 Task: Monthly budget green modern simple.
Action: Mouse moved to (244, 149)
Screenshot: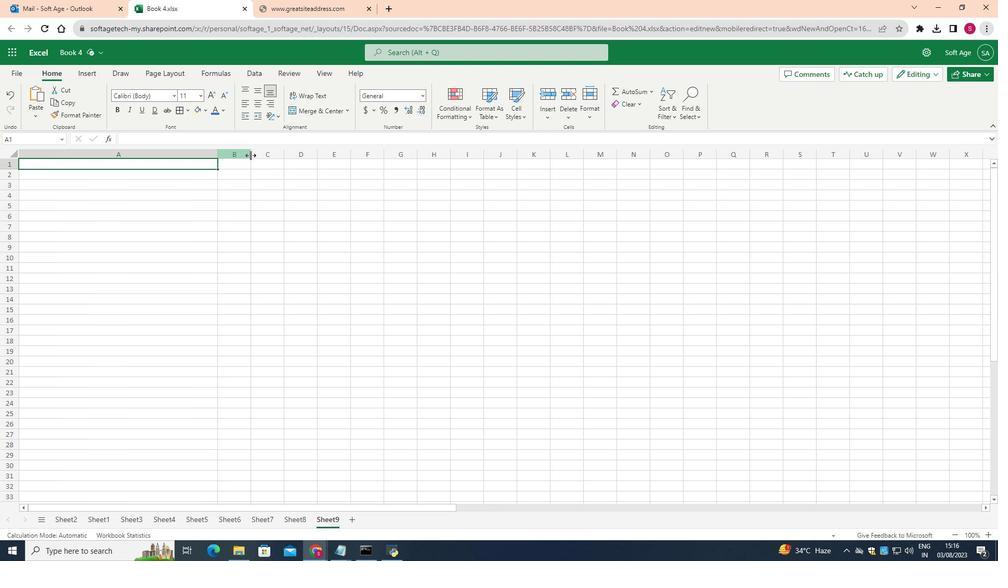 
Action: Mouse pressed left at (244, 149)
Screenshot: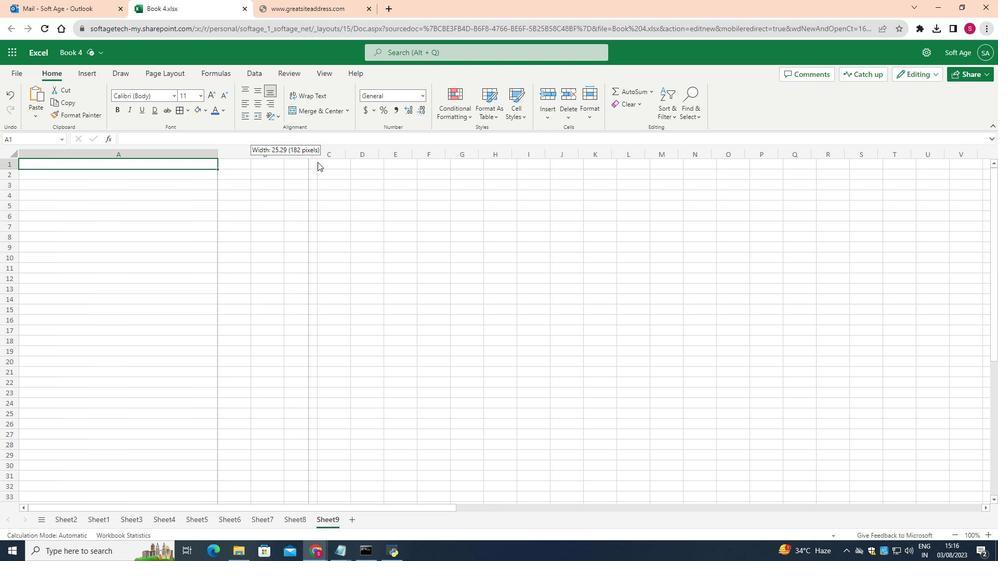 
Action: Mouse moved to (178, 158)
Screenshot: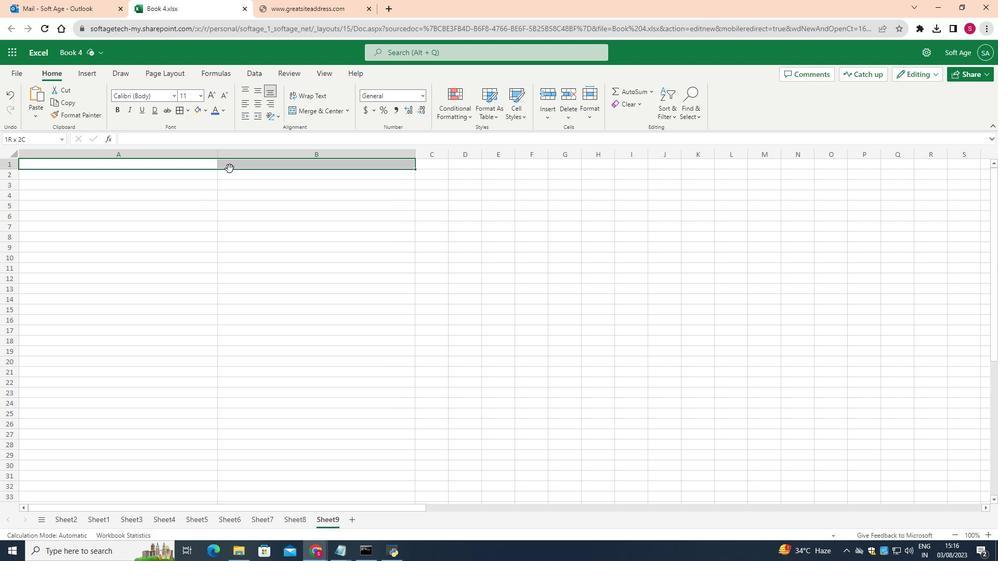 
Action: Mouse pressed left at (178, 158)
Screenshot: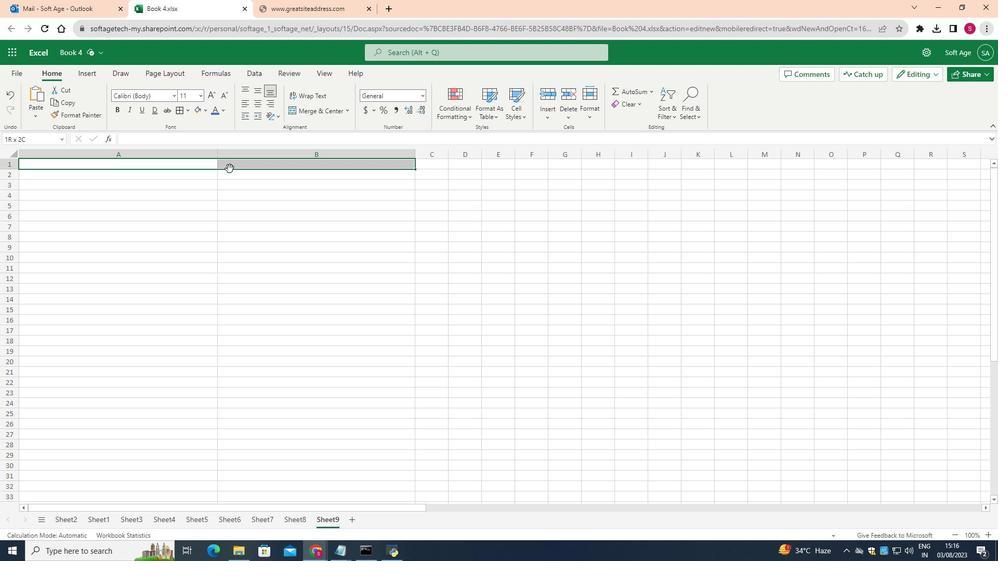 
Action: Mouse moved to (328, 106)
Screenshot: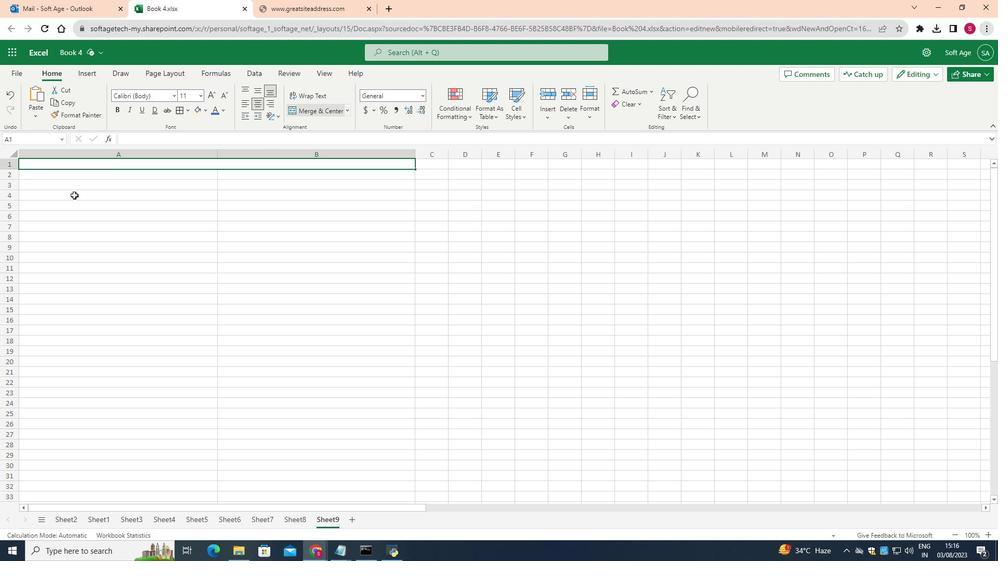 
Action: Mouse pressed left at (328, 106)
Screenshot: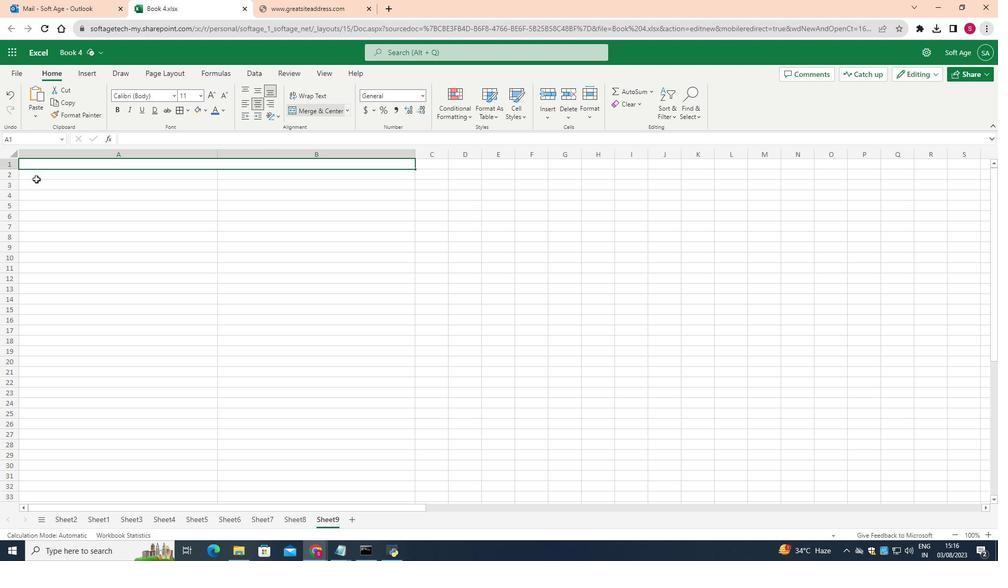 
Action: Mouse moved to (8, 163)
Screenshot: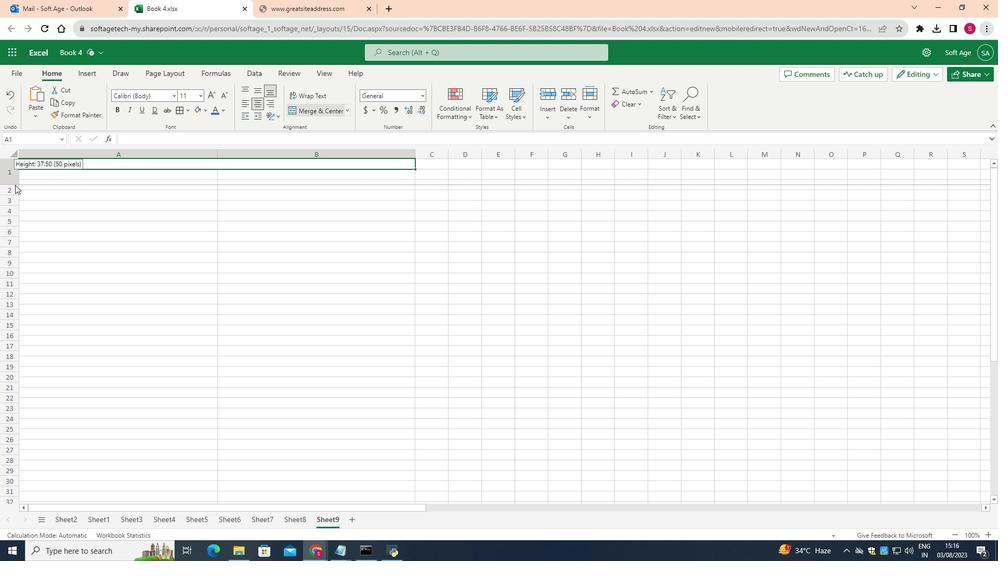 
Action: Mouse pressed left at (8, 163)
Screenshot: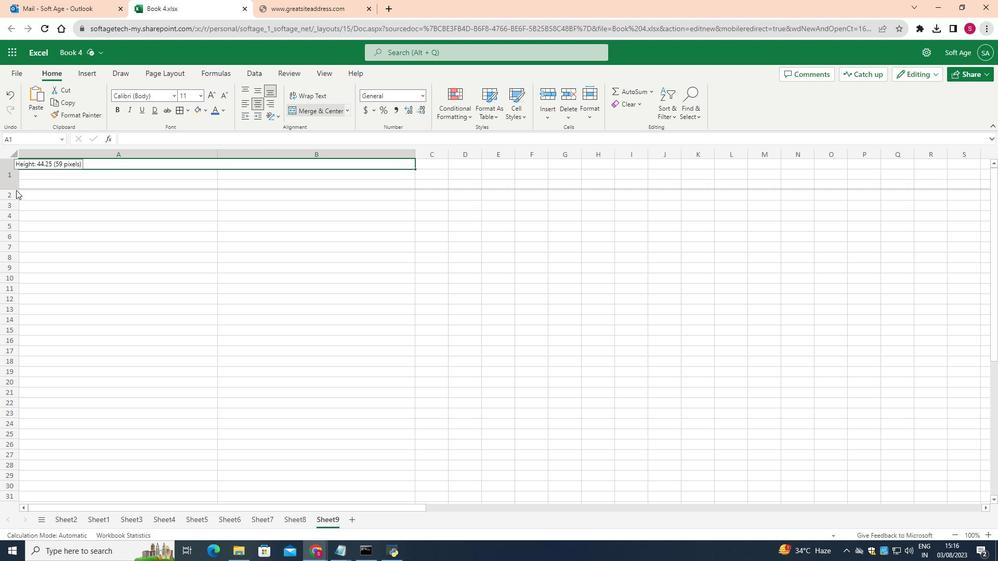 
Action: Mouse moved to (10, 197)
Screenshot: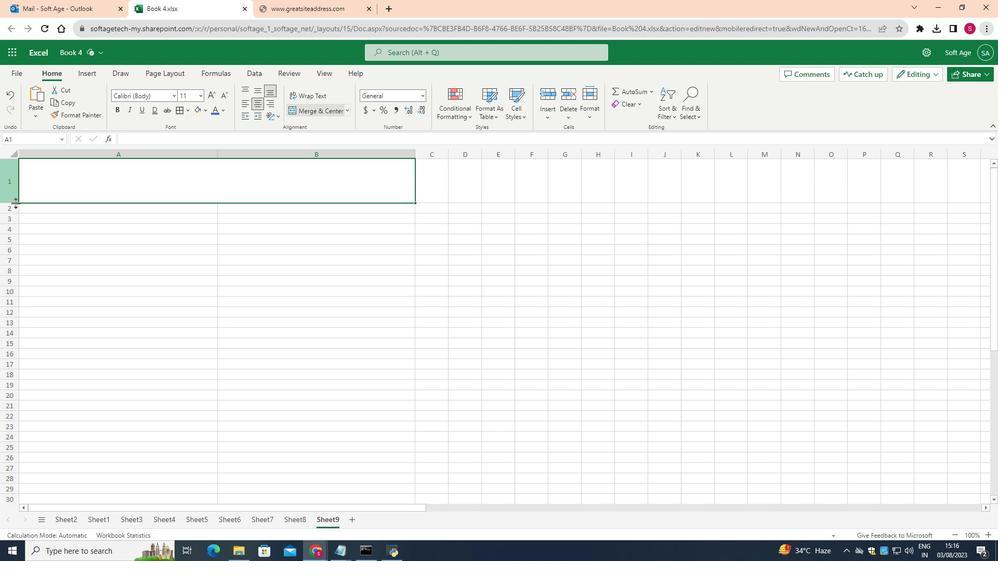 
Action: Mouse pressed left at (10, 197)
Screenshot: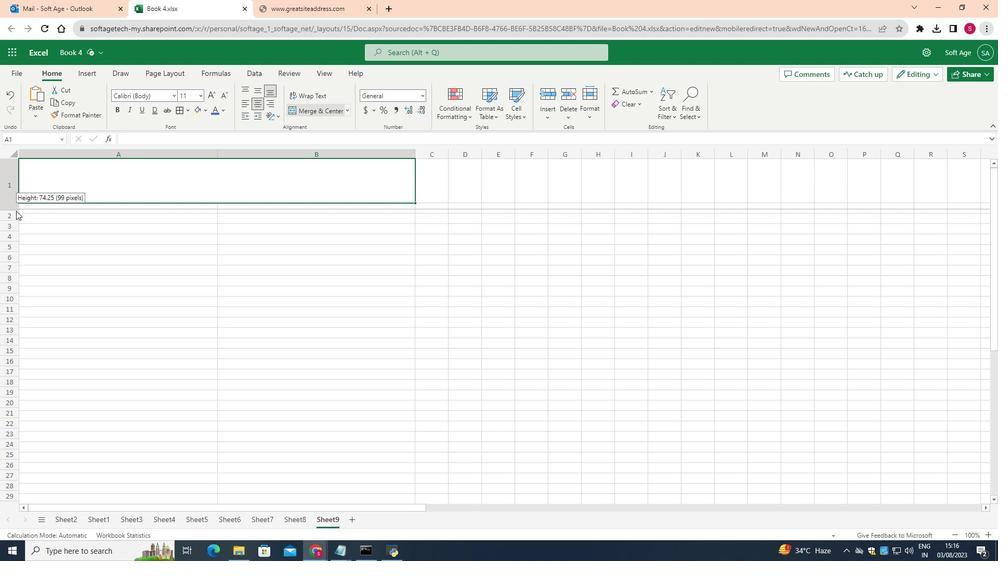 
Action: Mouse moved to (193, 90)
Screenshot: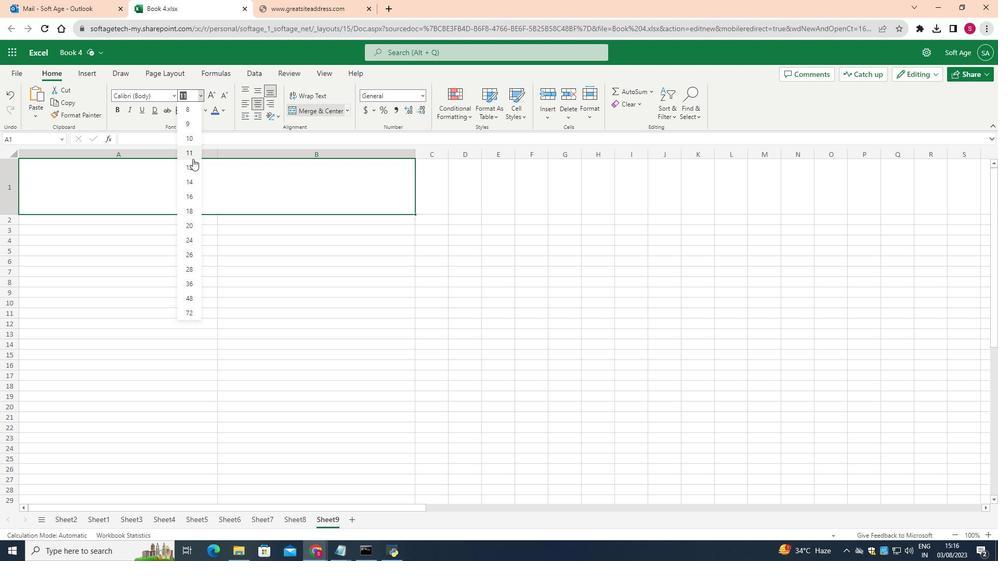 
Action: Mouse pressed left at (193, 90)
Screenshot: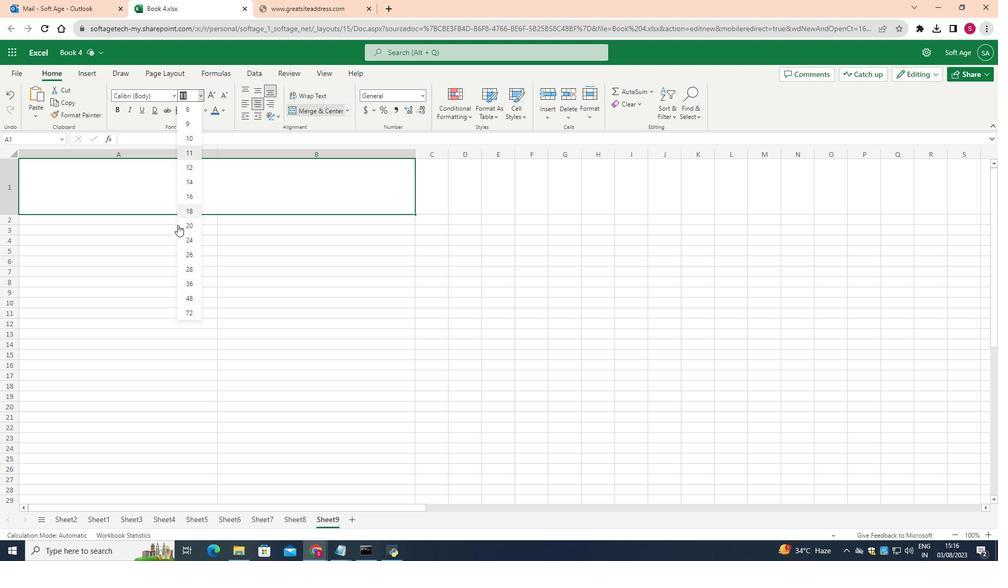 
Action: Mouse moved to (184, 281)
Screenshot: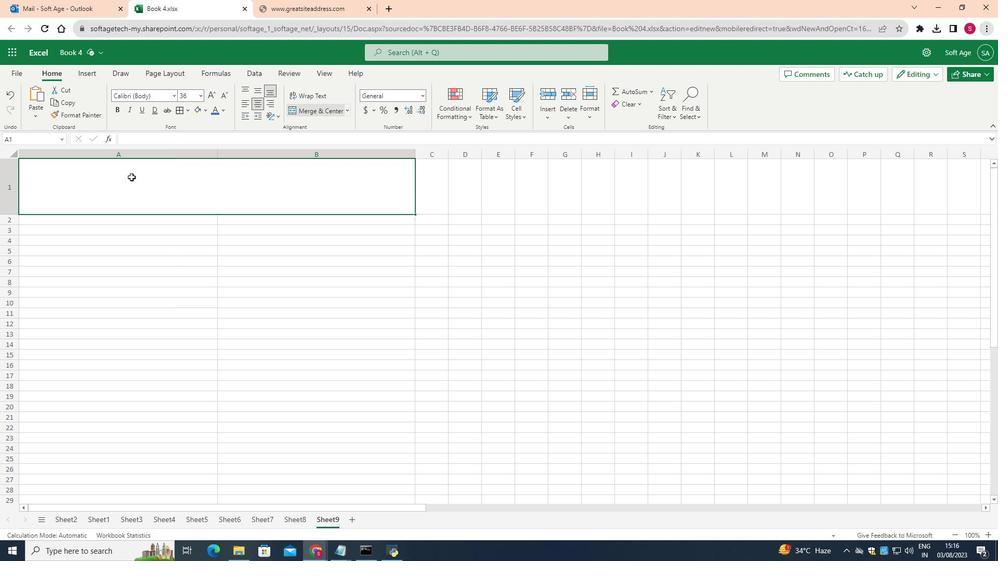 
Action: Mouse pressed left at (184, 281)
Screenshot: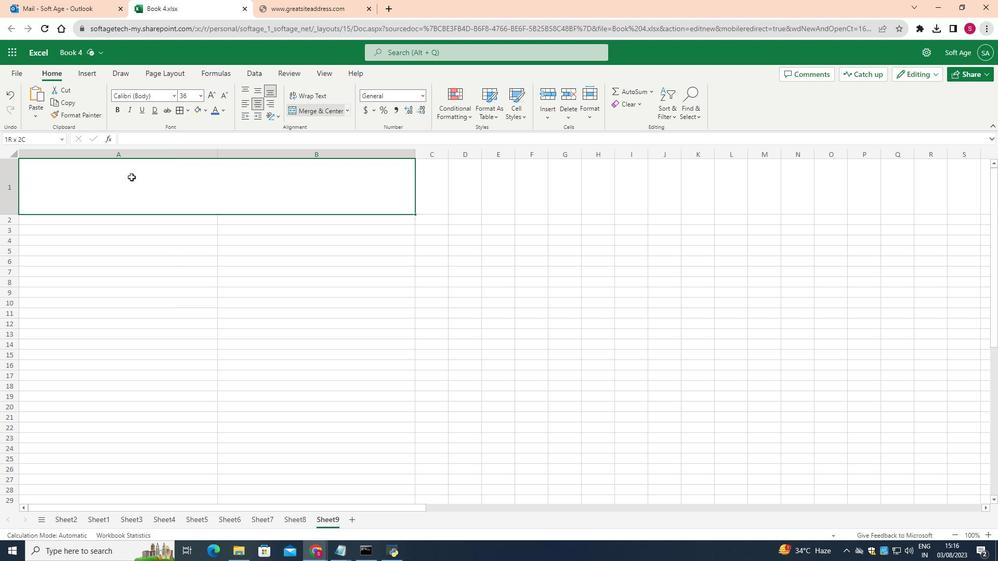 
Action: Mouse moved to (125, 171)
Screenshot: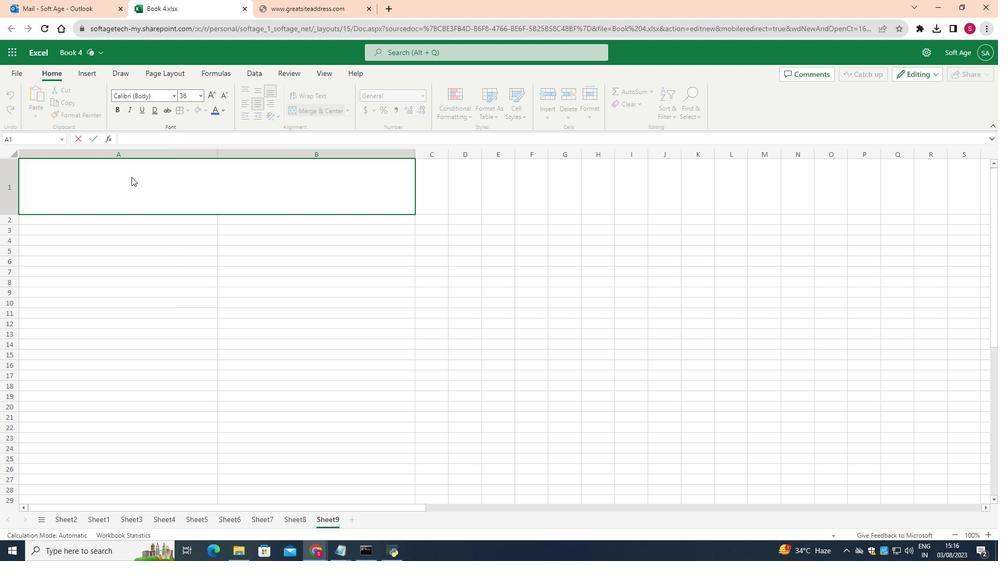 
Action: Mouse pressed left at (125, 171)
Screenshot: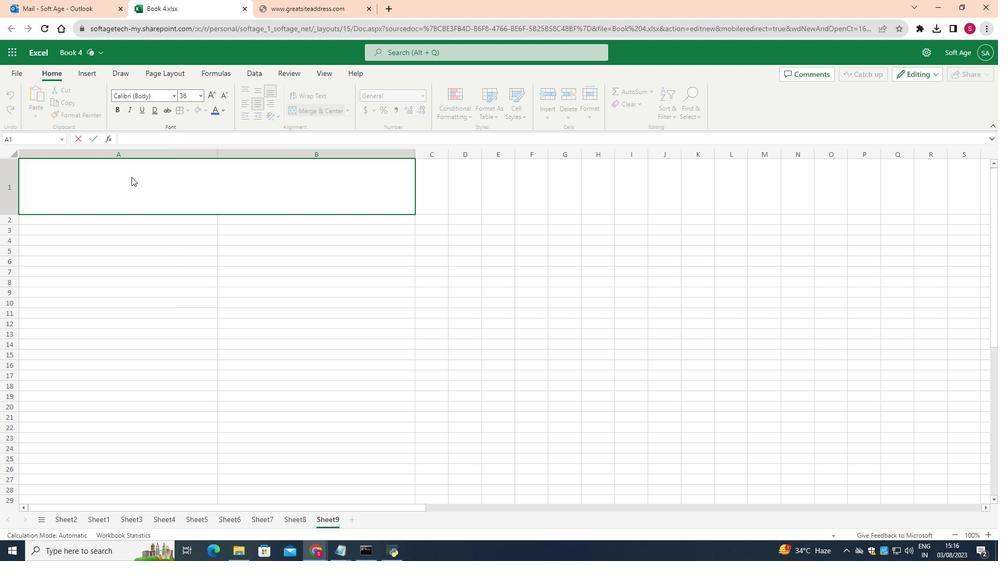 
Action: Mouse pressed left at (125, 171)
Screenshot: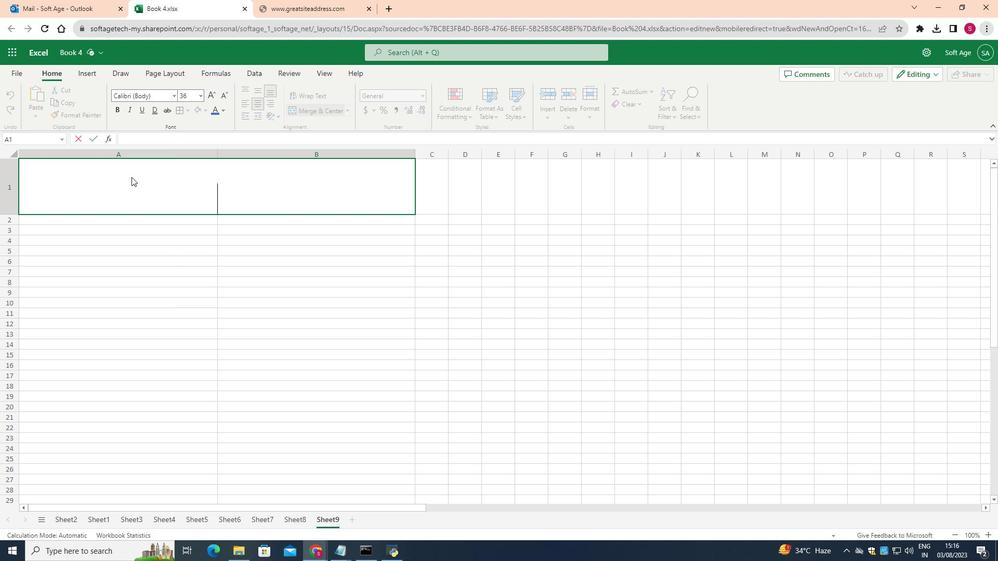 
Action: Key pressed <Key.shift>SIMPLE<Key.space>MONTHLY<Key.space>BUDGET
Screenshot: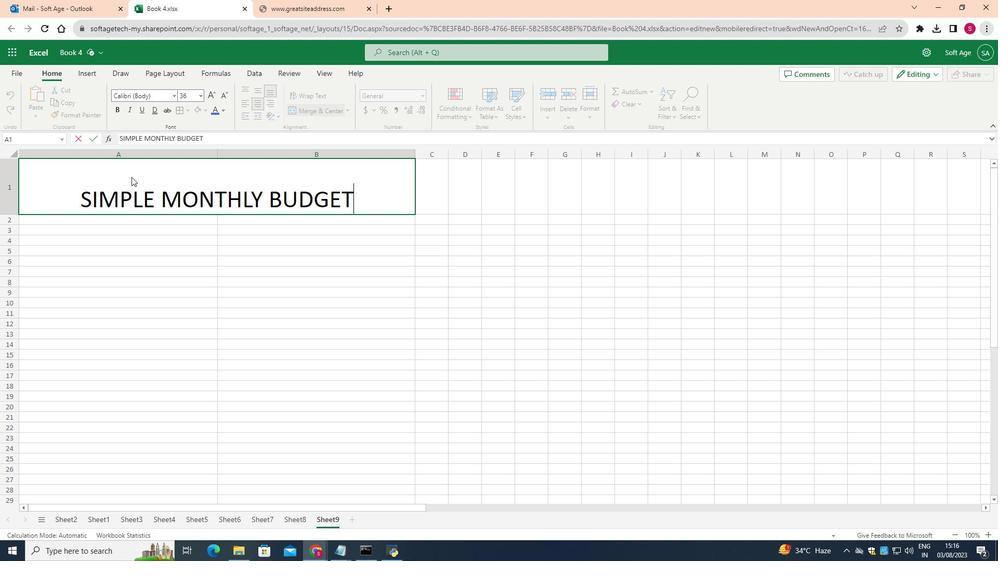 
Action: Mouse moved to (71, 188)
Screenshot: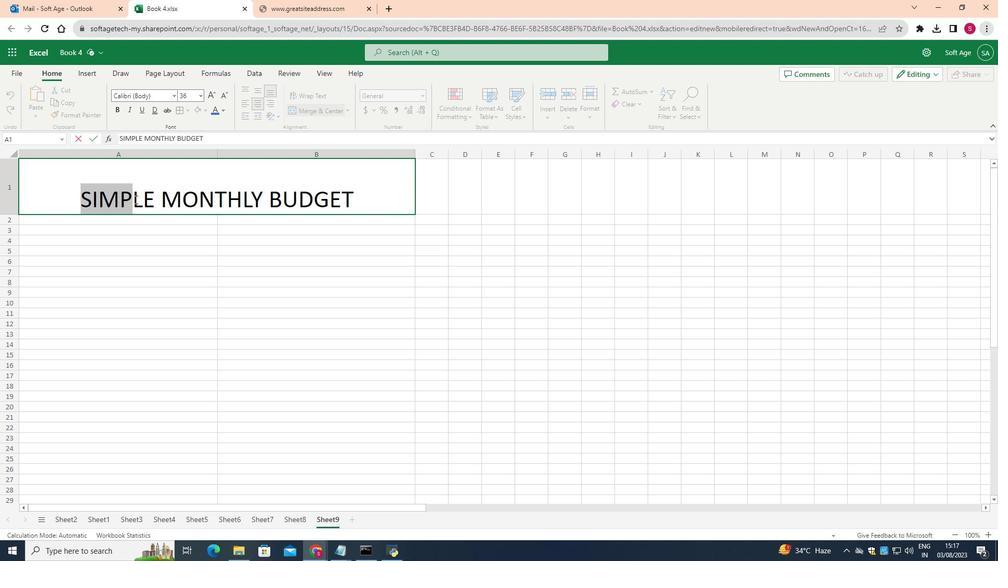 
Action: Mouse pressed left at (71, 188)
Screenshot: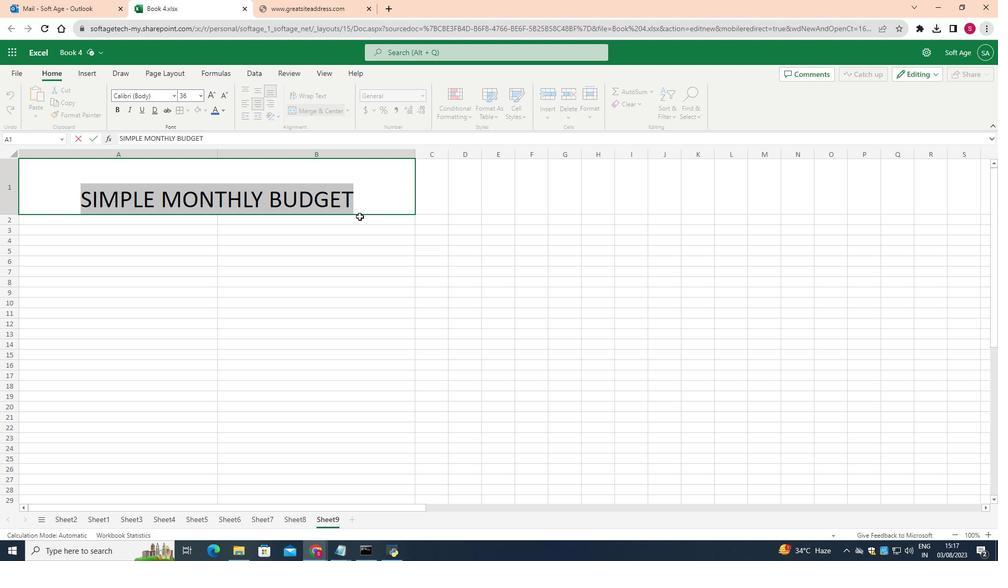 
Action: Mouse moved to (373, 195)
Screenshot: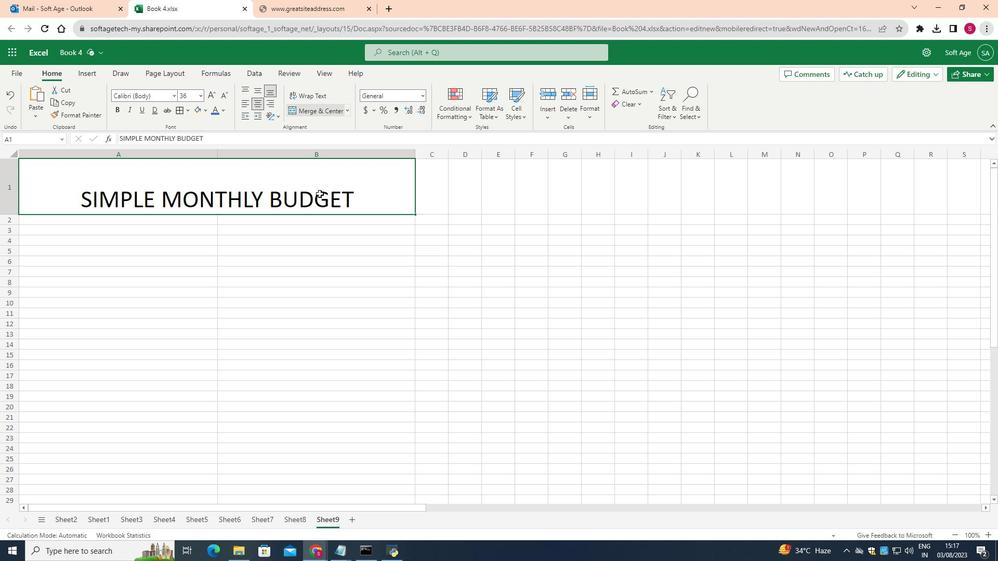
Action: Mouse pressed left at (373, 195)
Screenshot: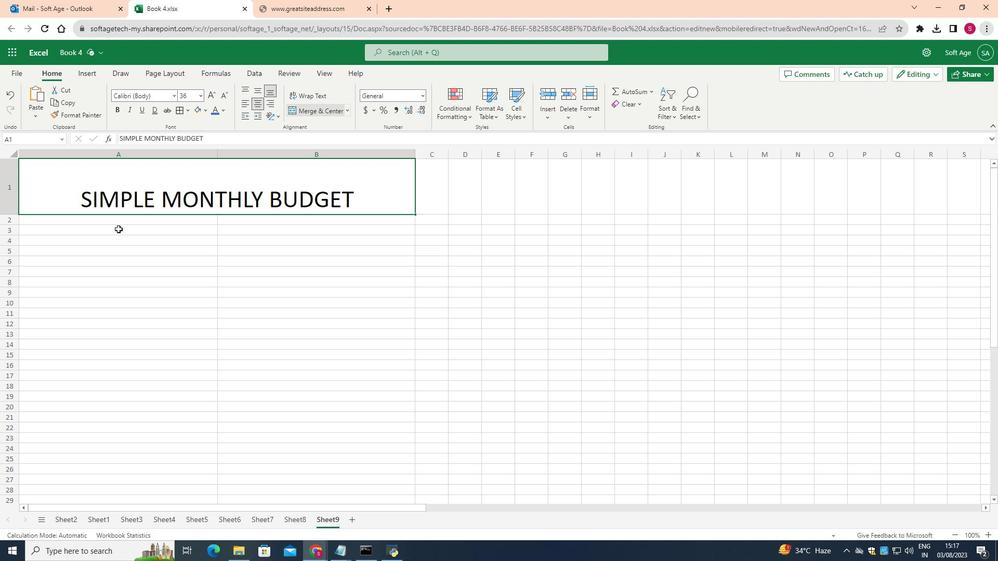 
Action: Mouse moved to (251, 82)
Screenshot: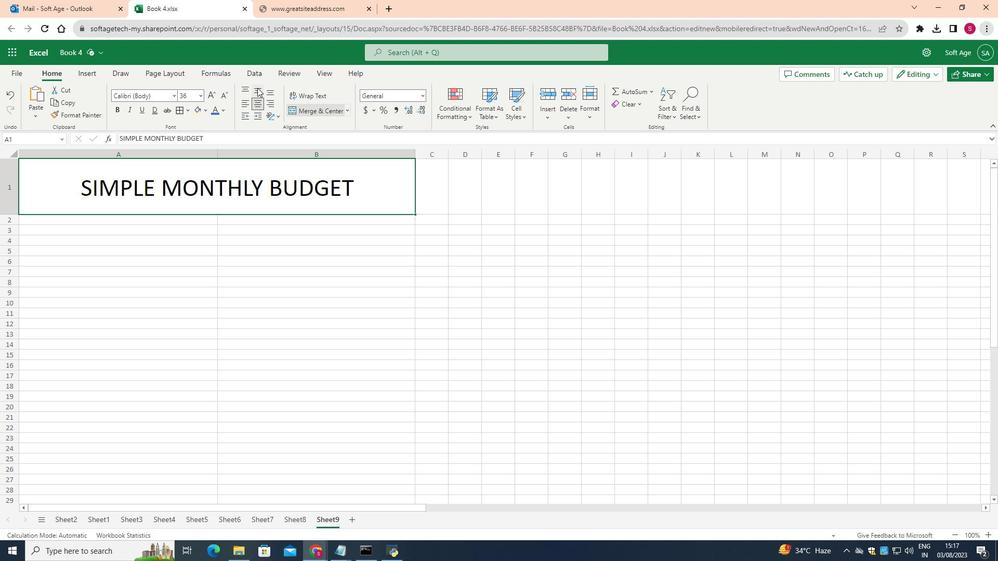 
Action: Mouse pressed left at (251, 82)
Screenshot: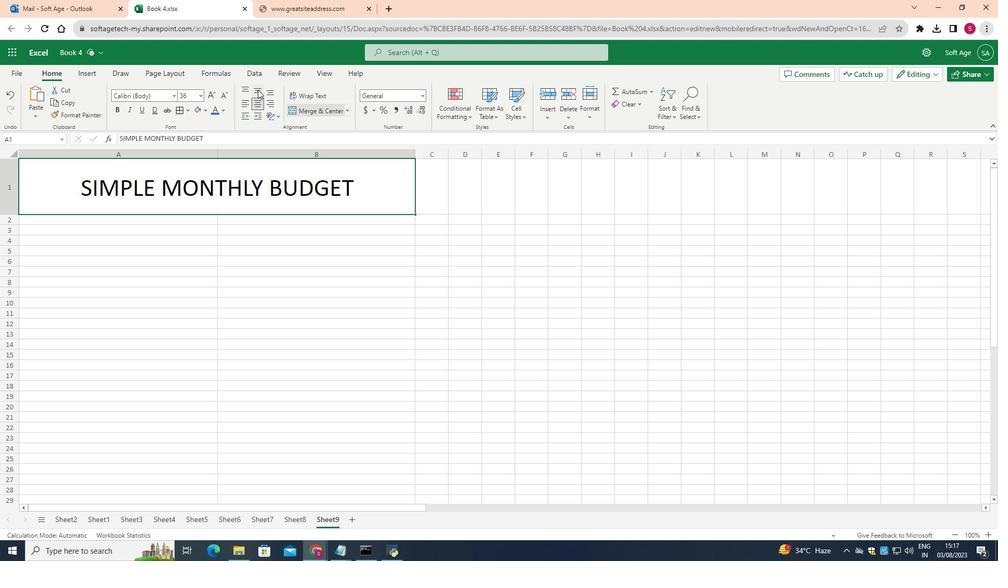 
Action: Mouse moved to (115, 105)
Screenshot: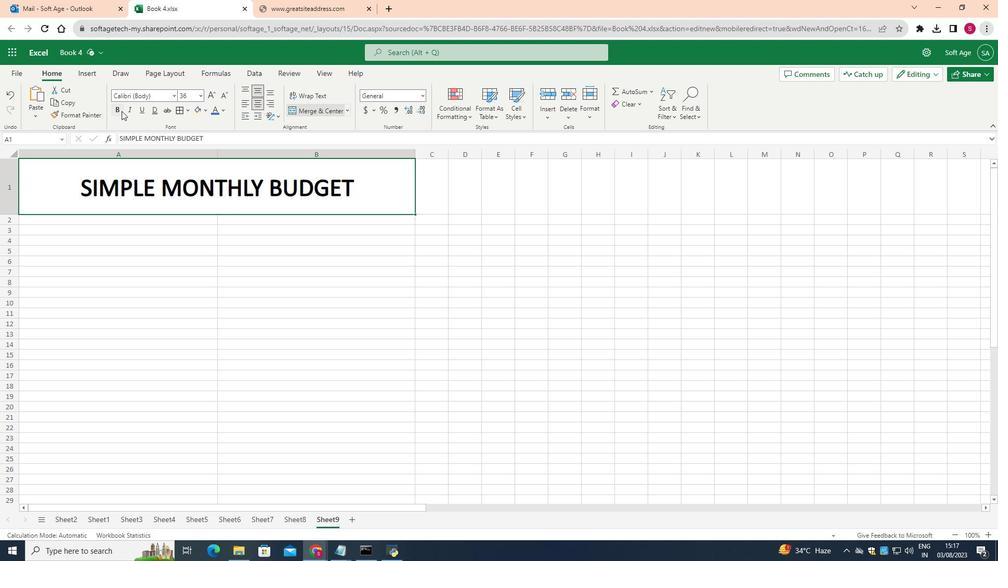 
Action: Mouse pressed left at (115, 105)
Screenshot: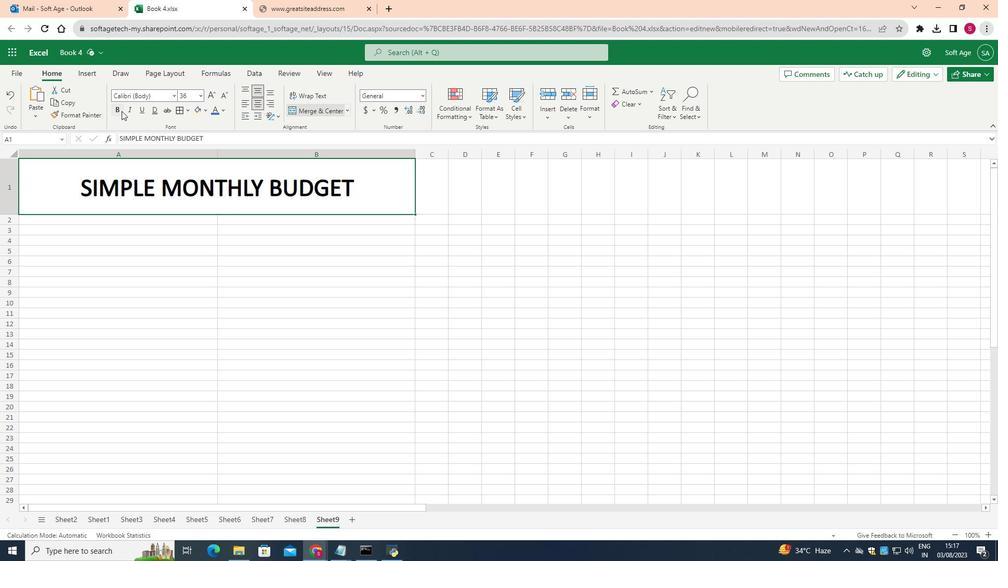 
Action: Mouse moved to (199, 99)
Screenshot: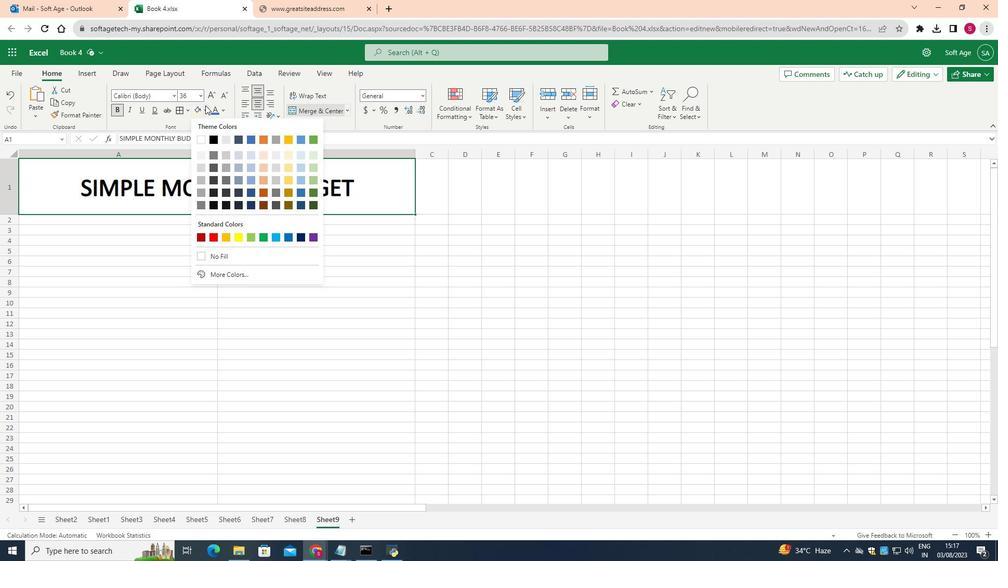
Action: Mouse pressed left at (199, 99)
Screenshot: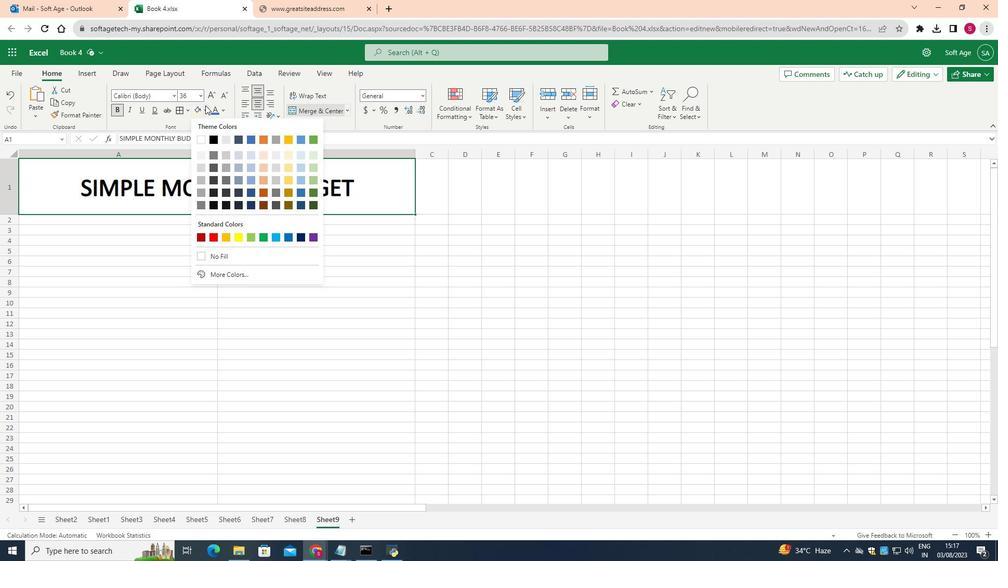 
Action: Mouse moved to (308, 187)
Screenshot: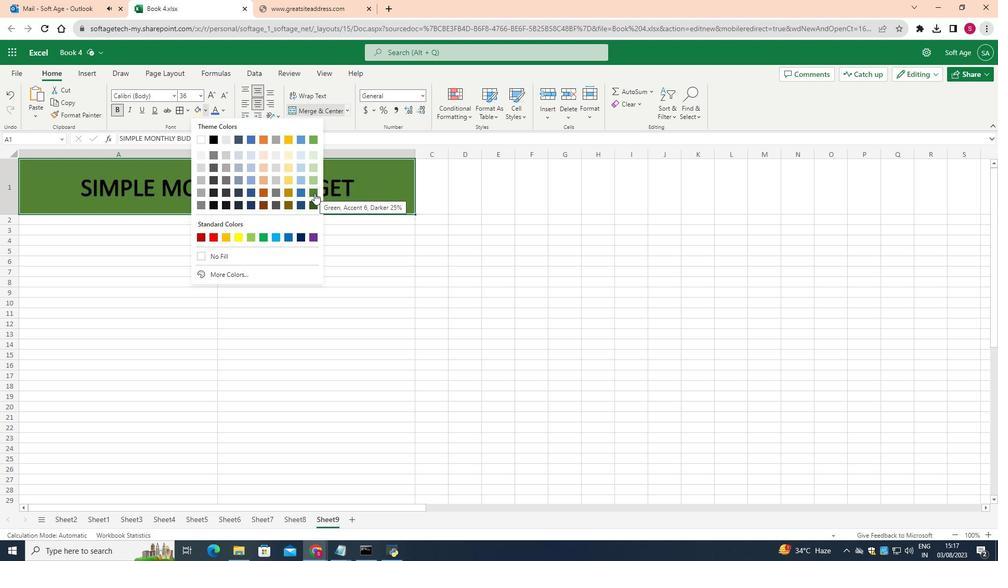 
Action: Mouse pressed left at (308, 187)
Screenshot: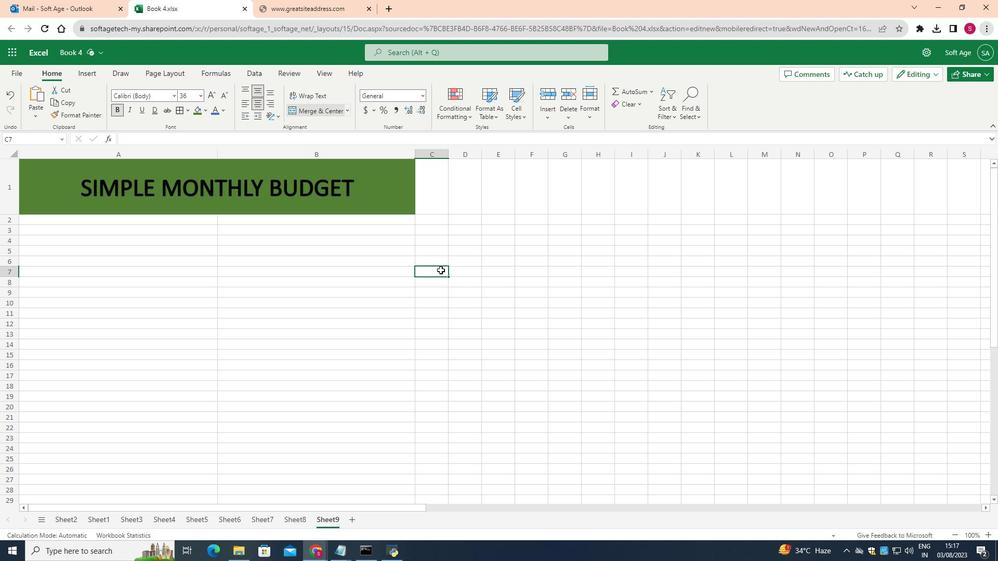 
Action: Mouse moved to (435, 264)
Screenshot: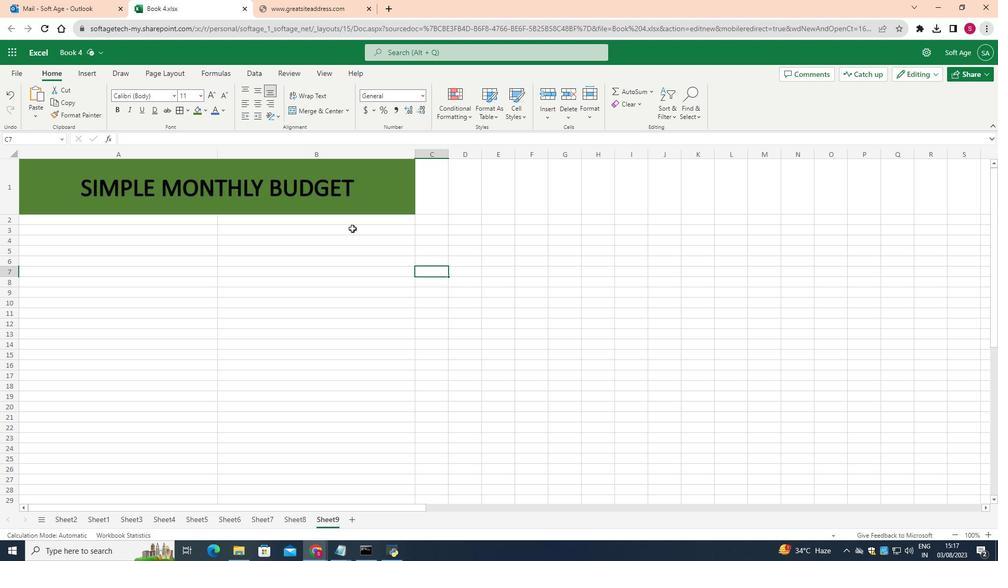 
Action: Mouse pressed left at (435, 264)
Screenshot: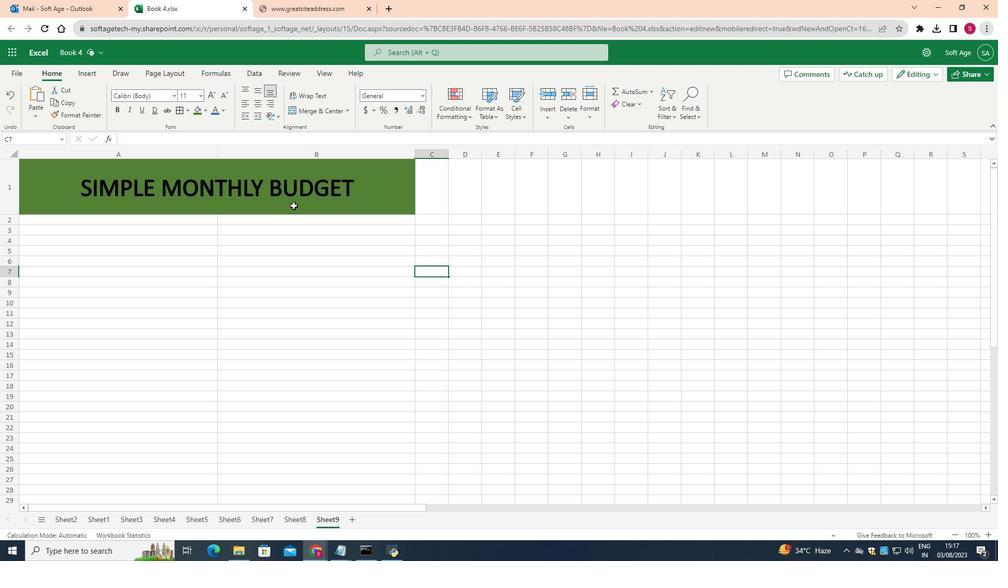 
Action: Mouse moved to (281, 193)
Screenshot: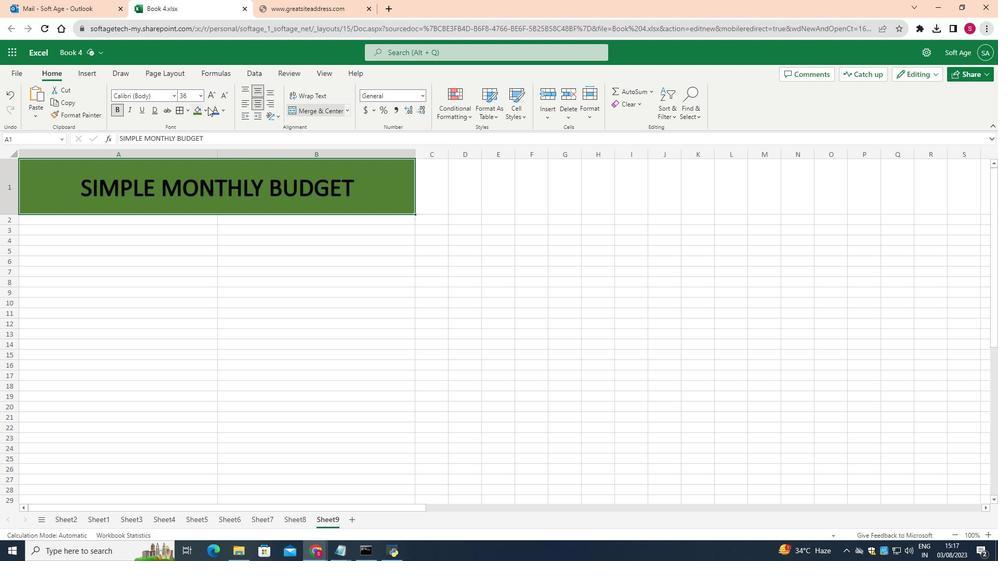 
Action: Mouse pressed left at (281, 193)
Screenshot: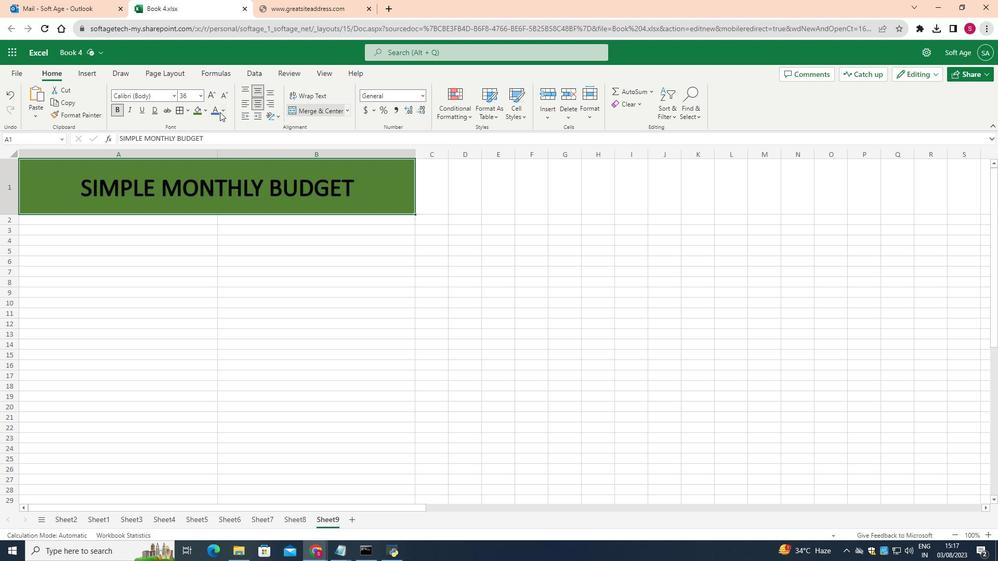 
Action: Mouse moved to (215, 105)
Screenshot: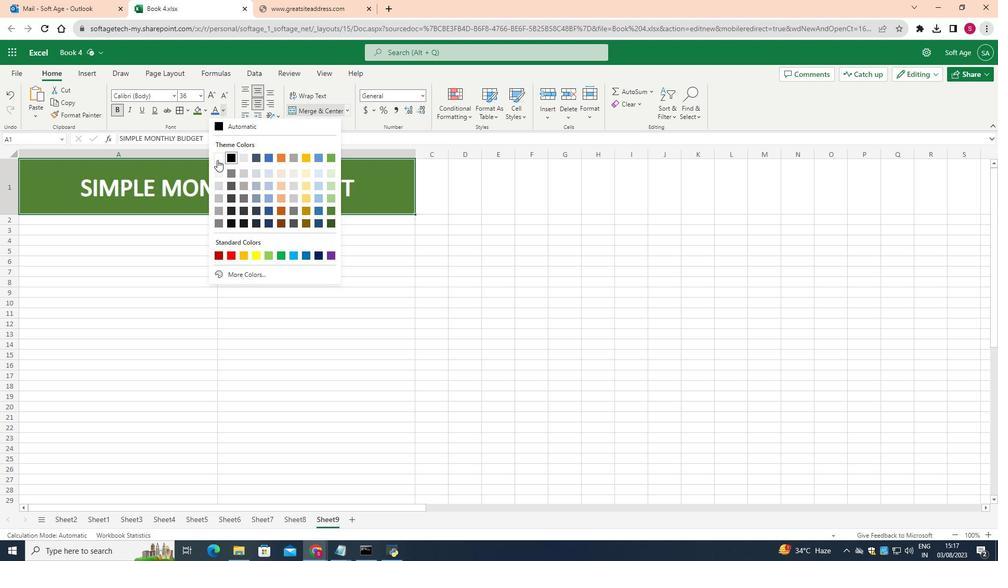 
Action: Mouse pressed left at (215, 105)
Screenshot: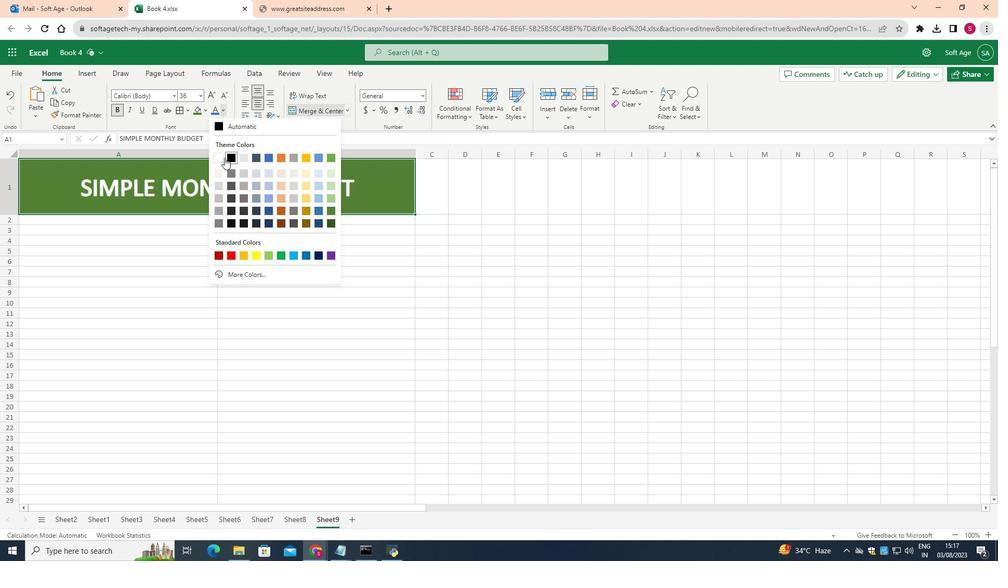 
Action: Mouse moved to (213, 147)
Screenshot: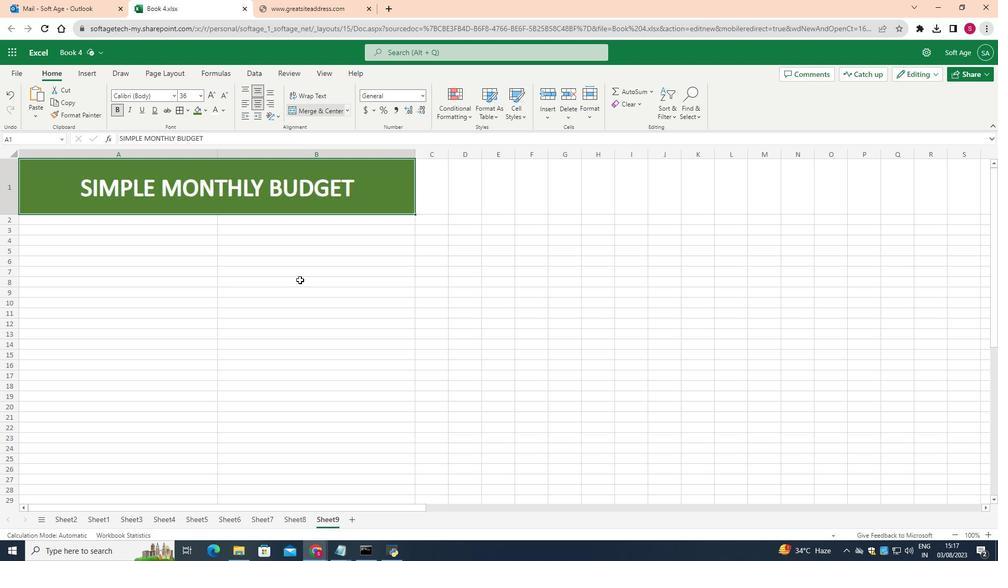 
Action: Mouse pressed left at (213, 147)
Screenshot: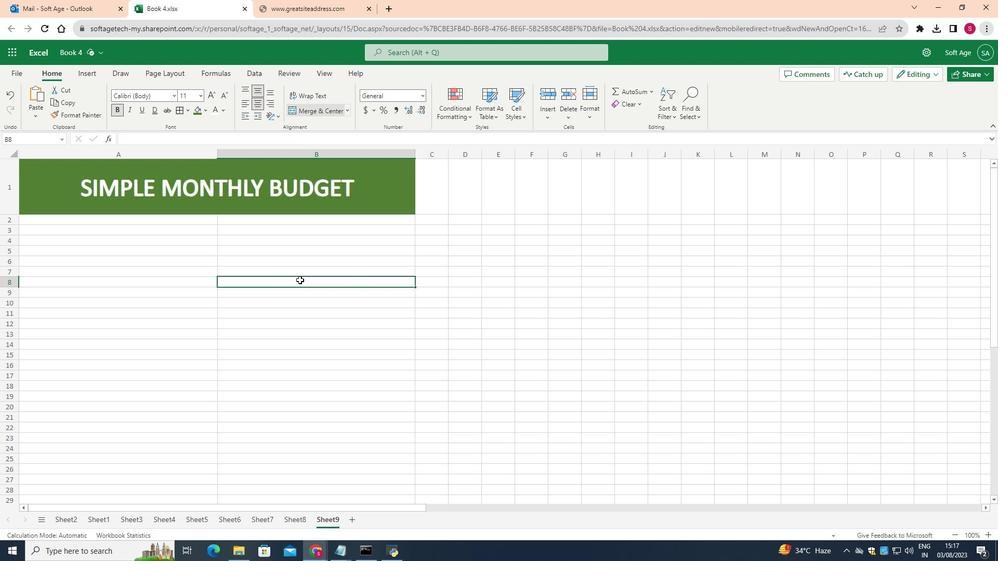 
Action: Mouse moved to (294, 274)
Screenshot: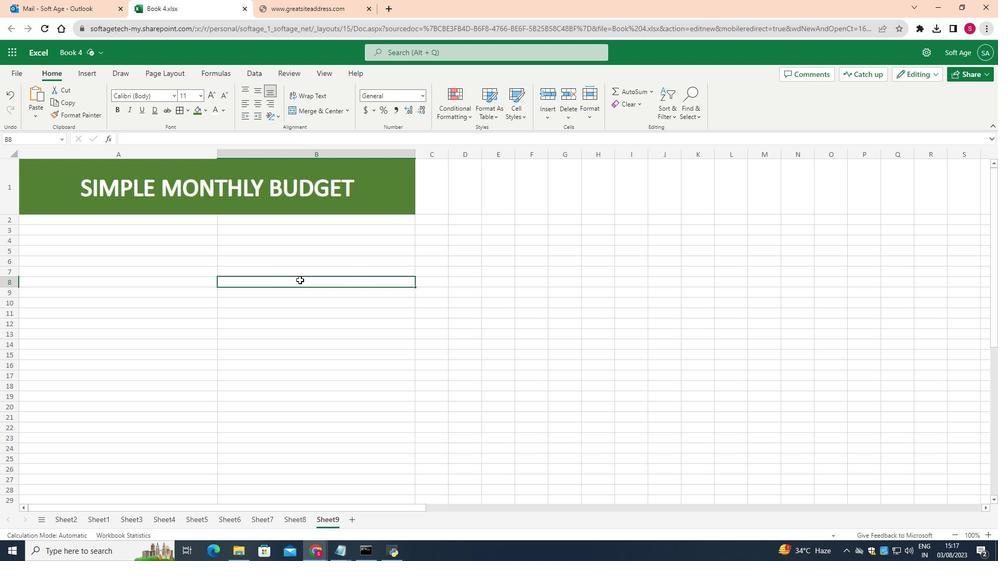 
Action: Mouse pressed left at (294, 274)
Screenshot: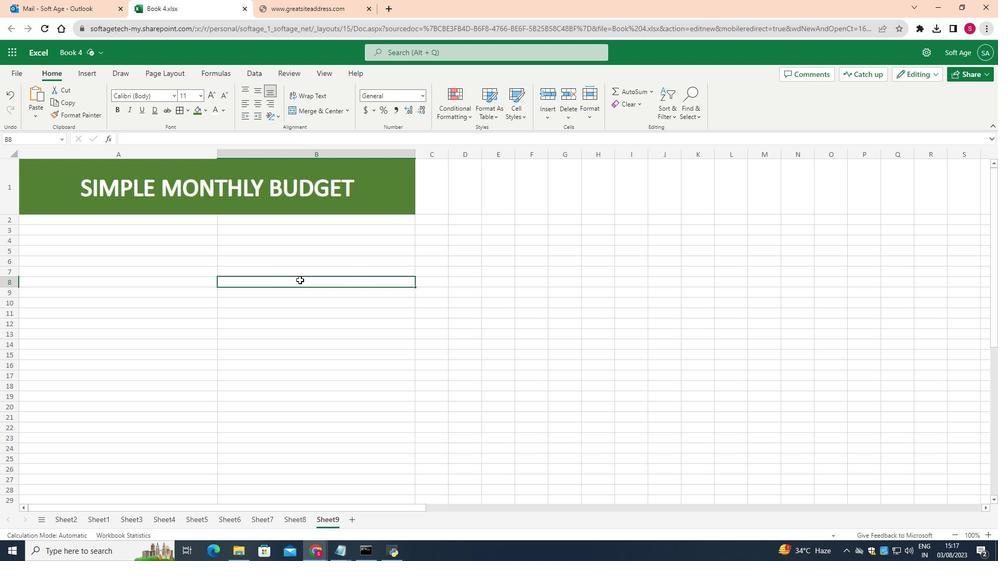 
Action: Mouse moved to (79, 215)
Screenshot: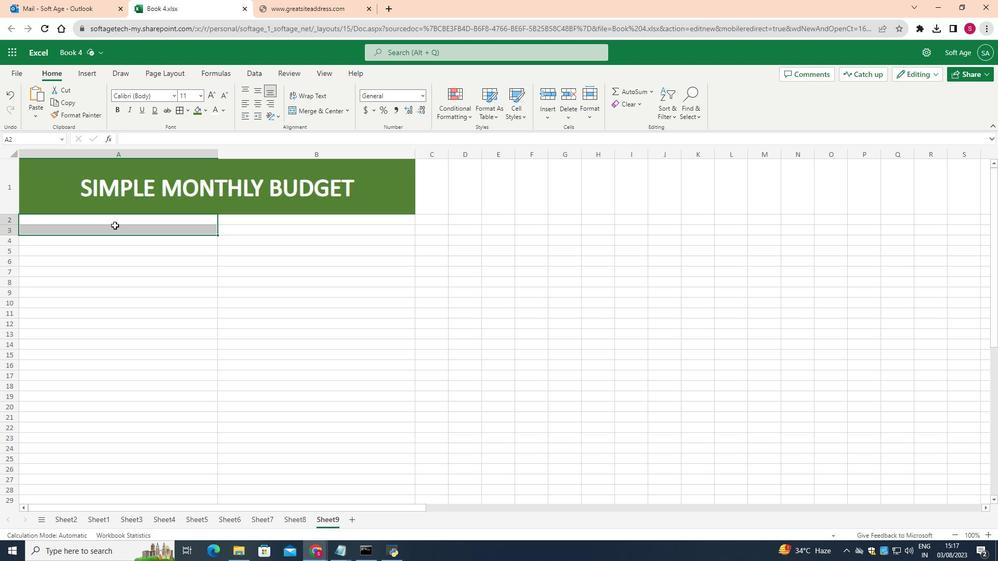 
Action: Mouse pressed left at (79, 215)
Screenshot: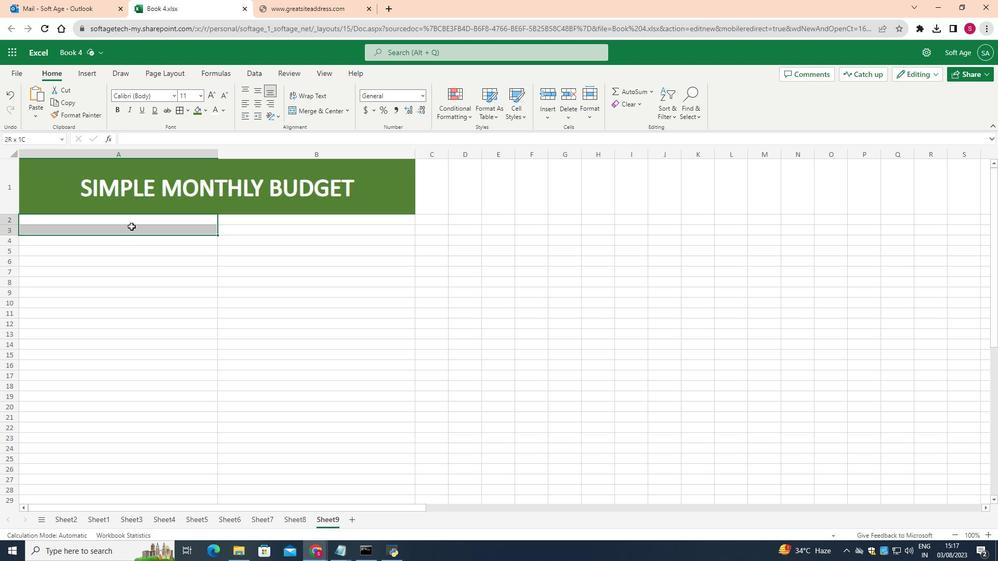 
Action: Mouse moved to (409, 149)
Screenshot: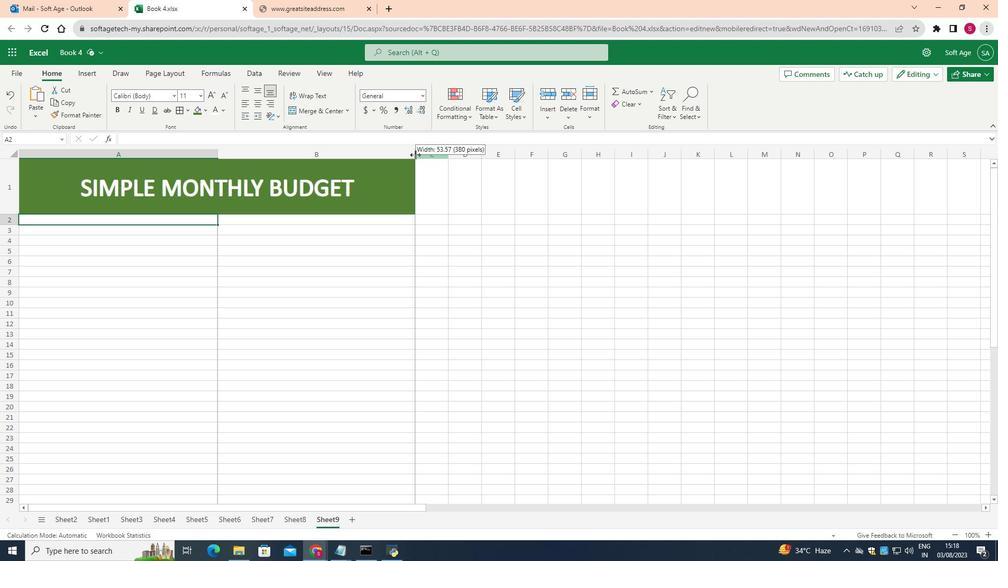 
Action: Mouse pressed left at (409, 149)
Screenshot: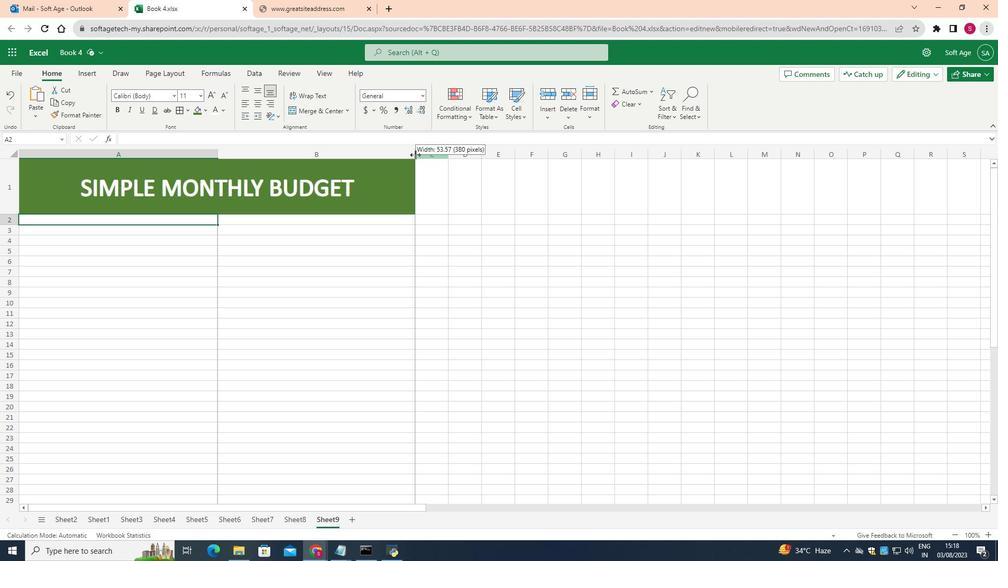 
Action: Mouse moved to (442, 151)
Screenshot: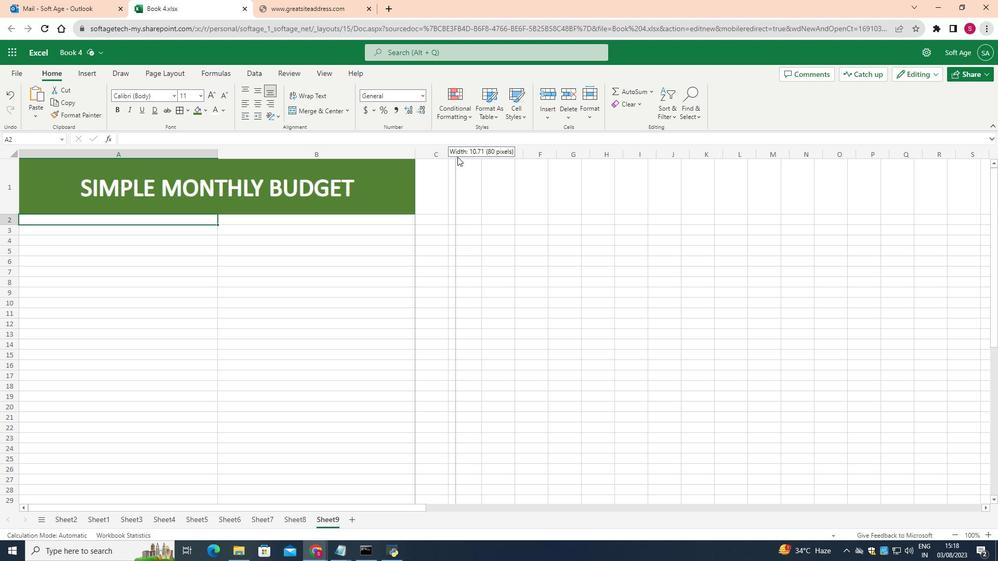 
Action: Mouse pressed left at (442, 151)
Screenshot: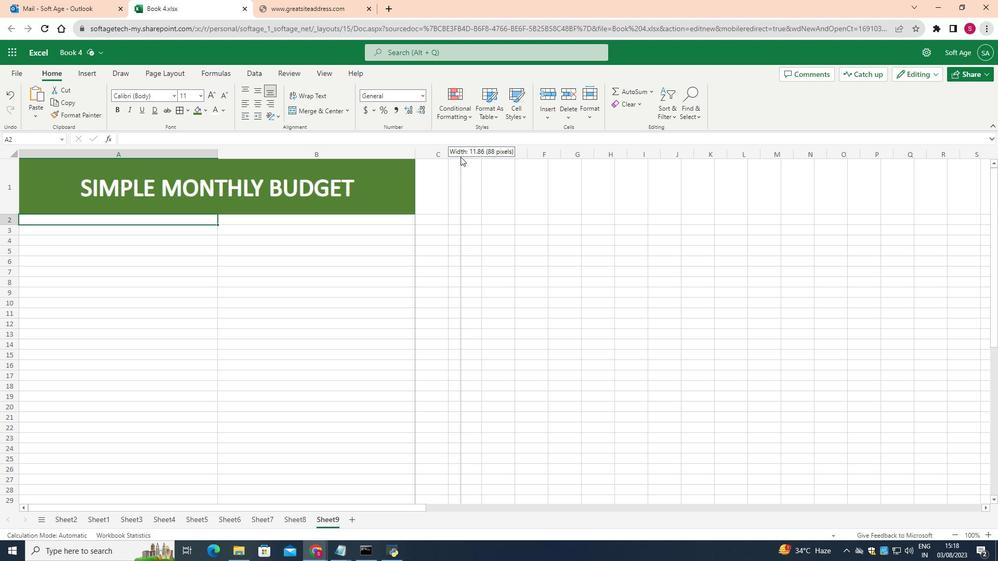 
Action: Mouse moved to (455, 151)
Screenshot: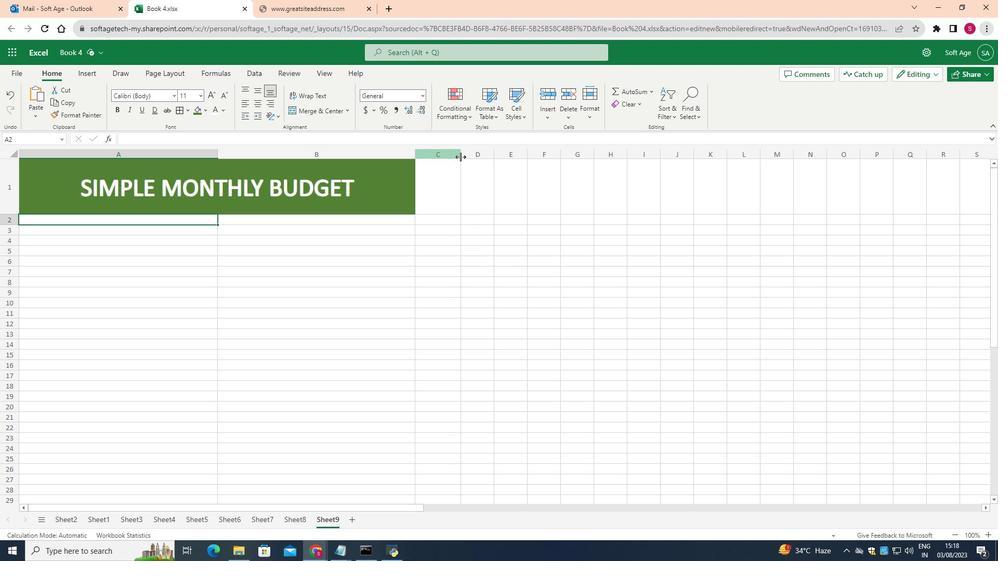 
Action: Mouse pressed left at (455, 151)
Screenshot: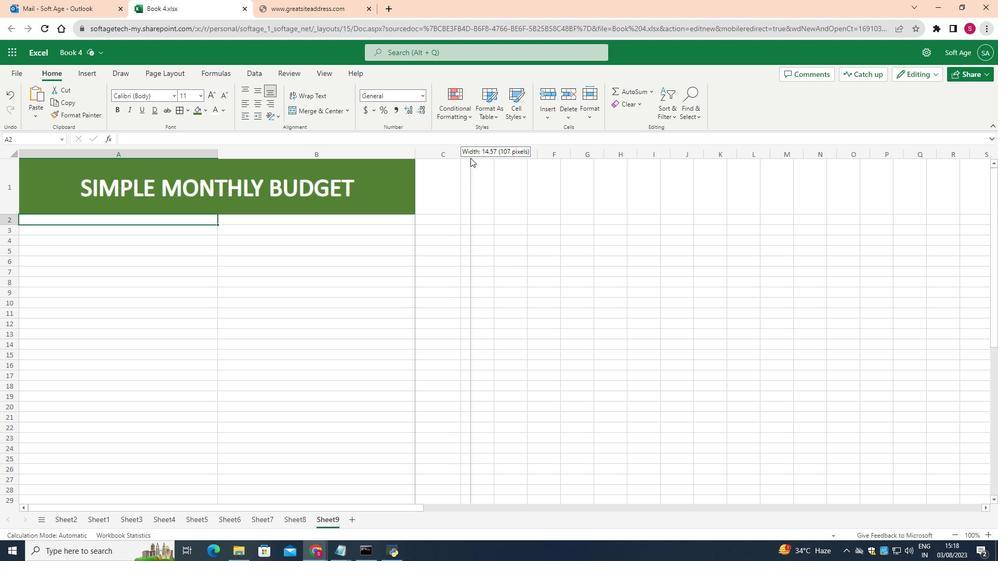 
Action: Mouse moved to (367, 195)
Screenshot: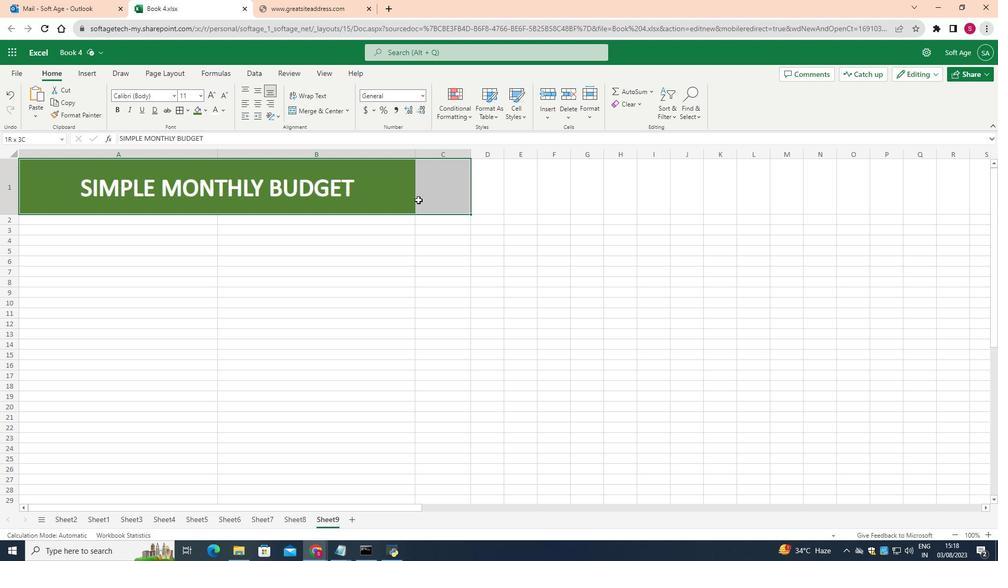 
Action: Mouse pressed left at (367, 195)
Screenshot: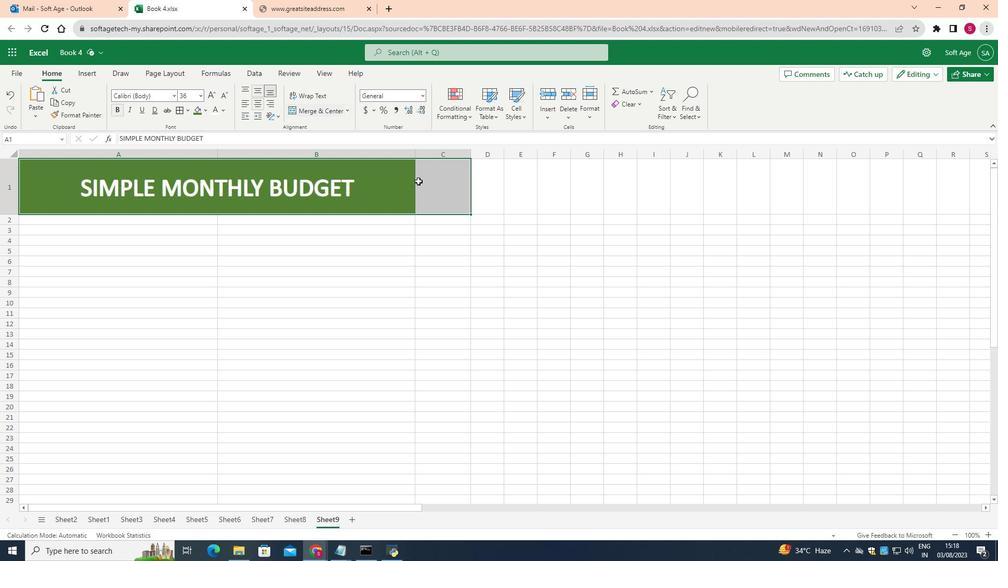 
Action: Mouse moved to (317, 105)
Screenshot: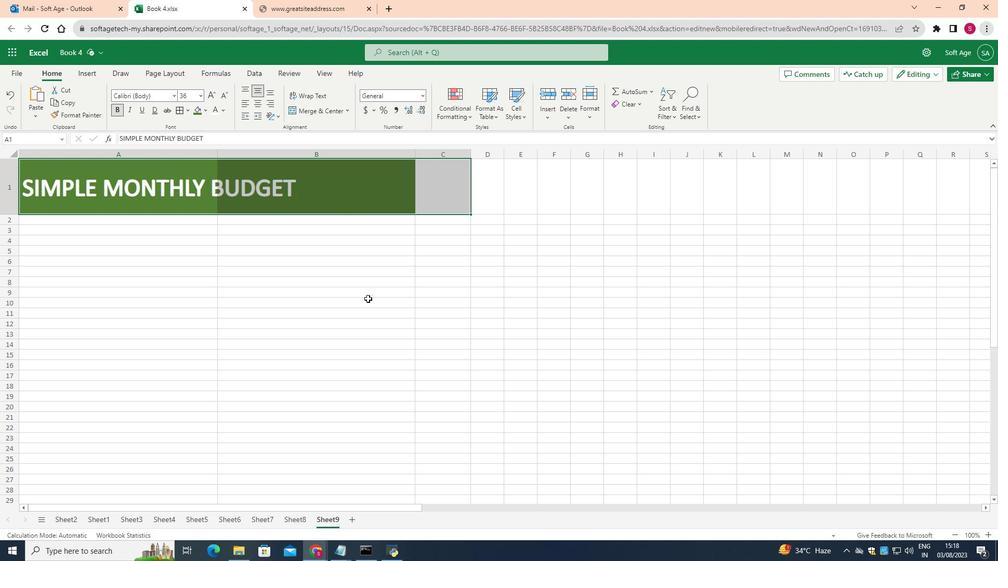 
Action: Mouse pressed left at (317, 105)
Screenshot: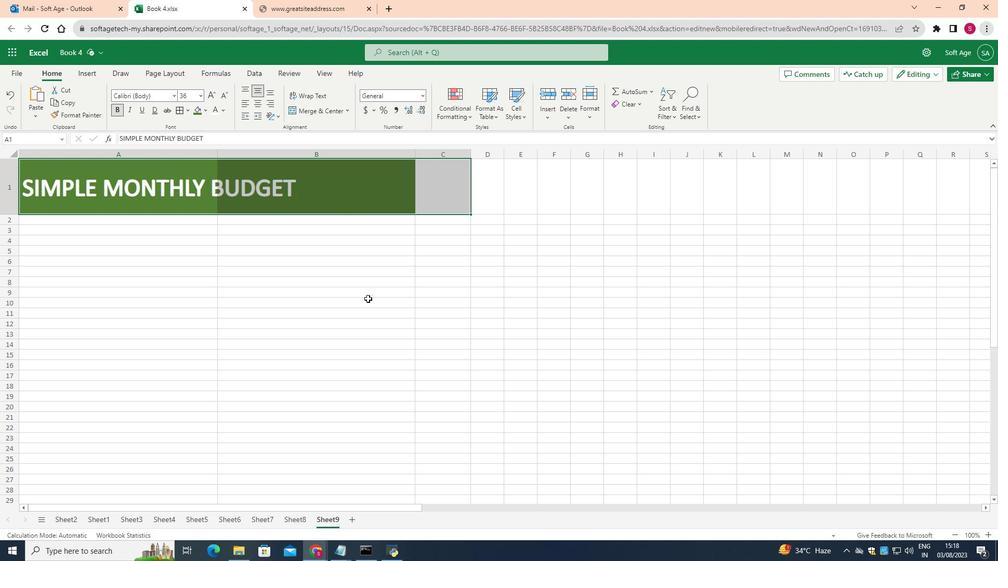 
Action: Mouse moved to (362, 293)
Screenshot: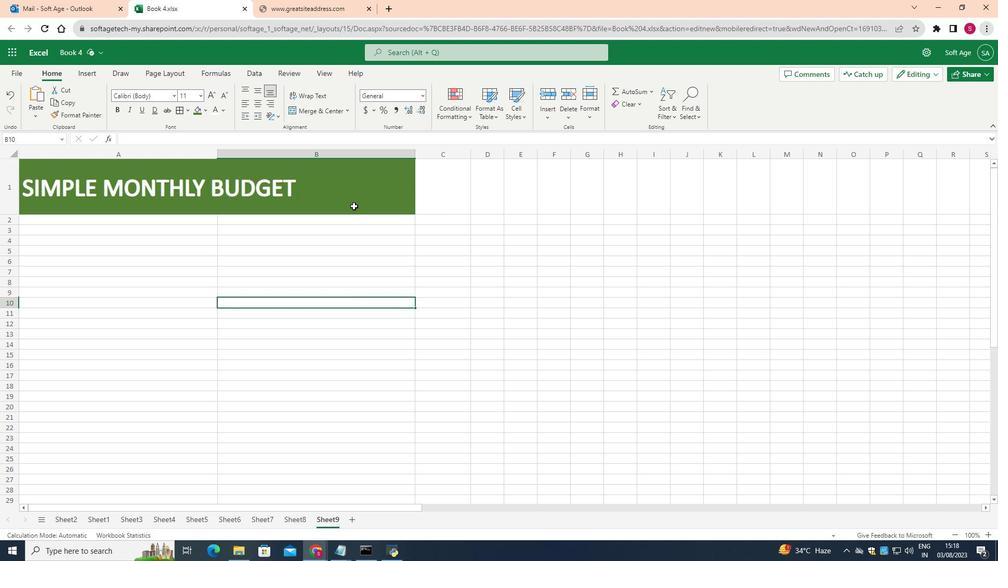
Action: Mouse pressed left at (362, 293)
Screenshot: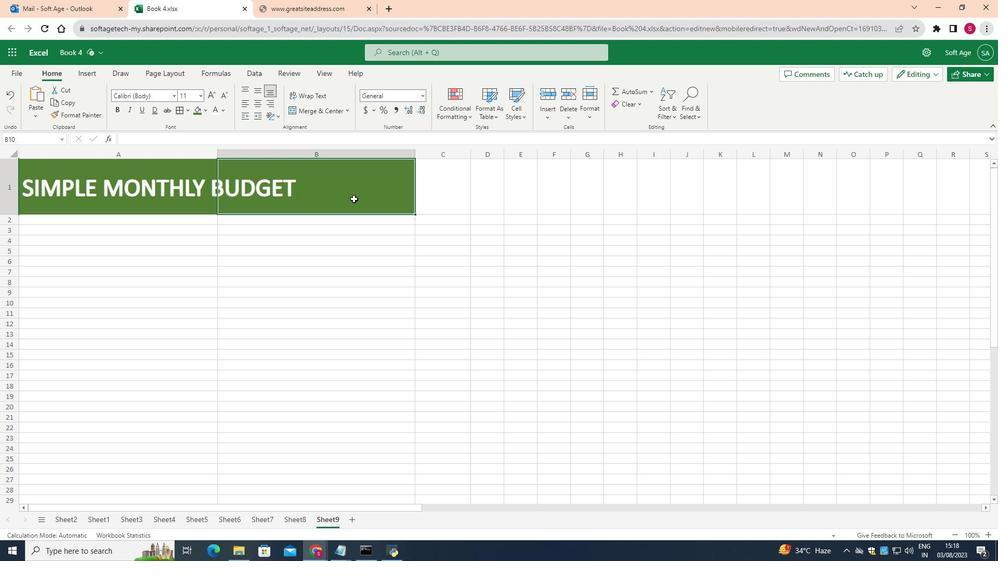 
Action: Mouse moved to (348, 193)
Screenshot: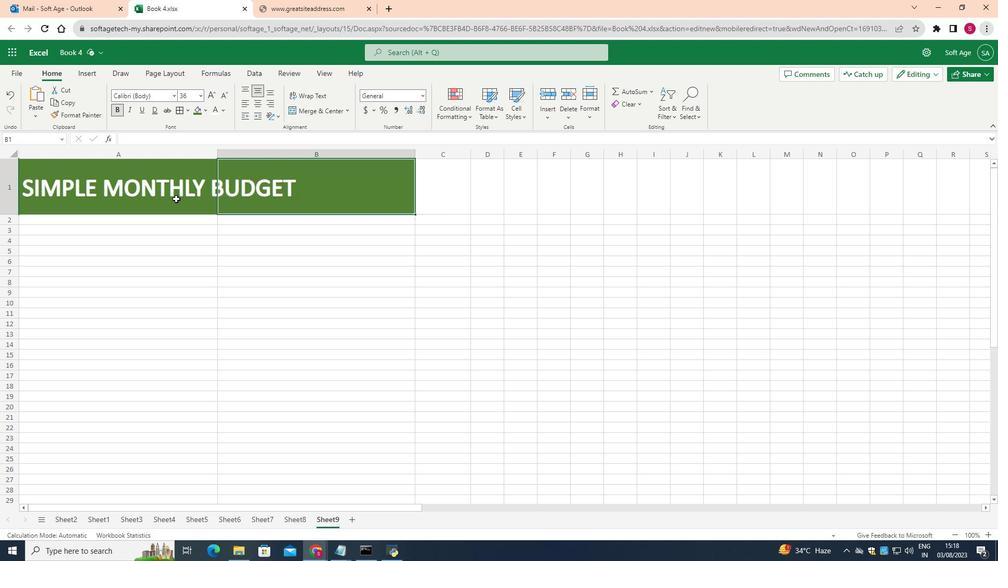 
Action: Mouse pressed left at (348, 193)
Screenshot: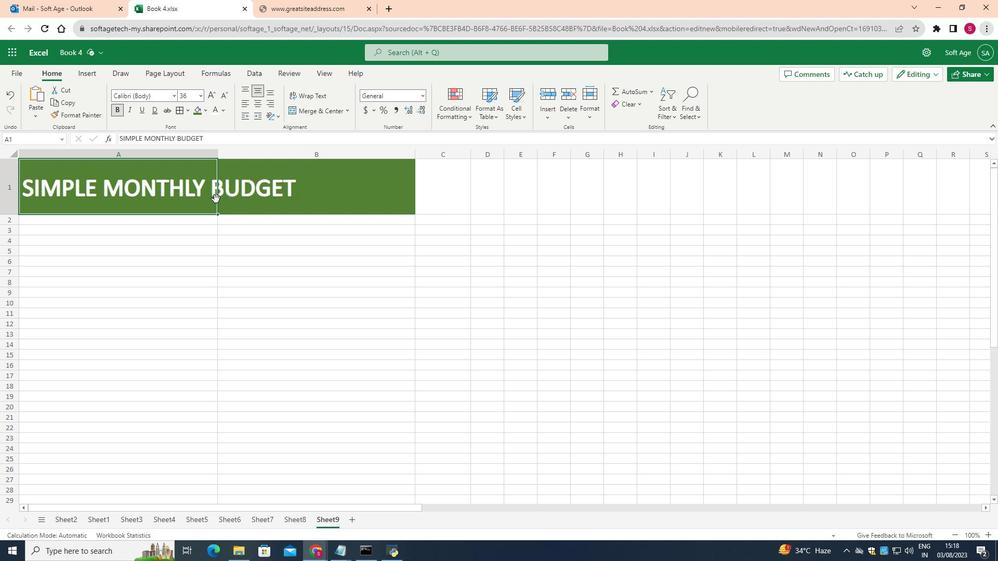 
Action: Mouse moved to (170, 193)
Screenshot: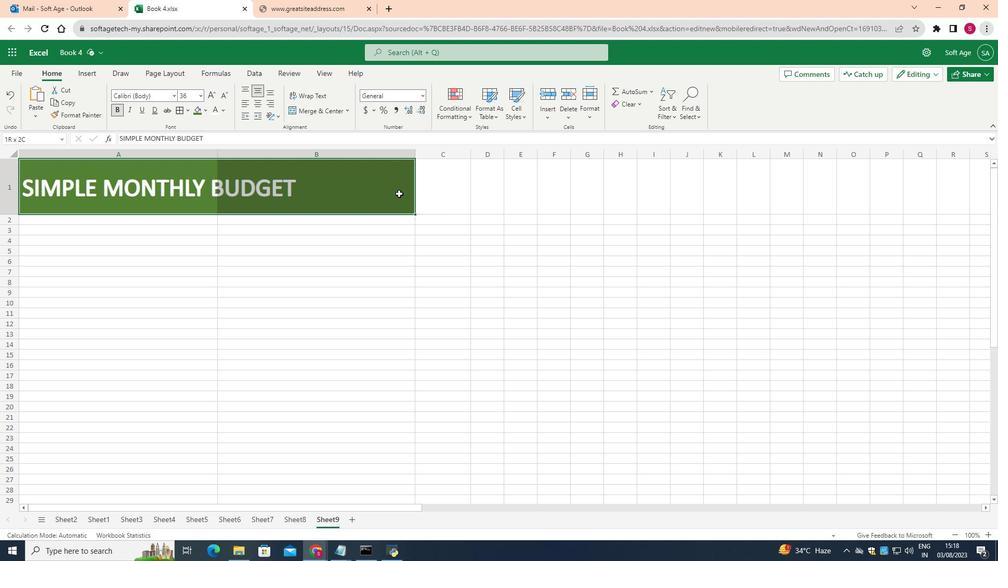 
Action: Mouse pressed left at (170, 193)
Screenshot: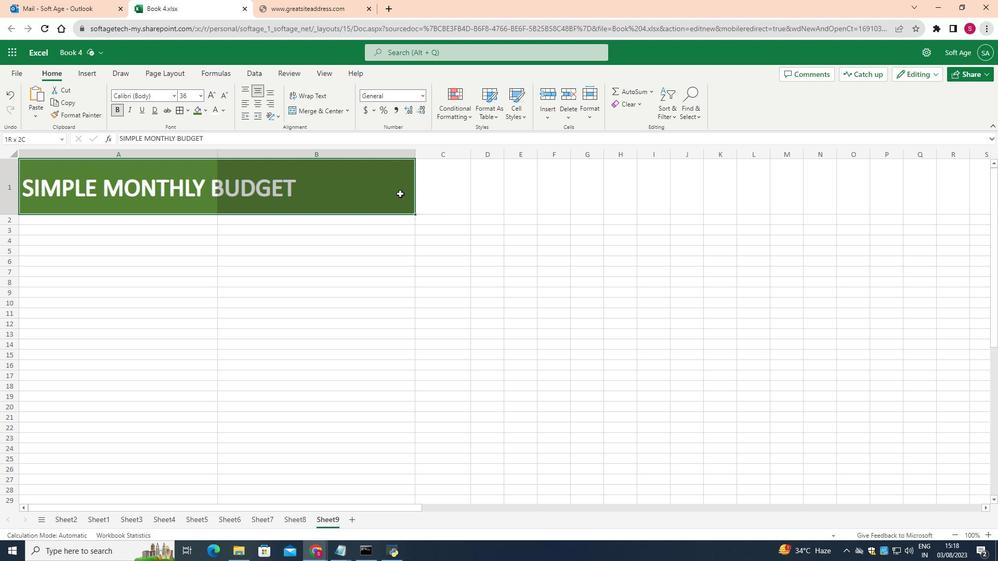 
Action: Mouse moved to (324, 104)
Screenshot: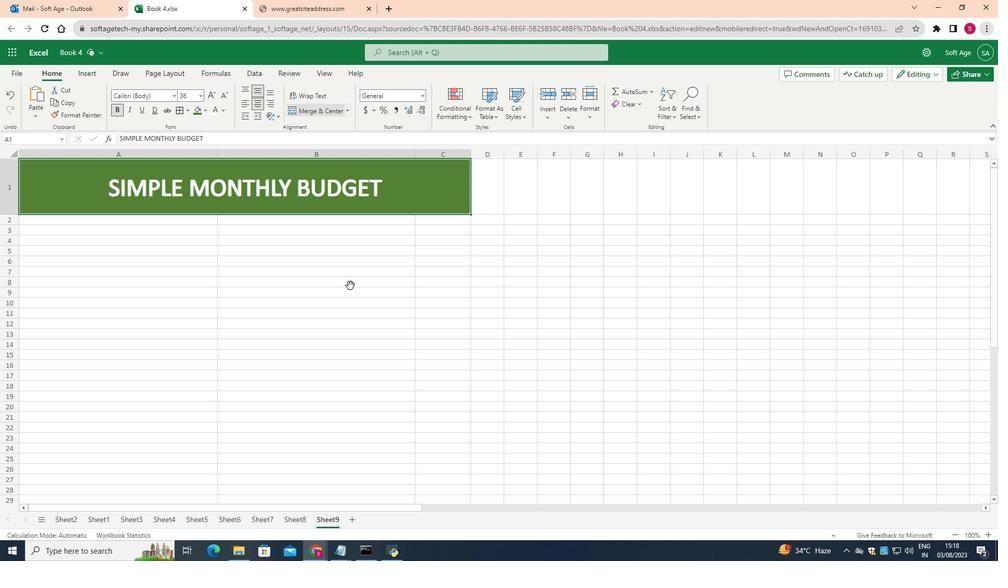 
Action: Mouse pressed left at (324, 104)
Screenshot: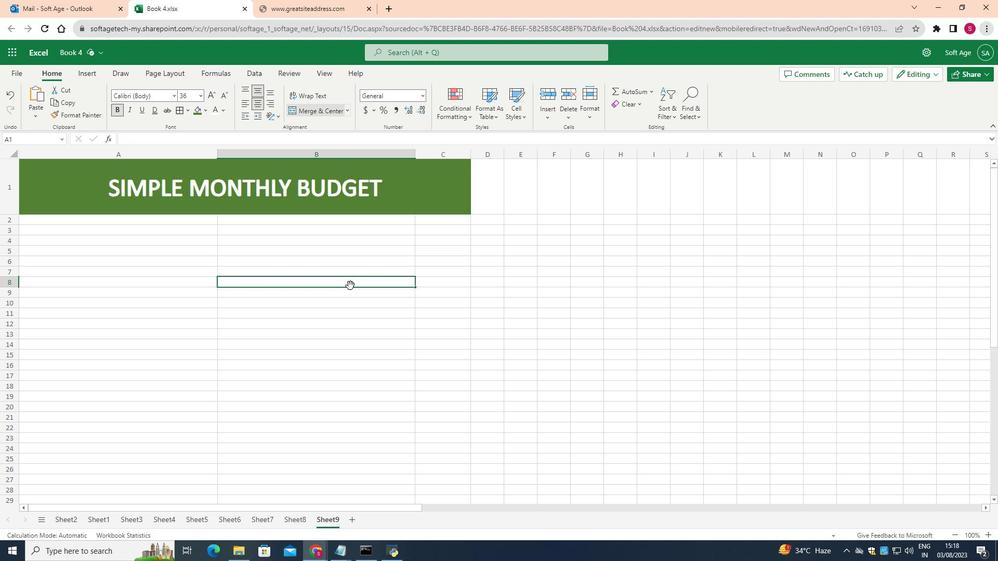 
Action: Mouse moved to (344, 280)
Screenshot: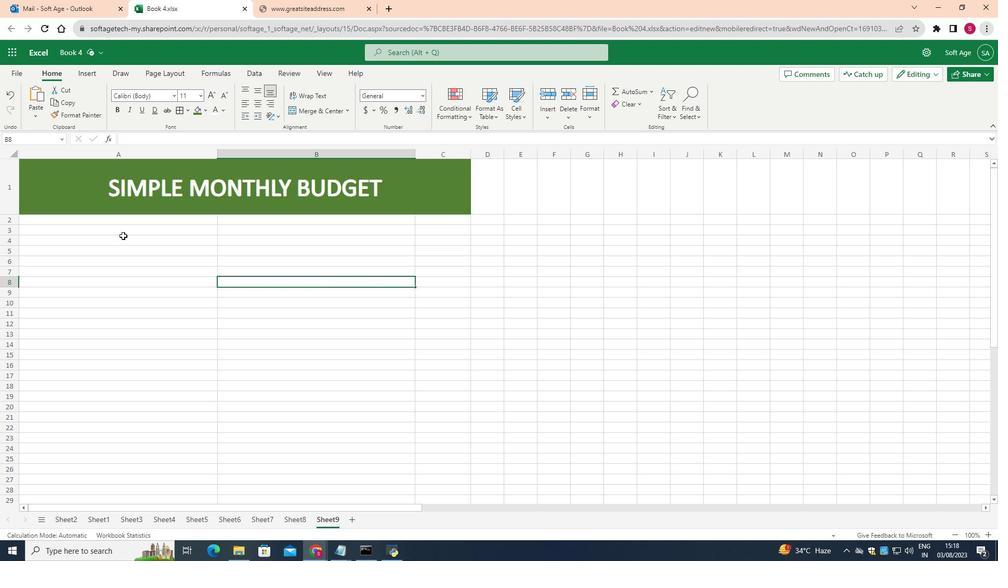 
Action: Mouse pressed left at (344, 280)
Screenshot: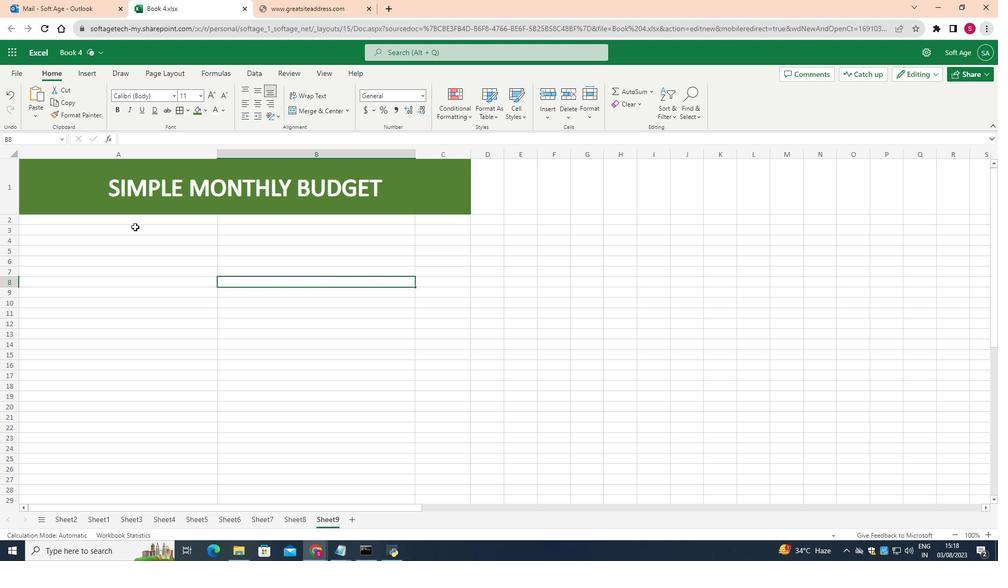 
Action: Mouse moved to (141, 214)
Screenshot: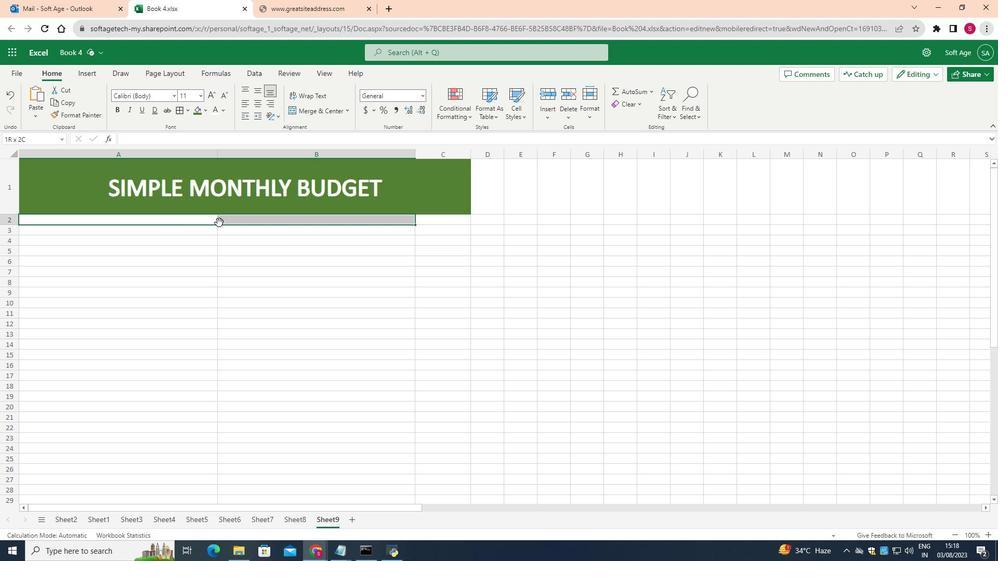 
Action: Mouse pressed left at (141, 214)
Screenshot: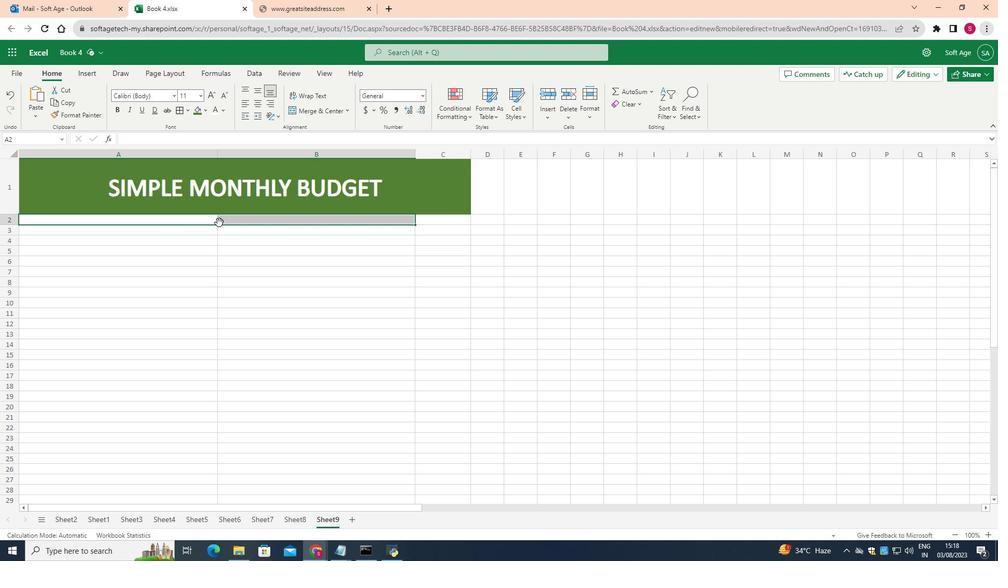 
Action: Mouse moved to (341, 102)
Screenshot: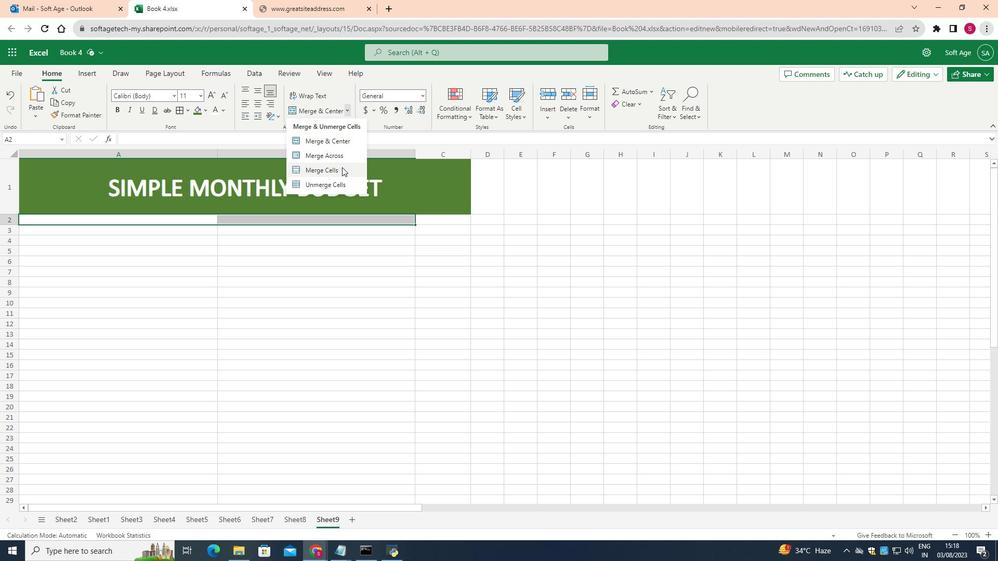 
Action: Mouse pressed left at (341, 102)
Screenshot: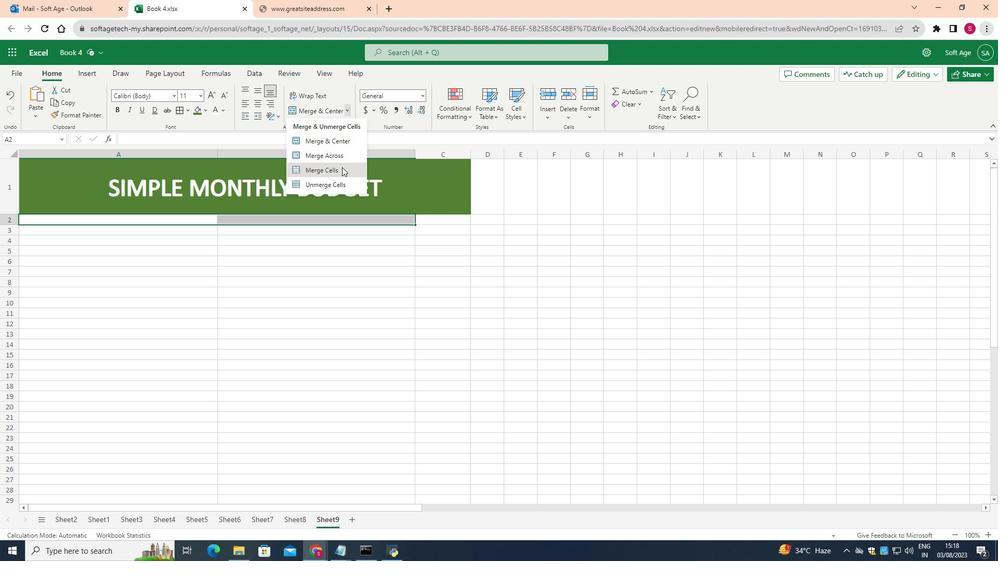 
Action: Mouse moved to (336, 161)
Screenshot: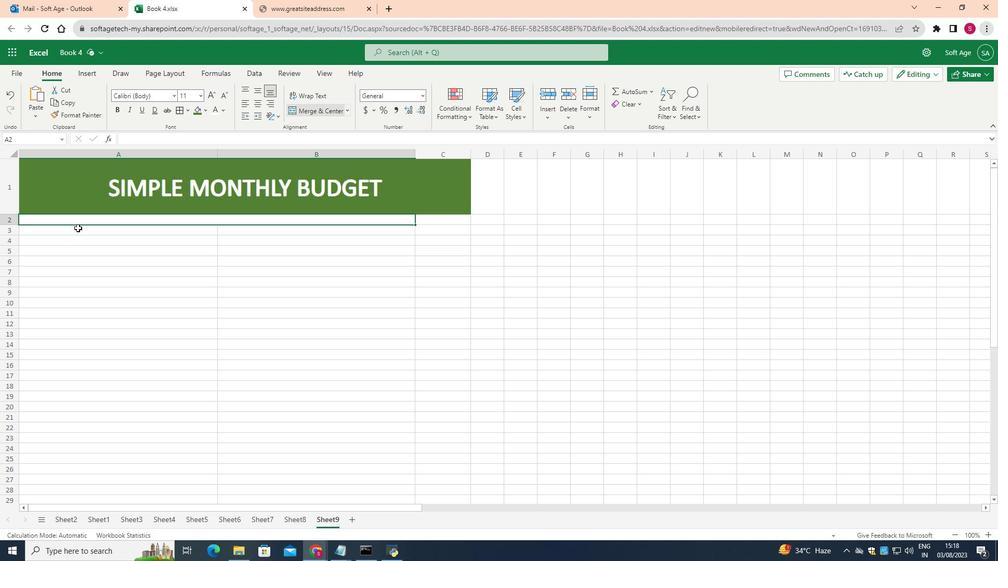 
Action: Mouse pressed left at (336, 161)
Screenshot: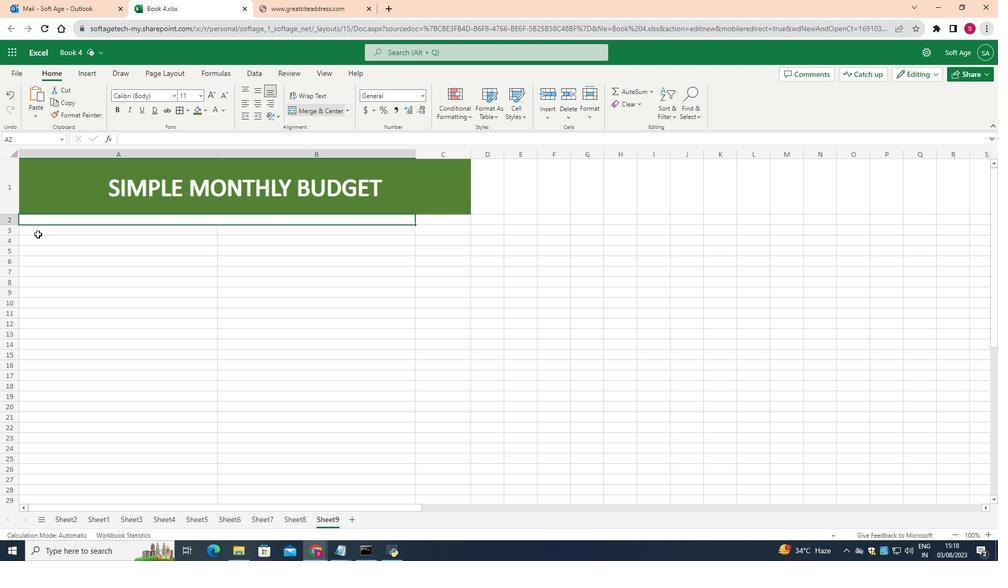 
Action: Mouse moved to (9, 219)
Screenshot: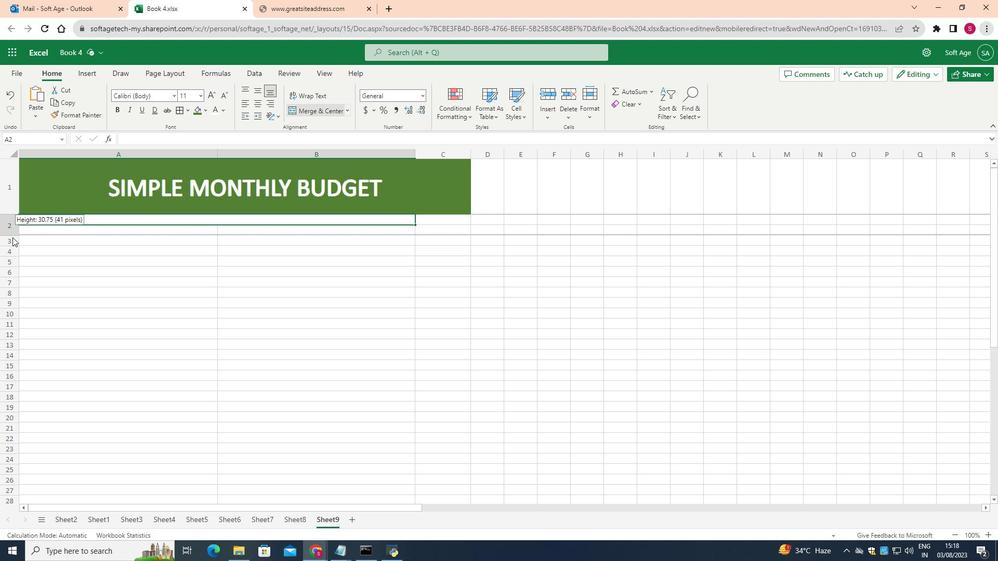 
Action: Mouse pressed left at (9, 219)
Screenshot: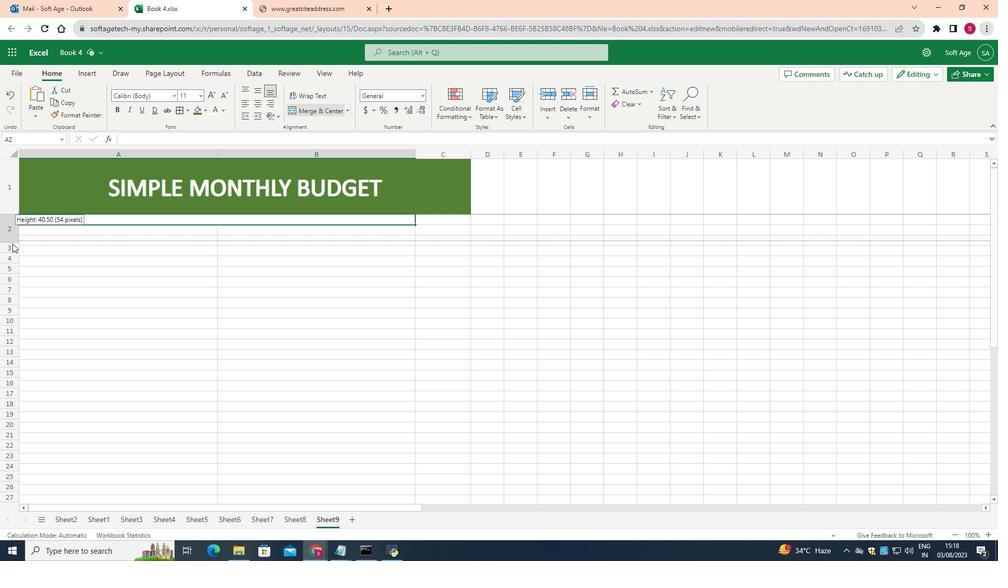 
Action: Mouse moved to (195, 93)
Screenshot: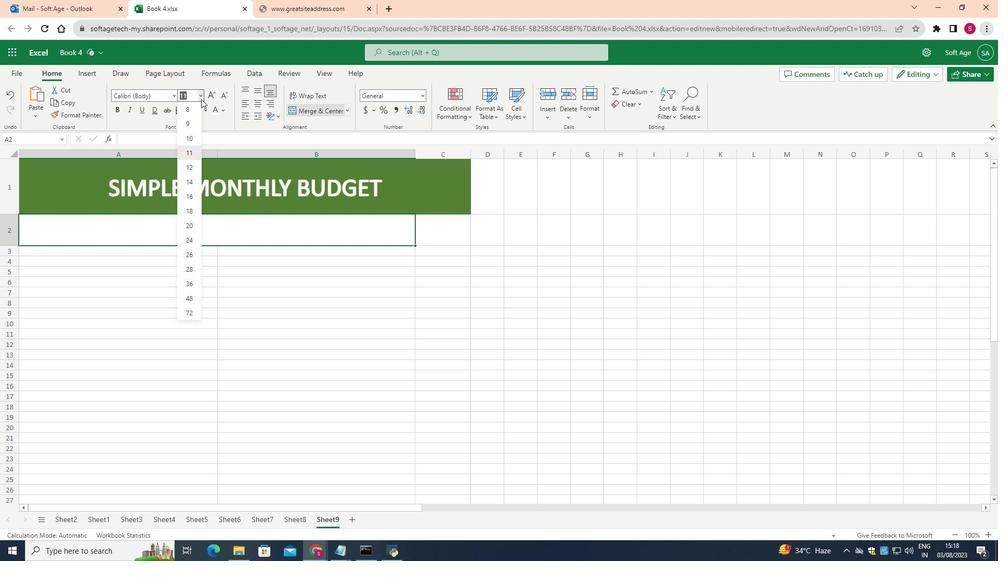 
Action: Mouse pressed left at (195, 93)
Screenshot: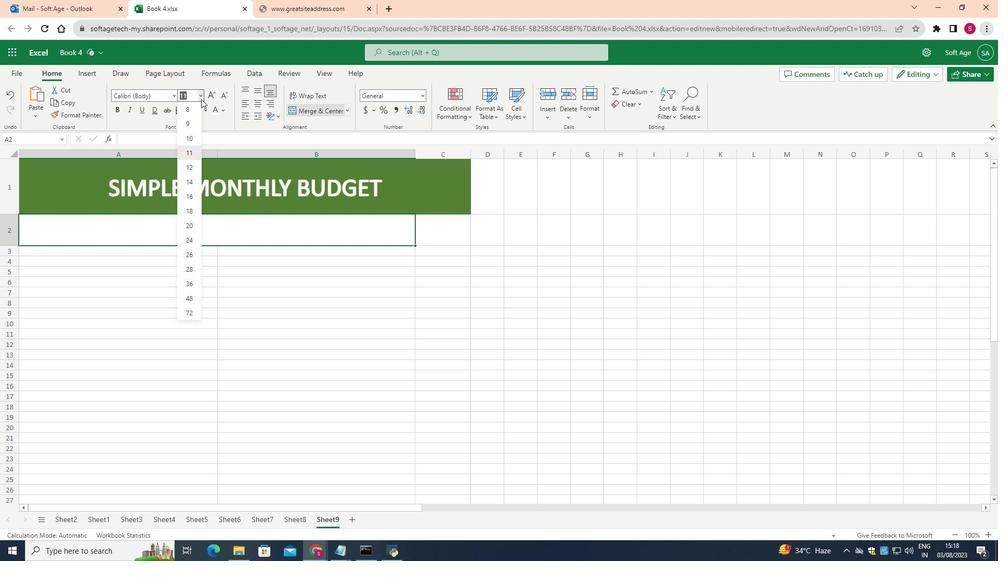 
Action: Mouse moved to (189, 191)
Screenshot: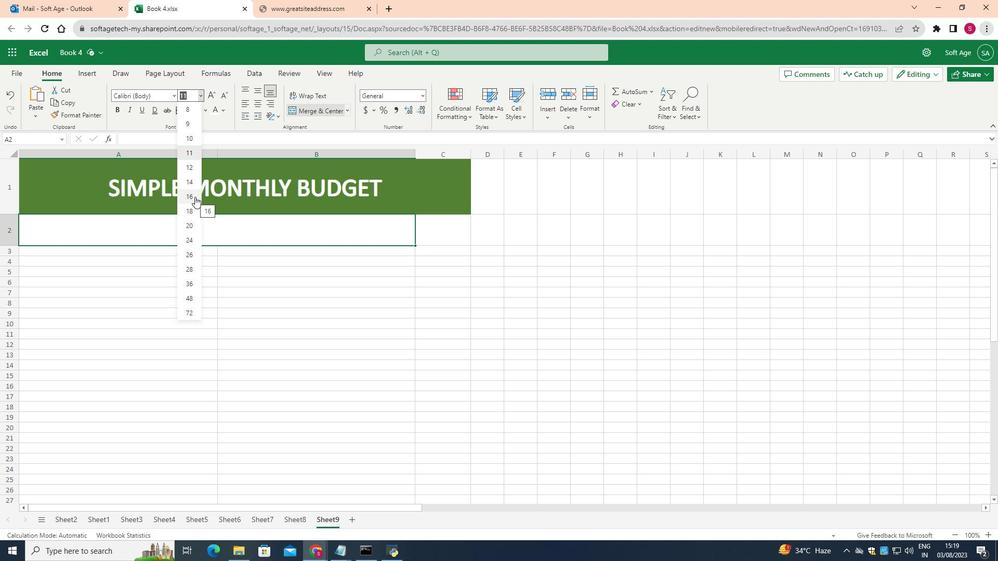 
Action: Mouse pressed left at (189, 191)
Screenshot: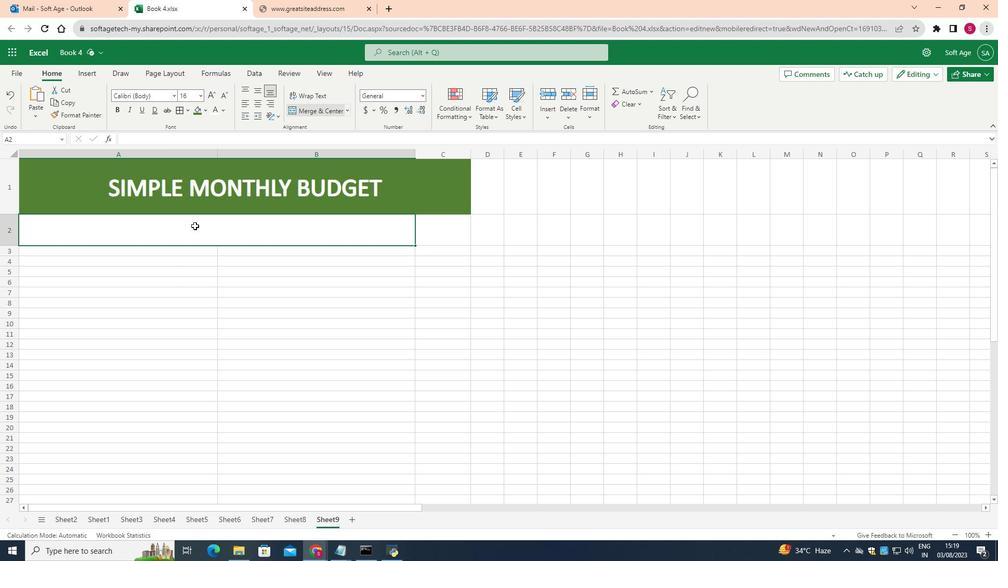 
Action: Mouse moved to (189, 220)
Screenshot: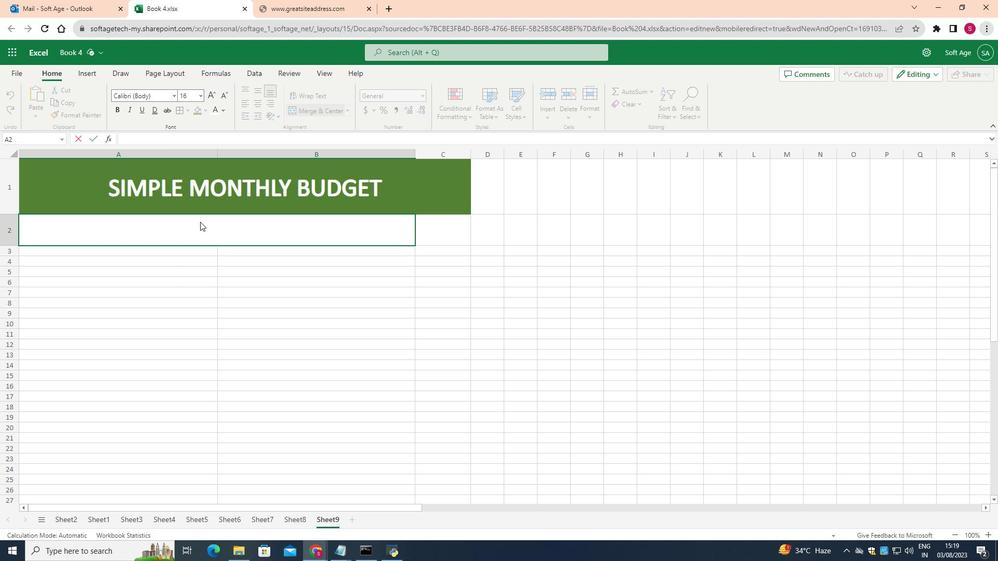 
Action: Mouse pressed left at (189, 220)
Screenshot: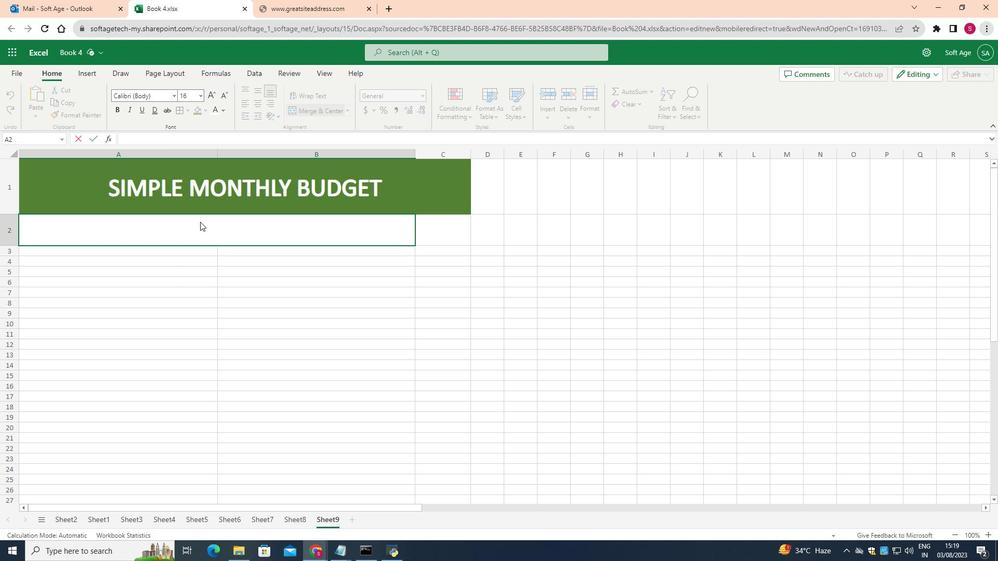 
Action: Mouse pressed left at (189, 220)
Screenshot: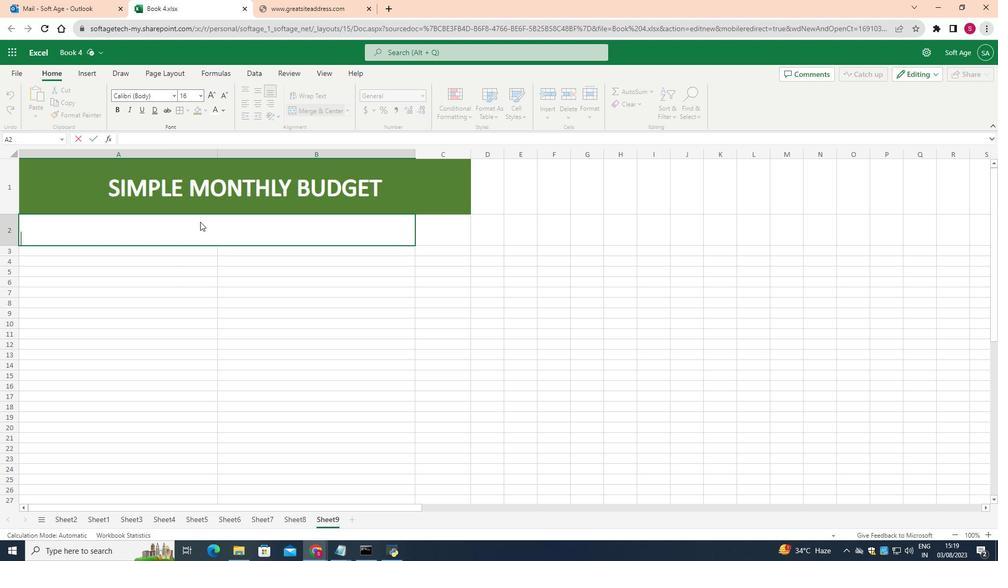 
Action: Mouse moved to (194, 216)
Screenshot: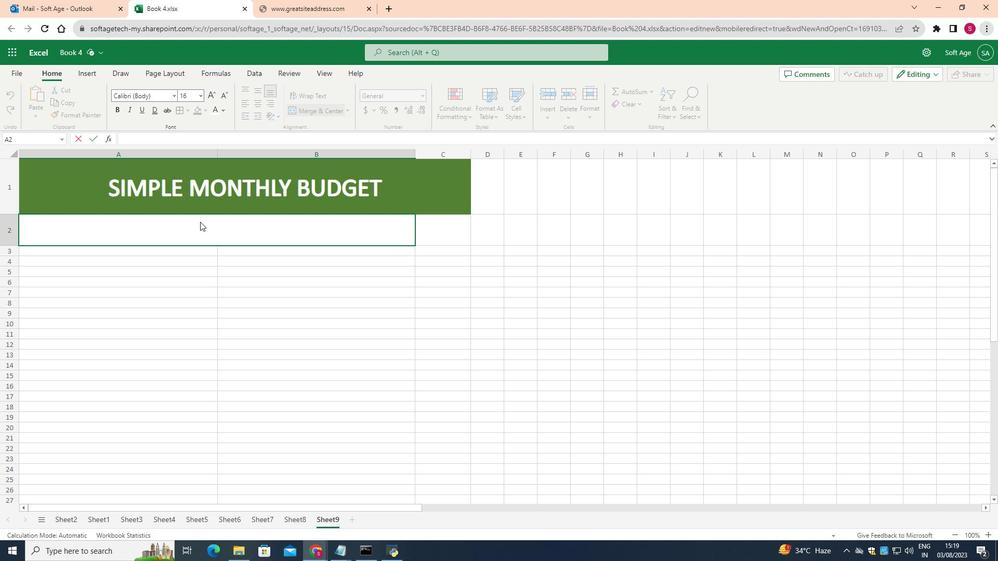 
Action: Key pressed <Key.shift><Key.shift>PERCENTAGE<Key.space>OF<Key.space>INCOME<Key.space>SPENT
Screenshot: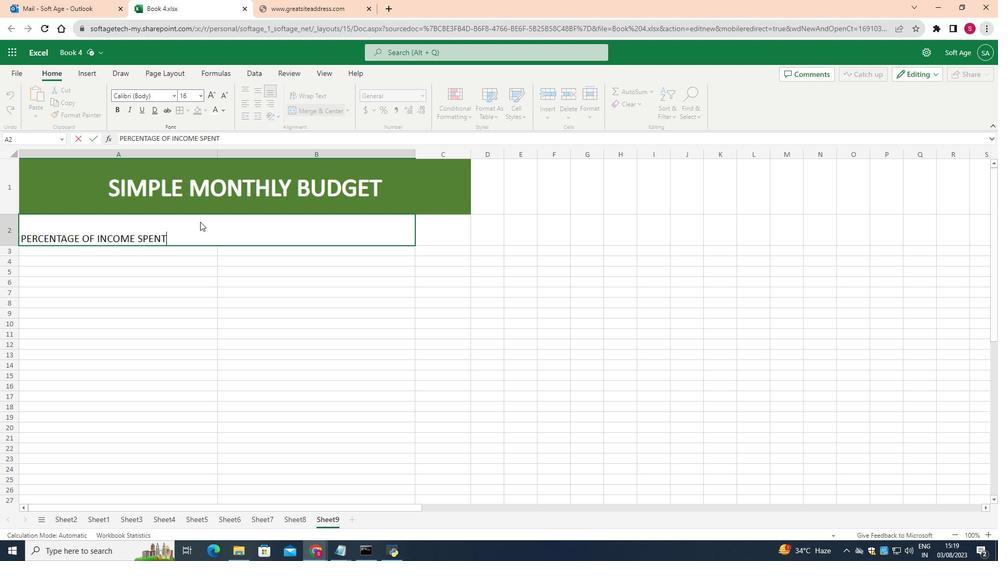 
Action: Mouse moved to (16, 232)
Screenshot: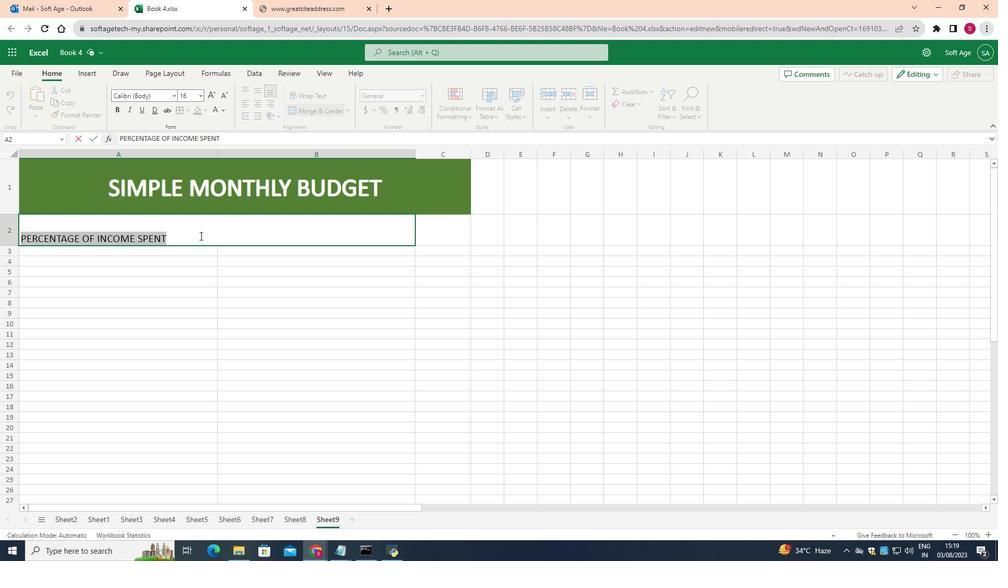 
Action: Mouse pressed left at (16, 232)
Screenshot: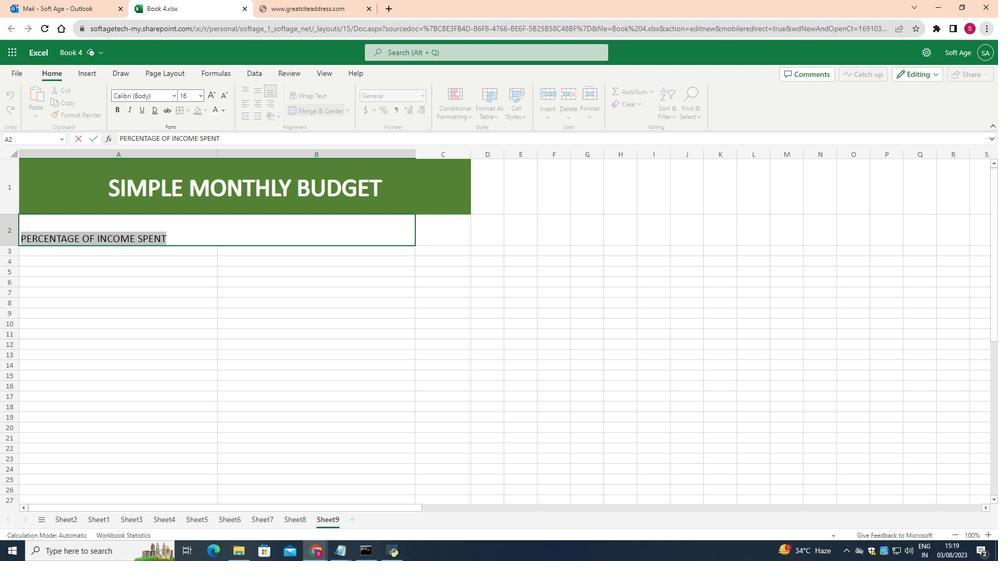 
Action: Mouse moved to (193, 86)
Screenshot: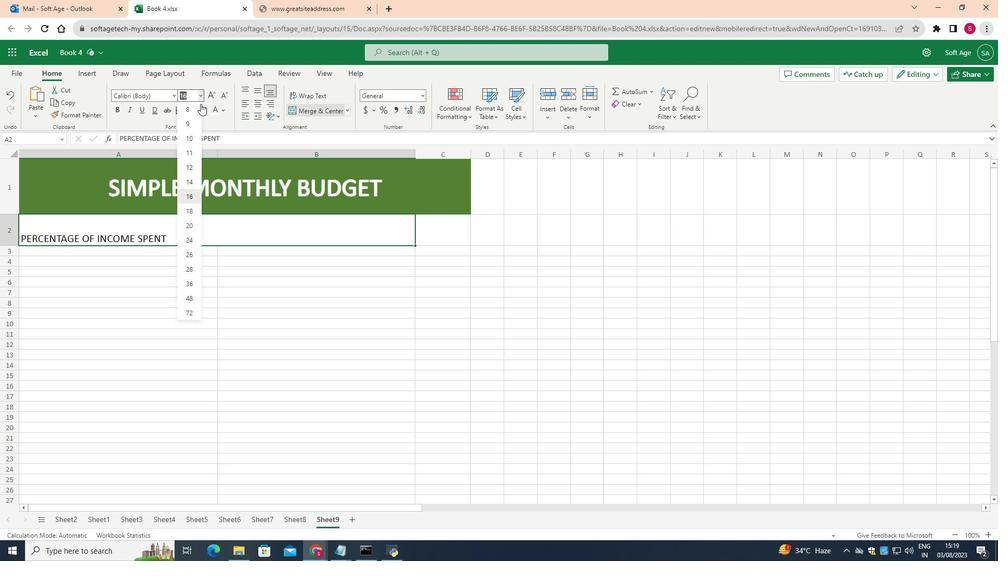 
Action: Mouse pressed left at (193, 86)
Screenshot: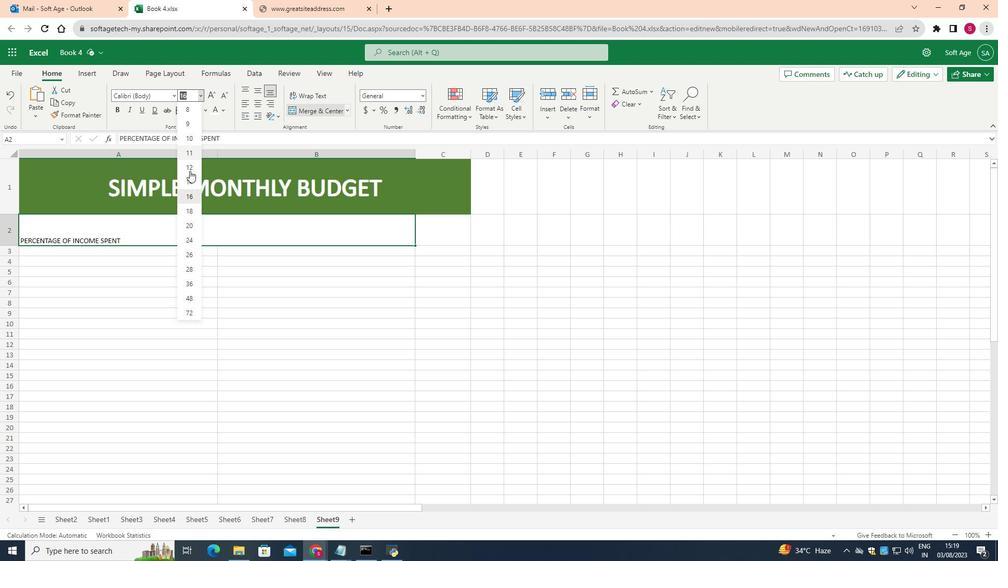 
Action: Mouse moved to (190, 219)
Screenshot: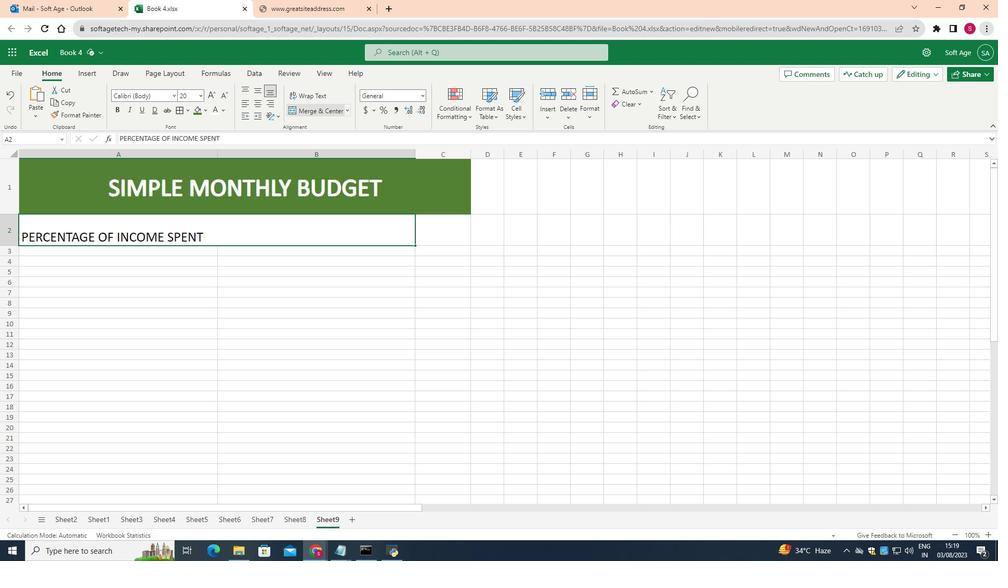 
Action: Mouse pressed left at (190, 219)
Screenshot: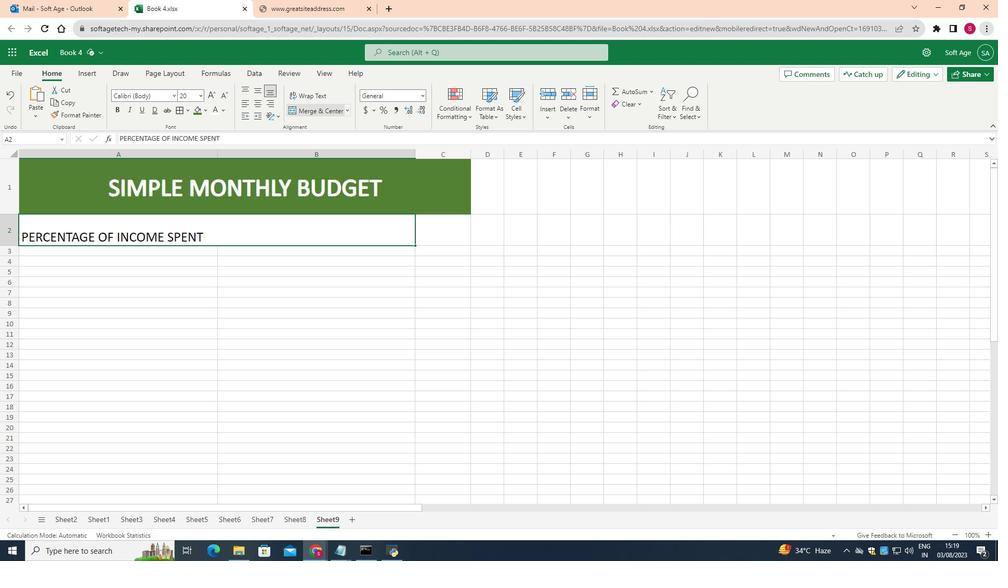 
Action: Mouse moved to (110, 102)
Screenshot: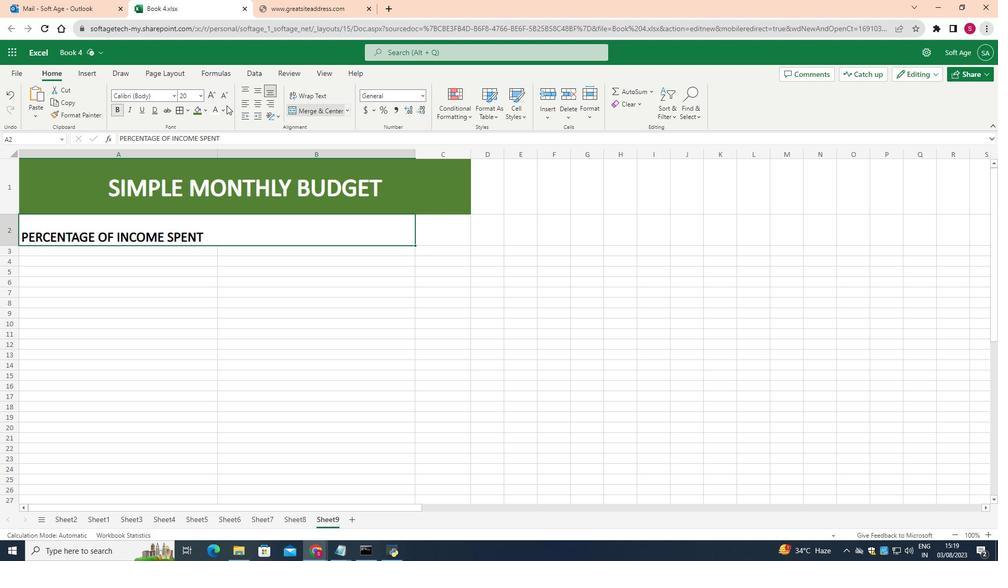 
Action: Mouse pressed left at (110, 102)
Screenshot: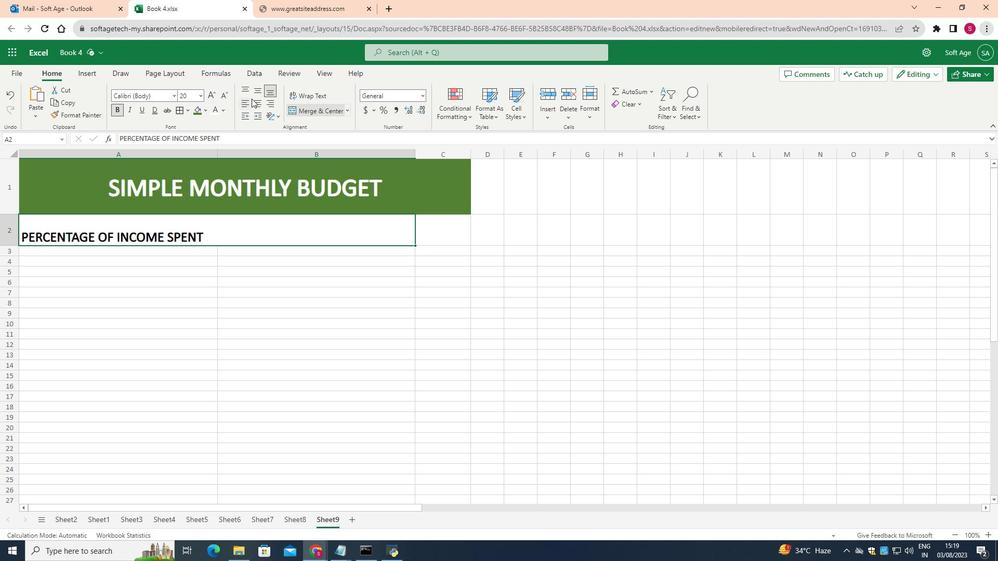 
Action: Mouse moved to (254, 82)
Screenshot: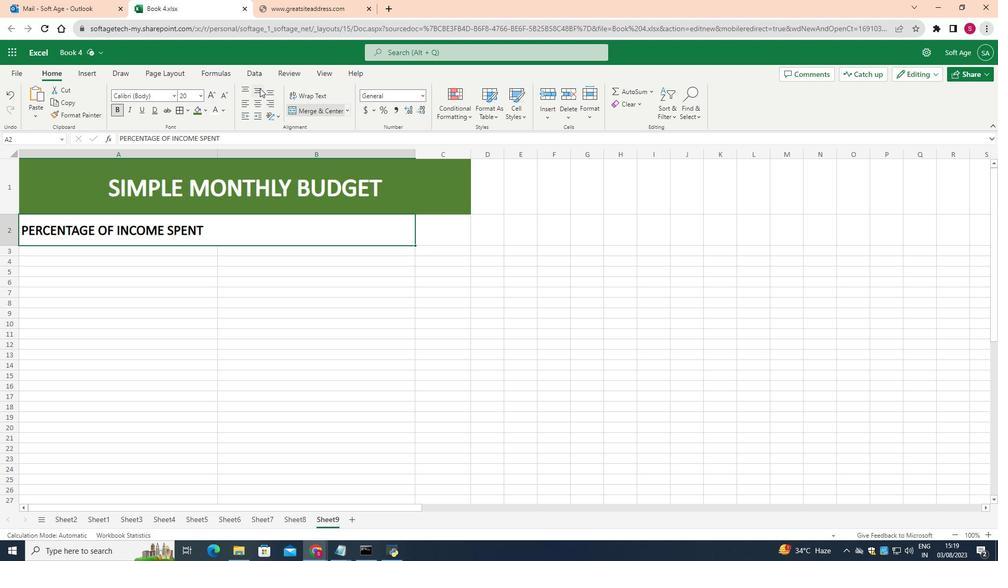 
Action: Mouse pressed left at (254, 82)
Screenshot: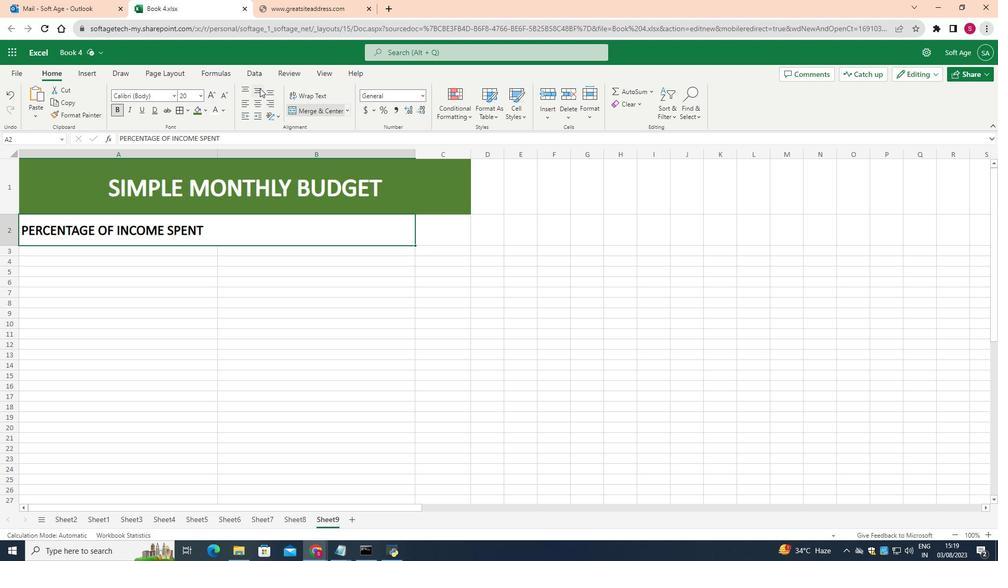 
Action: Mouse moved to (199, 104)
Screenshot: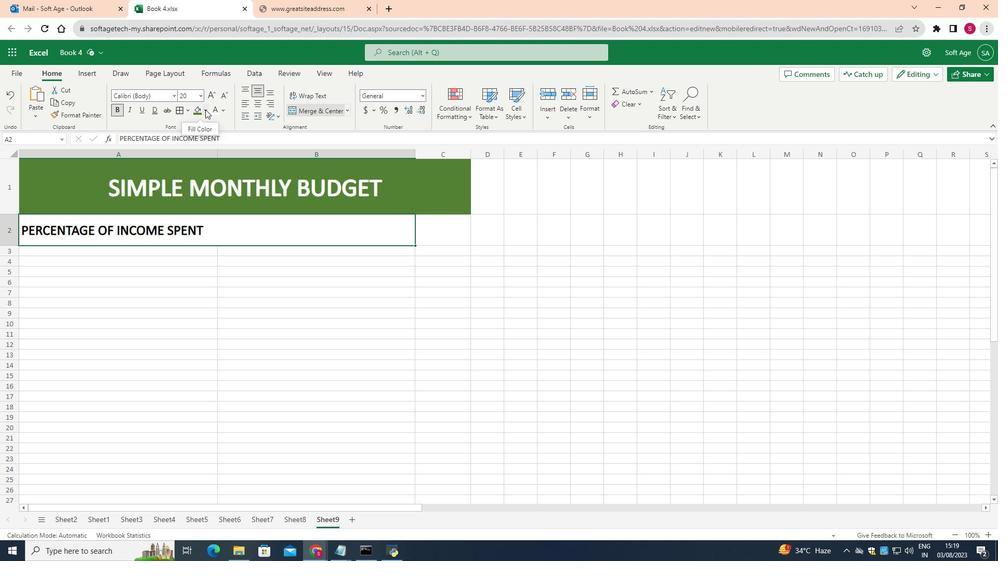 
Action: Mouse pressed left at (199, 104)
Screenshot: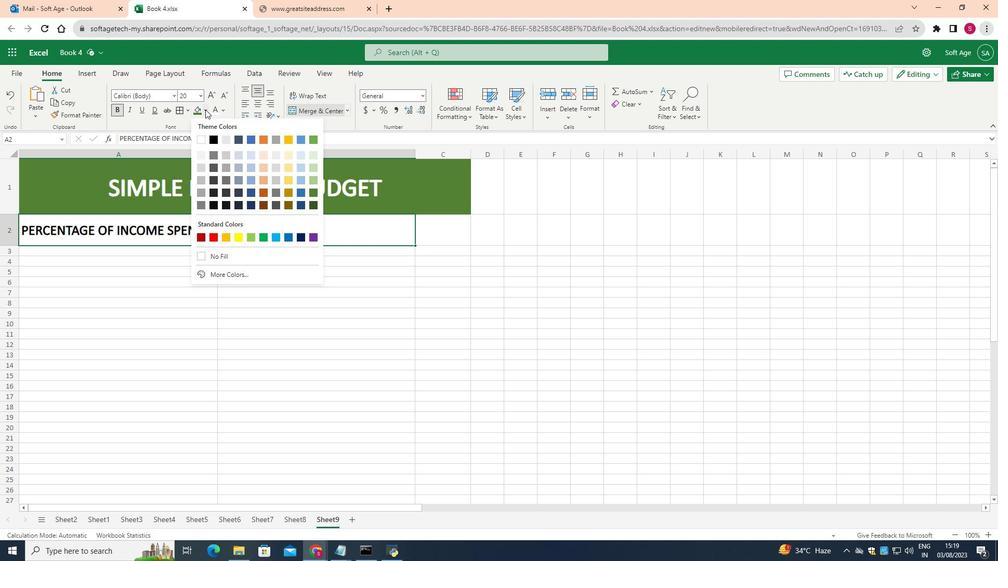 
Action: Mouse moved to (304, 159)
Screenshot: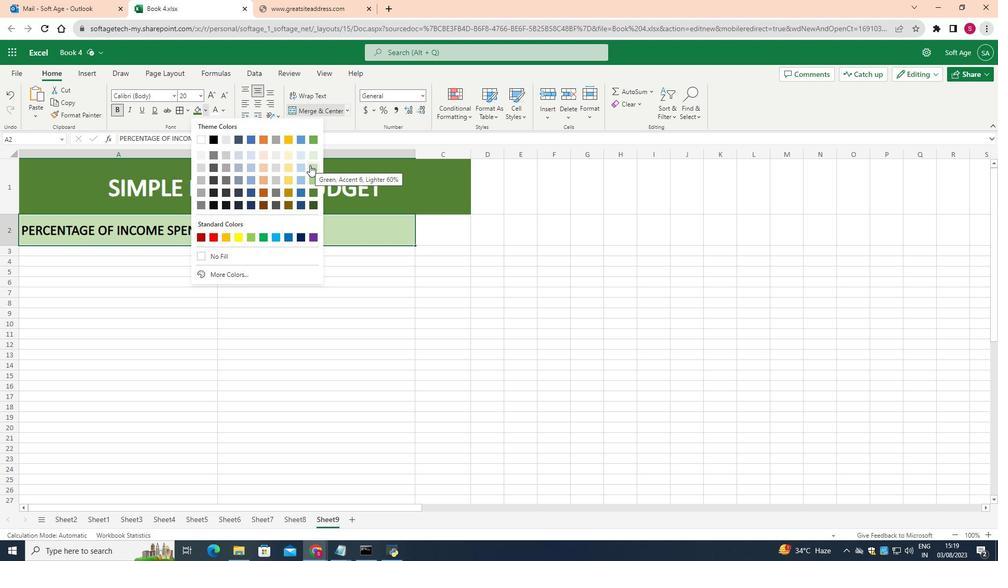 
Action: Mouse pressed left at (304, 159)
Screenshot: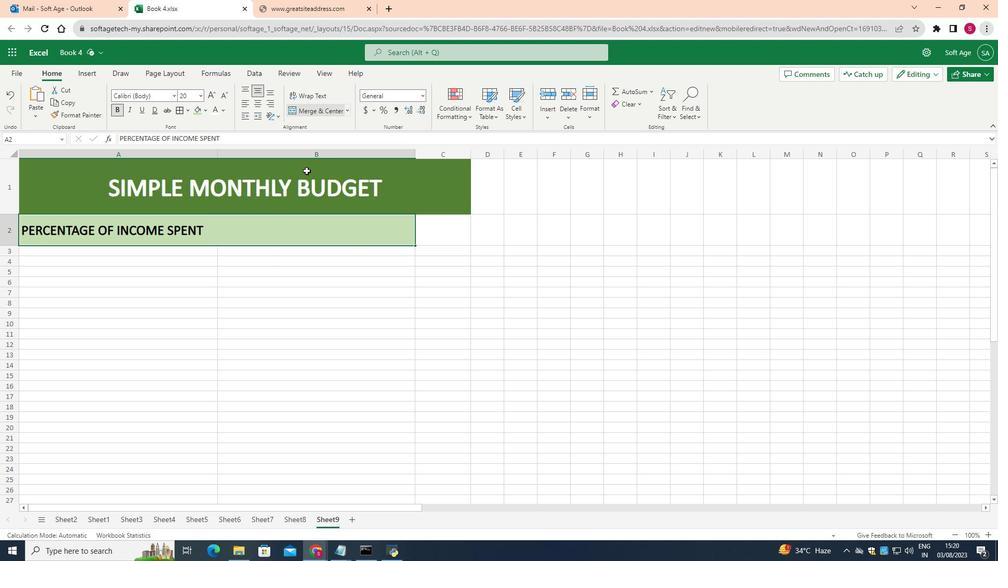 
Action: Mouse moved to (175, 314)
Screenshot: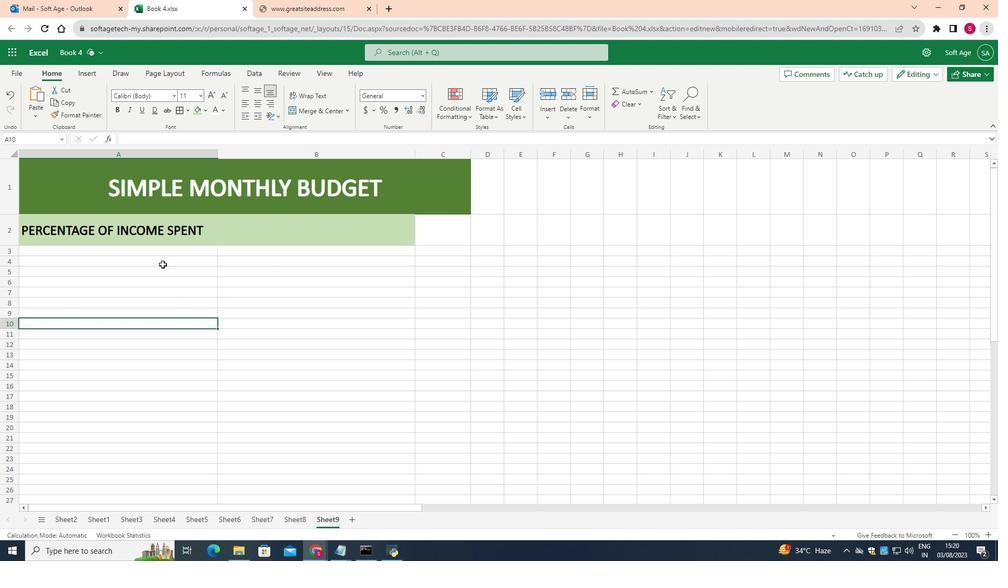 
Action: Mouse pressed left at (175, 314)
Screenshot: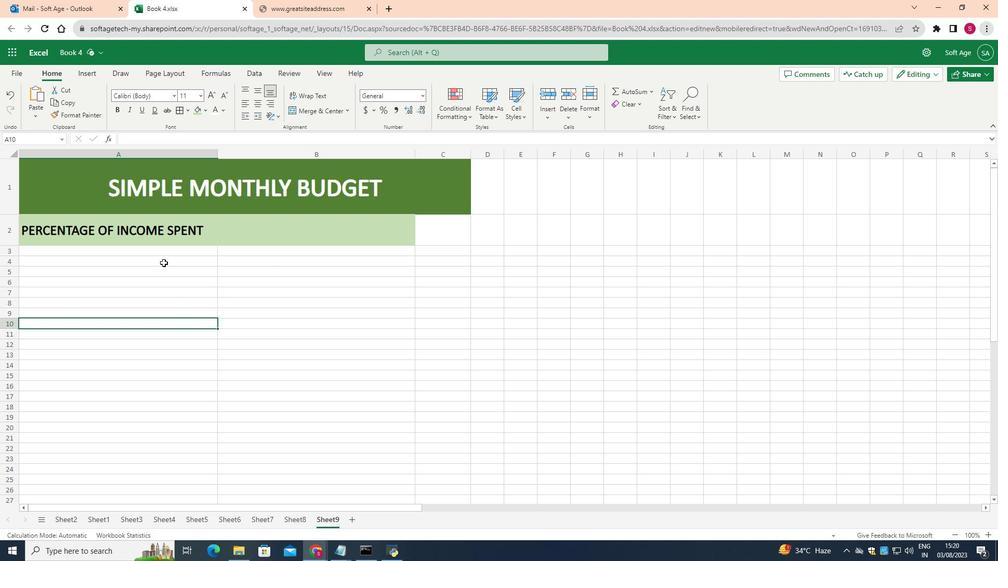 
Action: Mouse moved to (188, 248)
Screenshot: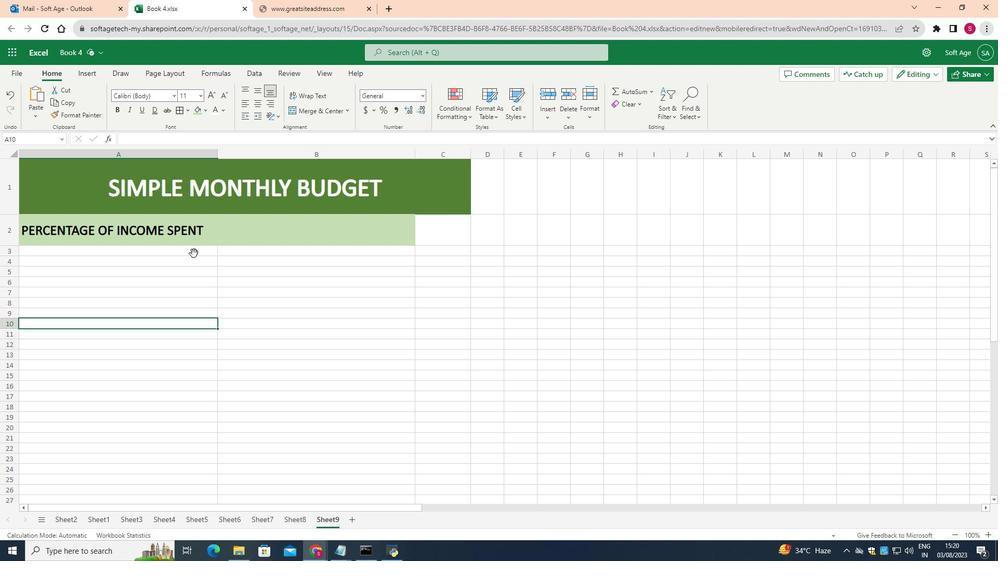 
Action: Mouse pressed left at (188, 248)
Screenshot: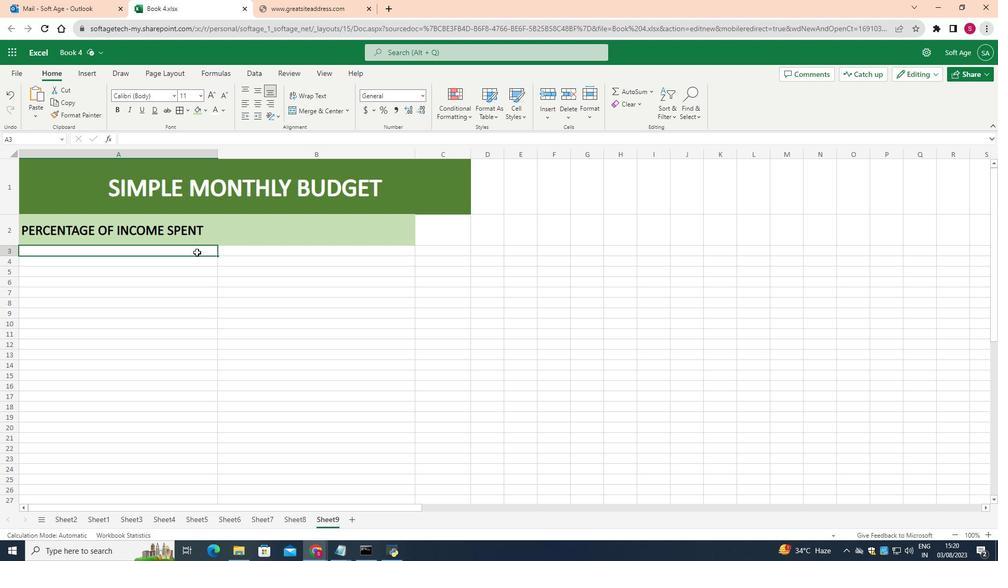 
Action: Mouse moved to (324, 105)
Screenshot: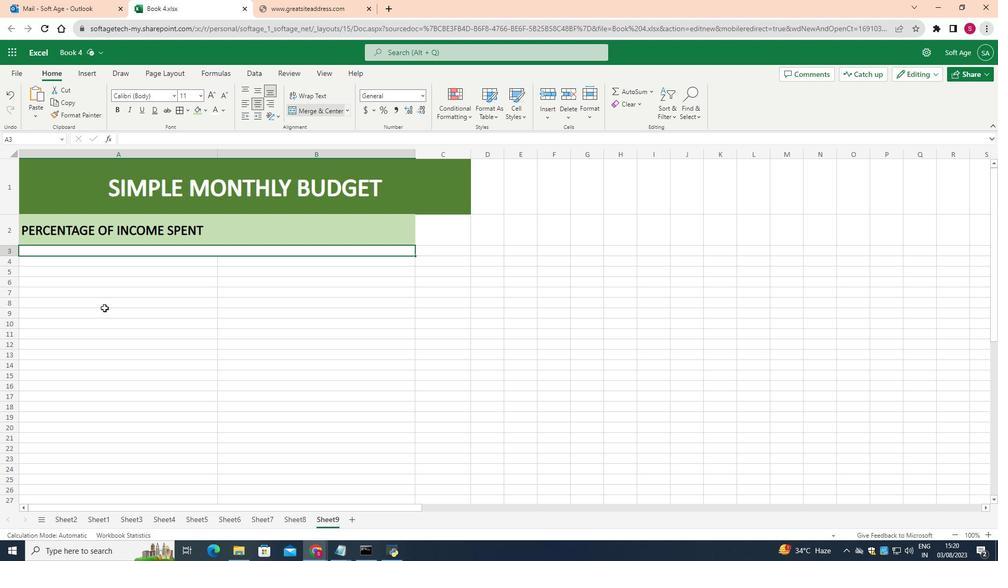 
Action: Mouse pressed left at (324, 105)
Screenshot: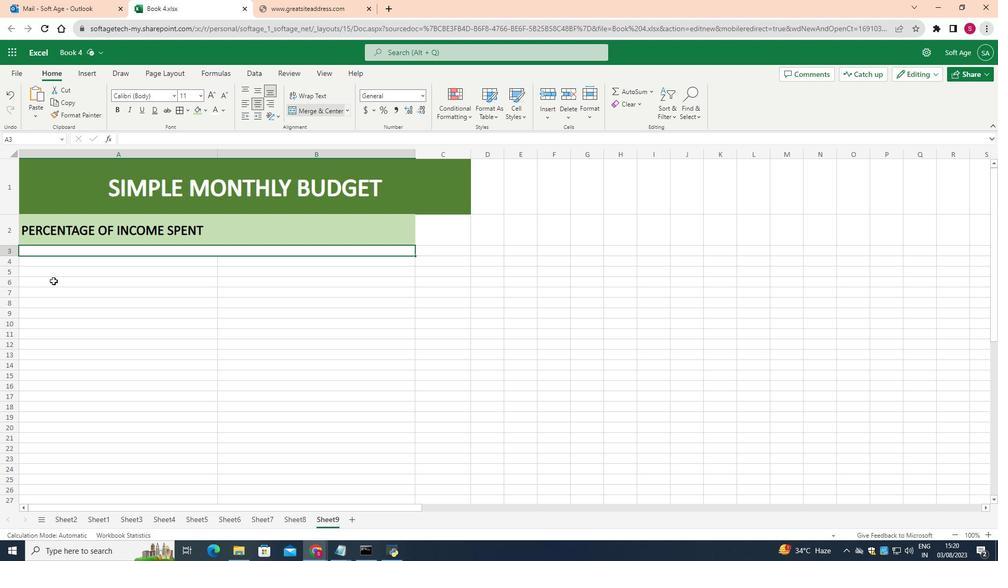 
Action: Mouse moved to (7, 250)
Screenshot: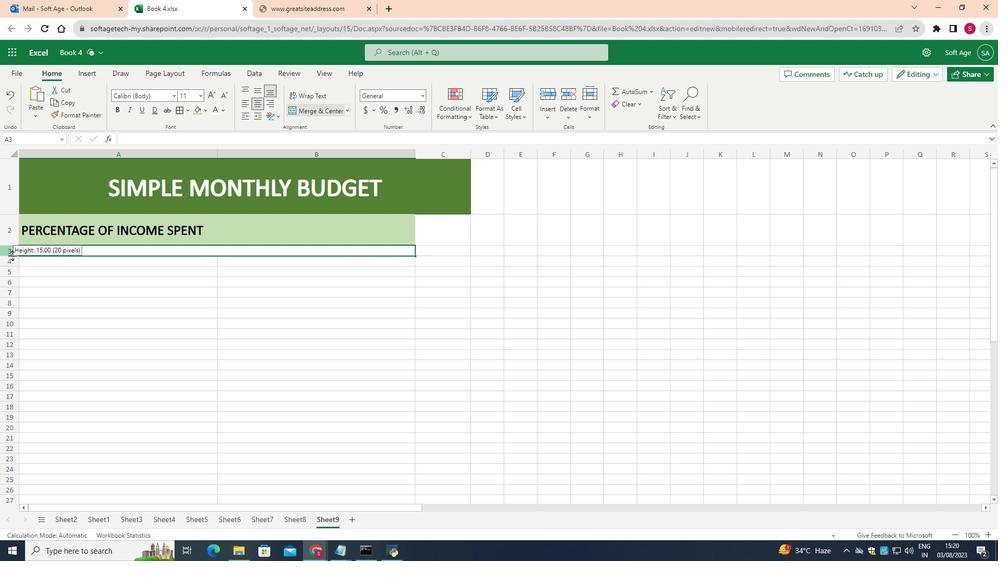 
Action: Mouse pressed left at (7, 250)
Screenshot: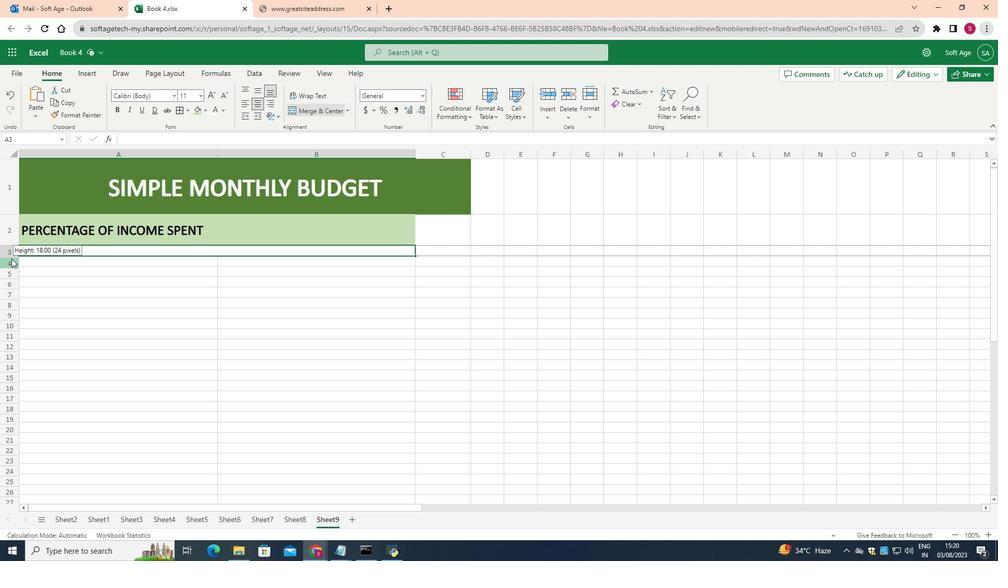 
Action: Mouse moved to (125, 327)
Screenshot: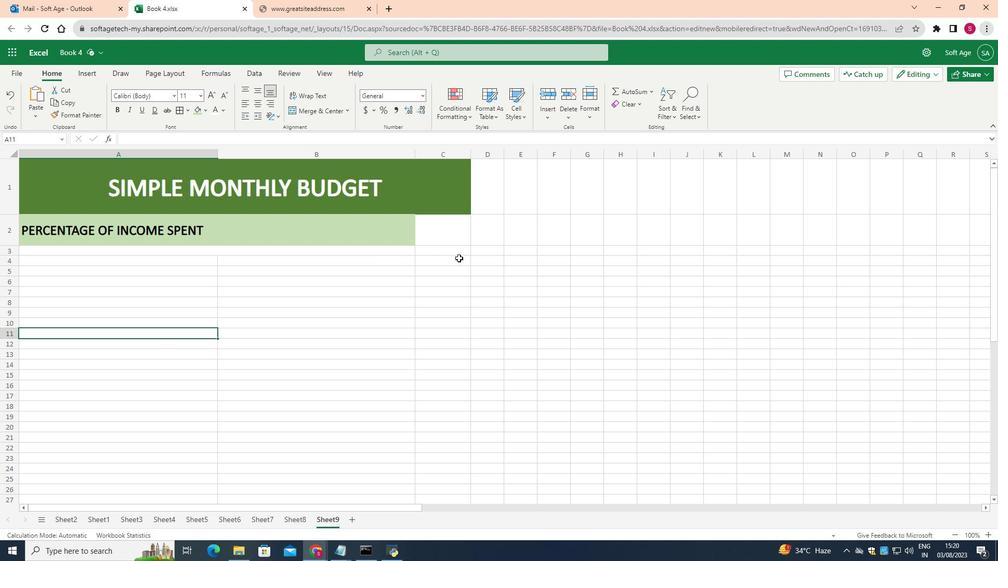 
Action: Mouse pressed left at (125, 327)
Screenshot: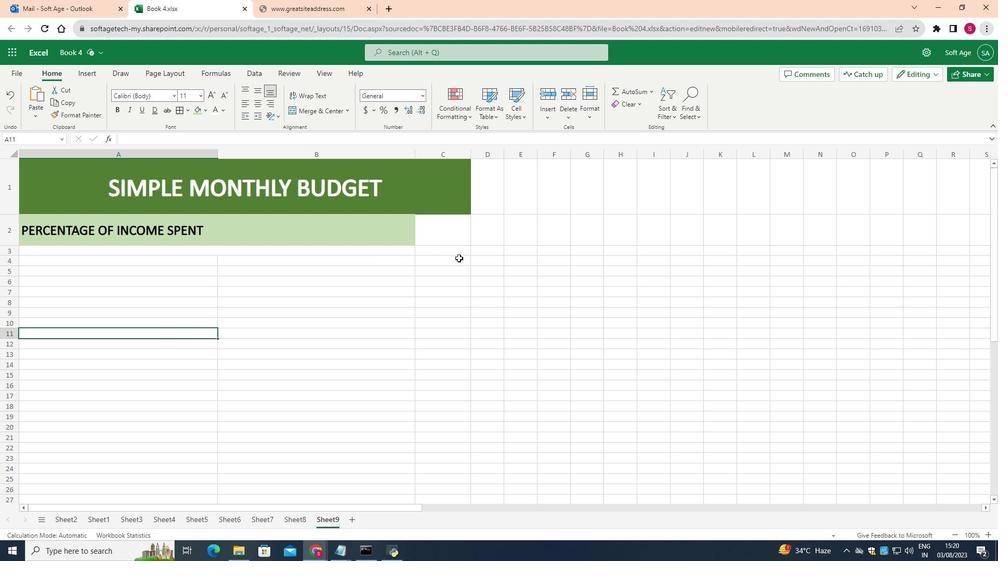 
Action: Mouse moved to (8, 250)
Screenshot: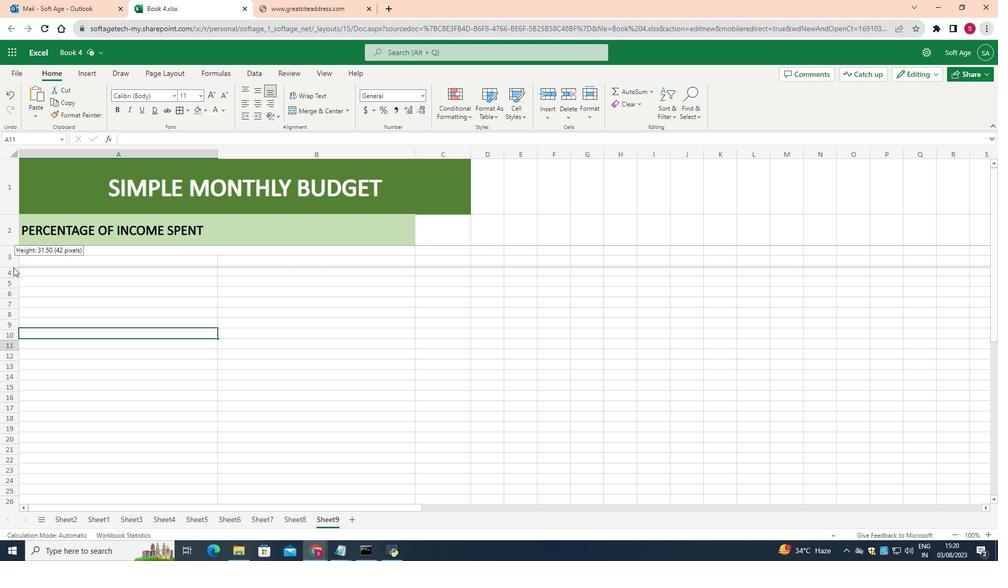 
Action: Mouse pressed left at (8, 250)
Screenshot: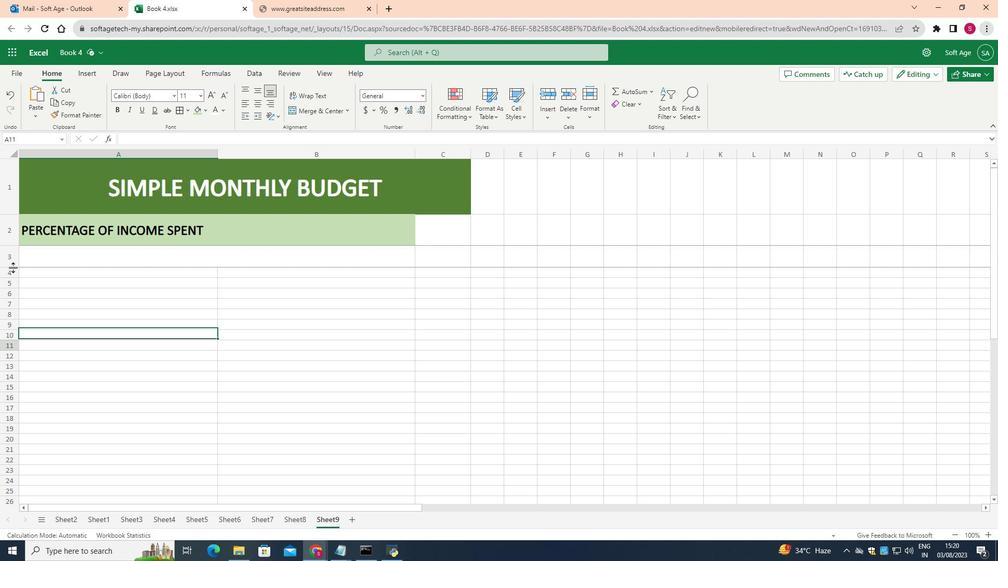 
Action: Mouse moved to (8, 272)
Screenshot: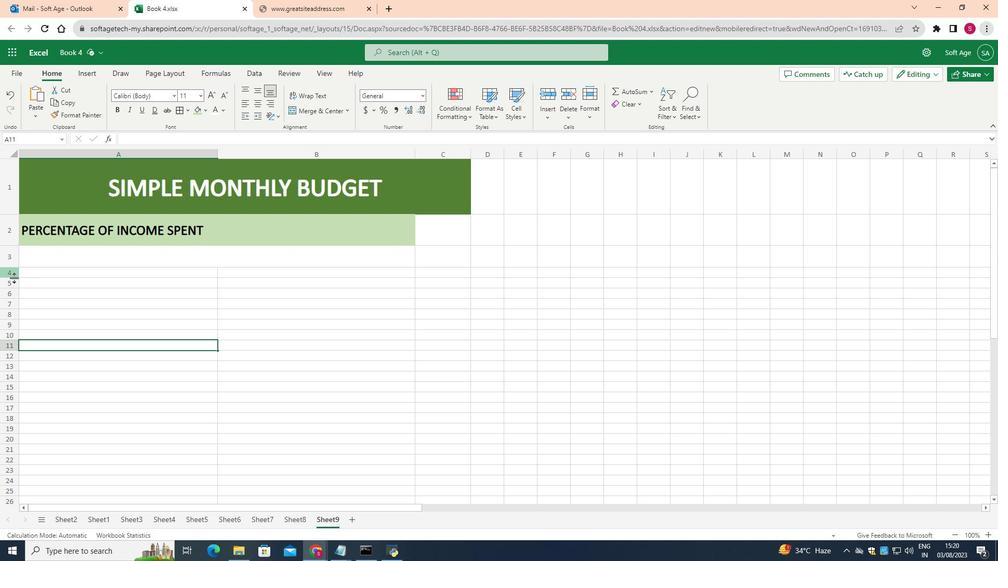 
Action: Mouse pressed left at (8, 272)
Screenshot: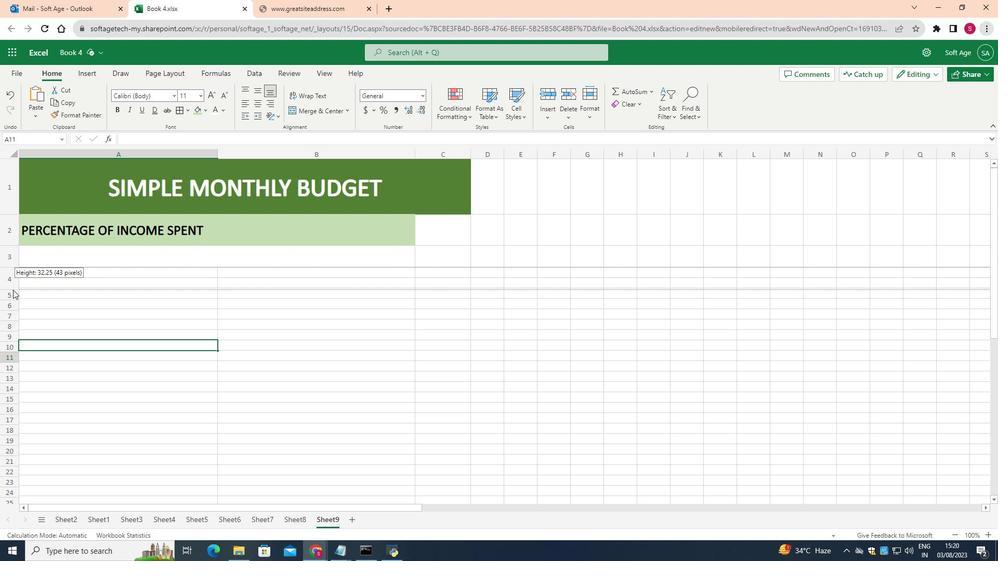 
Action: Mouse moved to (9, 261)
Screenshot: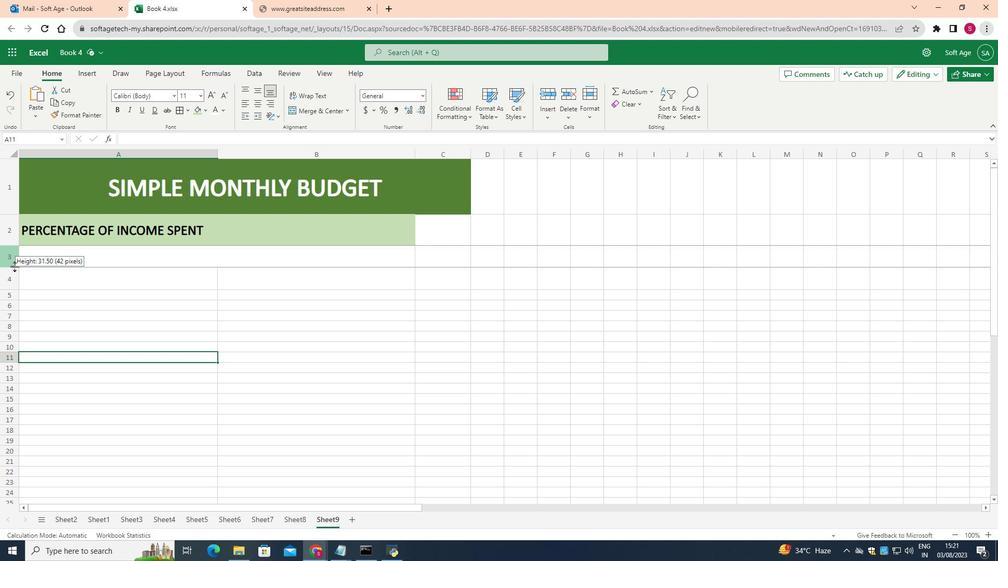 
Action: Mouse pressed left at (9, 261)
Screenshot: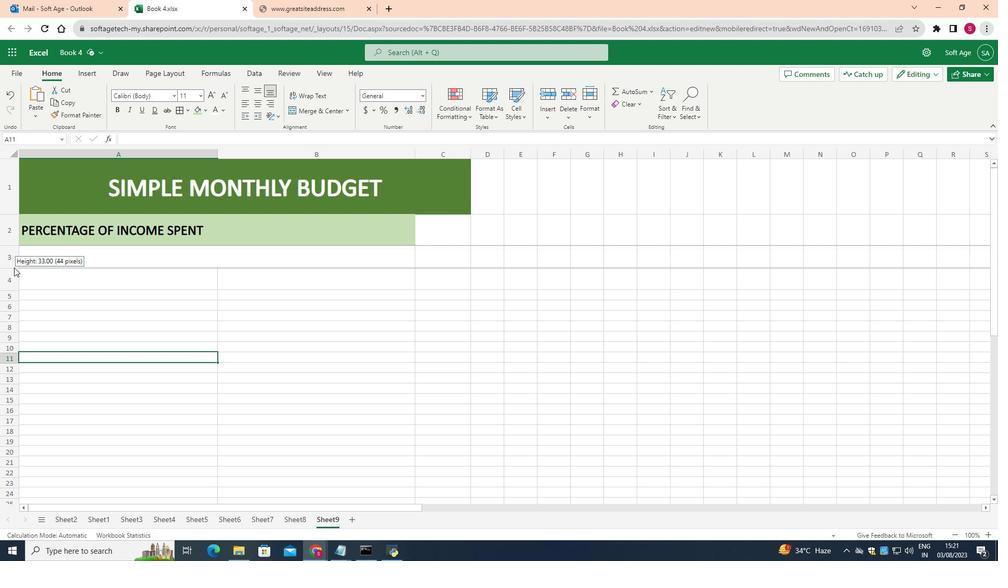 
Action: Mouse moved to (6, 286)
Screenshot: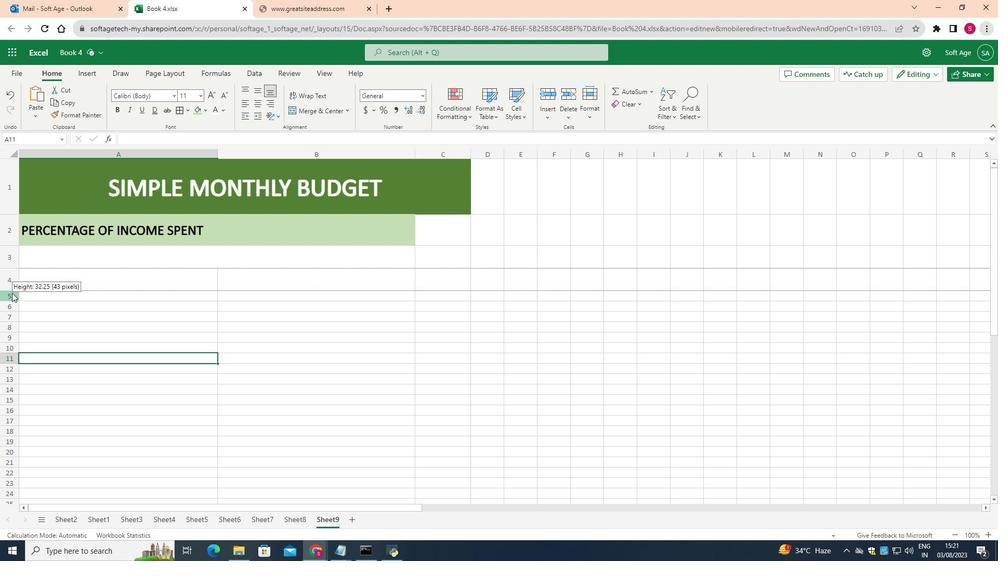 
Action: Mouse pressed left at (6, 286)
Screenshot: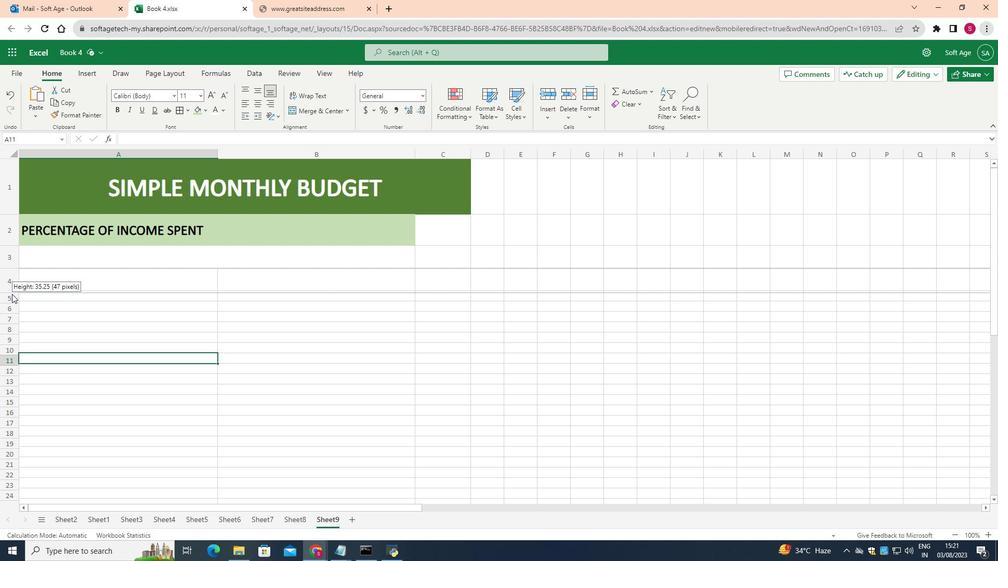 
Action: Mouse moved to (9, 300)
Screenshot: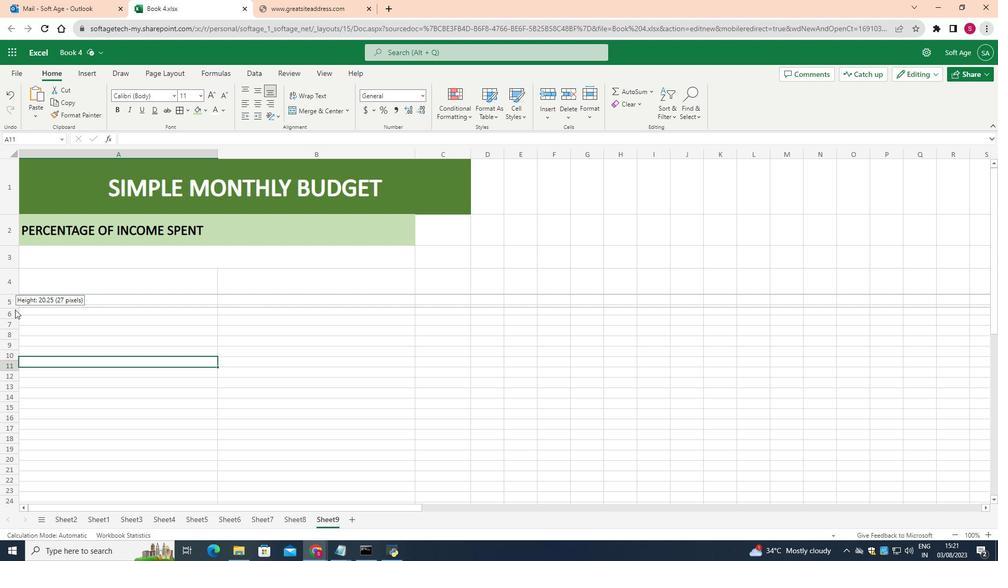 
Action: Mouse pressed left at (9, 300)
Screenshot: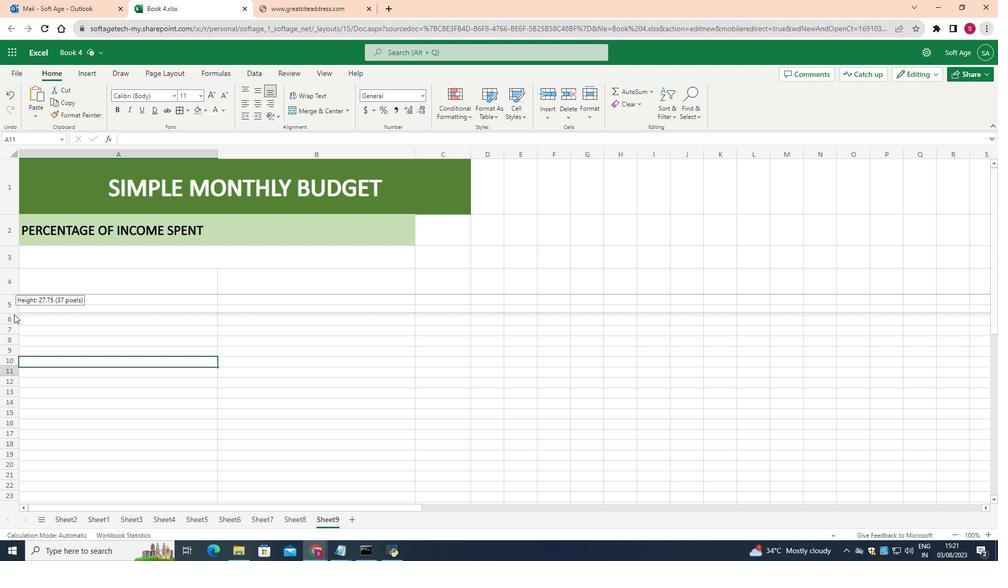 
Action: Mouse moved to (7, 324)
Screenshot: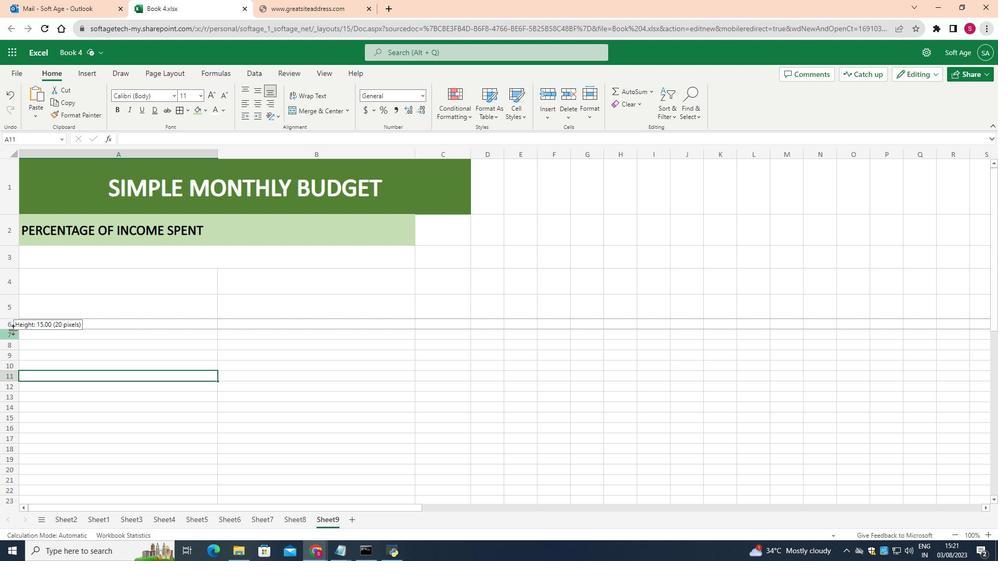 
Action: Mouse pressed left at (7, 324)
Screenshot: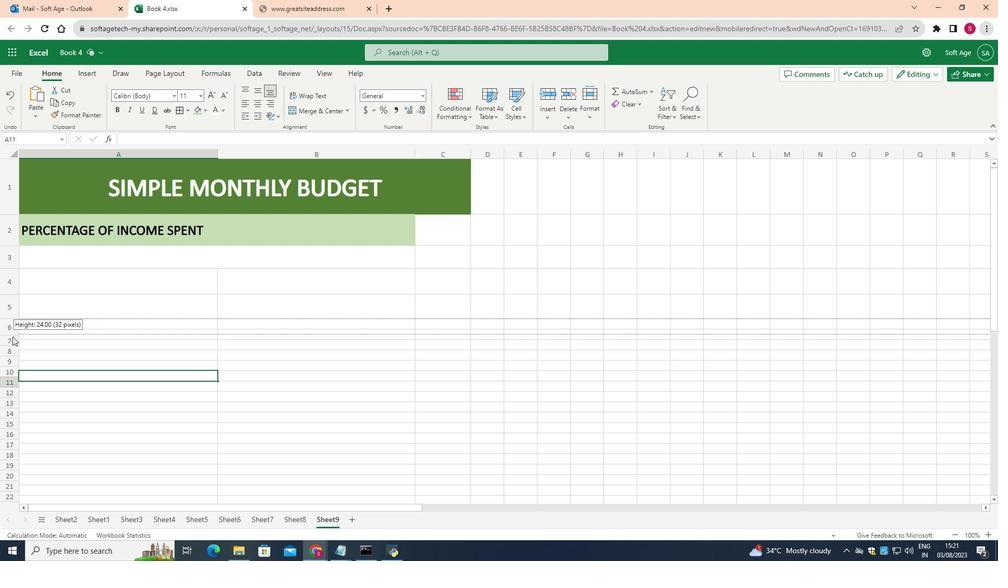 
Action: Mouse moved to (342, 273)
Screenshot: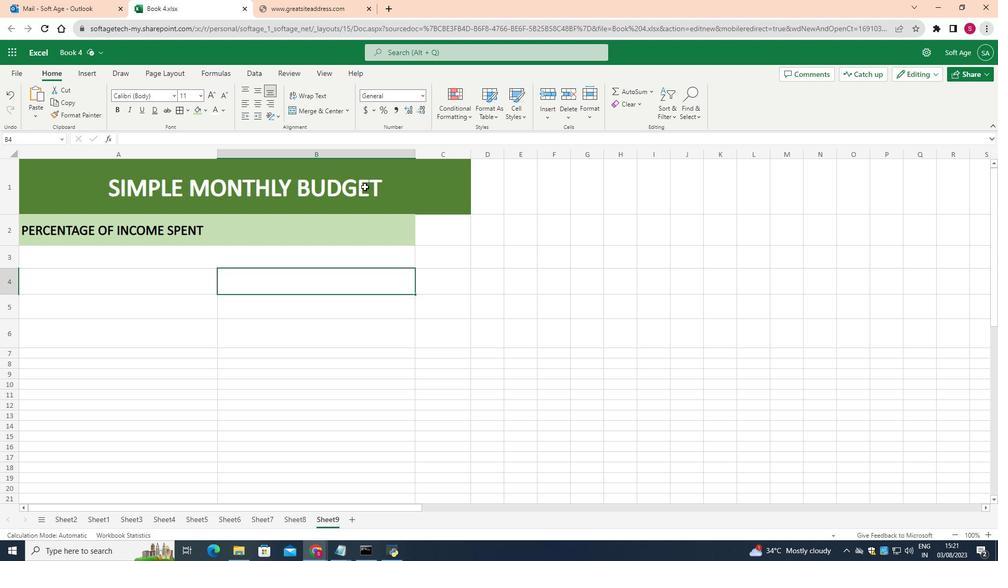 
Action: Mouse pressed left at (342, 273)
Screenshot: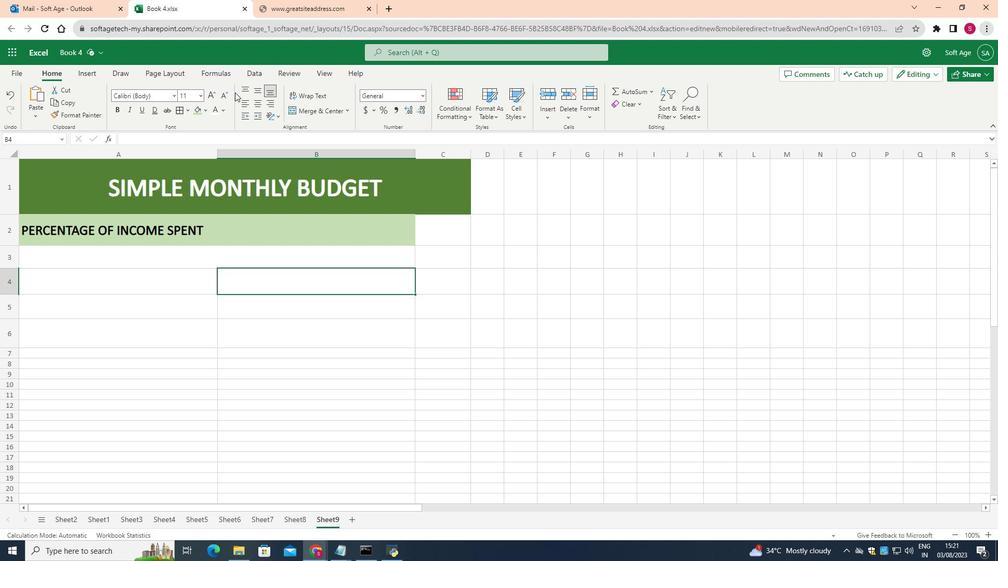 
Action: Mouse moved to (194, 91)
Screenshot: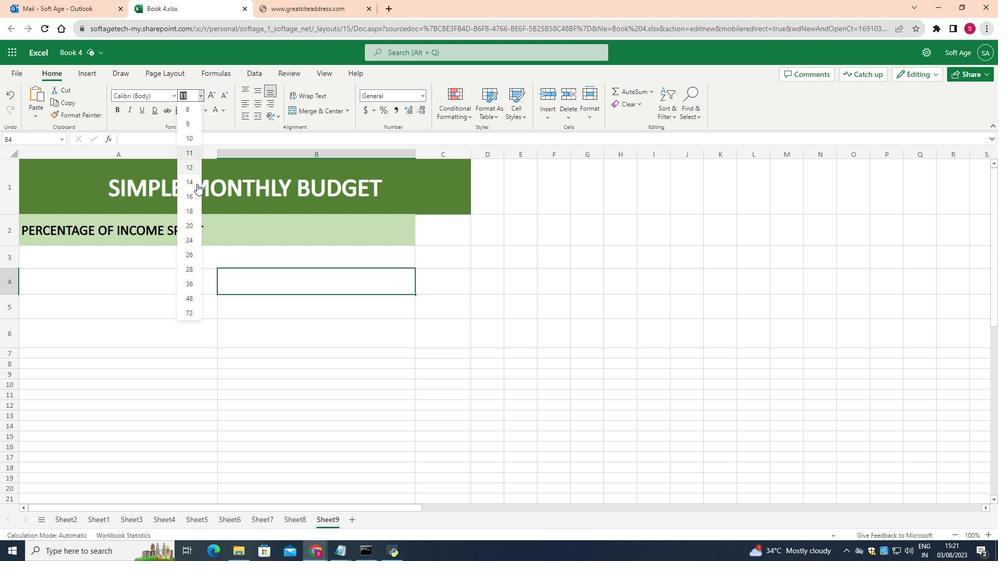 
Action: Mouse pressed left at (194, 91)
Screenshot: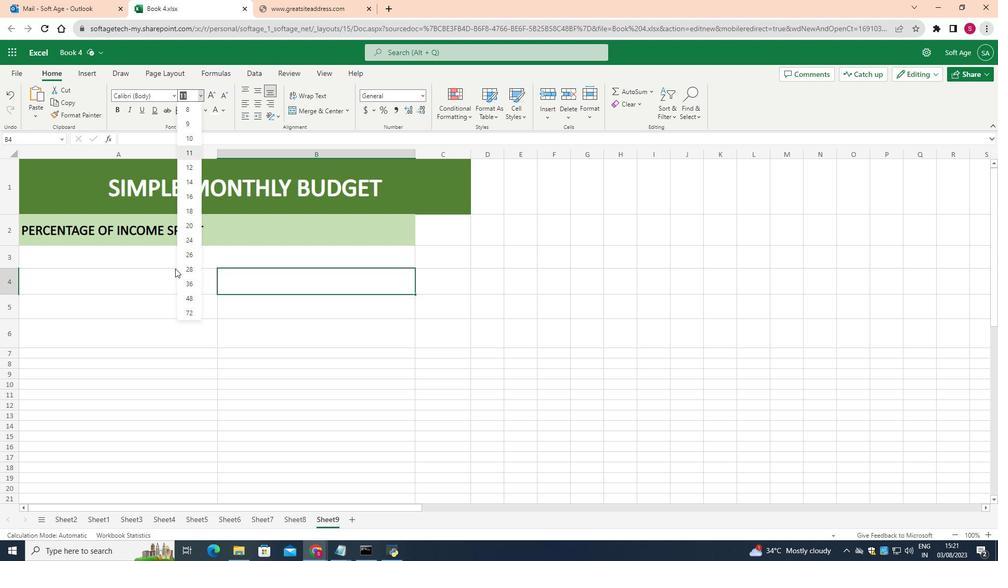 
Action: Mouse moved to (186, 290)
Screenshot: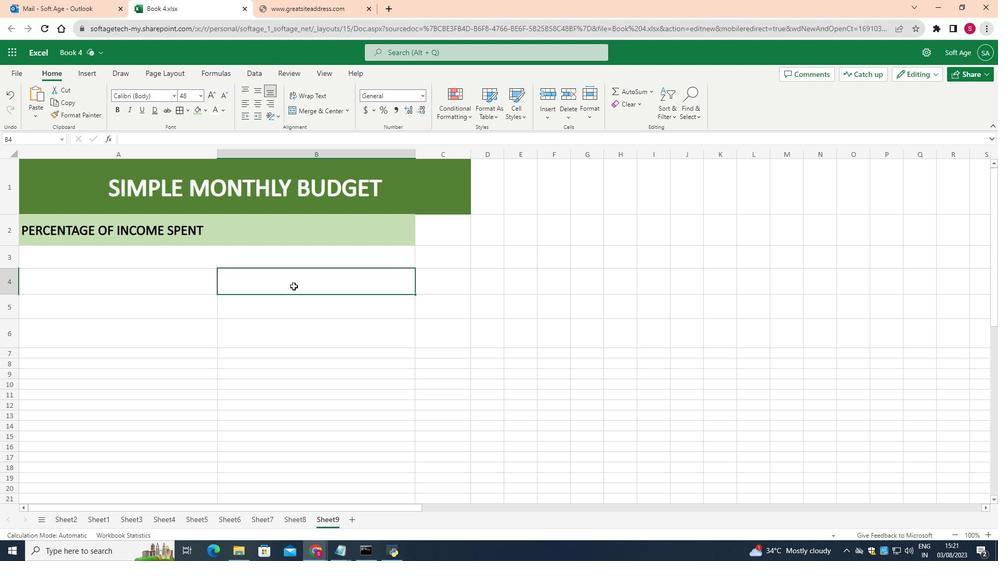 
Action: Mouse pressed left at (186, 290)
Screenshot: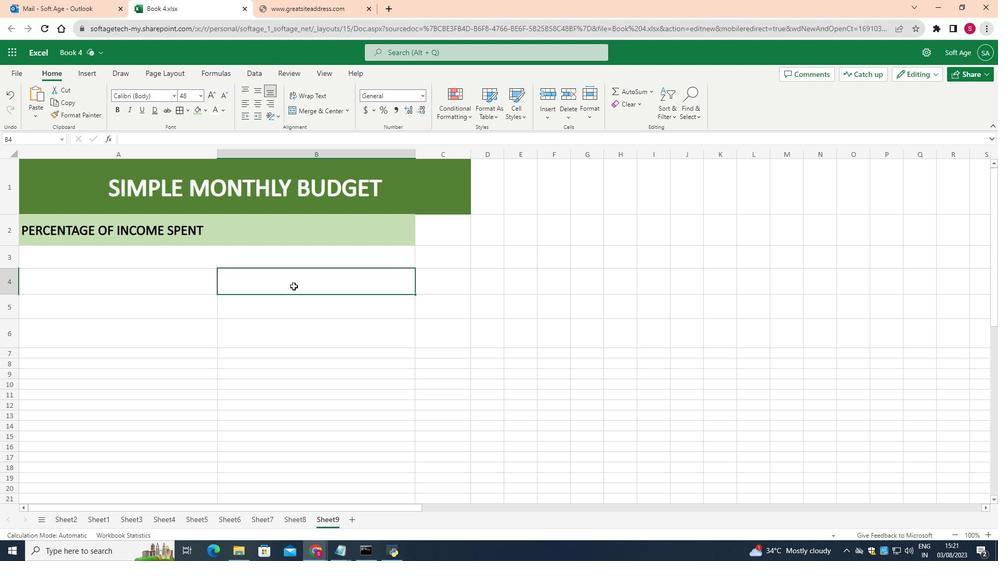 
Action: Mouse moved to (288, 280)
Screenshot: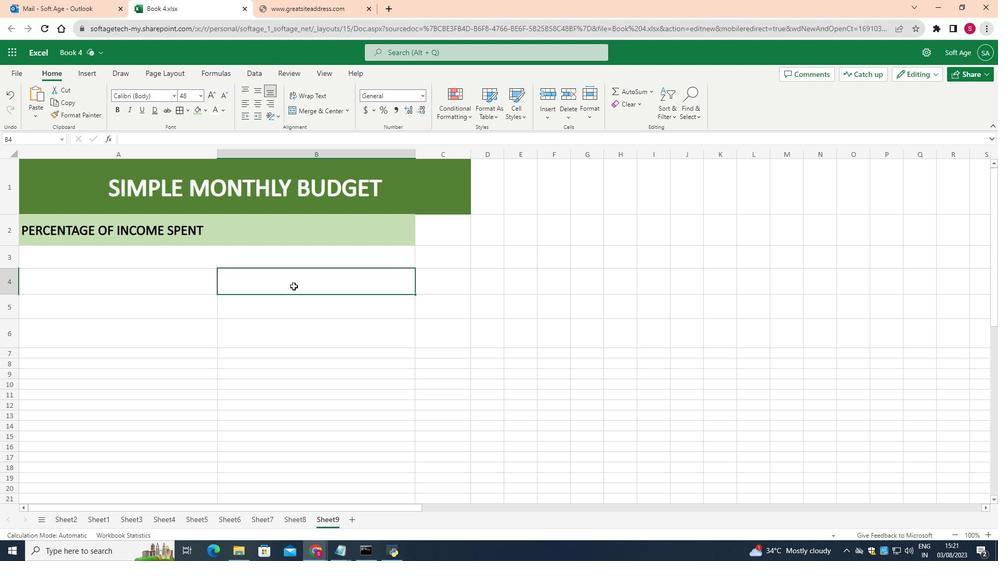 
Action: Mouse pressed left at (288, 280)
Screenshot: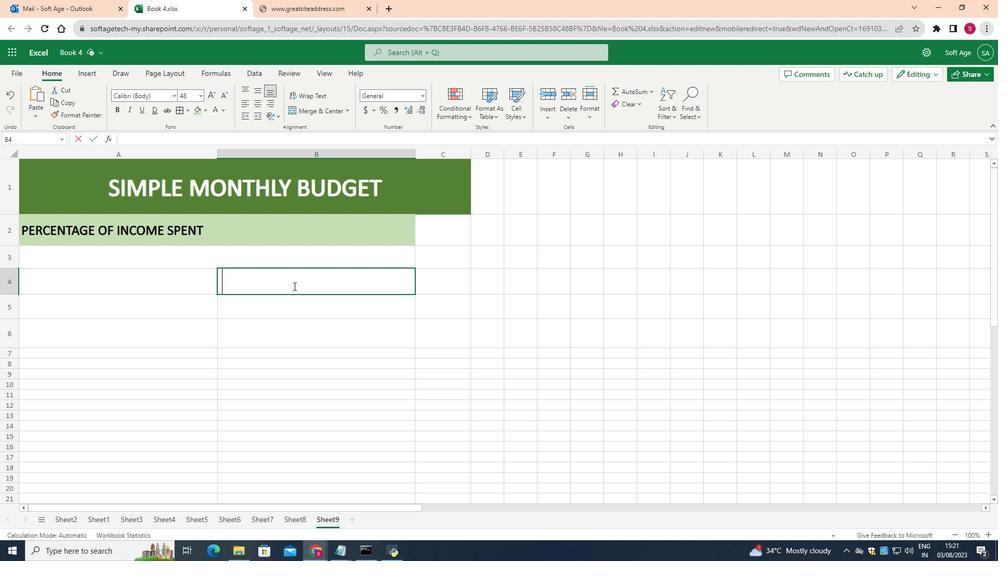 
Action: Mouse pressed left at (288, 280)
Screenshot: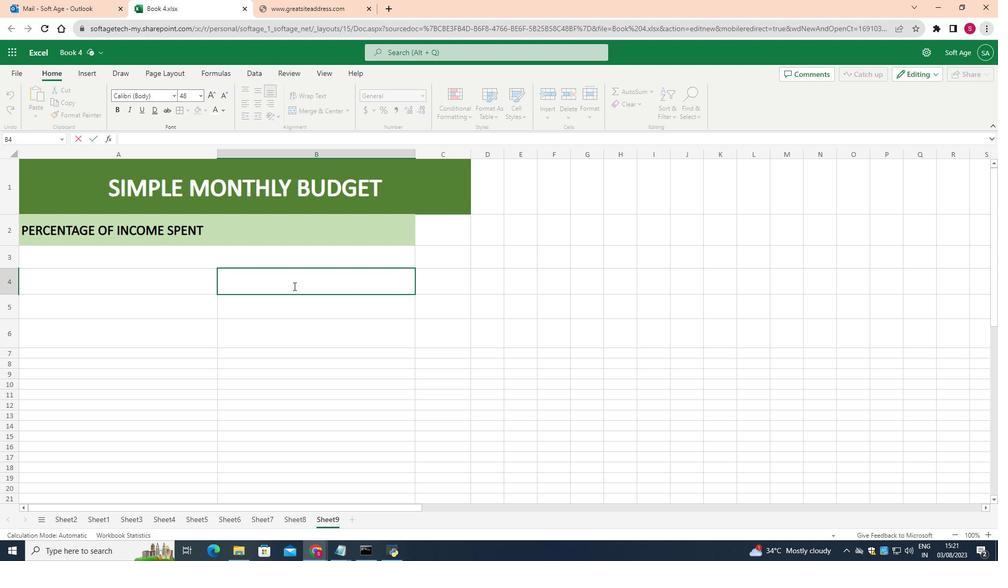 
Action: Mouse pressed left at (288, 280)
Screenshot: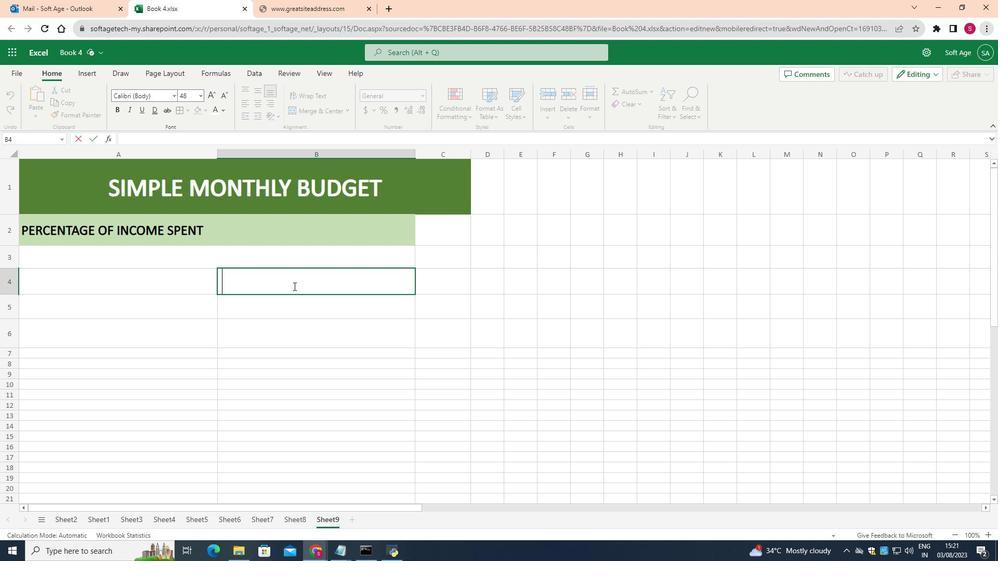 
Action: Key pressed 58<Key.shift>%
Screenshot: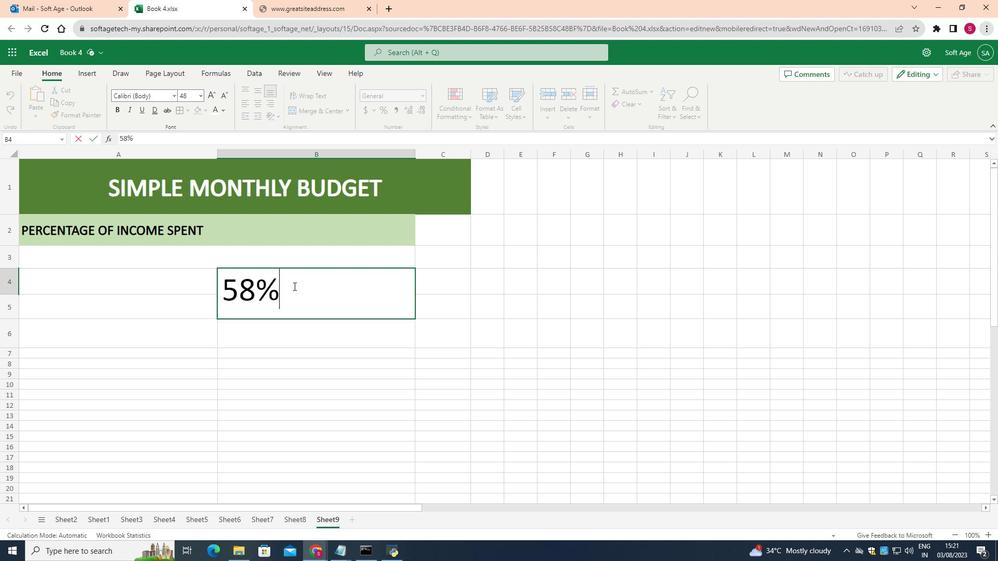 
Action: Mouse moved to (345, 333)
Screenshot: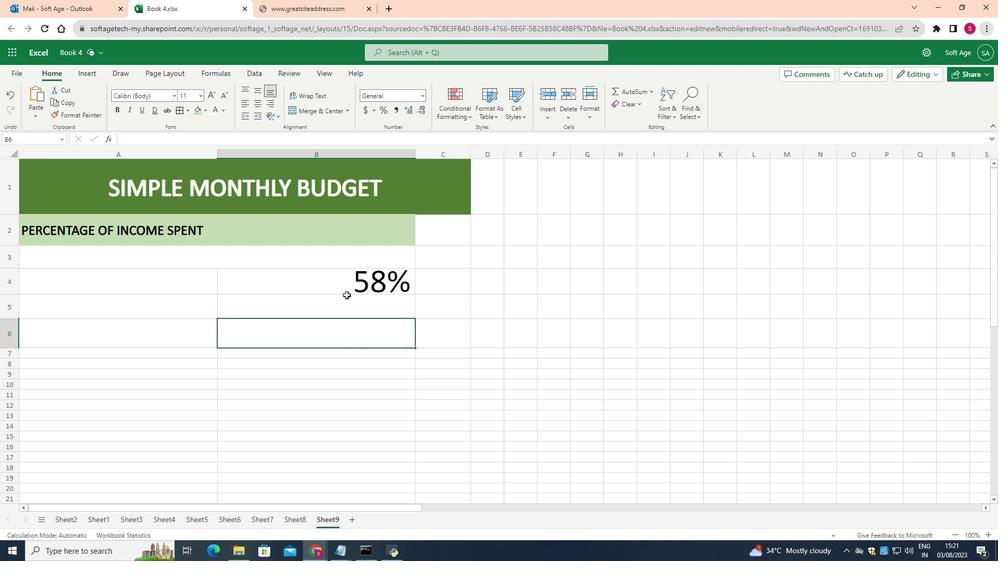 
Action: Mouse pressed left at (345, 333)
Screenshot: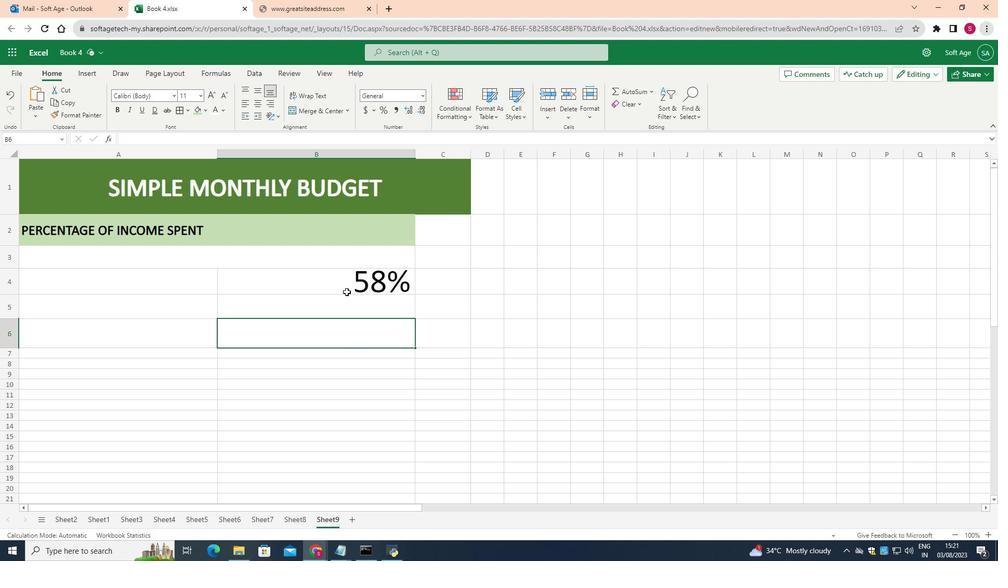 
Action: Mouse moved to (340, 284)
Screenshot: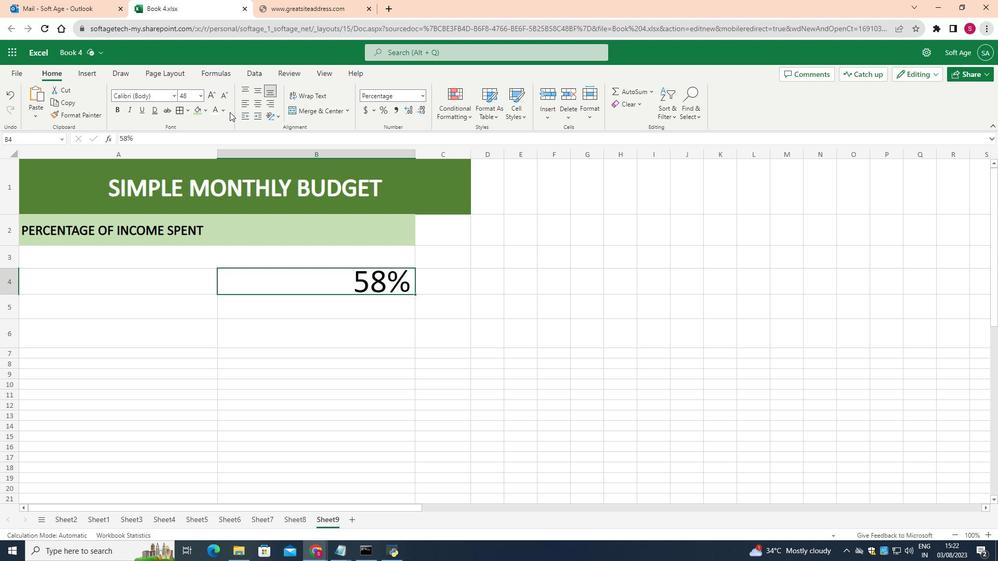 
Action: Mouse pressed left at (340, 284)
Screenshot: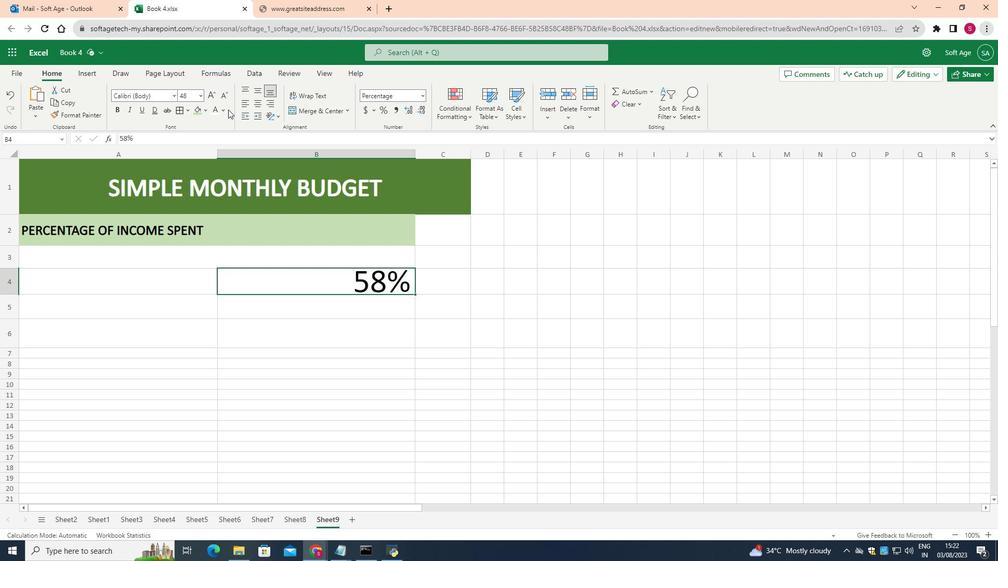
Action: Mouse moved to (215, 103)
Screenshot: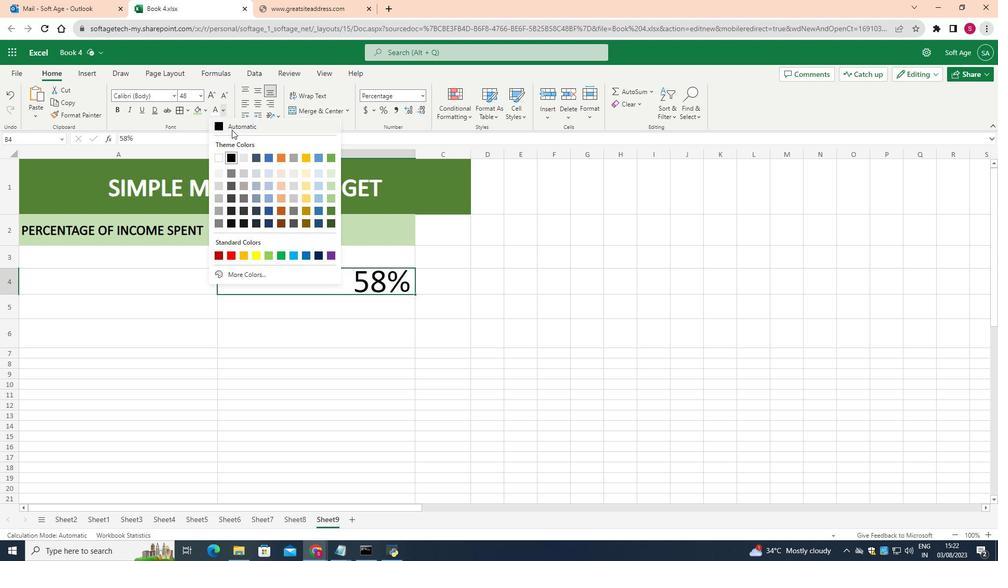 
Action: Mouse pressed left at (215, 103)
Screenshot: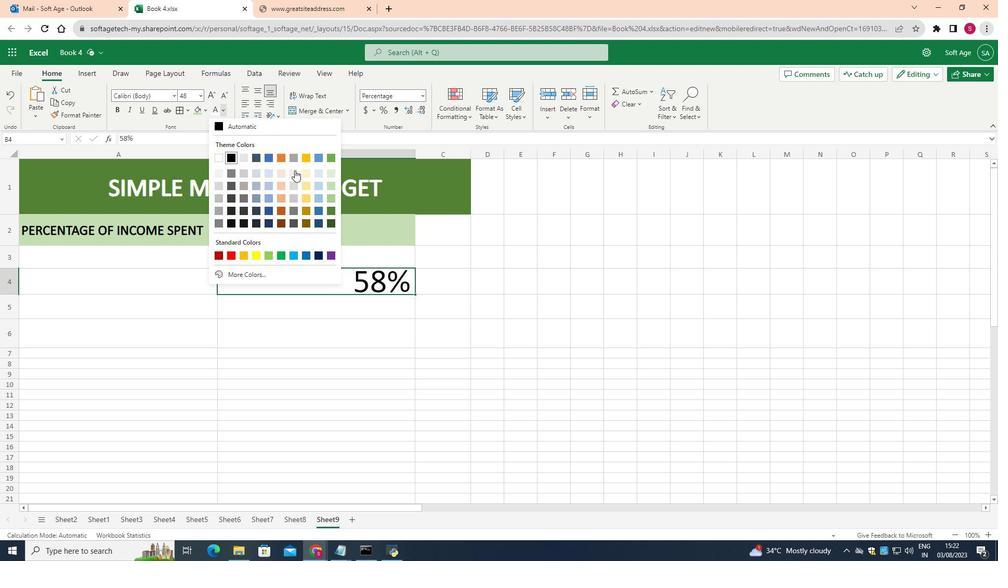 
Action: Mouse moved to (326, 152)
Screenshot: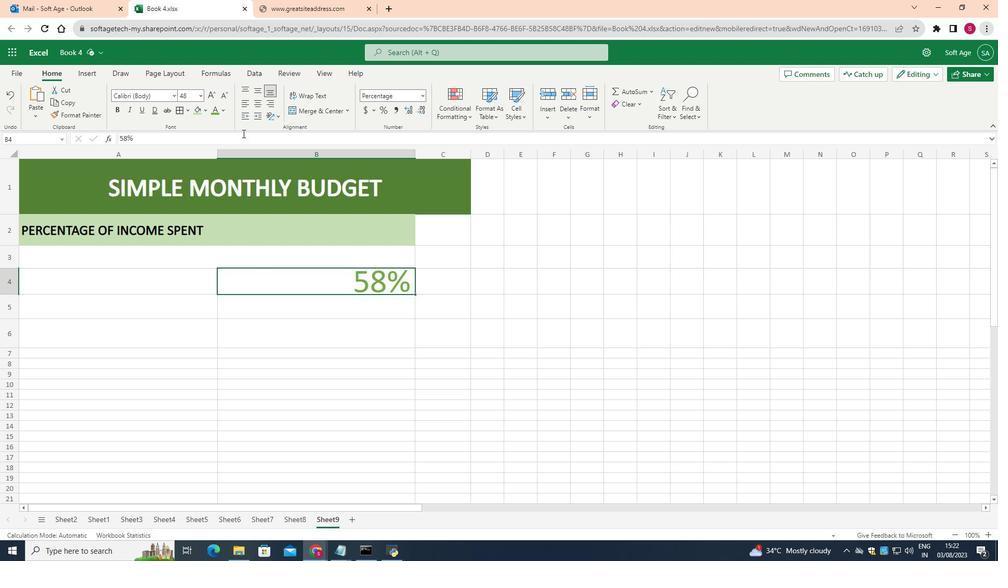 
Action: Mouse pressed left at (326, 152)
Screenshot: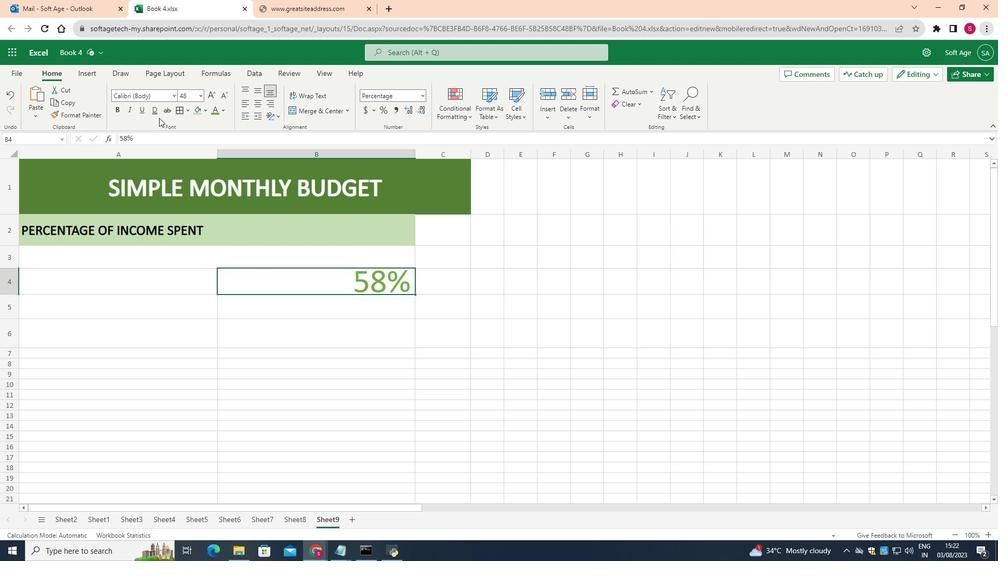 
Action: Mouse moved to (296, 322)
Screenshot: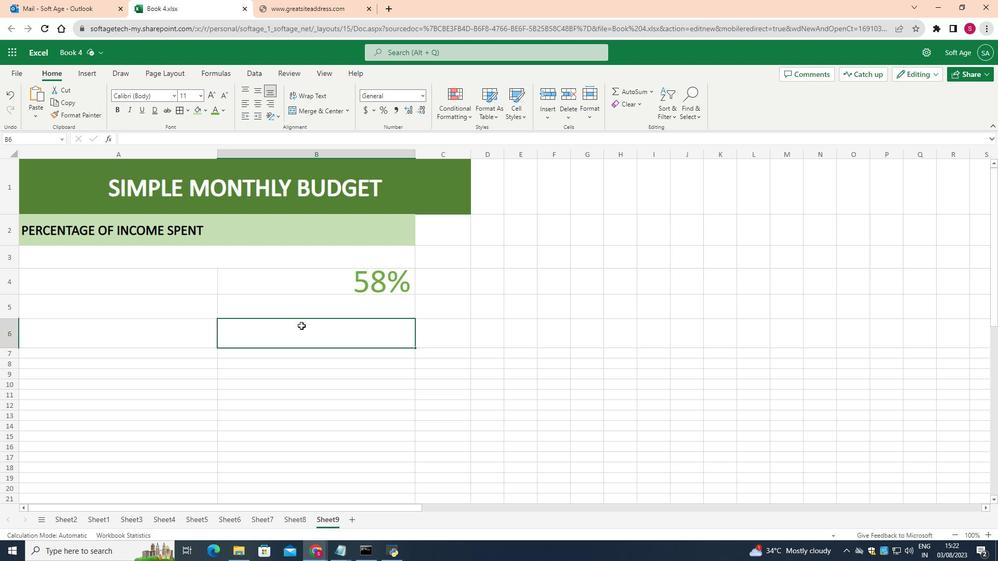 
Action: Mouse pressed left at (296, 322)
Screenshot: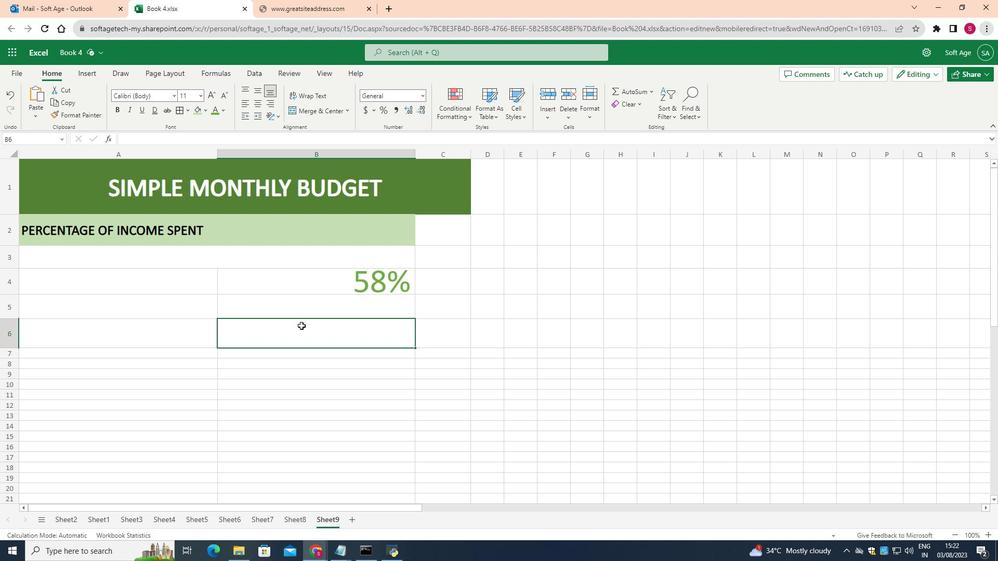 
Action: Mouse moved to (180, 280)
Screenshot: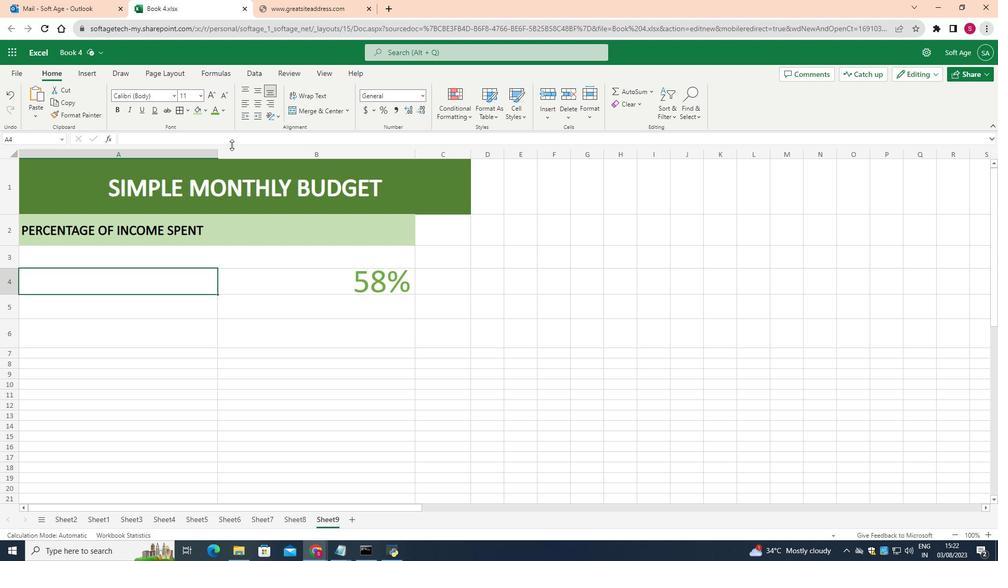
Action: Mouse pressed left at (180, 280)
Screenshot: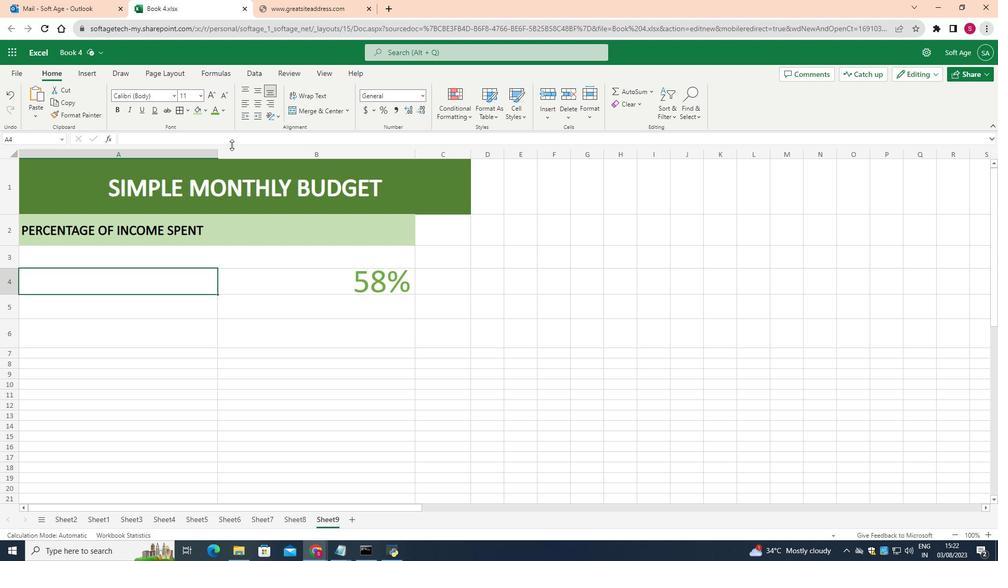 
Action: Mouse moved to (198, 102)
Screenshot: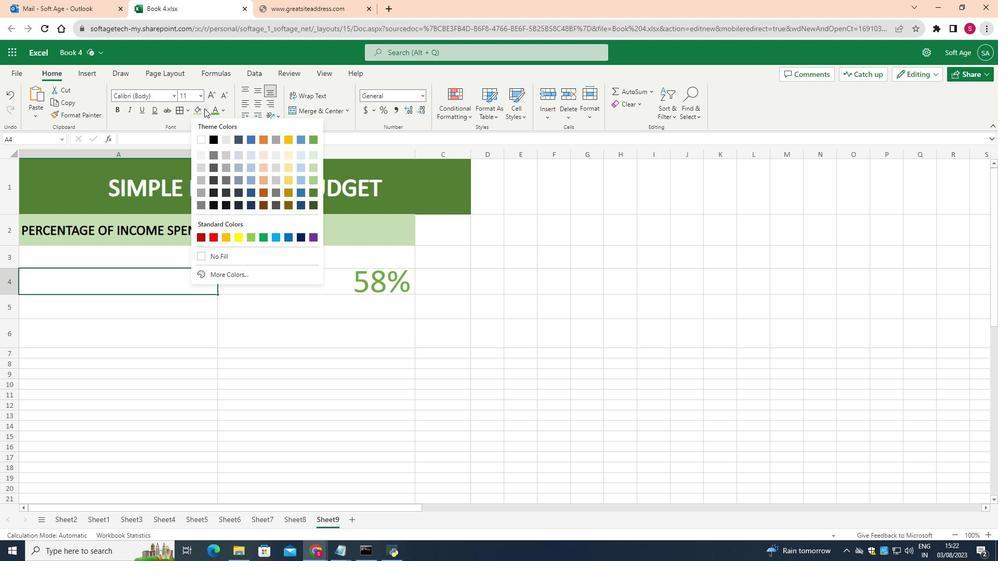 
Action: Mouse pressed left at (198, 102)
Screenshot: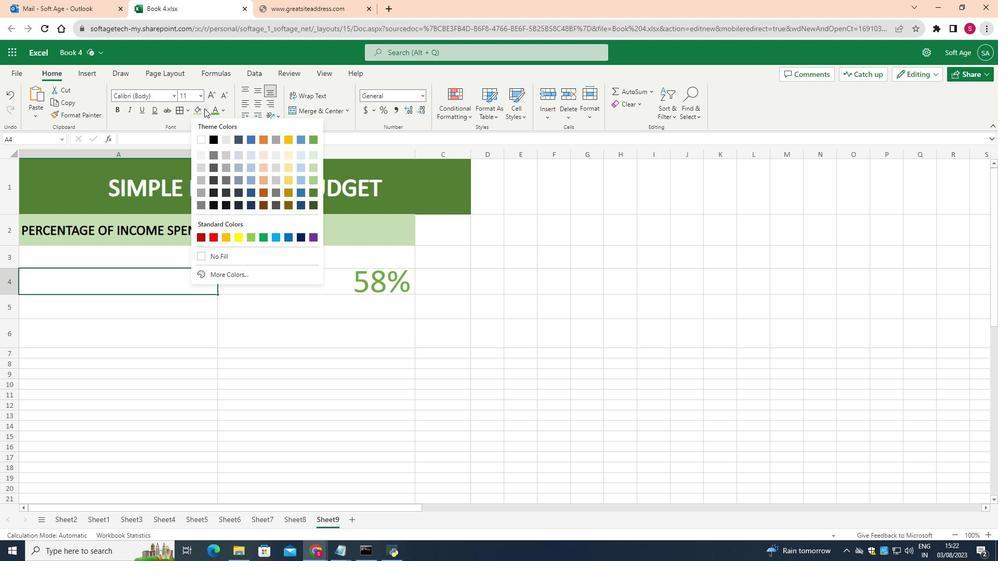 
Action: Mouse moved to (309, 152)
Screenshot: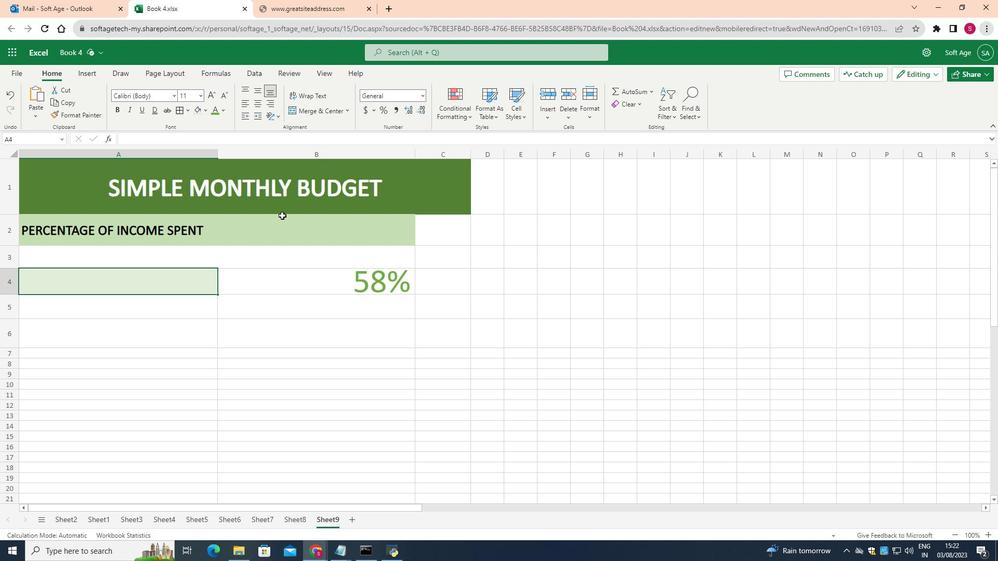 
Action: Mouse pressed left at (309, 152)
Screenshot: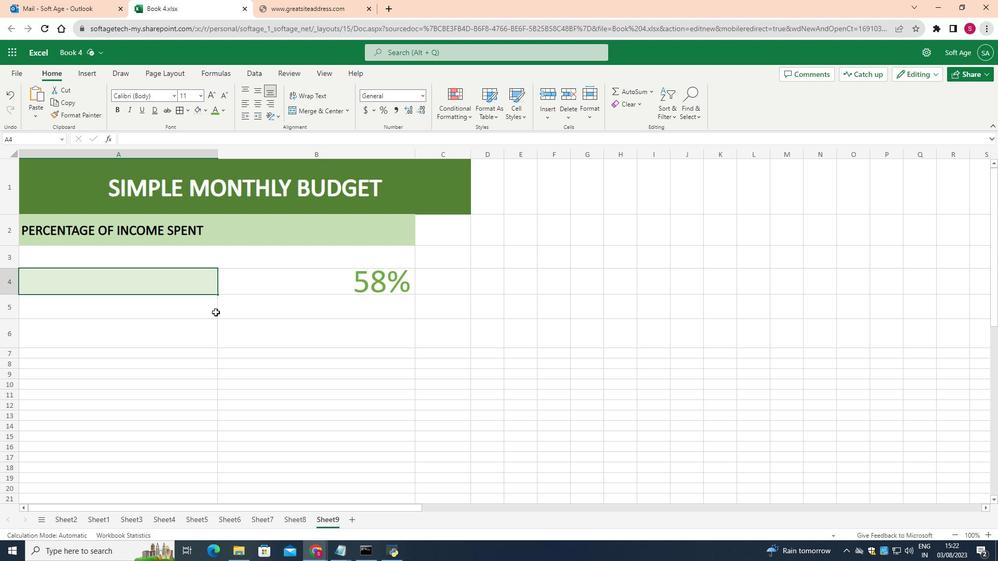 
Action: Mouse moved to (185, 334)
Screenshot: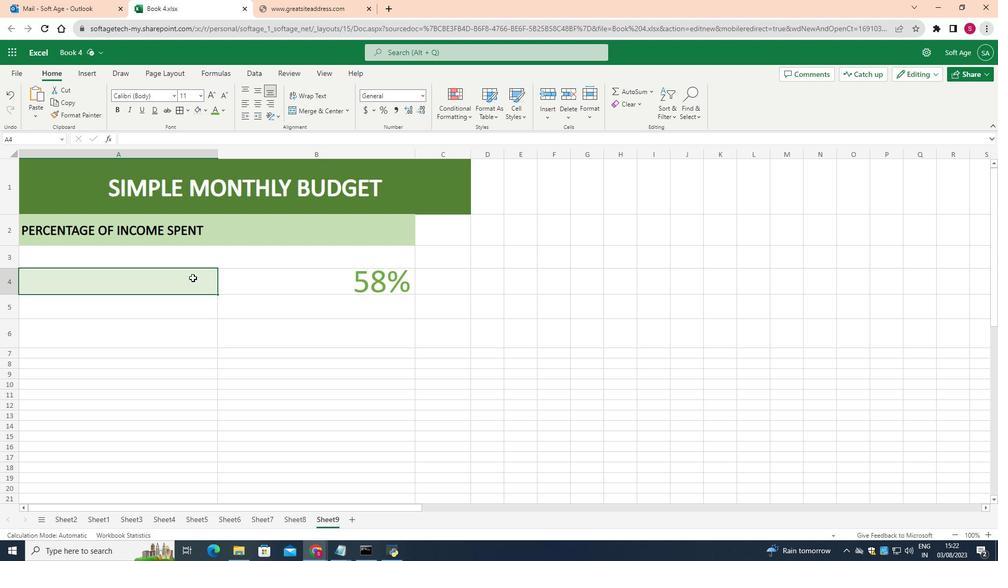 
Action: Mouse pressed left at (185, 334)
Screenshot: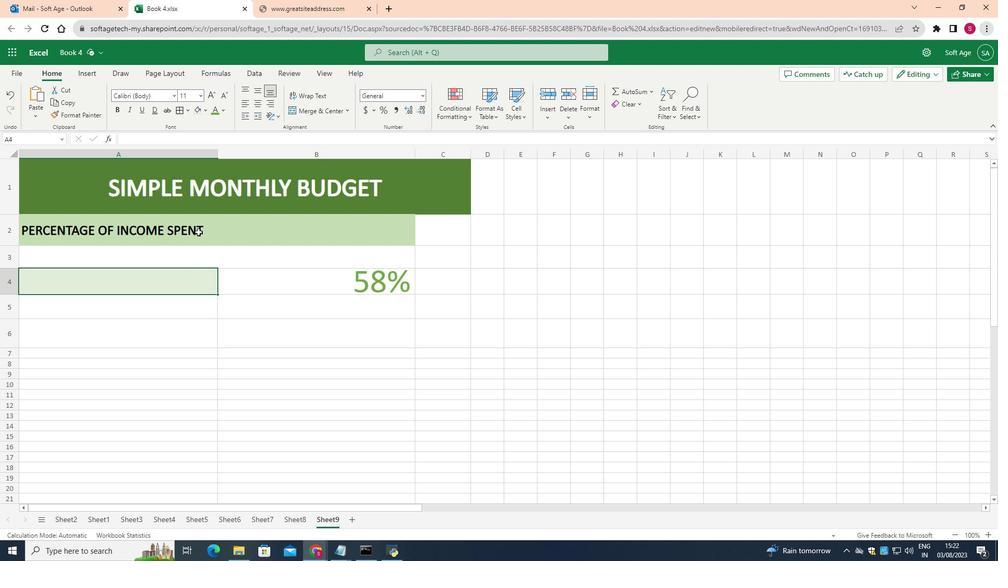 
Action: Mouse moved to (187, 272)
Screenshot: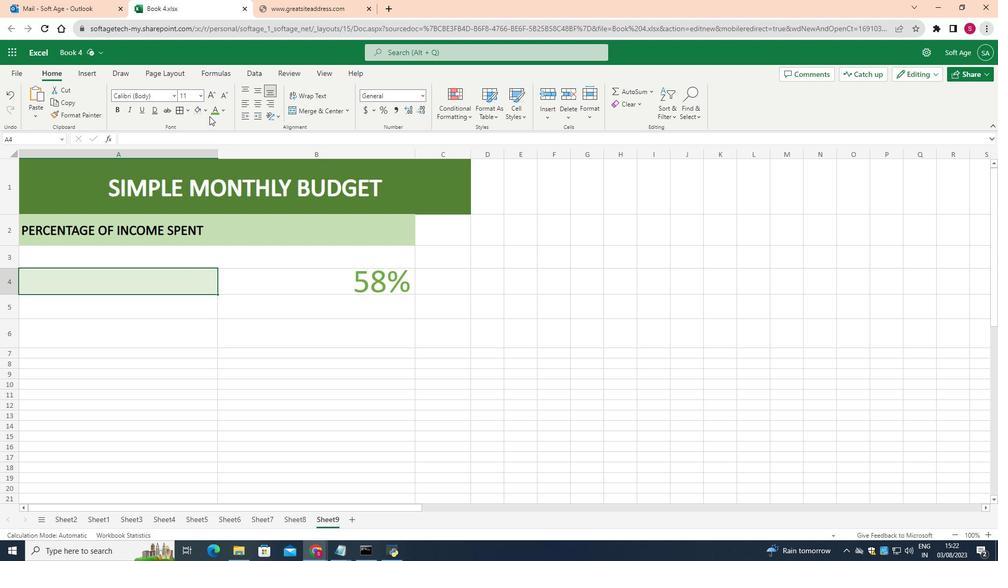 
Action: Mouse pressed left at (187, 272)
Screenshot: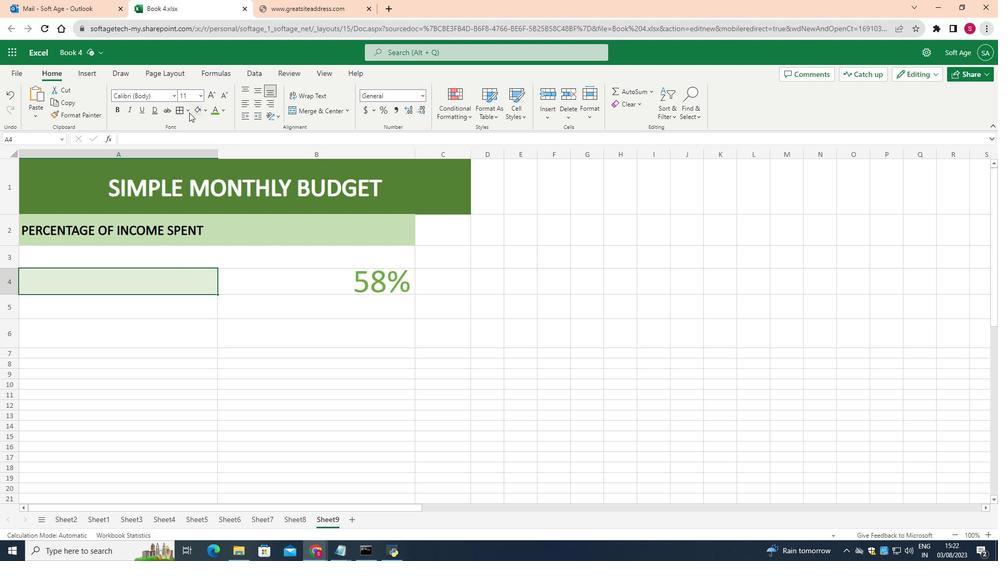 
Action: Mouse moved to (183, 105)
Screenshot: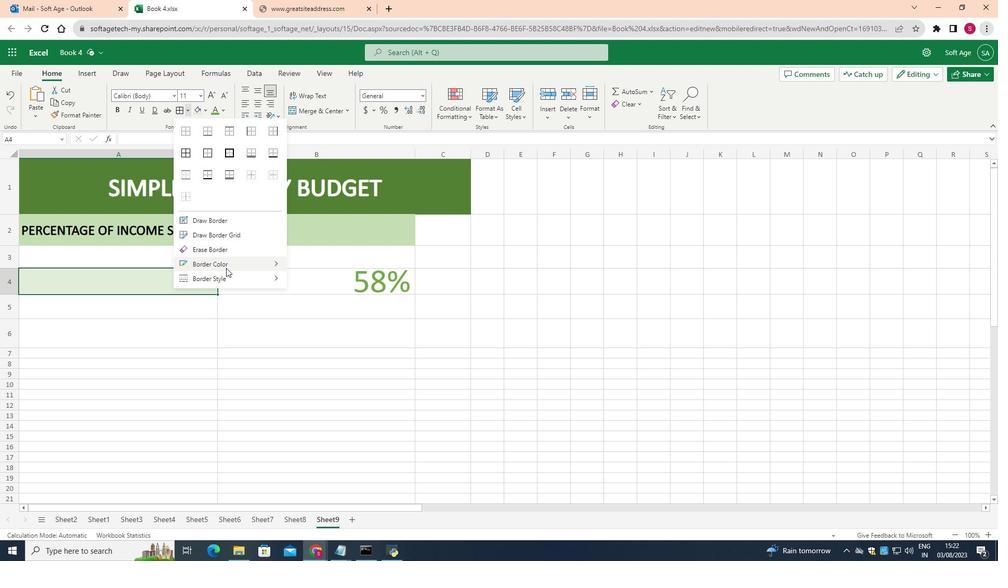 
Action: Mouse pressed left at (183, 105)
Screenshot: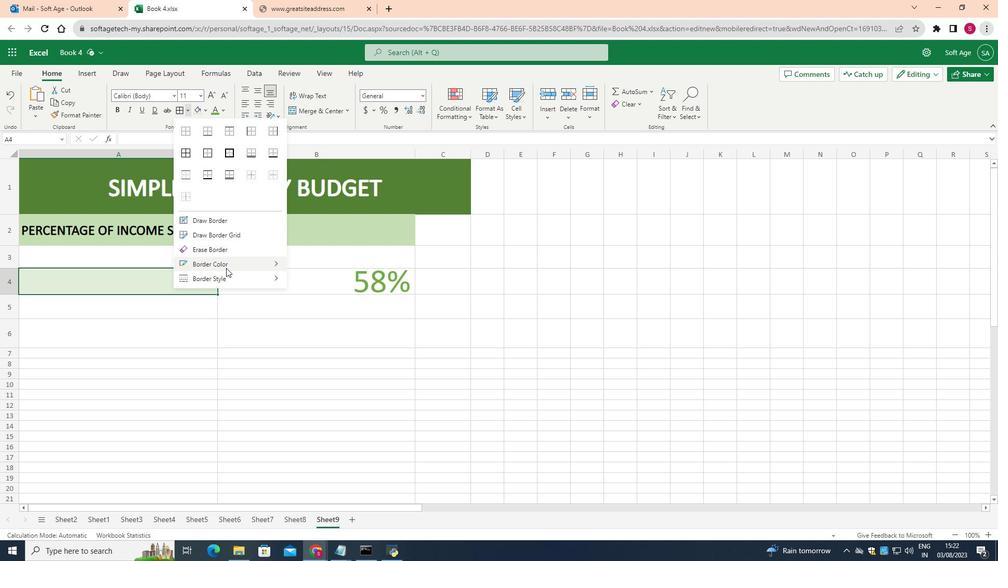 
Action: Mouse moved to (220, 262)
Screenshot: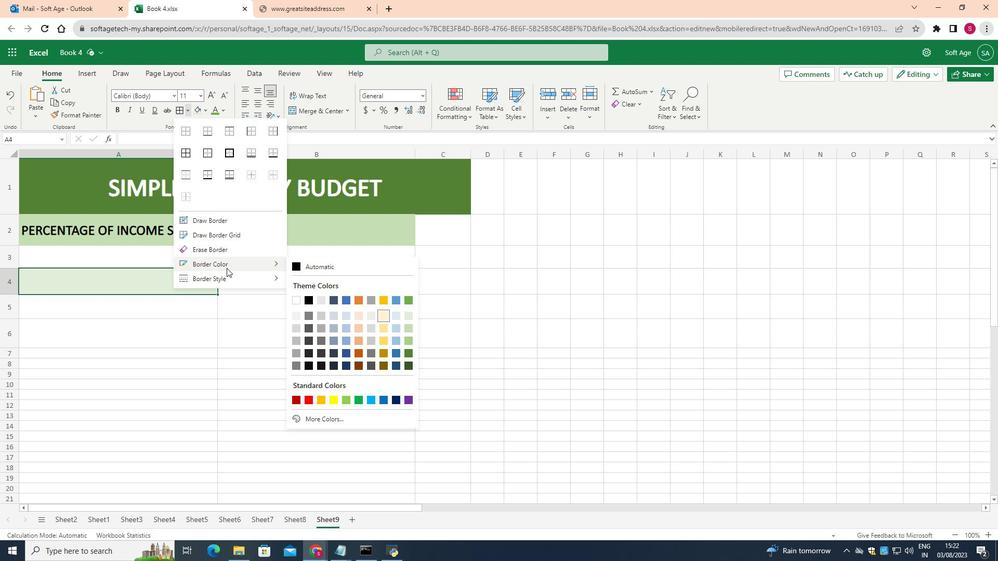 
Action: Mouse pressed left at (220, 262)
Screenshot: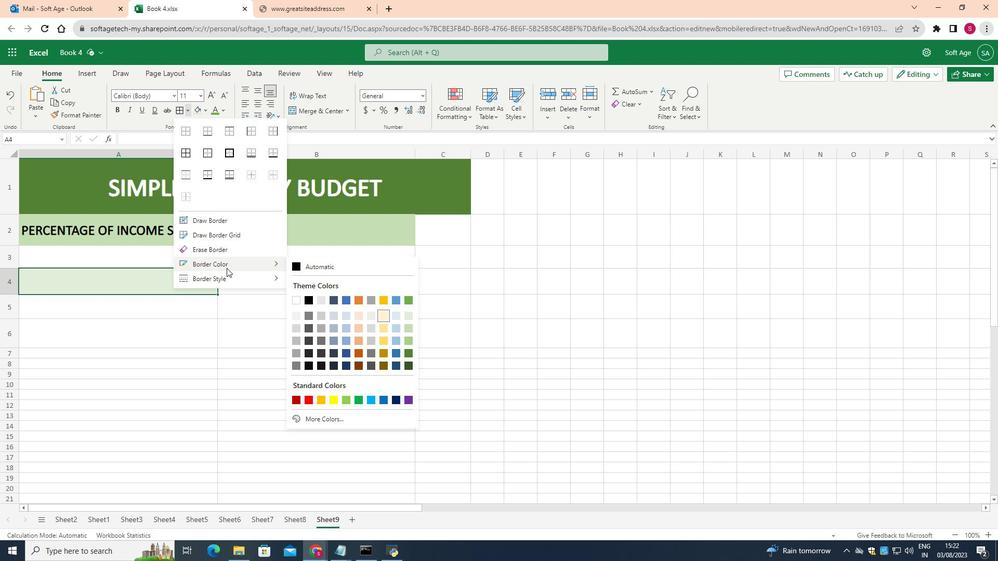 
Action: Mouse moved to (342, 295)
Screenshot: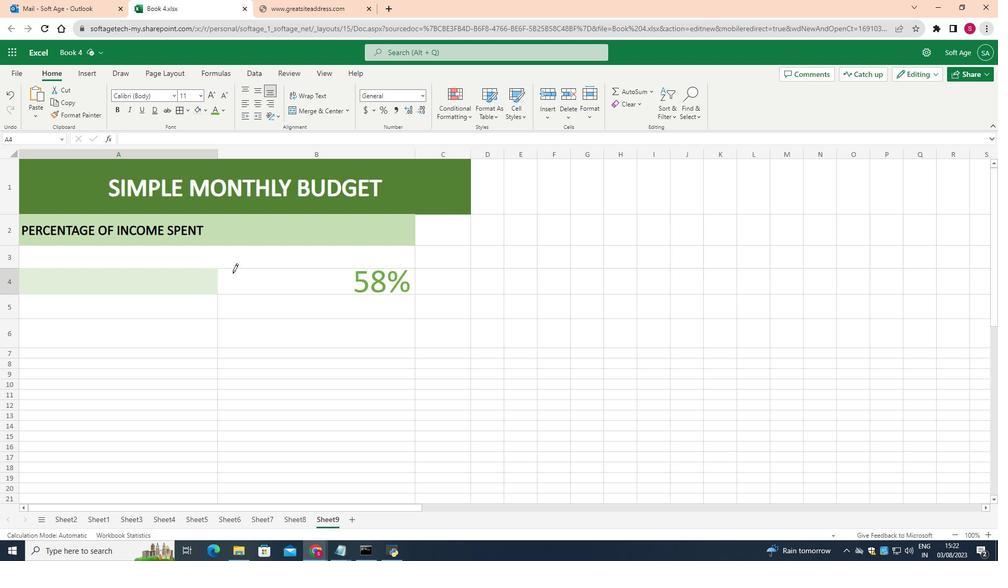 
Action: Mouse pressed left at (342, 295)
Screenshot: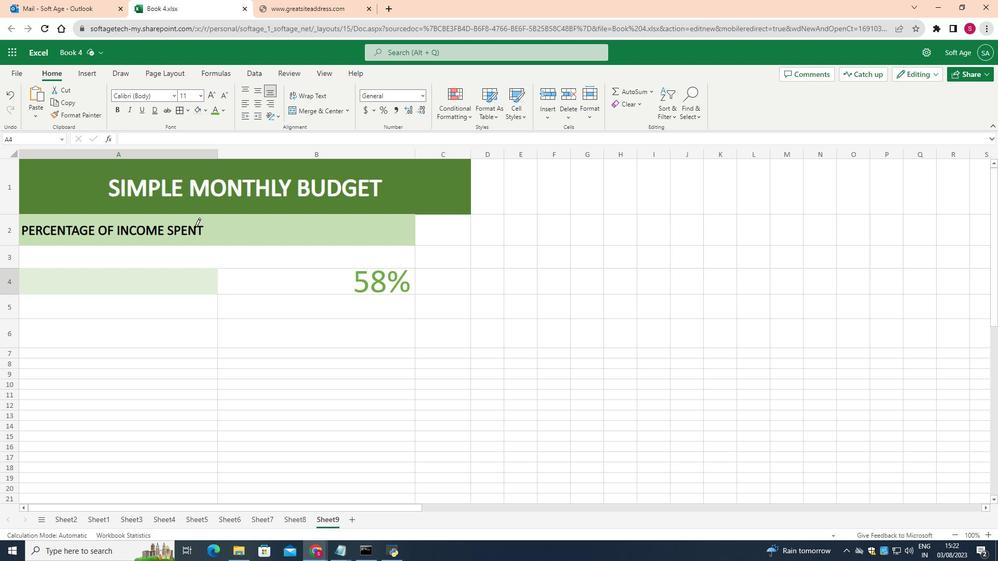 
Action: Mouse moved to (180, 104)
Screenshot: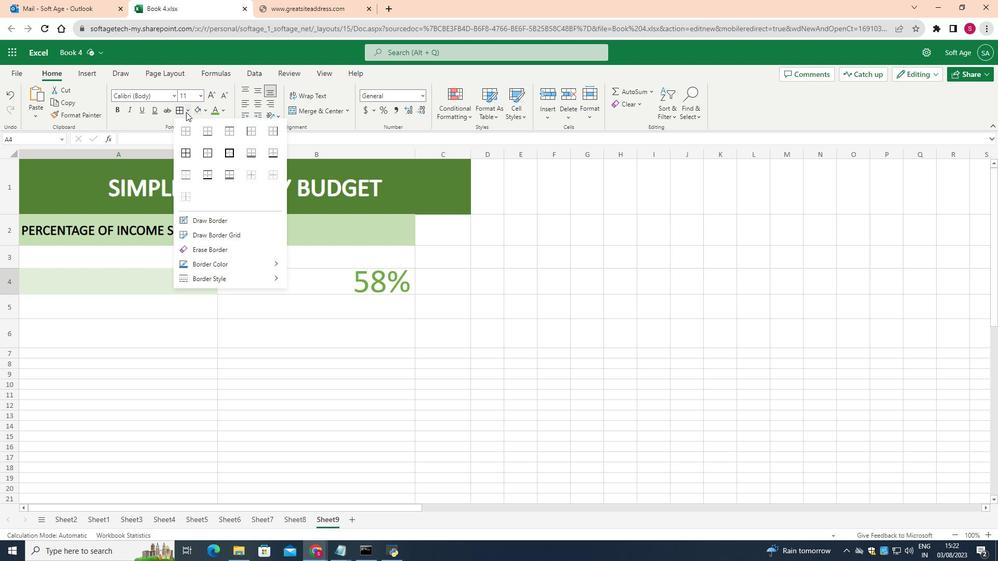 
Action: Mouse pressed left at (180, 104)
Screenshot: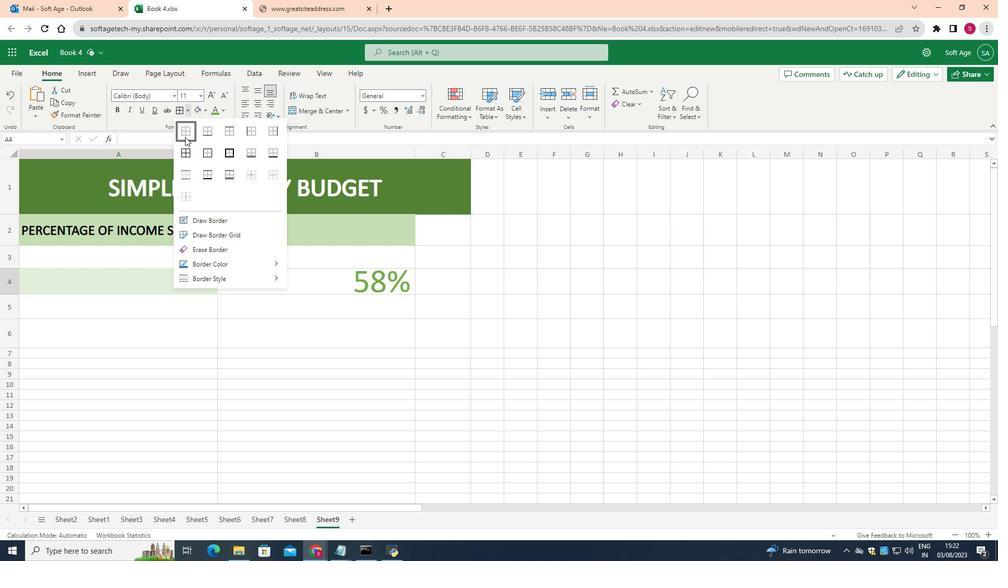 
Action: Mouse moved to (223, 150)
Screenshot: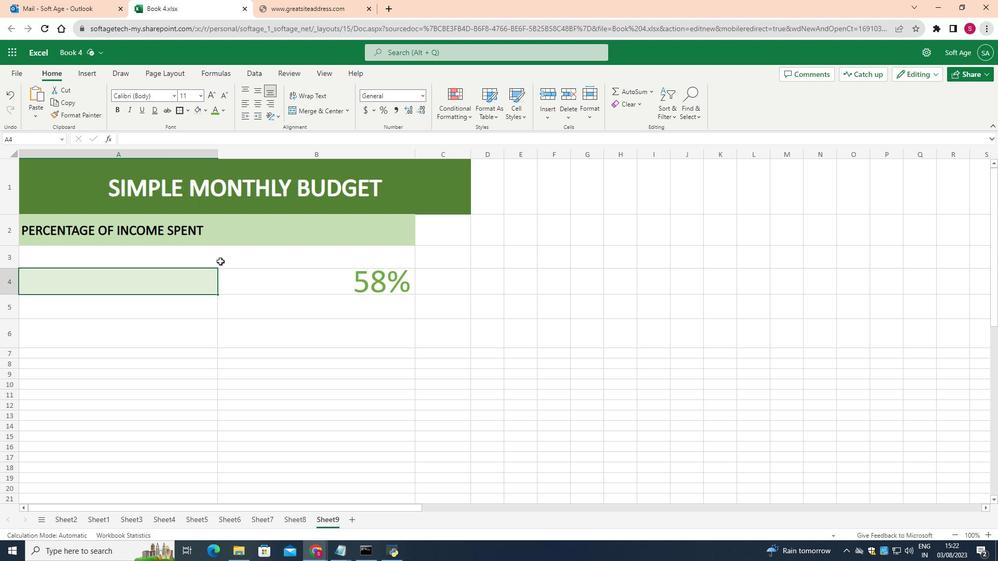 
Action: Mouse pressed left at (223, 150)
Screenshot: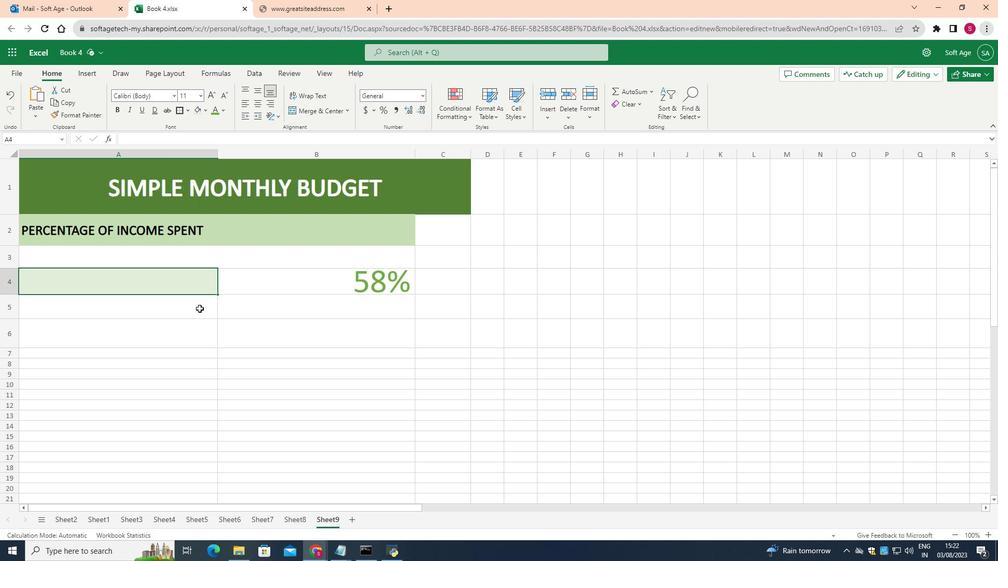 
Action: Mouse moved to (193, 303)
Screenshot: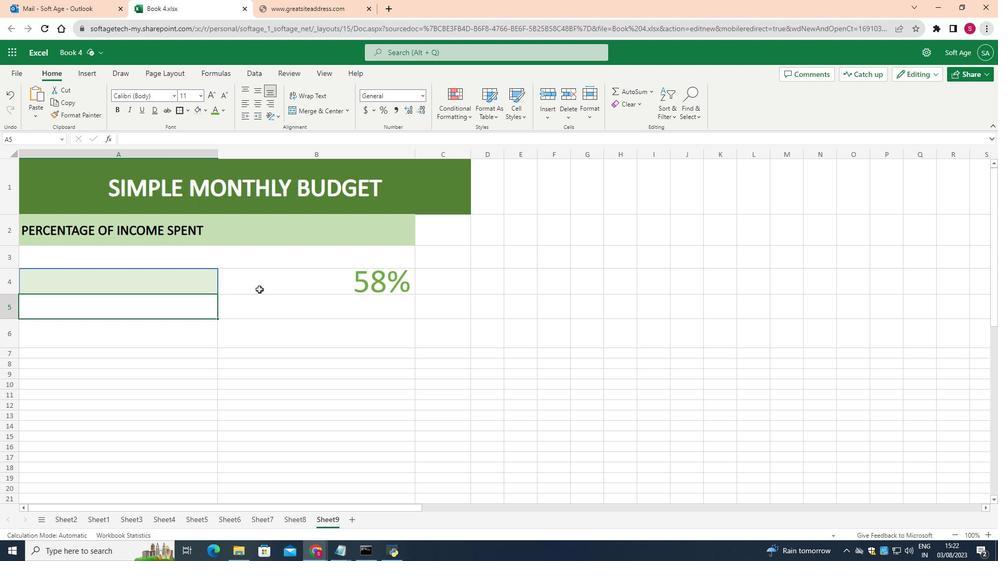 
Action: Mouse pressed left at (193, 303)
Screenshot: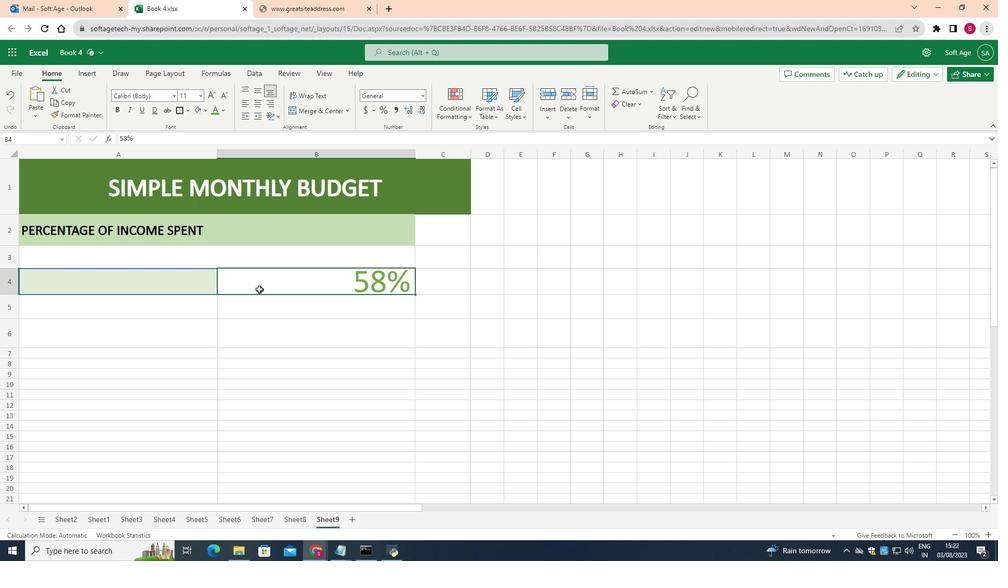 
Action: Mouse moved to (253, 283)
Screenshot: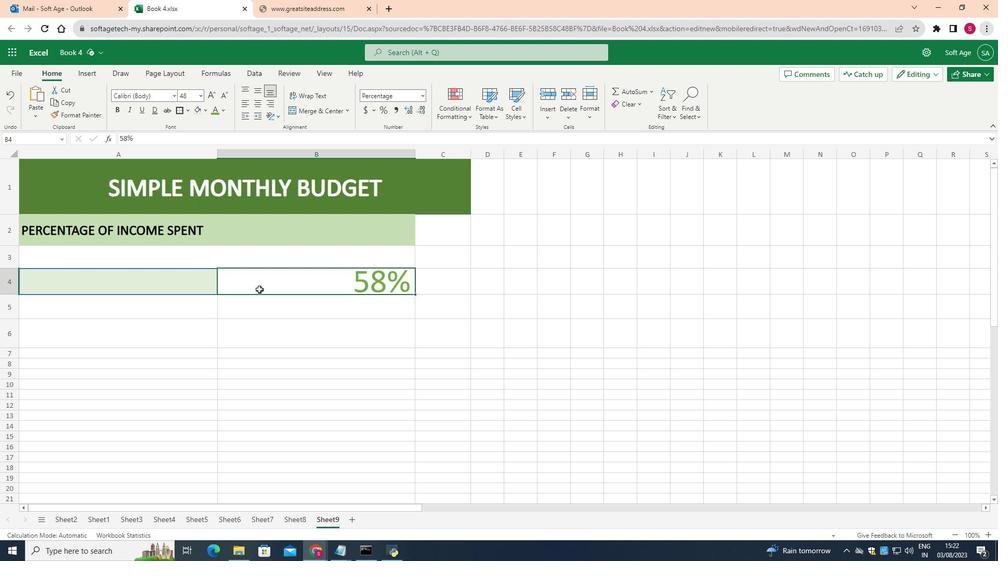 
Action: Mouse pressed left at (253, 283)
Screenshot: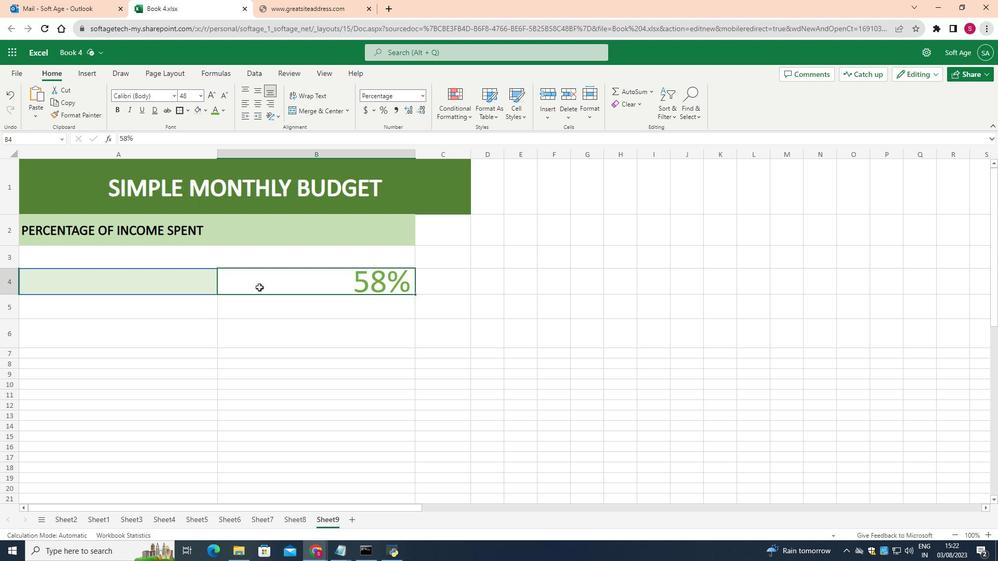 
Action: Mouse moved to (174, 105)
Screenshot: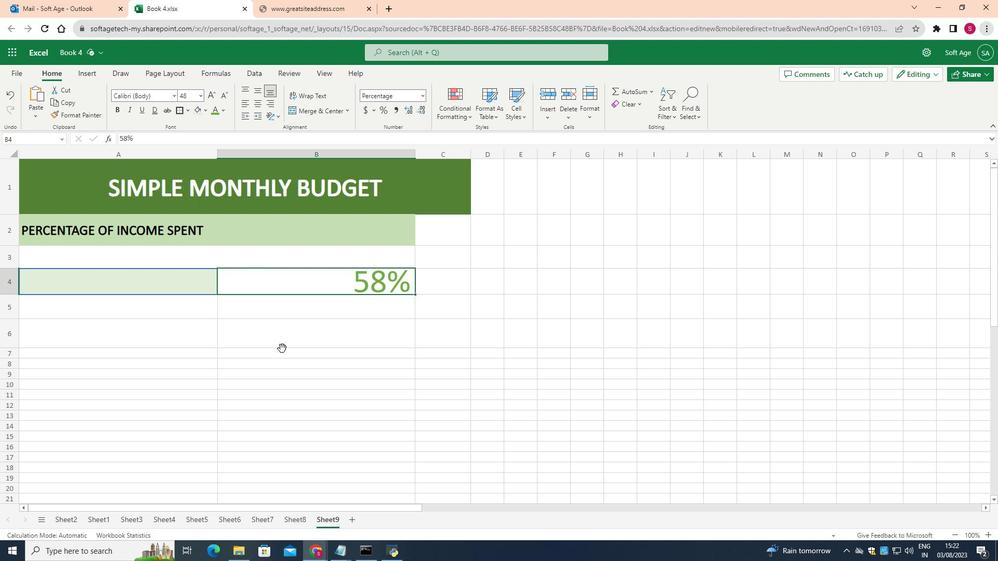 
Action: Mouse pressed left at (174, 105)
Screenshot: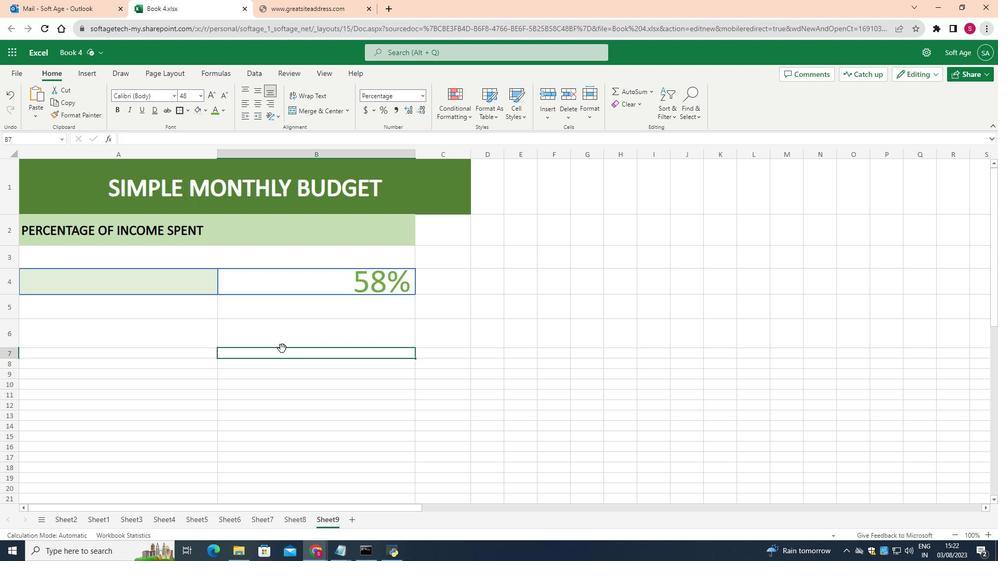 
Action: Mouse moved to (276, 343)
Screenshot: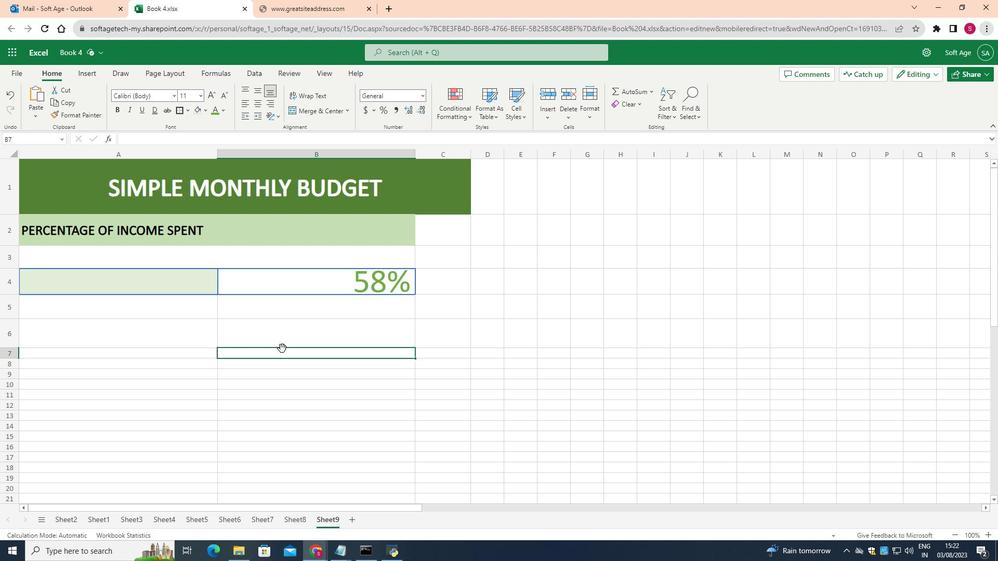 
Action: Mouse pressed left at (276, 343)
Screenshot: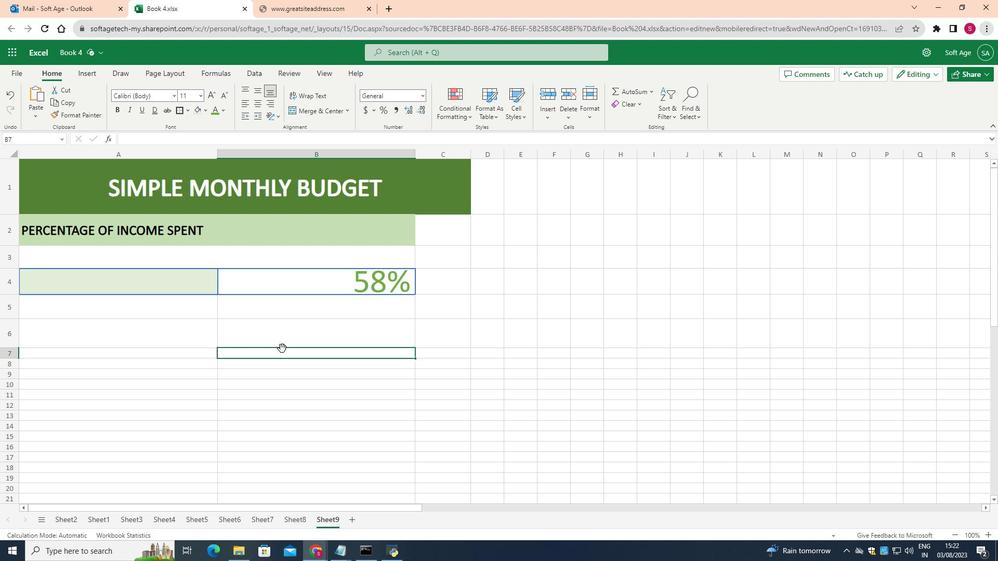 
Action: Mouse moved to (238, 278)
Screenshot: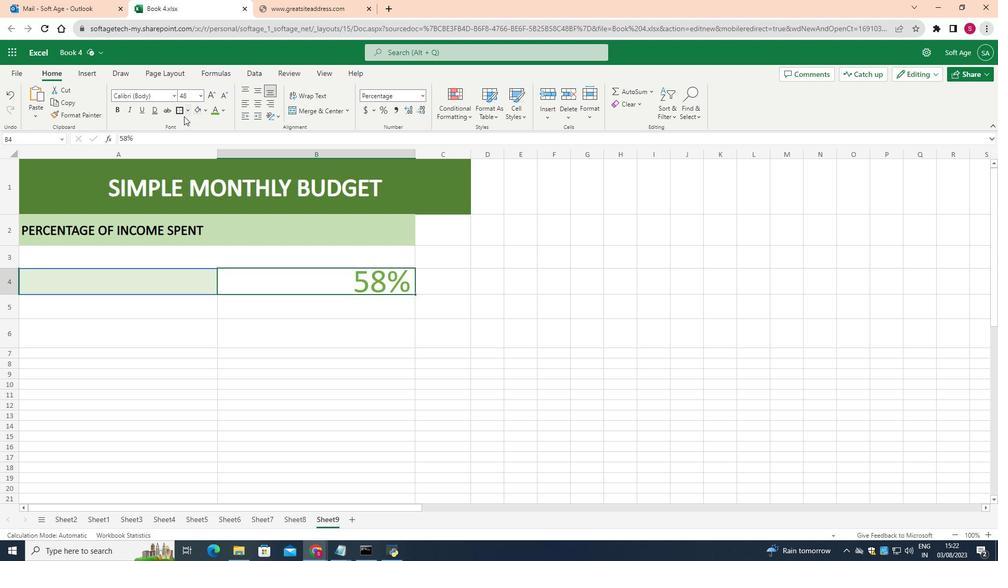 
Action: Mouse pressed left at (238, 278)
Screenshot: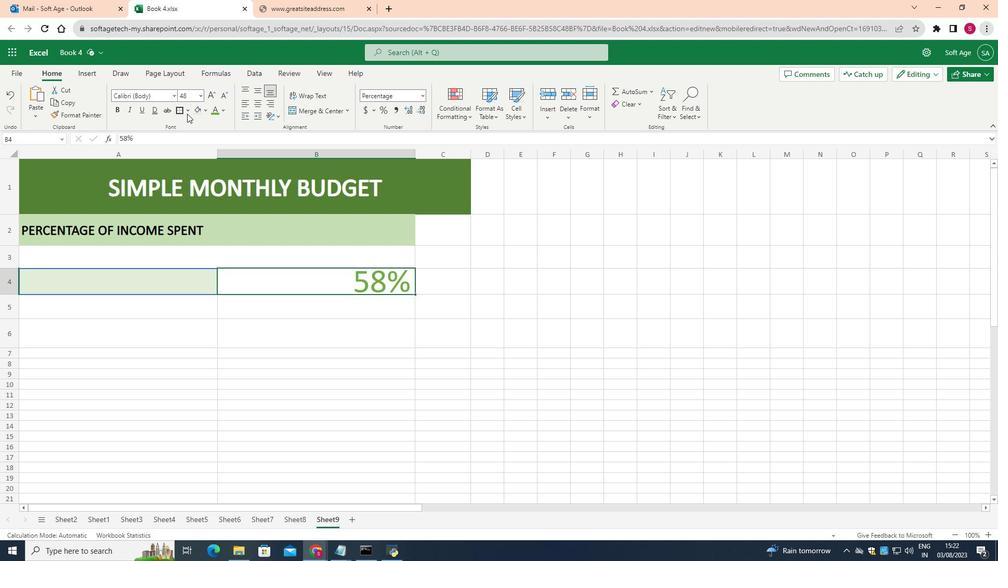 
Action: Mouse moved to (183, 106)
Screenshot: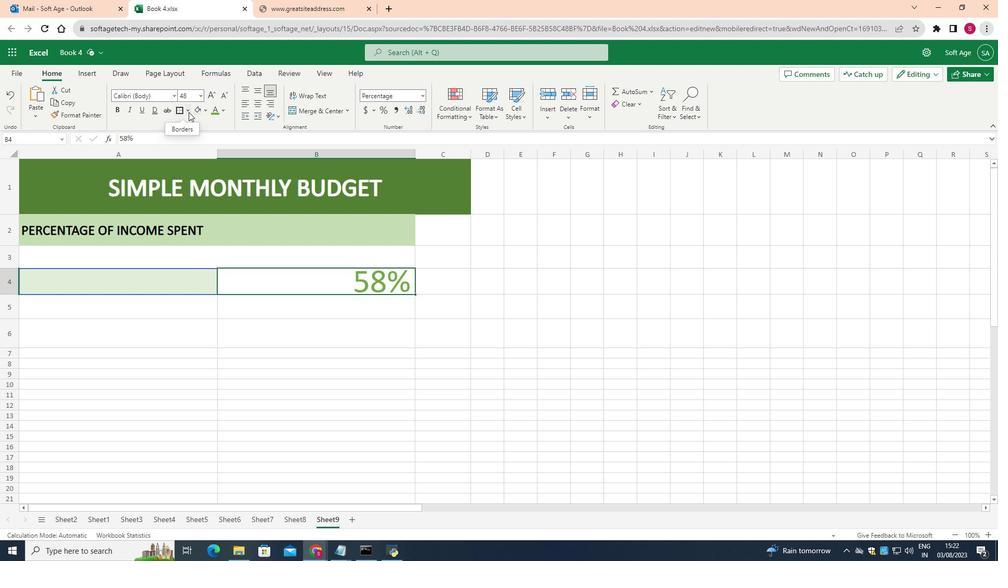 
Action: Mouse pressed left at (183, 106)
Screenshot: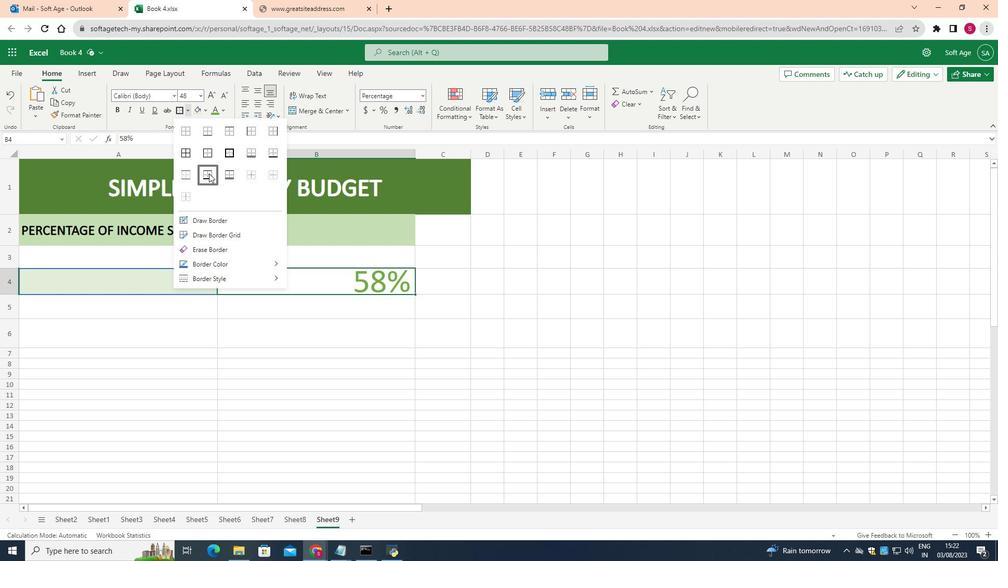 
Action: Mouse moved to (206, 257)
Screenshot: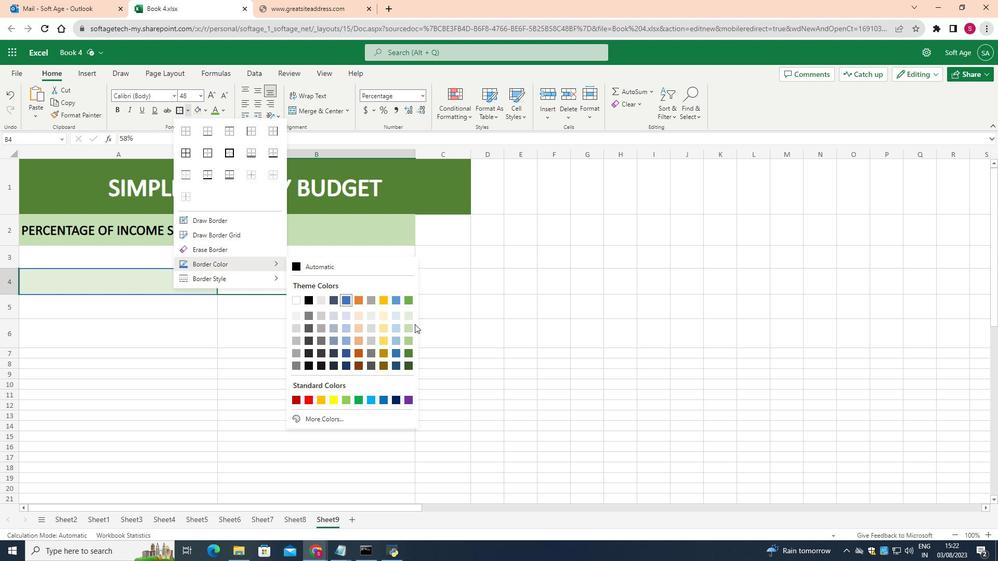 
Action: Mouse pressed left at (206, 257)
Screenshot: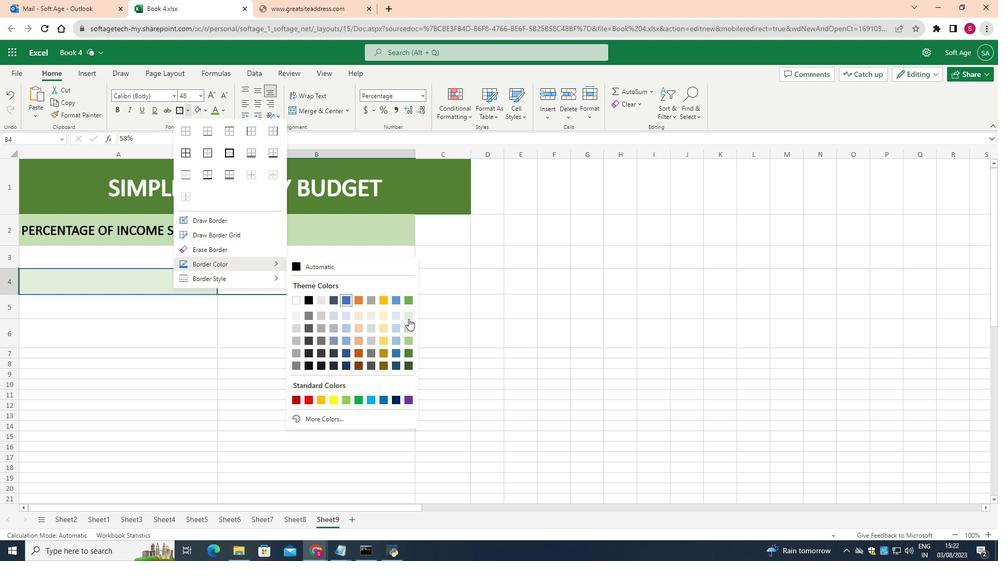 
Action: Mouse moved to (403, 313)
Screenshot: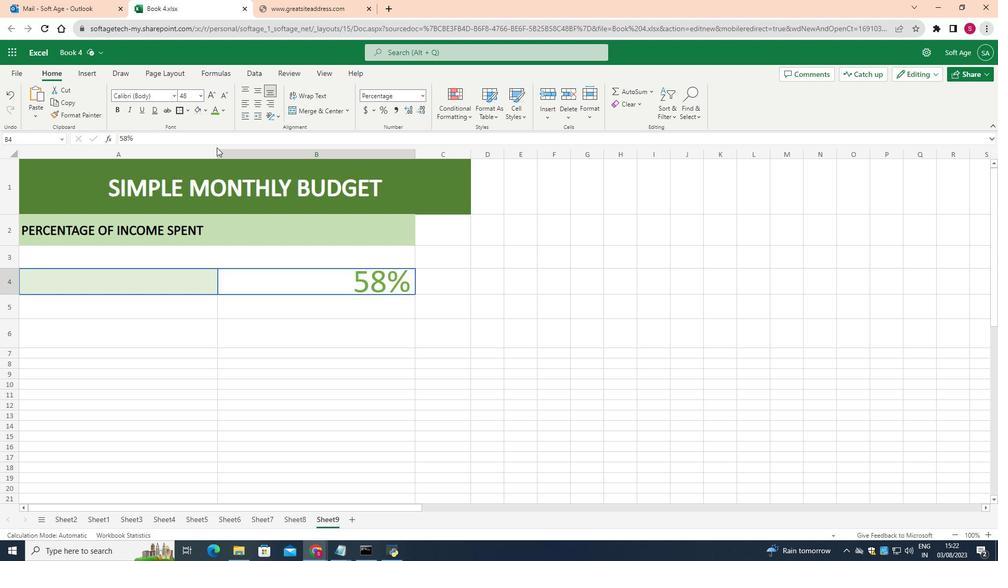 
Action: Mouse pressed left at (403, 313)
Screenshot: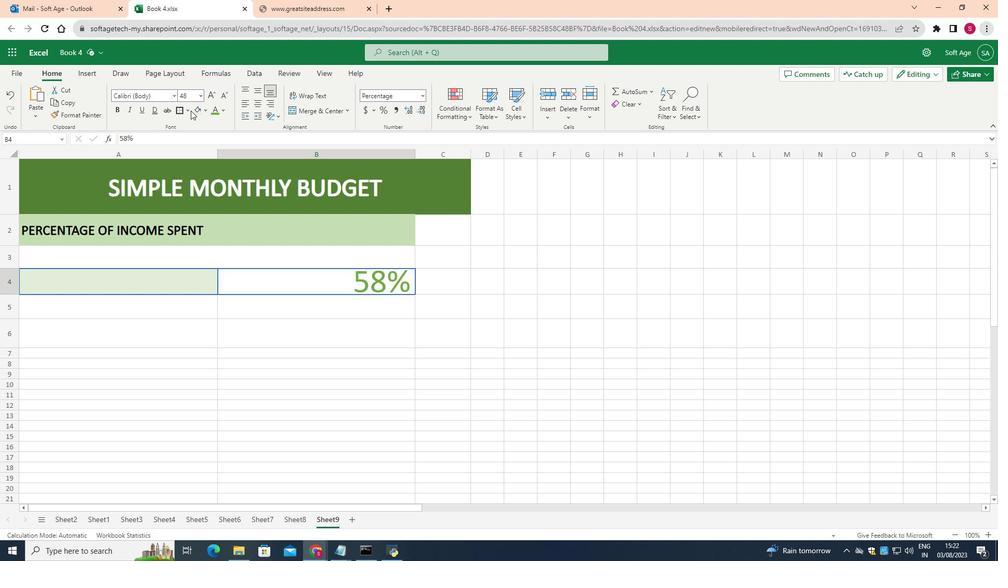 
Action: Mouse moved to (185, 105)
Screenshot: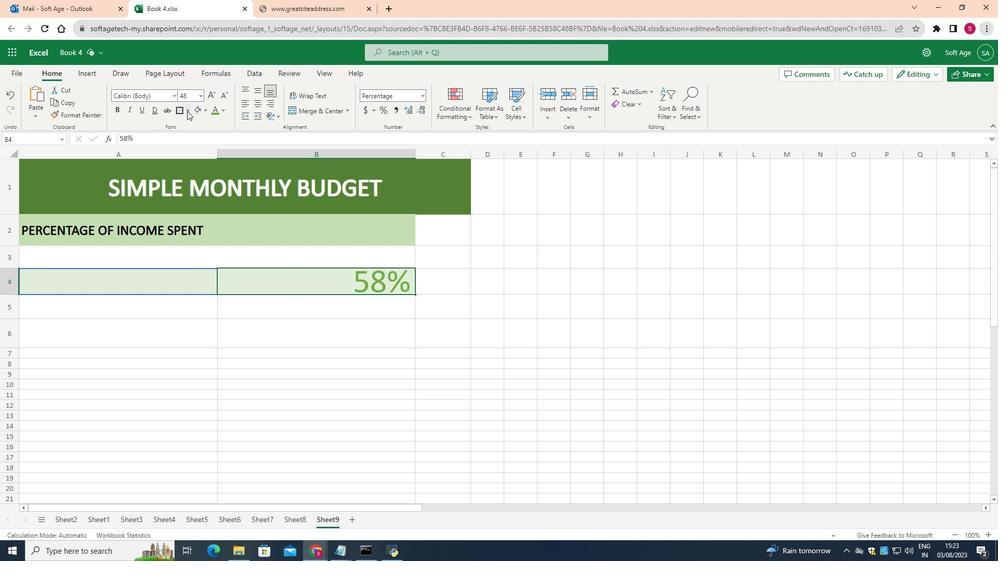 
Action: Mouse pressed left at (185, 105)
Screenshot: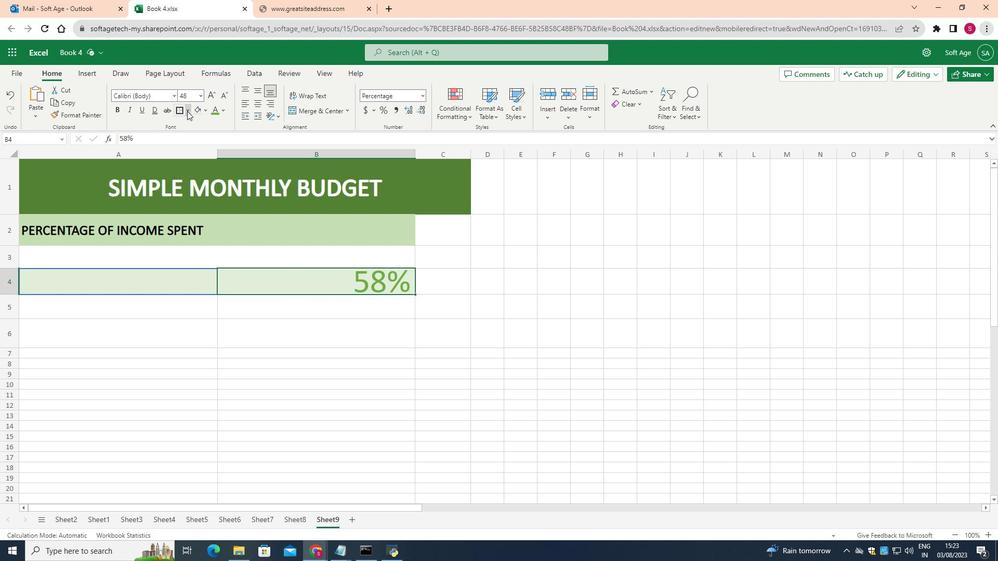 
Action: Mouse moved to (181, 105)
Screenshot: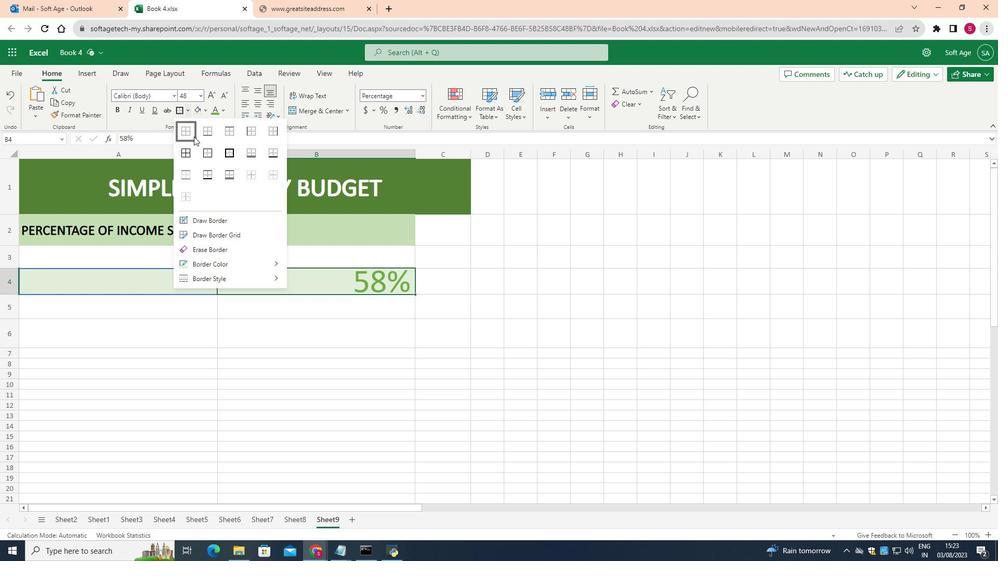 
Action: Mouse pressed left at (181, 105)
Screenshot: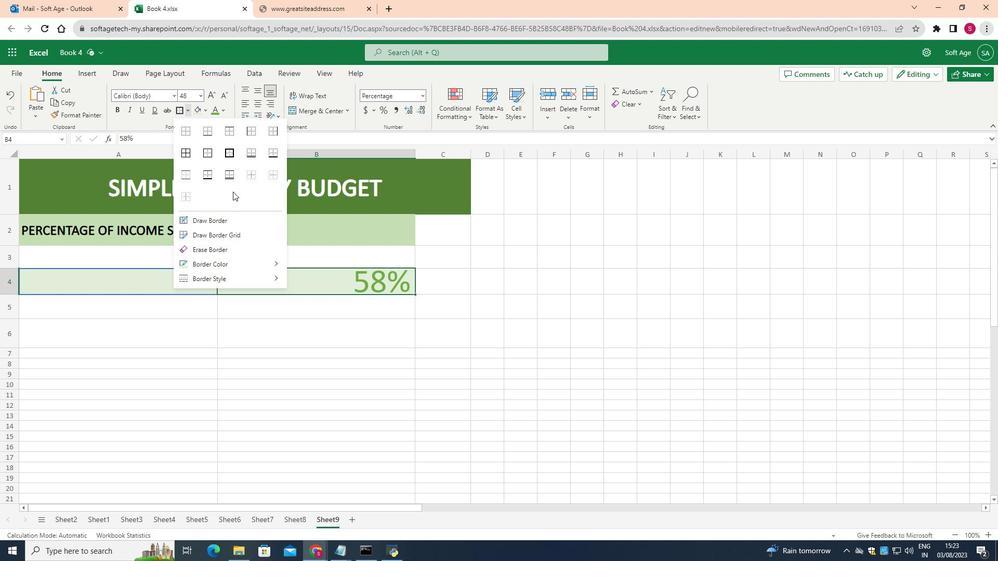 
Action: Mouse moved to (240, 126)
Screenshot: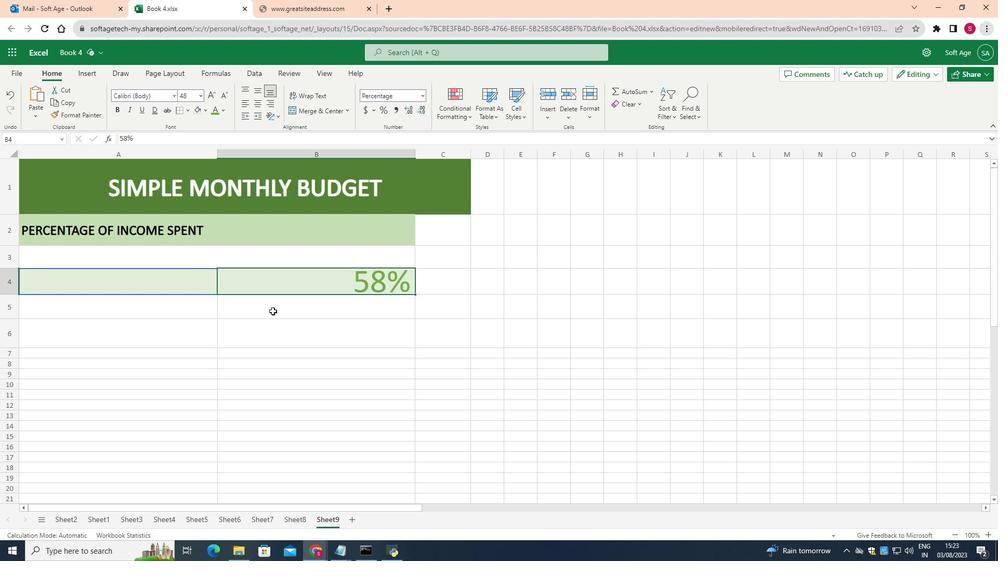 
Action: Mouse pressed left at (240, 126)
Screenshot: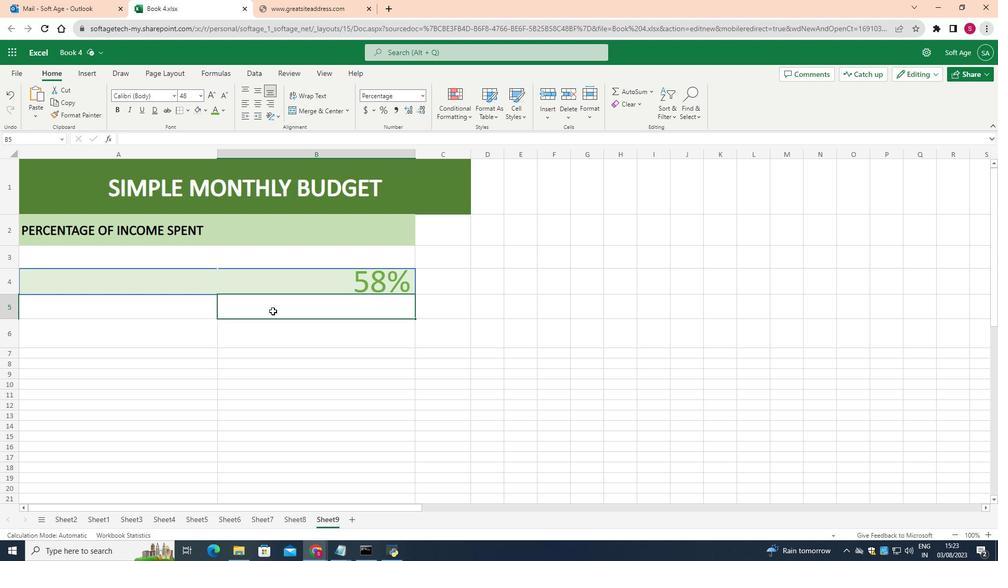 
Action: Mouse moved to (267, 305)
Screenshot: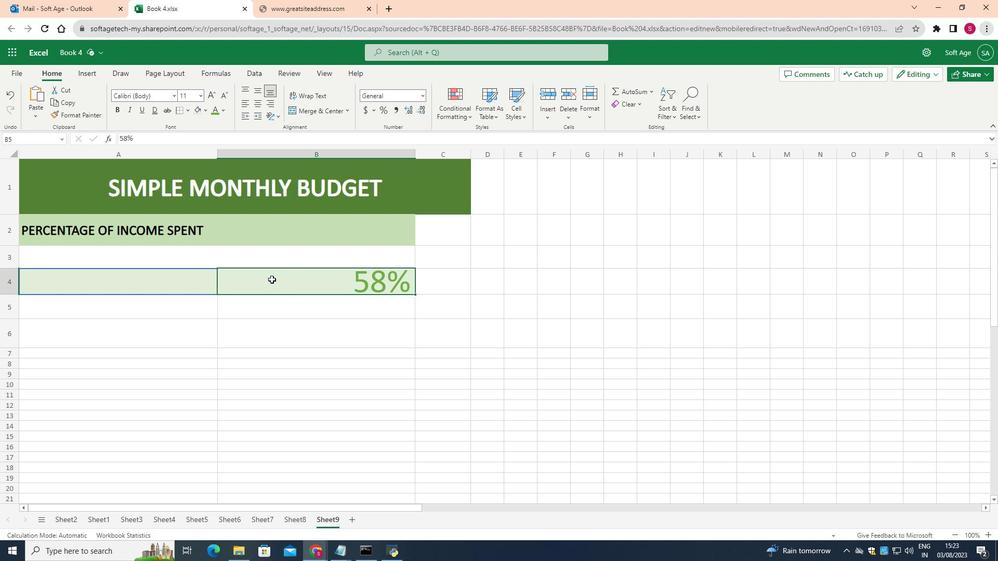 
Action: Mouse pressed left at (267, 305)
Screenshot: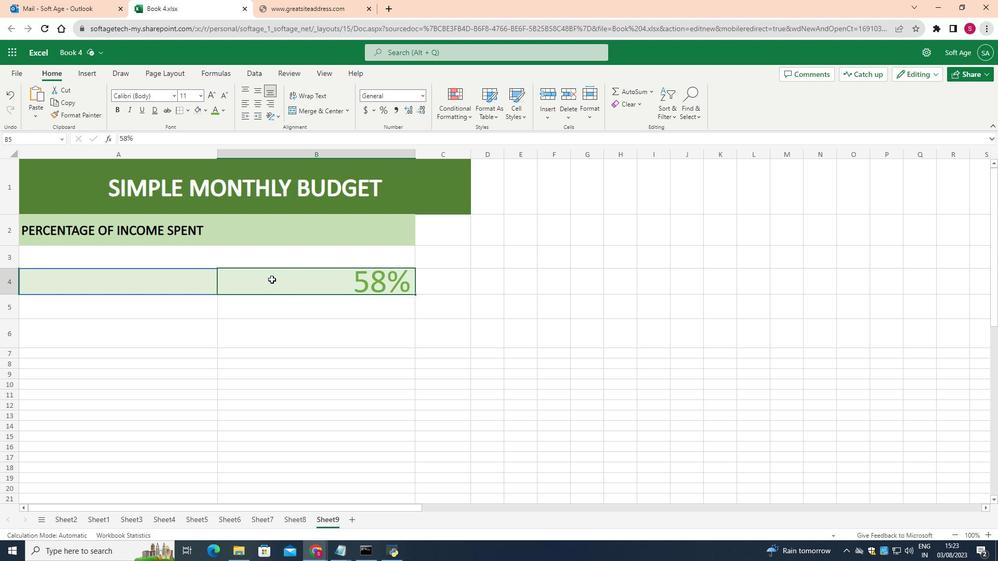 
Action: Mouse moved to (266, 274)
Screenshot: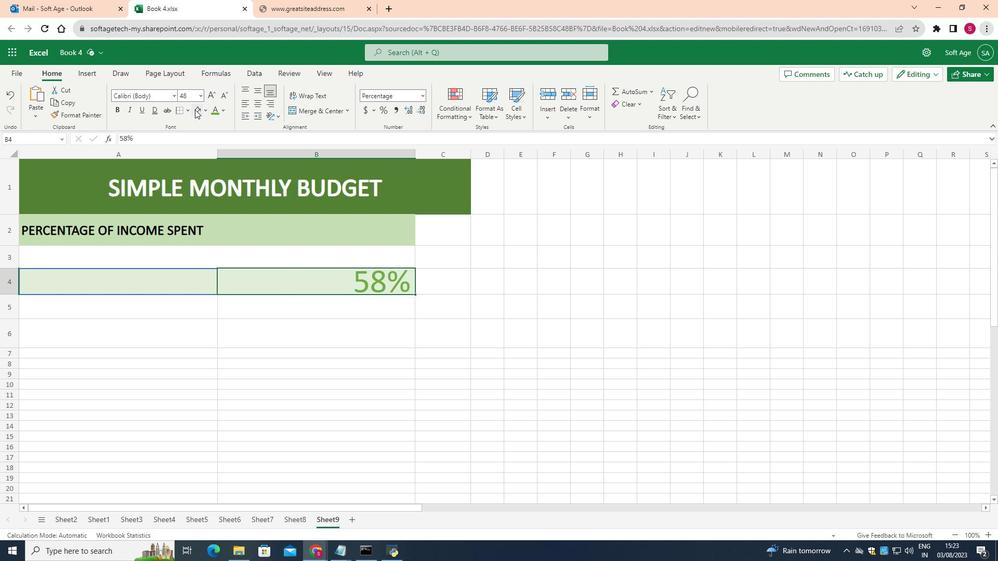 
Action: Mouse pressed left at (266, 274)
Screenshot: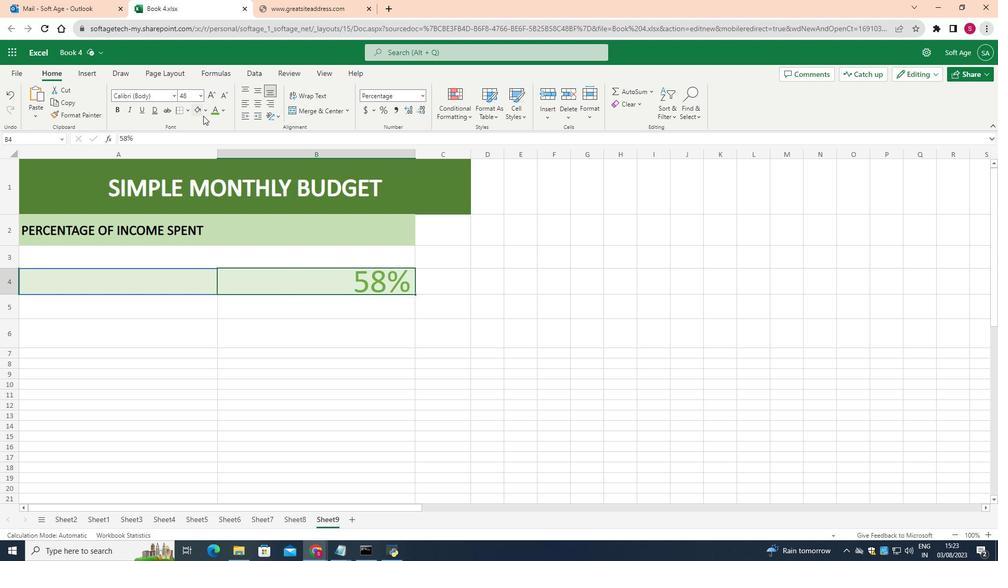 
Action: Mouse moved to (199, 104)
Screenshot: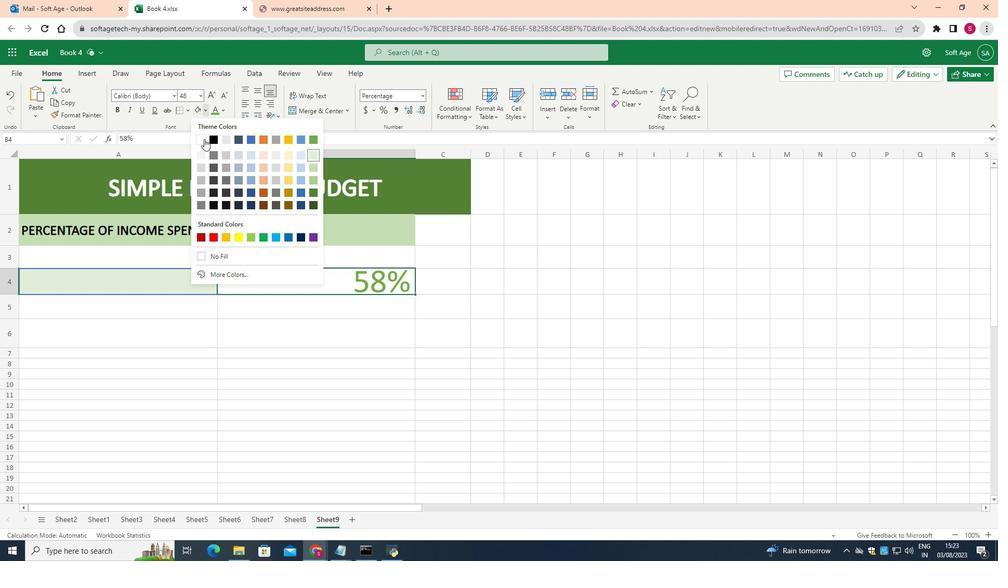 
Action: Mouse pressed left at (199, 104)
Screenshot: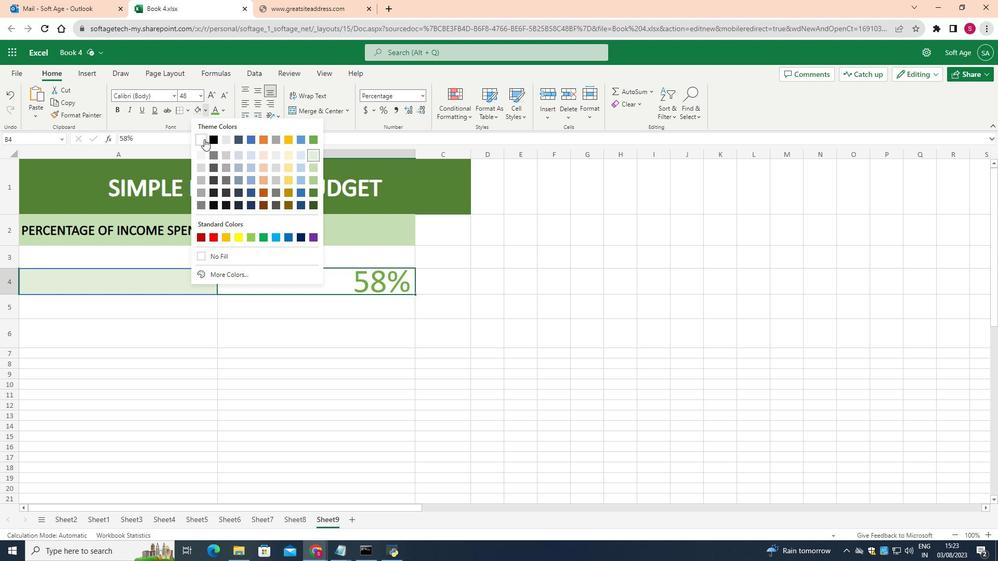 
Action: Mouse moved to (198, 133)
Screenshot: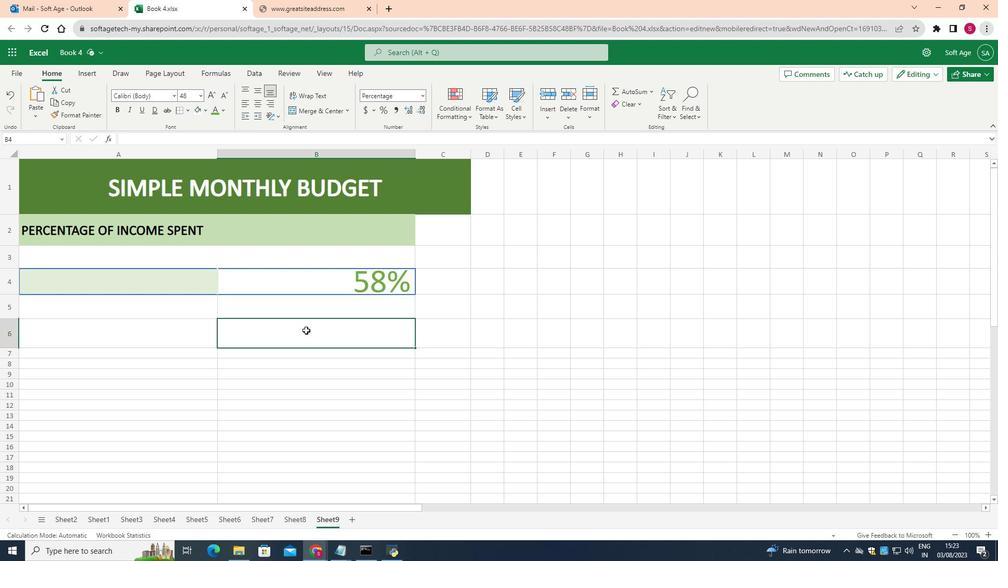 
Action: Mouse pressed left at (198, 133)
Screenshot: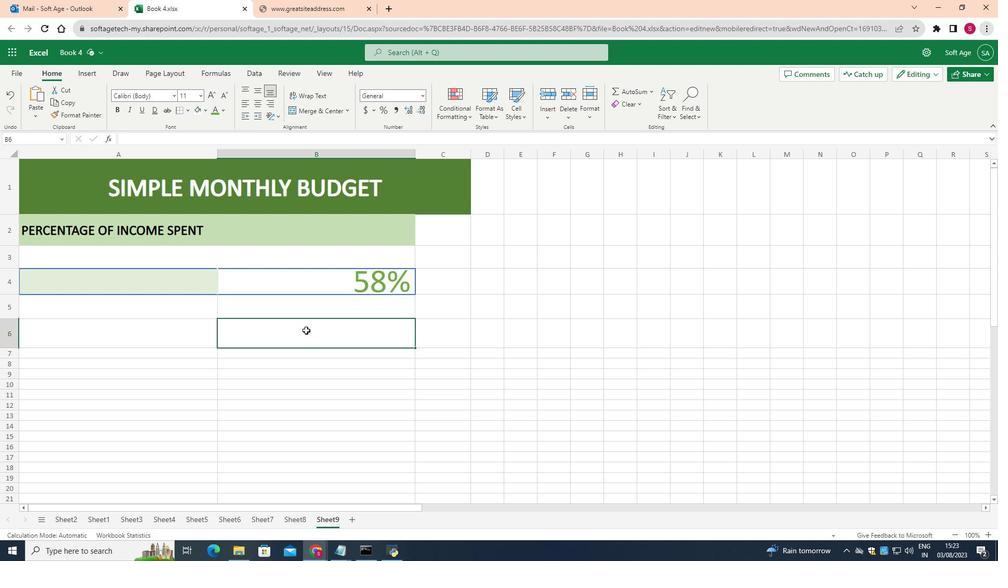 
Action: Mouse moved to (300, 325)
Screenshot: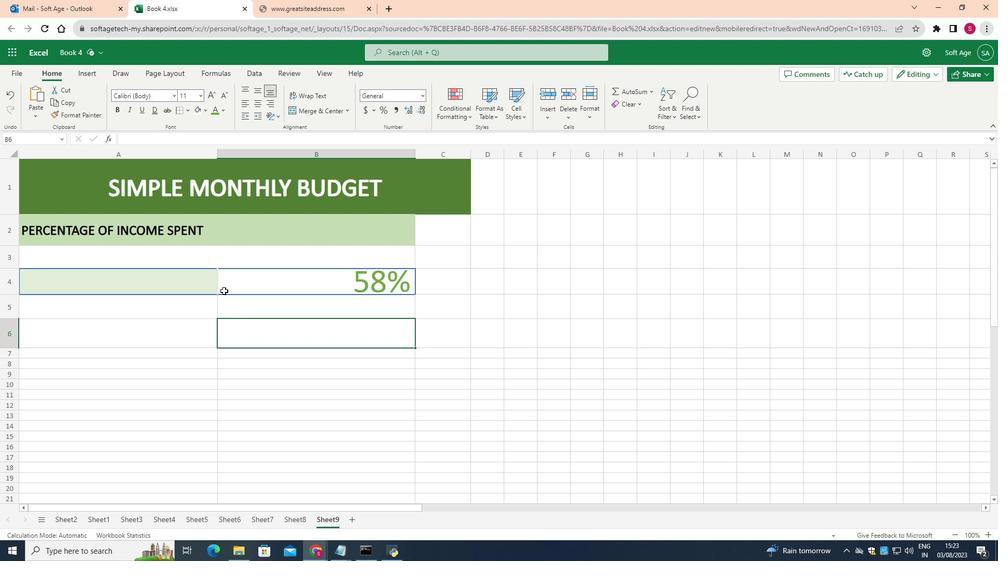 
Action: Mouse pressed left at (300, 325)
Screenshot: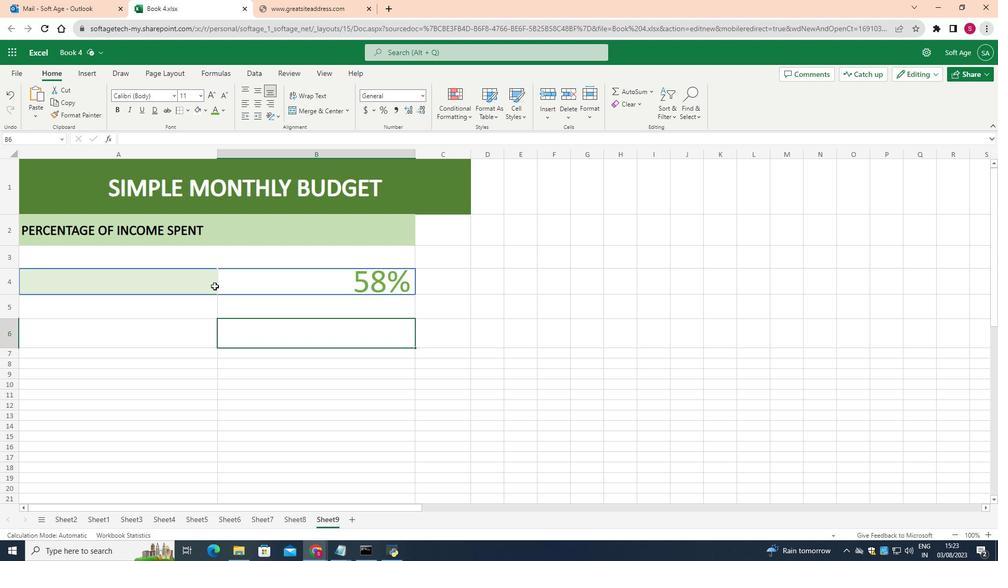 
Action: Mouse moved to (242, 314)
Screenshot: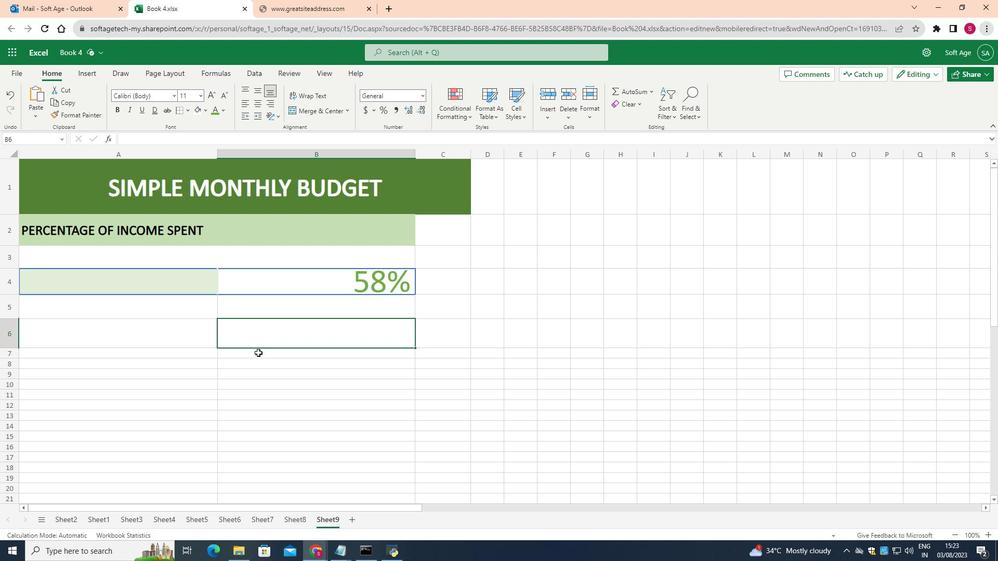 
Action: Mouse pressed left at (242, 314)
Screenshot: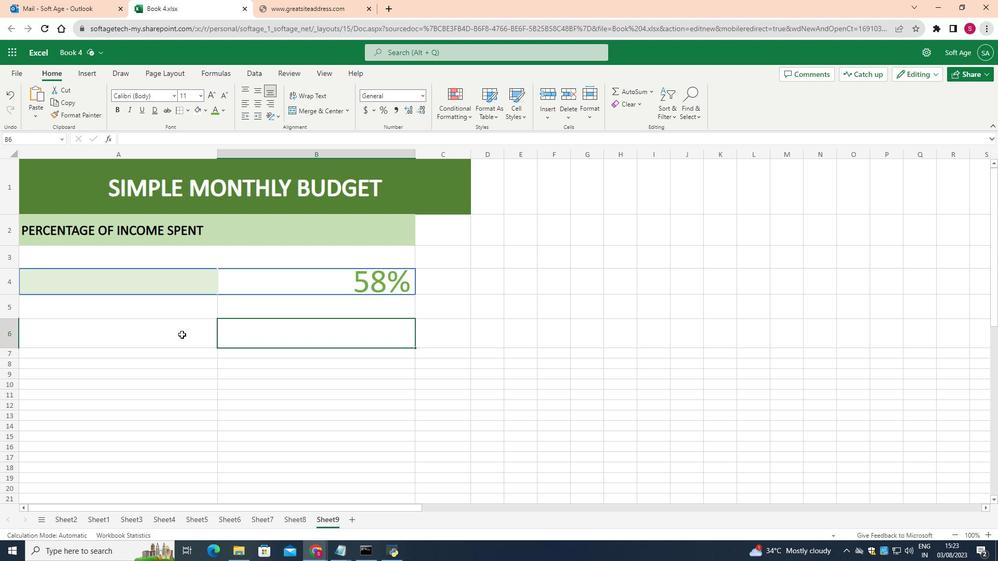 
Action: Mouse moved to (186, 303)
Screenshot: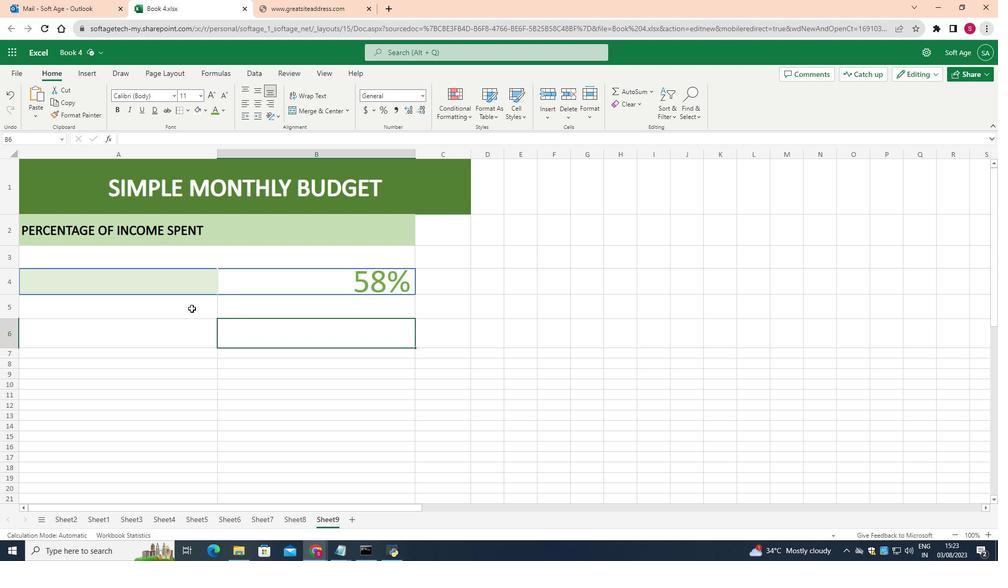 
Action: Mouse pressed left at (186, 303)
Screenshot: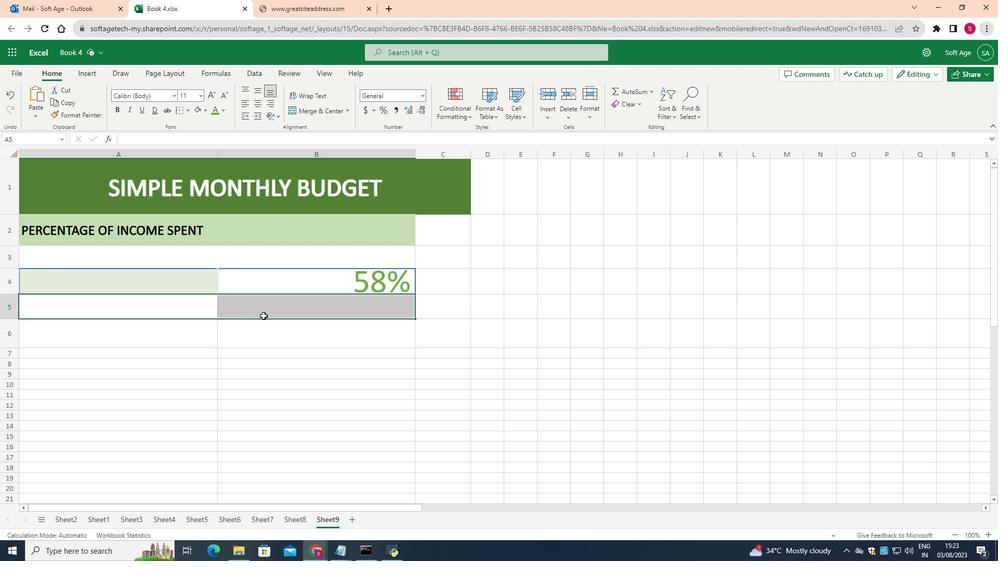 
Action: Mouse moved to (319, 108)
Screenshot: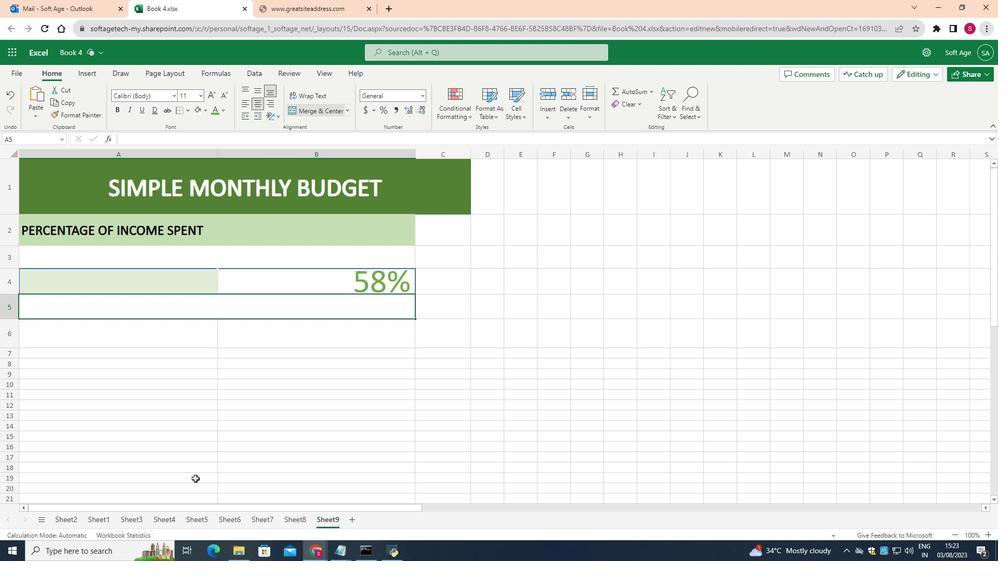 
Action: Mouse pressed left at (319, 108)
Screenshot: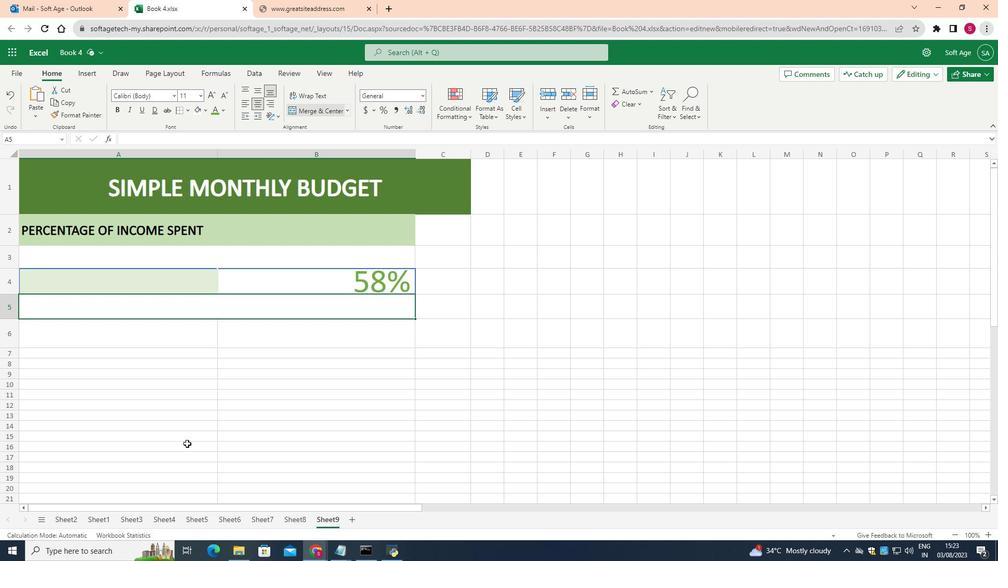 
Action: Mouse moved to (179, 334)
Screenshot: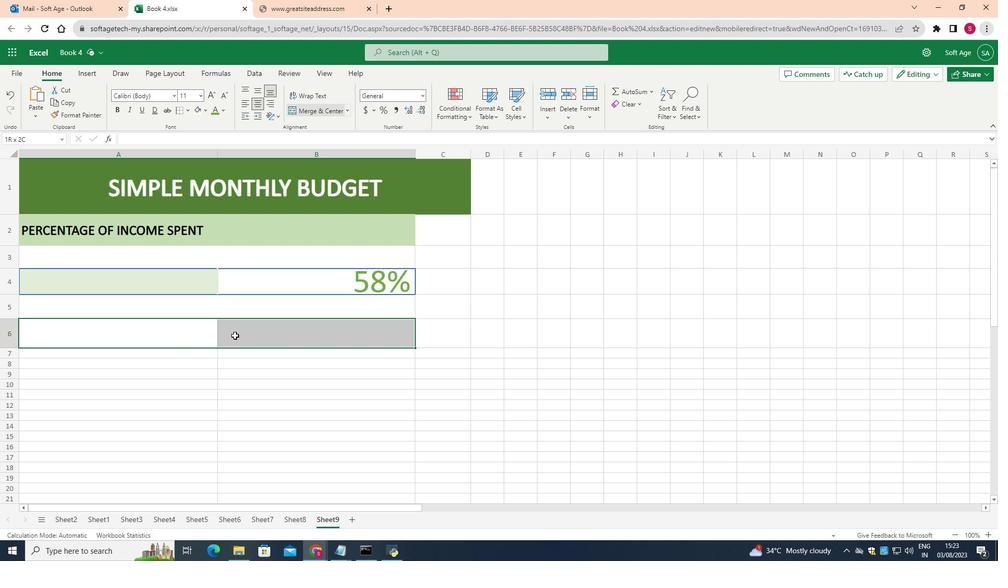 
Action: Mouse pressed left at (179, 334)
Screenshot: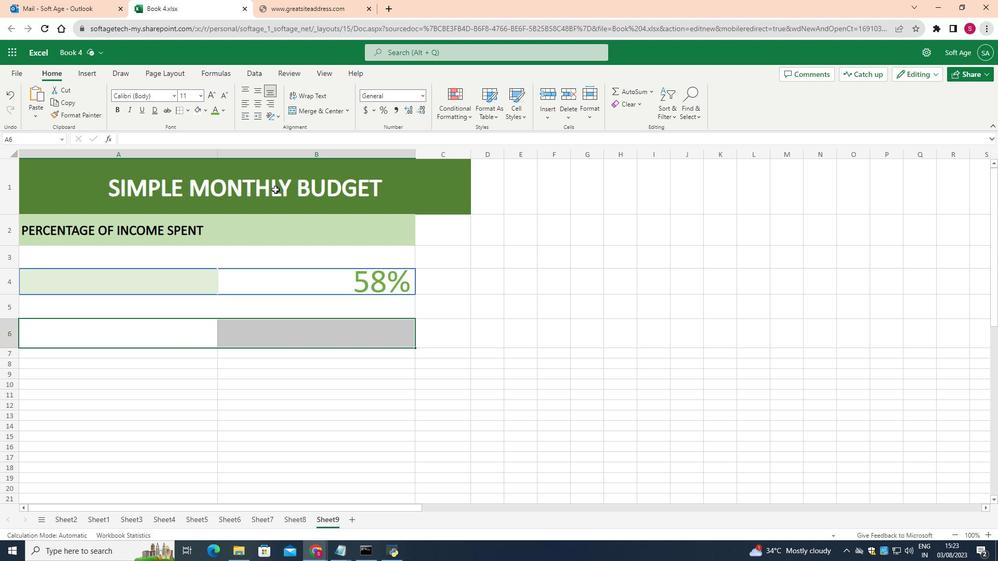 
Action: Mouse moved to (329, 101)
Screenshot: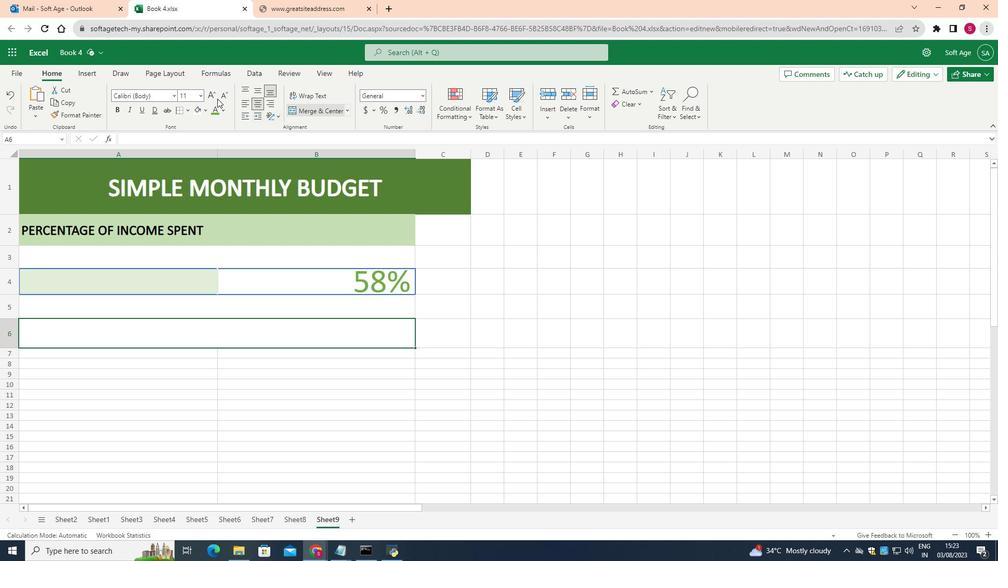 
Action: Mouse pressed left at (329, 101)
Screenshot: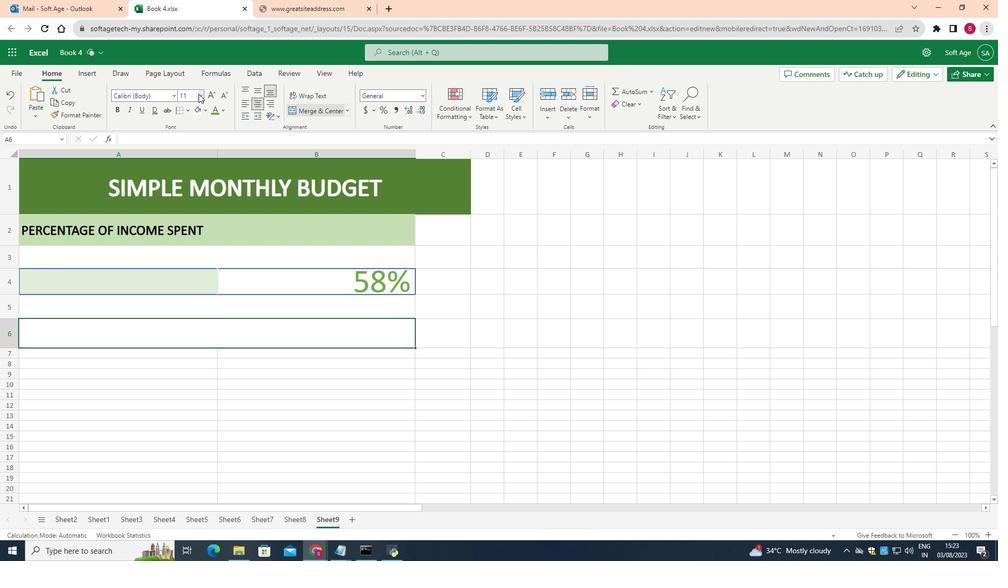 
Action: Mouse moved to (192, 88)
Screenshot: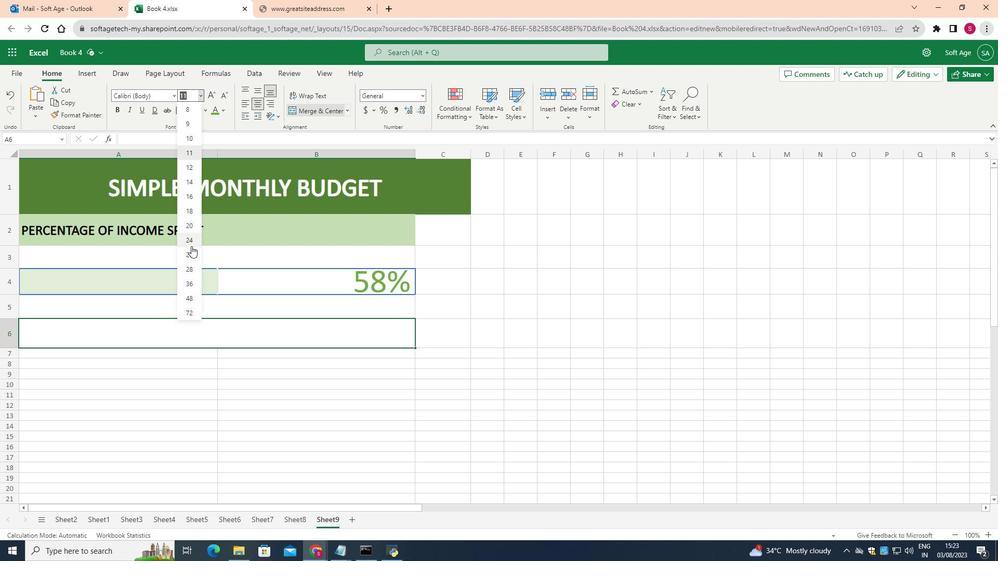 
Action: Mouse pressed left at (192, 88)
Screenshot: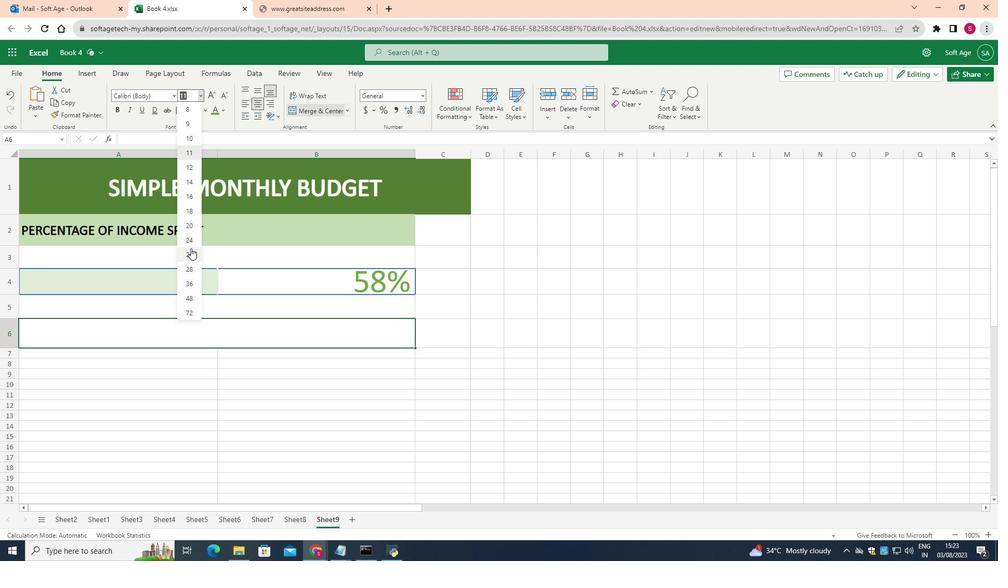 
Action: Mouse moved to (186, 215)
Screenshot: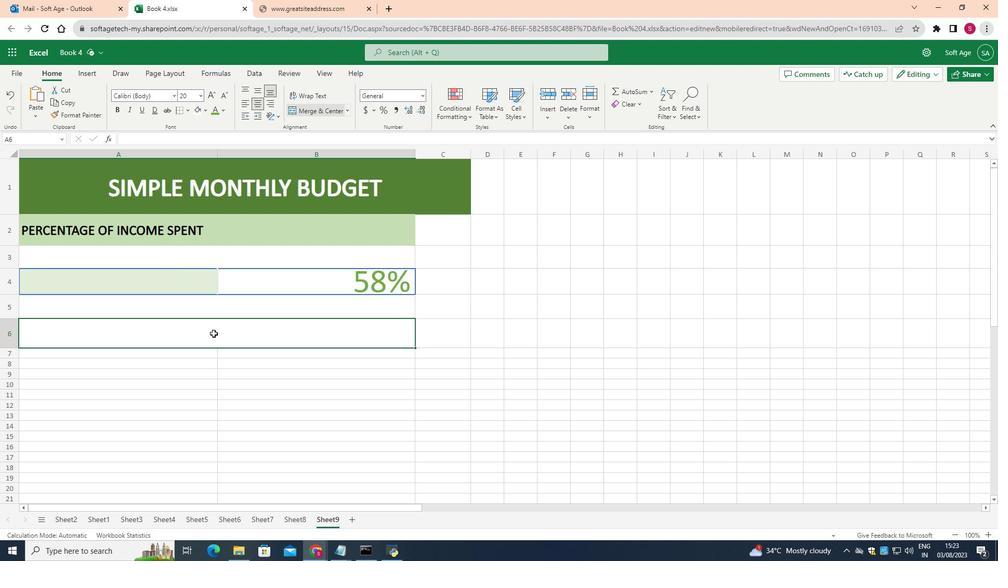 
Action: Mouse pressed left at (186, 215)
Screenshot: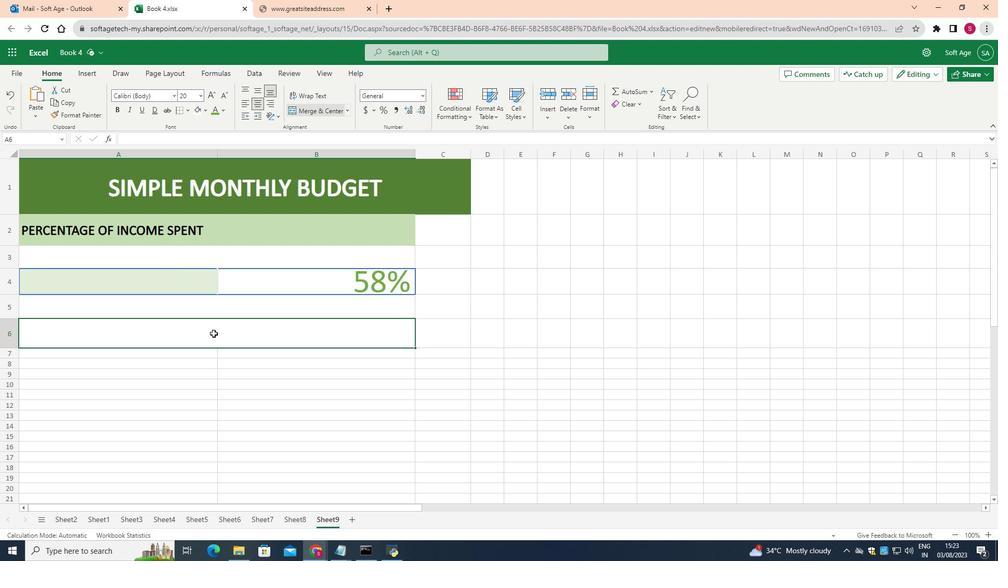 
Action: Mouse moved to (208, 328)
Screenshot: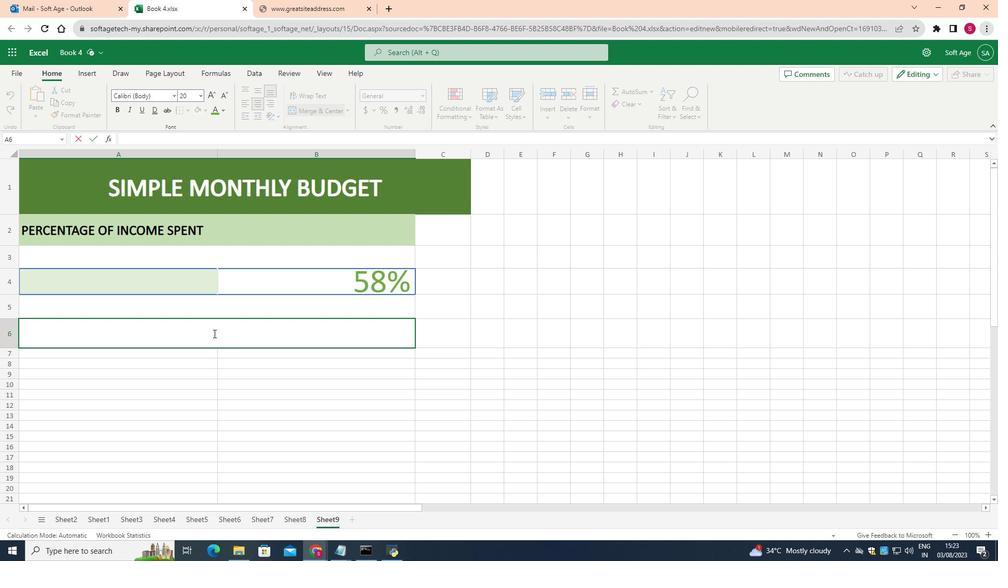 
Action: Mouse pressed left at (208, 328)
Screenshot: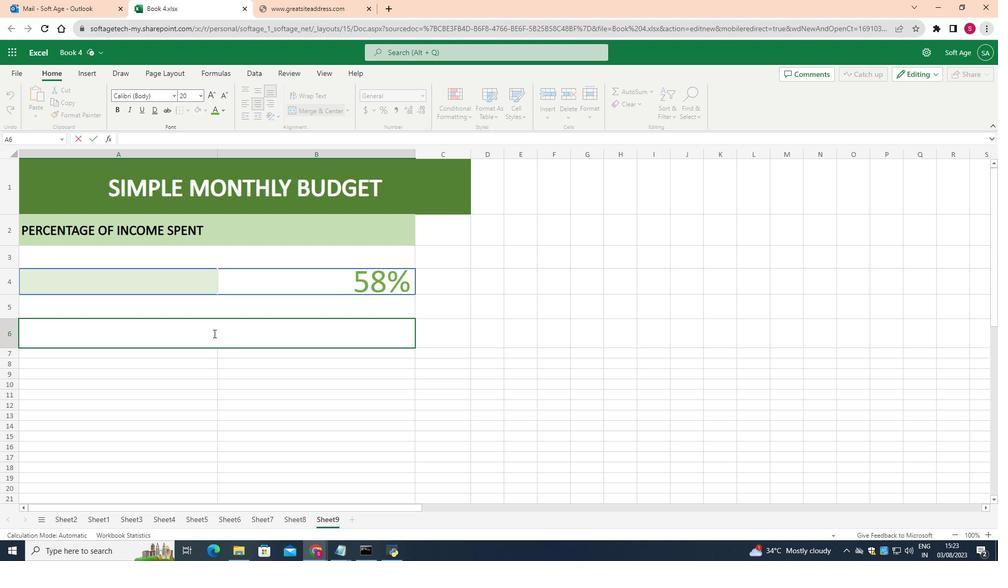 
Action: Mouse pressed left at (208, 328)
Screenshot: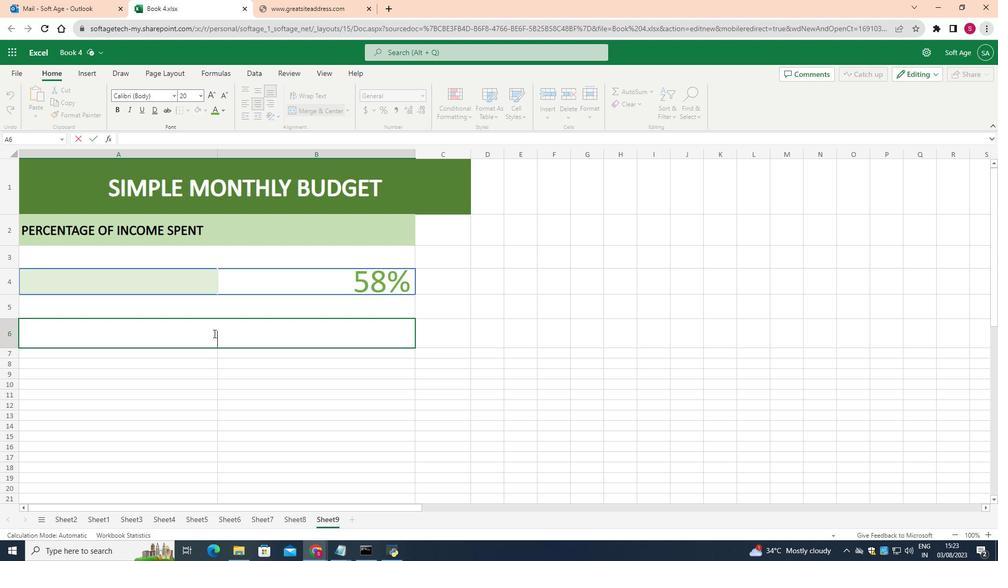
Action: Key pressed <Key.shift>SUMMARY
Screenshot: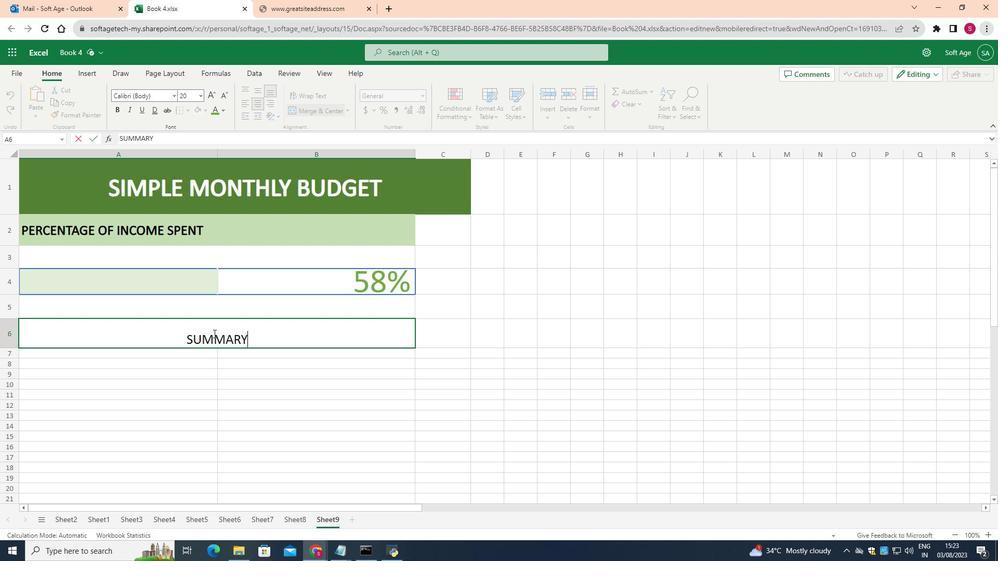 
Action: Mouse moved to (179, 329)
Screenshot: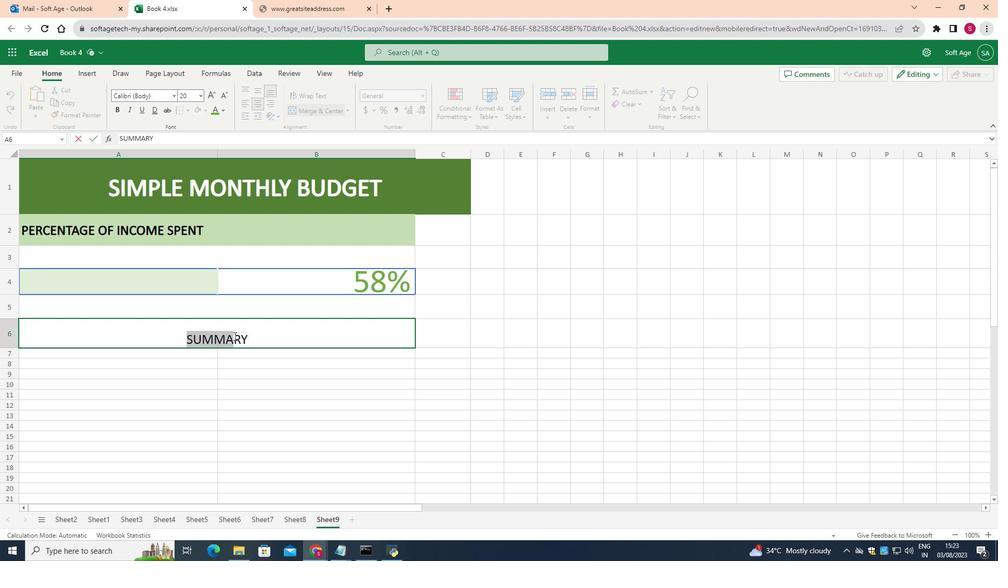 
Action: Mouse pressed left at (179, 329)
Screenshot: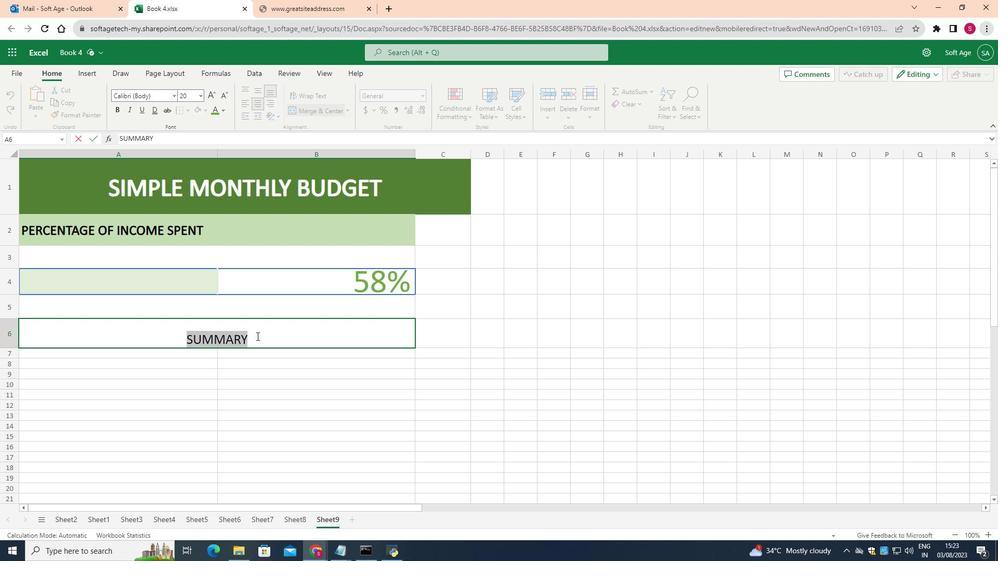 
Action: Mouse moved to (217, 102)
Screenshot: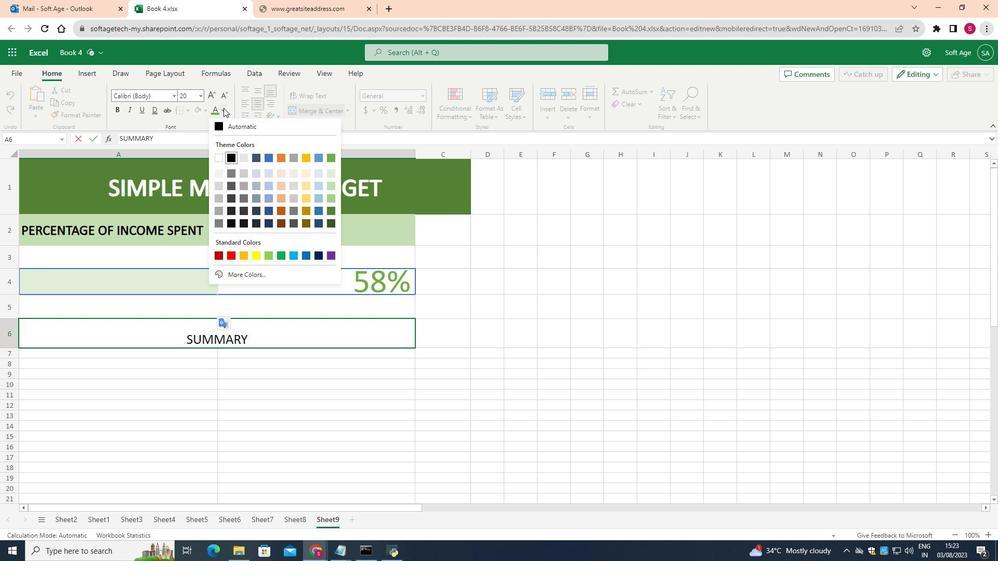 
Action: Mouse pressed left at (217, 102)
Screenshot: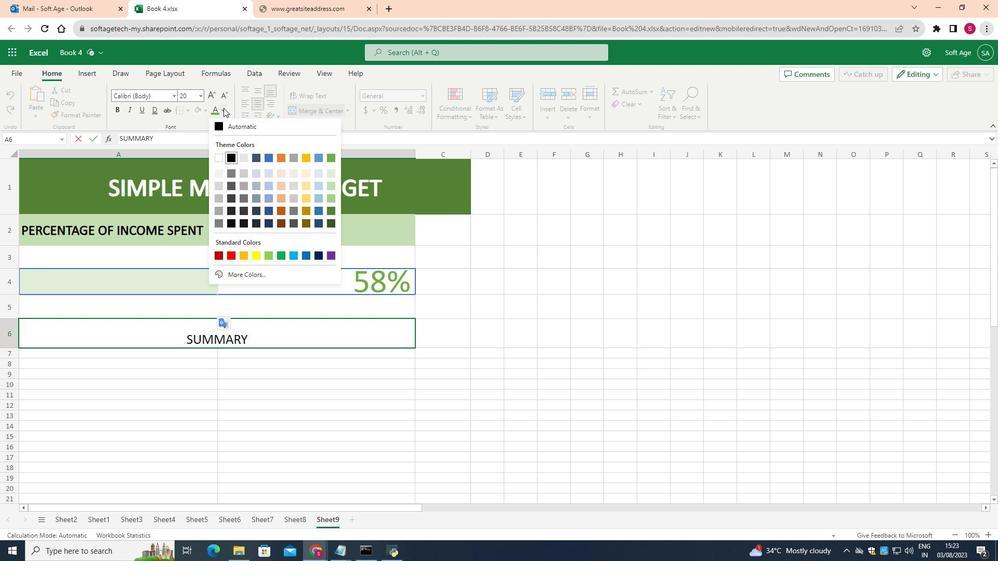 
Action: Mouse moved to (309, 189)
Screenshot: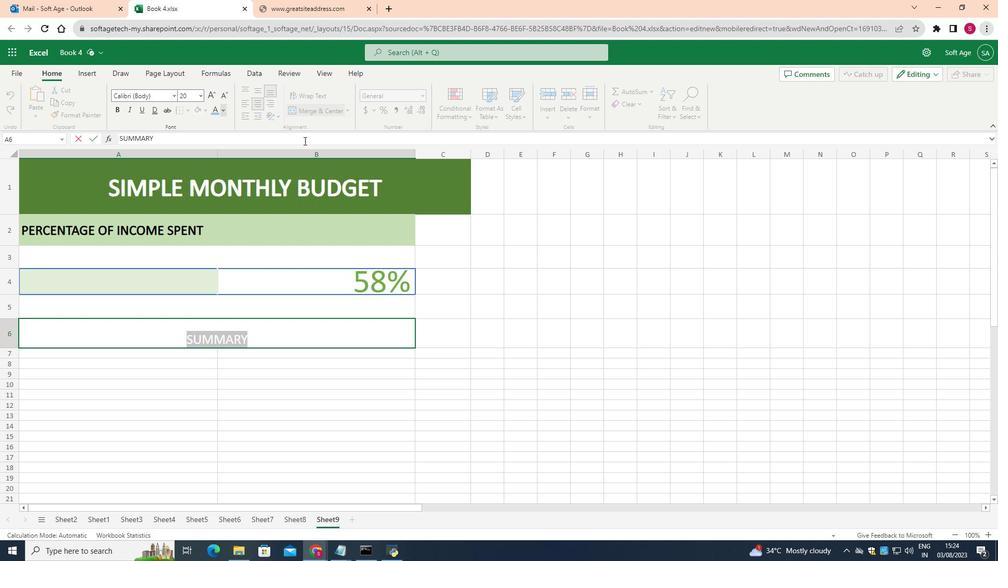 
Action: Mouse pressed left at (309, 189)
Screenshot: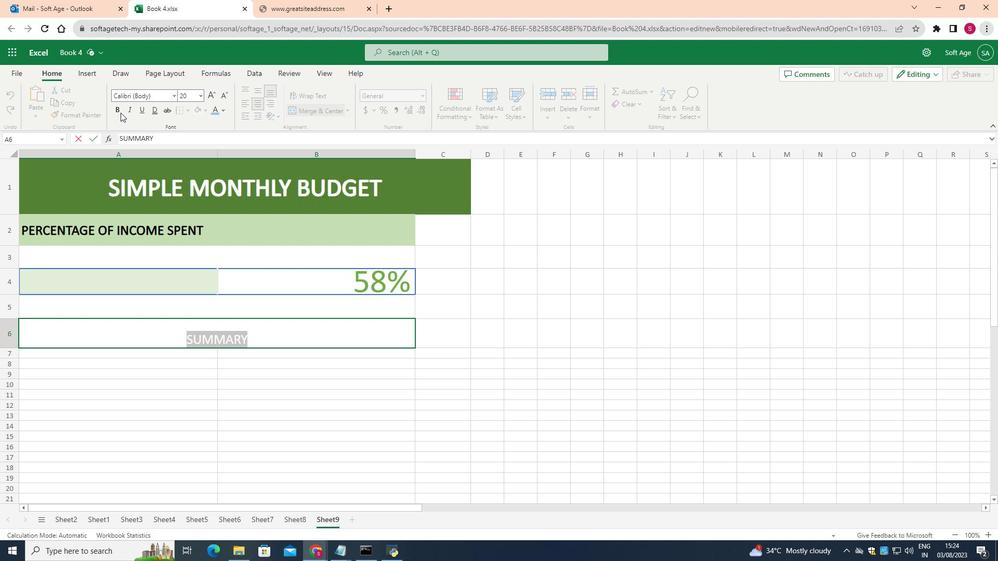 
Action: Mouse moved to (109, 100)
Screenshot: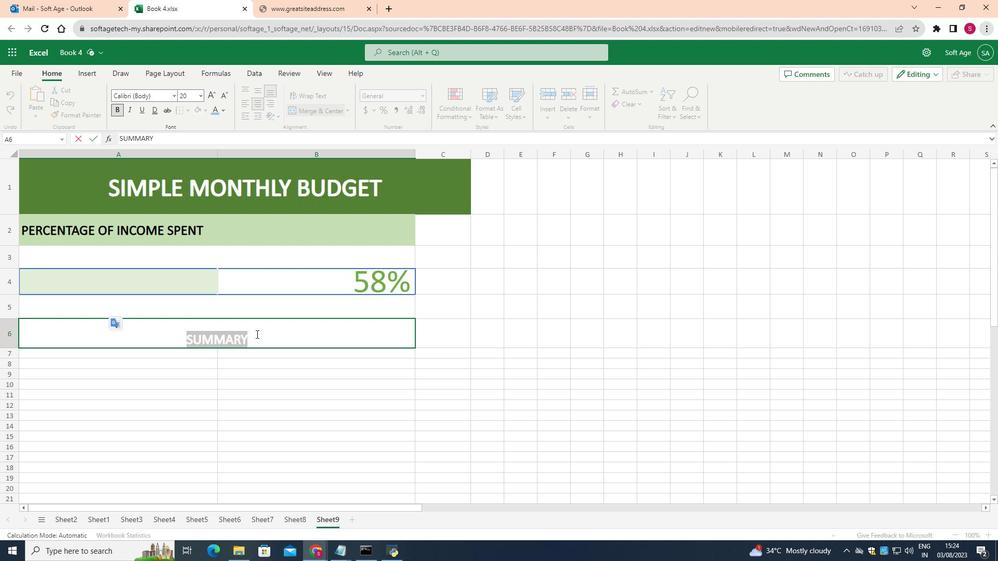 
Action: Mouse pressed left at (109, 100)
Screenshot: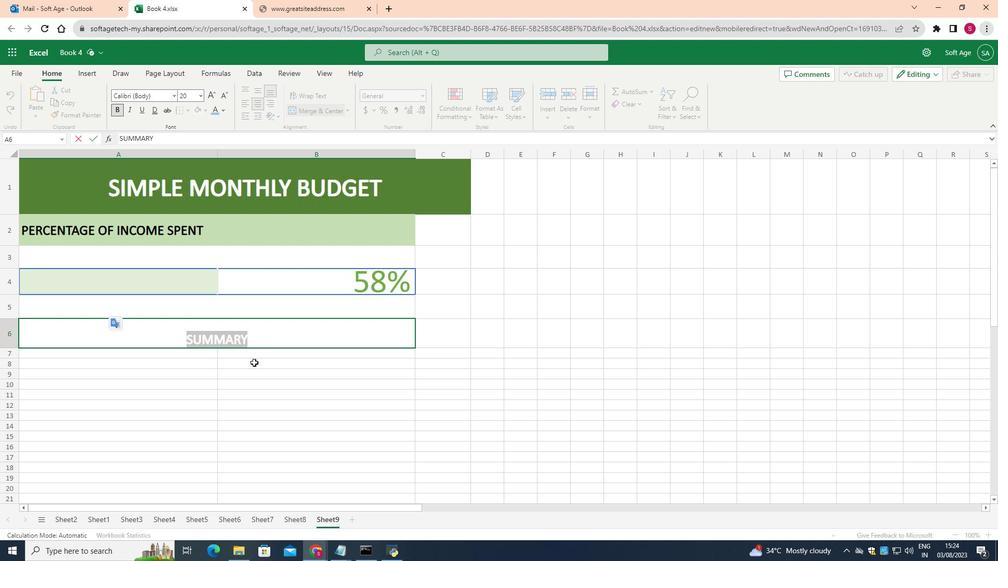 
Action: Mouse moved to (248, 357)
Screenshot: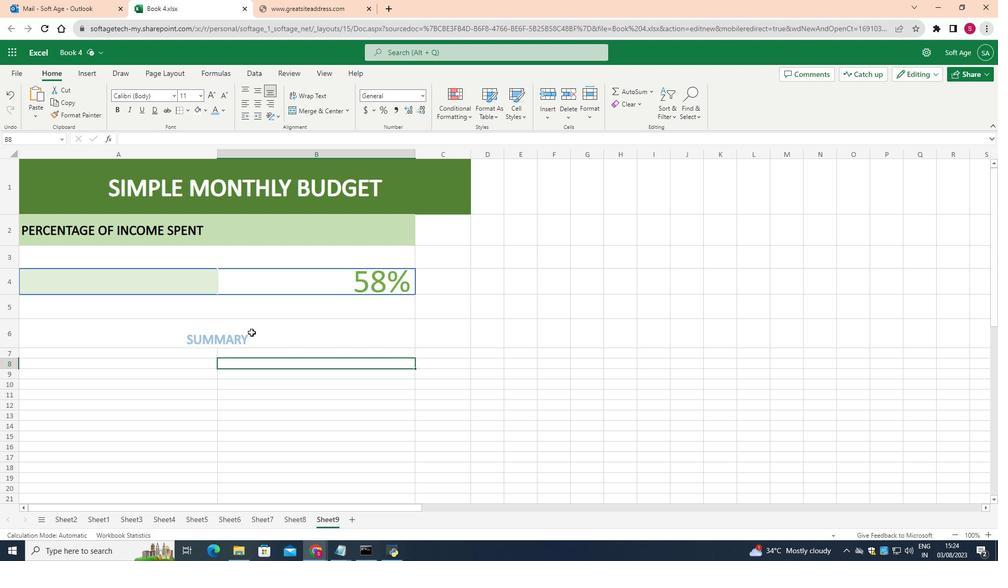 
Action: Mouse pressed left at (248, 357)
Screenshot: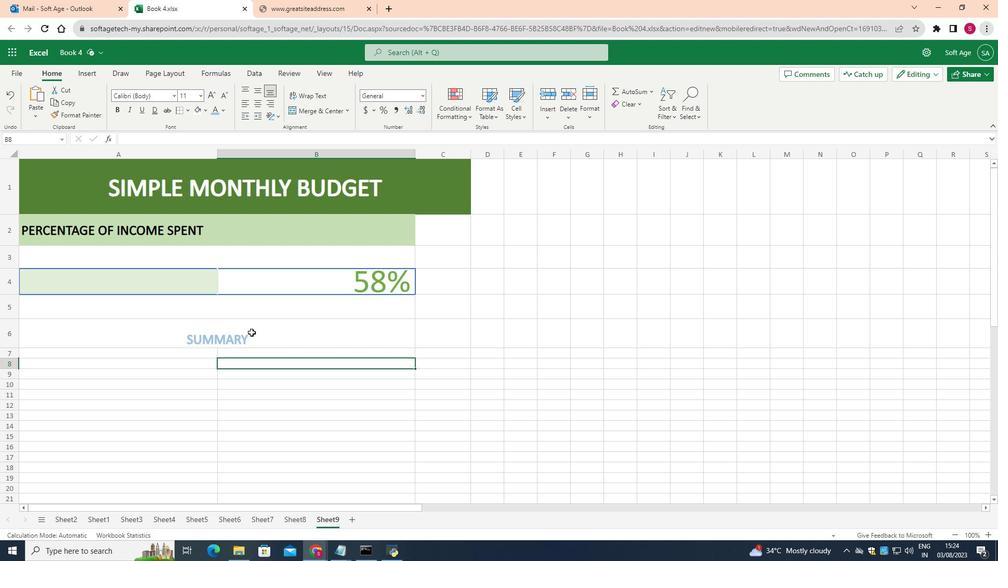 
Action: Mouse moved to (245, 327)
Screenshot: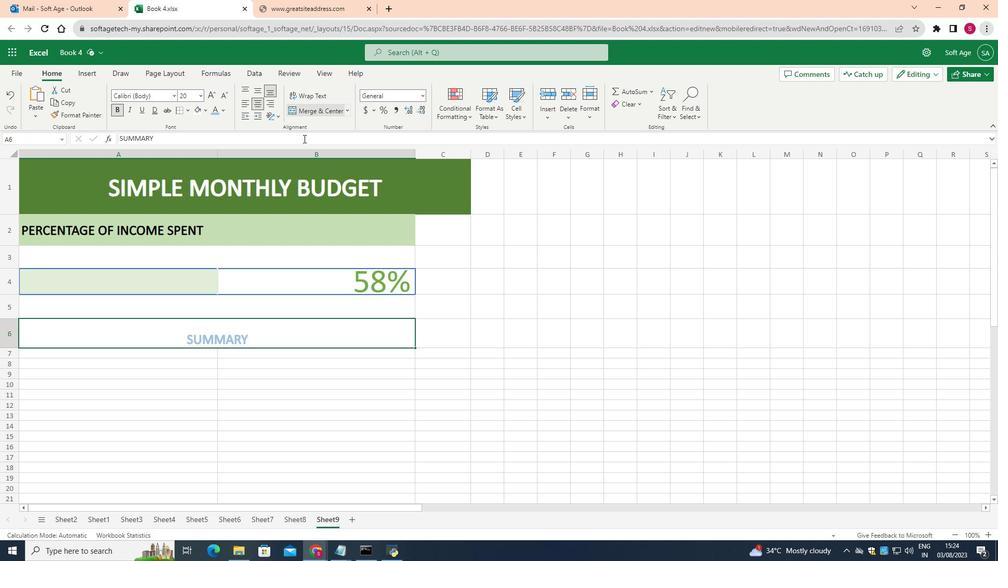 
Action: Mouse pressed left at (245, 327)
Screenshot: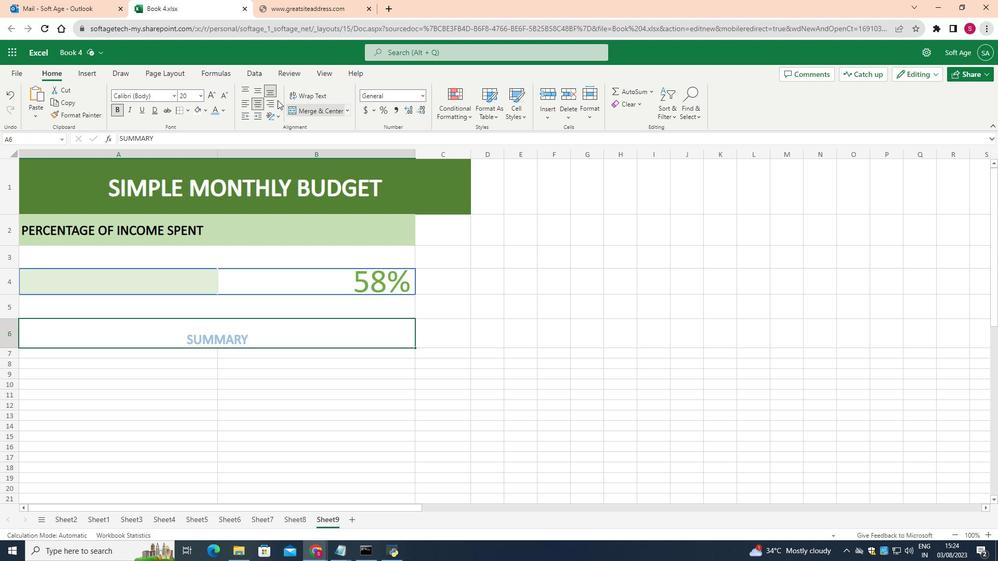 
Action: Mouse moved to (255, 83)
Screenshot: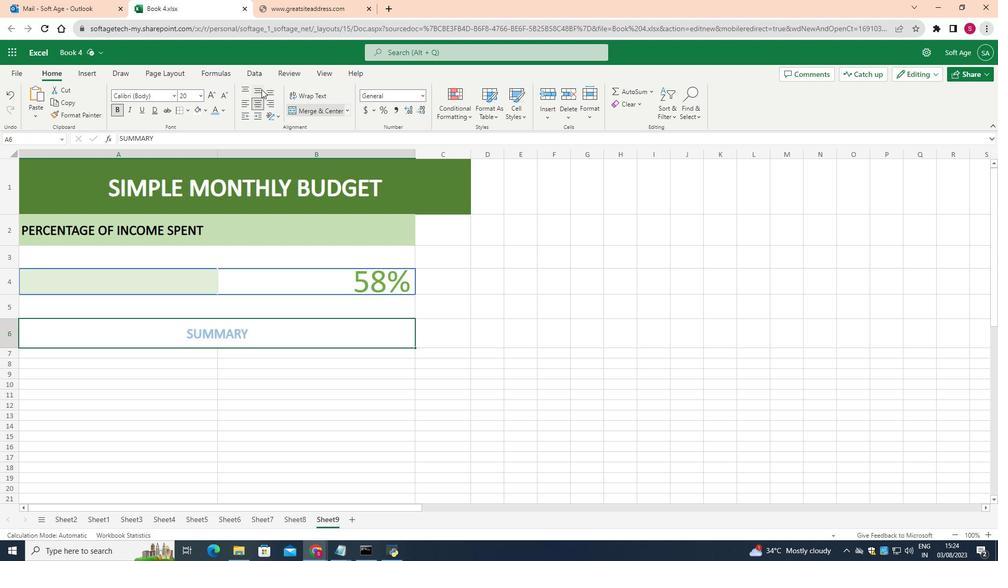 
Action: Mouse pressed left at (255, 83)
Screenshot: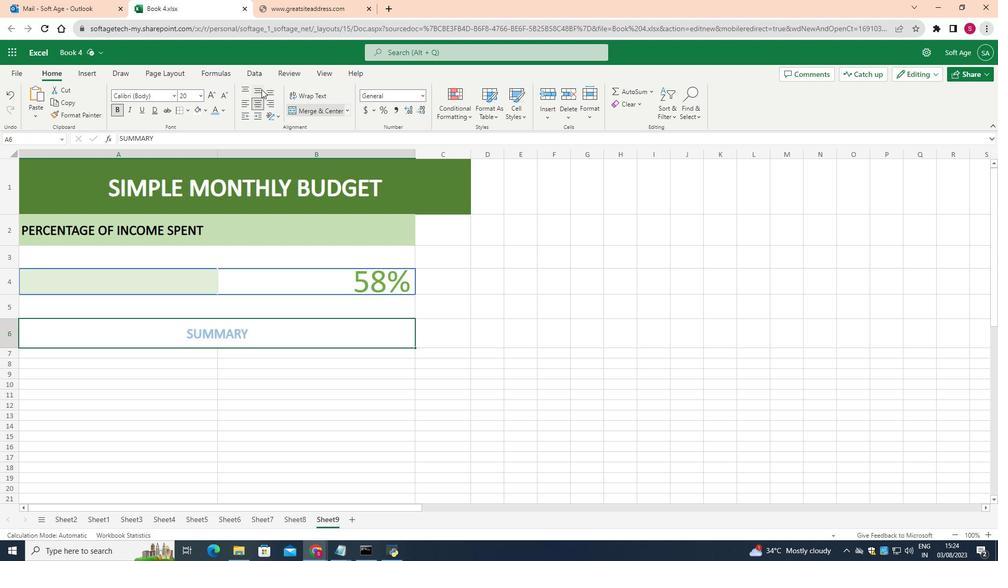 
Action: Mouse moved to (304, 316)
Screenshot: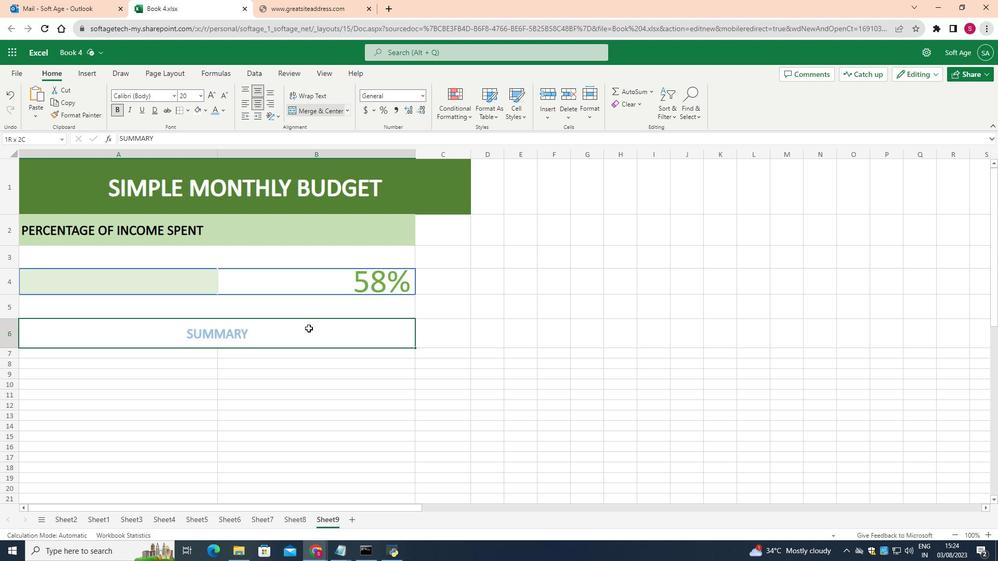 
Action: Mouse pressed left at (304, 316)
Screenshot: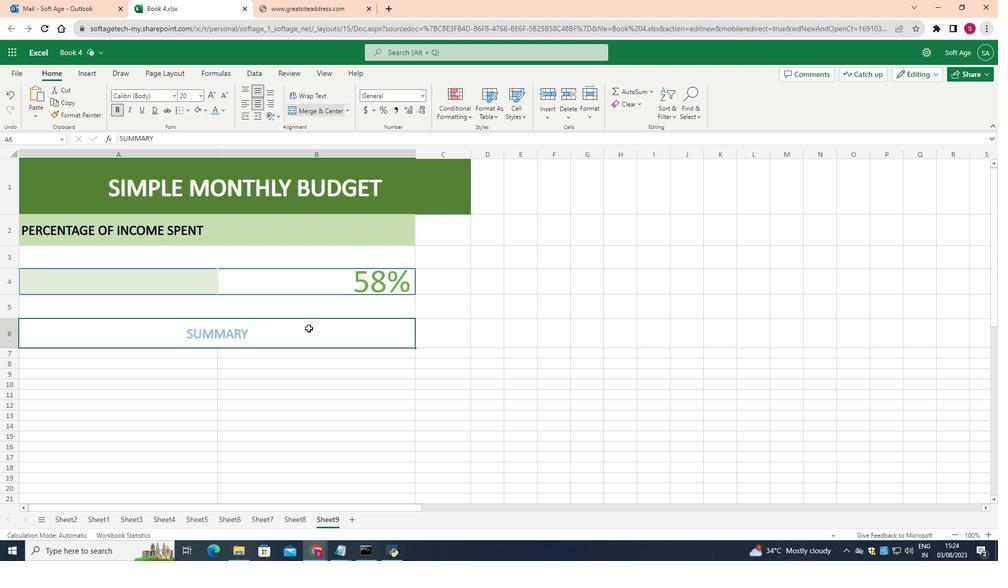 
Action: Mouse moved to (303, 322)
Screenshot: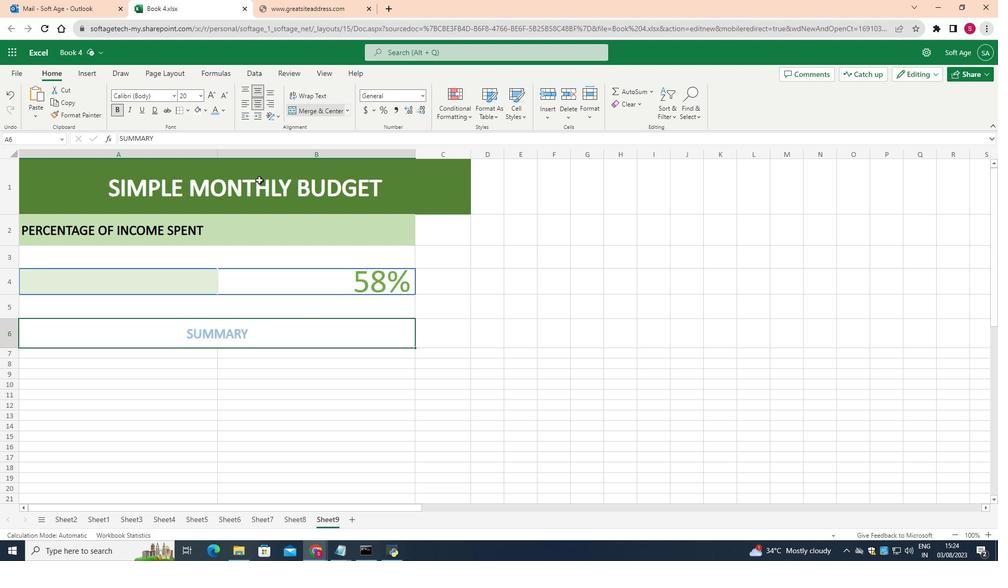 
Action: Mouse pressed left at (303, 322)
Screenshot: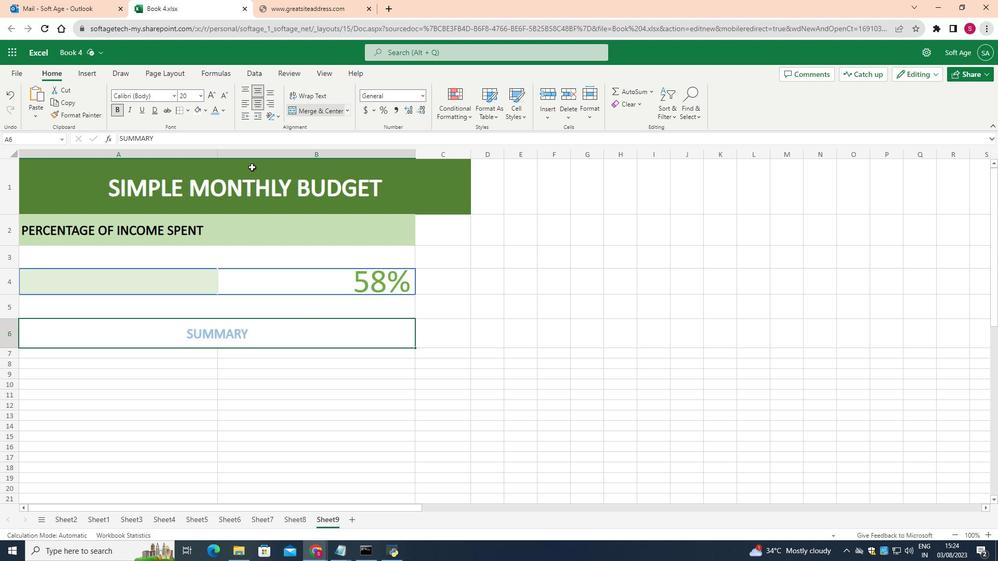 
Action: Mouse moved to (199, 105)
Screenshot: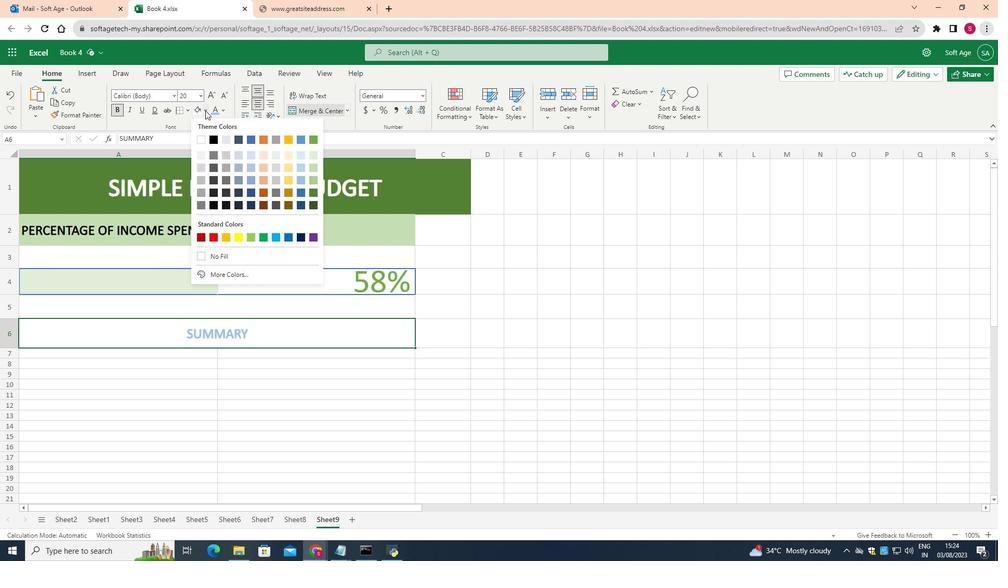 
Action: Mouse pressed left at (199, 105)
Screenshot: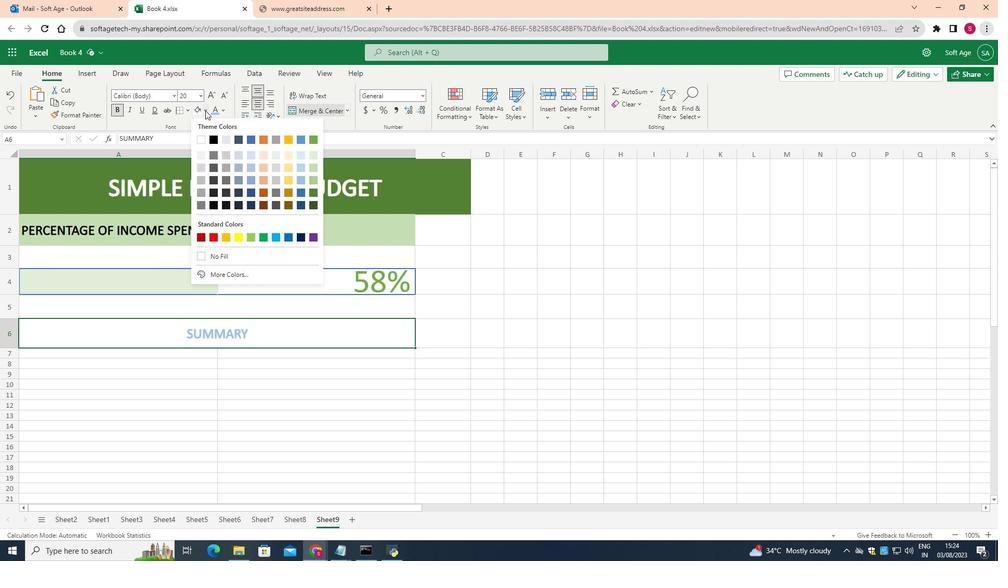 
Action: Mouse moved to (231, 148)
Screenshot: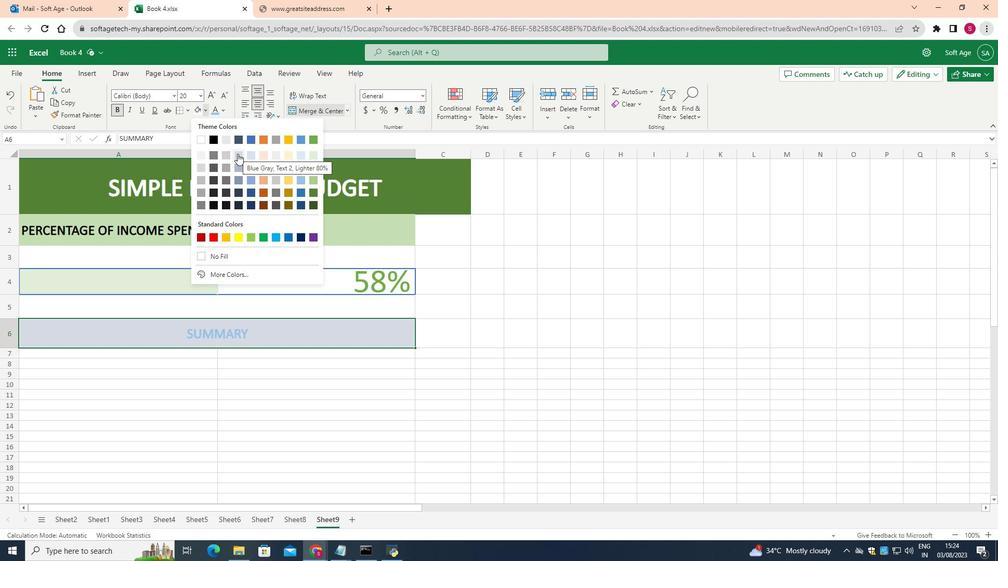 
Action: Mouse pressed left at (231, 148)
Screenshot: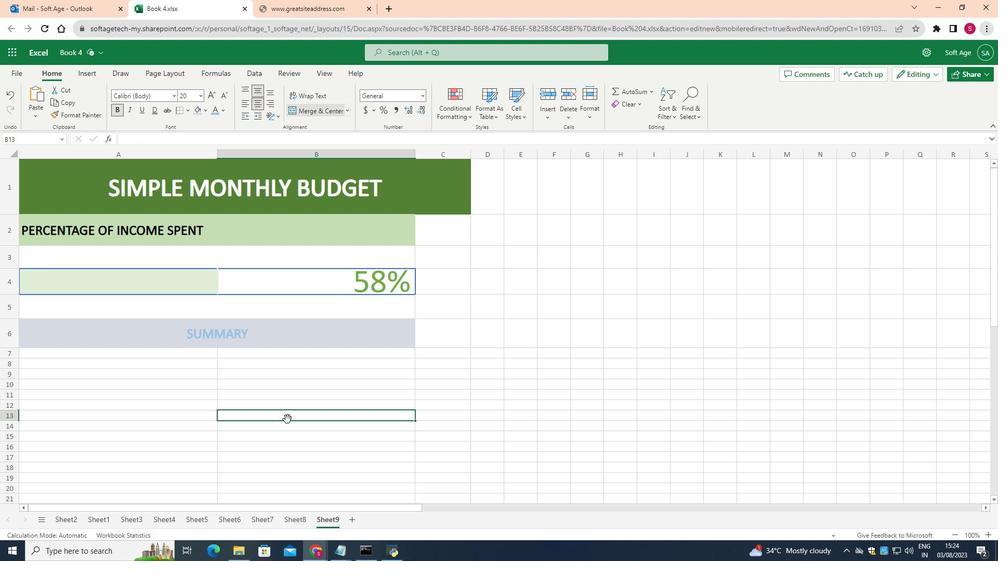 
Action: Mouse moved to (281, 413)
Screenshot: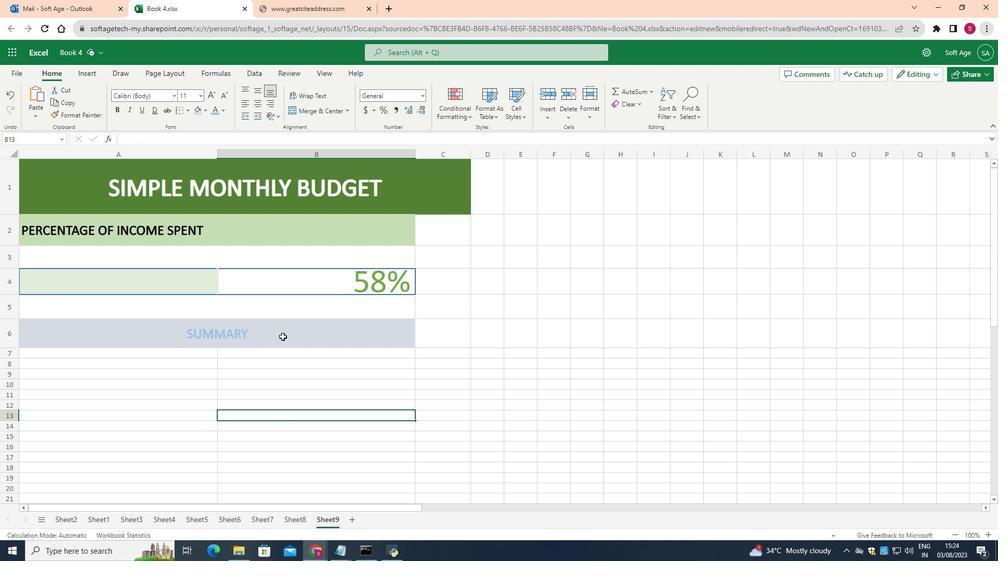 
Action: Mouse pressed left at (281, 413)
Screenshot: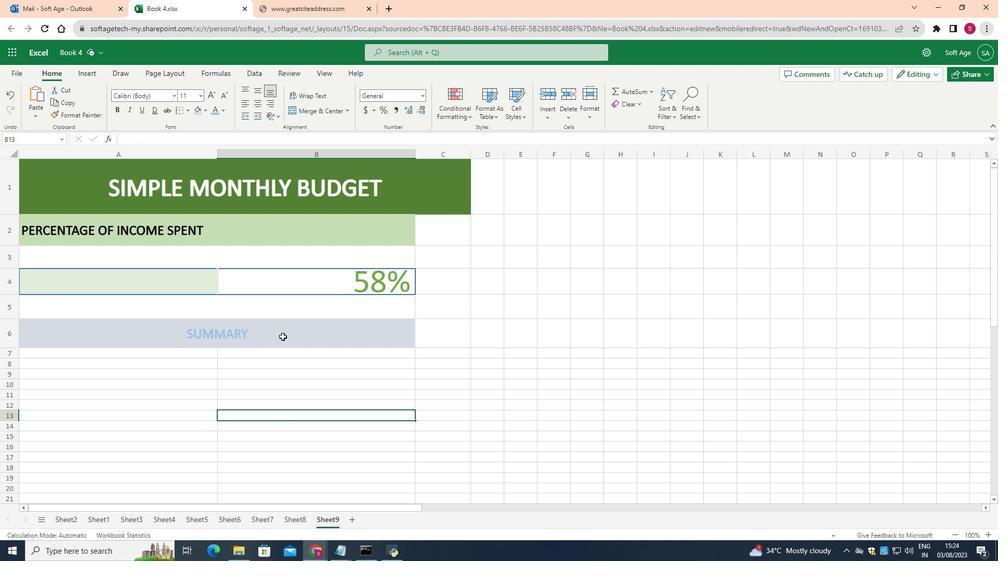 
Action: Mouse moved to (277, 331)
Screenshot: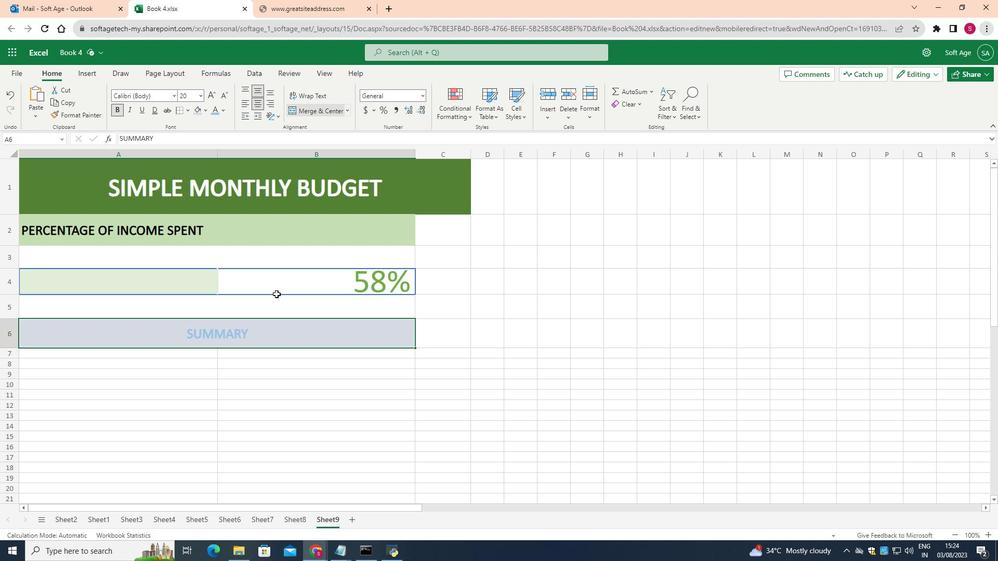 
Action: Mouse pressed left at (277, 331)
Screenshot: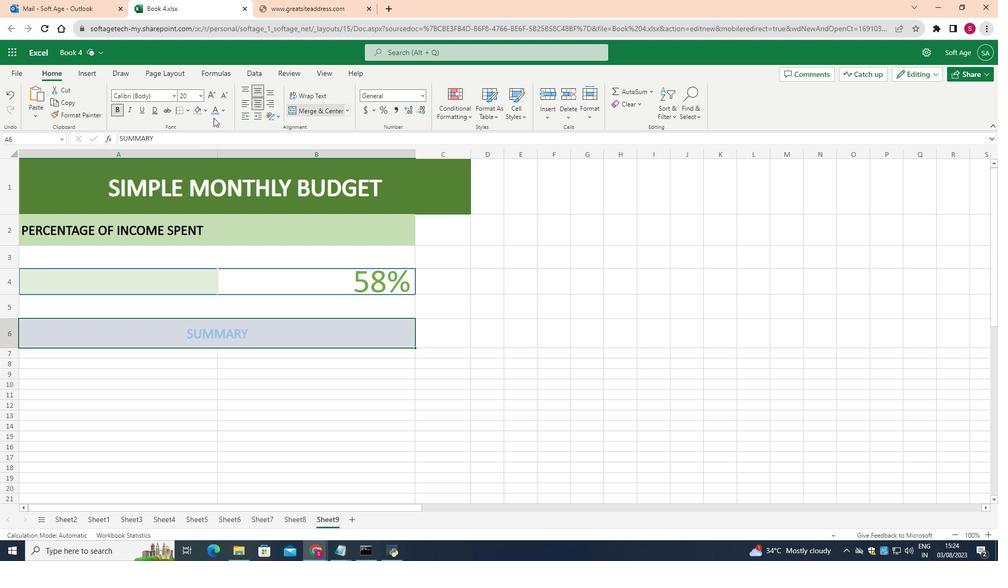 
Action: Mouse moved to (198, 101)
Screenshot: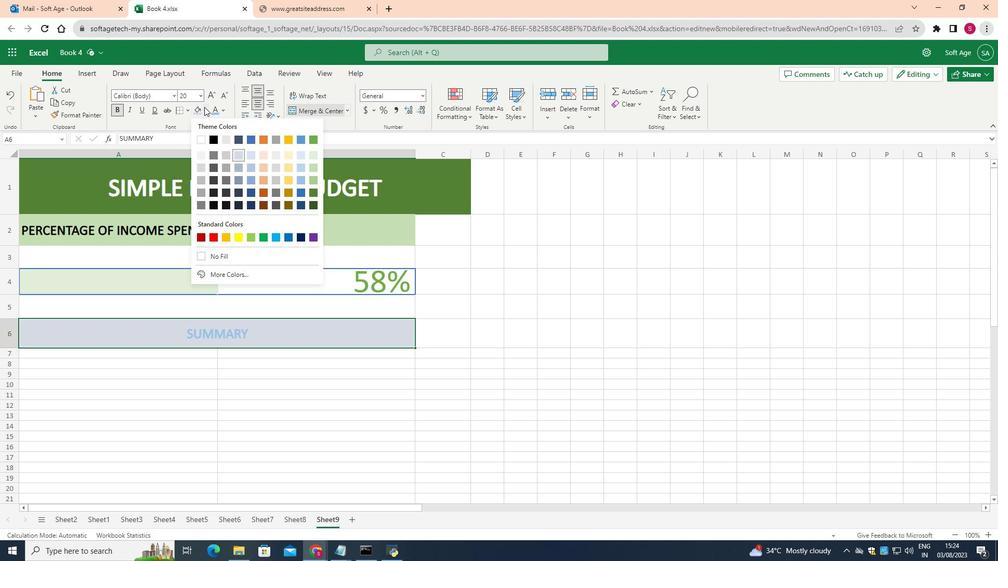 
Action: Mouse pressed left at (198, 101)
Screenshot: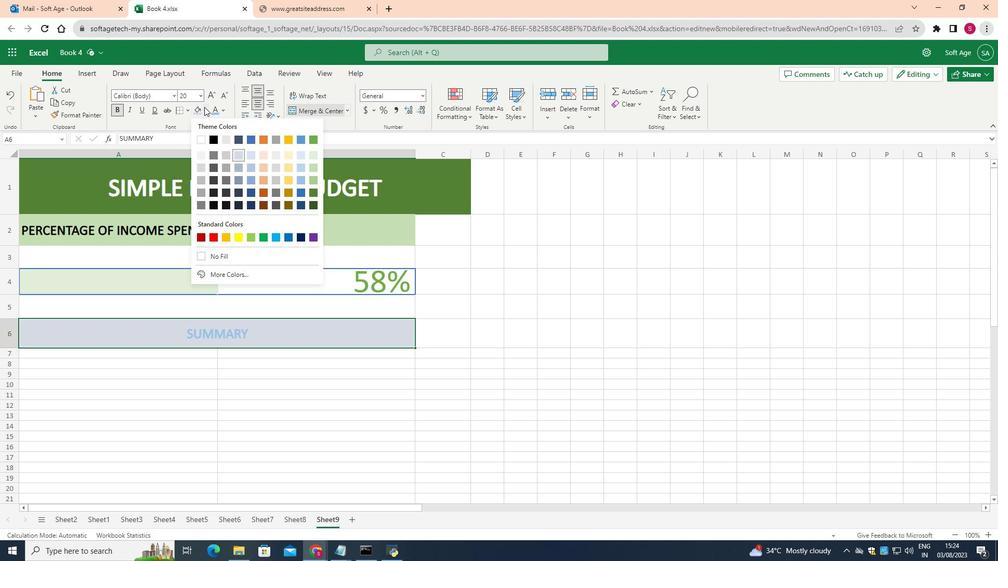 
Action: Mouse moved to (283, 148)
Screenshot: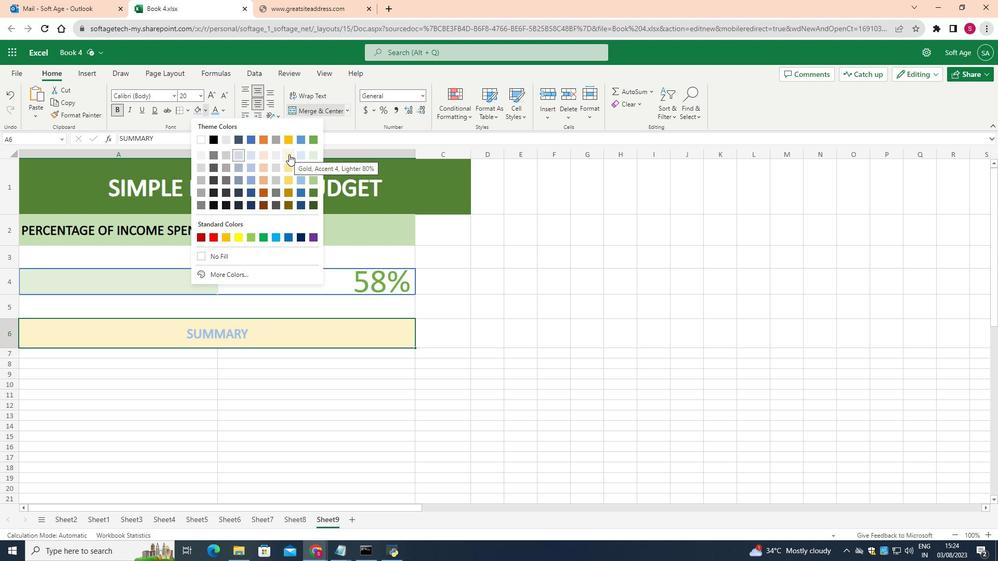 
Action: Mouse pressed left at (283, 148)
Screenshot: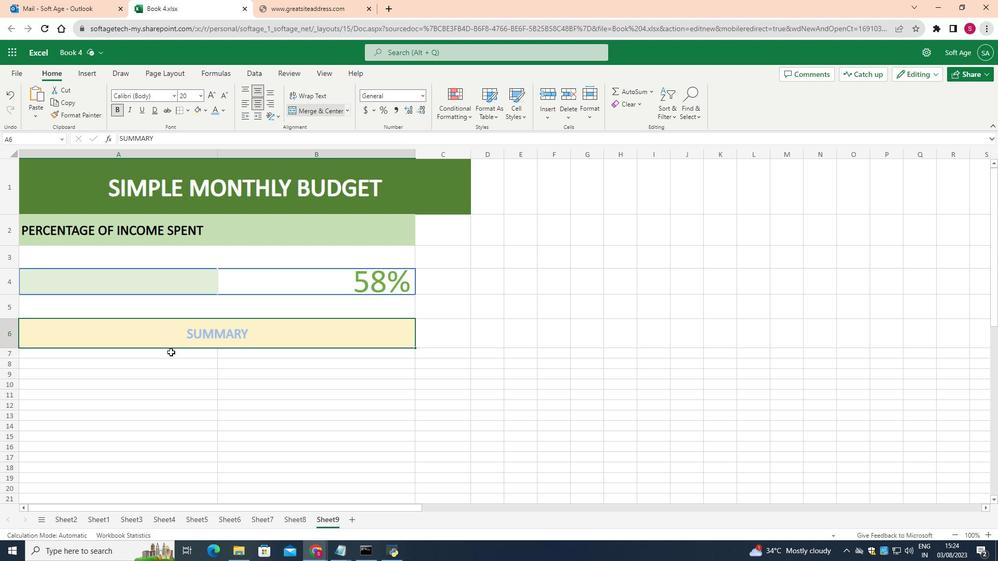 
Action: Mouse moved to (165, 347)
Screenshot: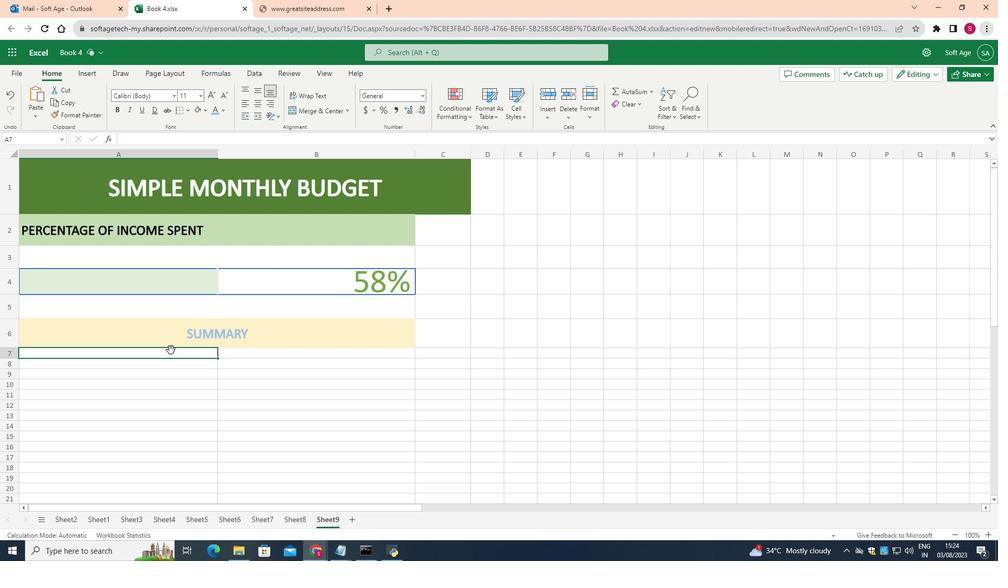 
Action: Mouse pressed left at (165, 347)
Screenshot: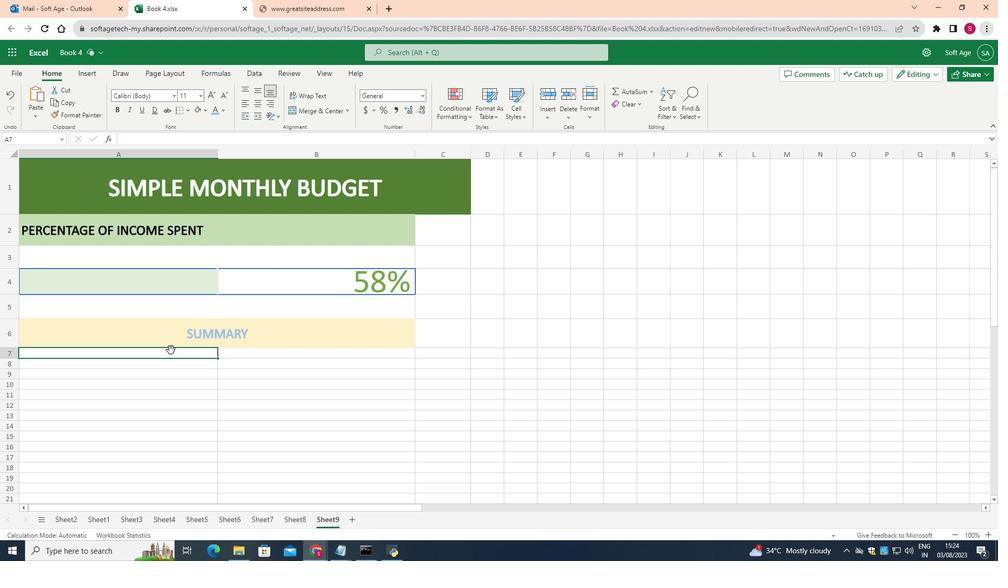 
Action: Mouse moved to (6, 353)
Screenshot: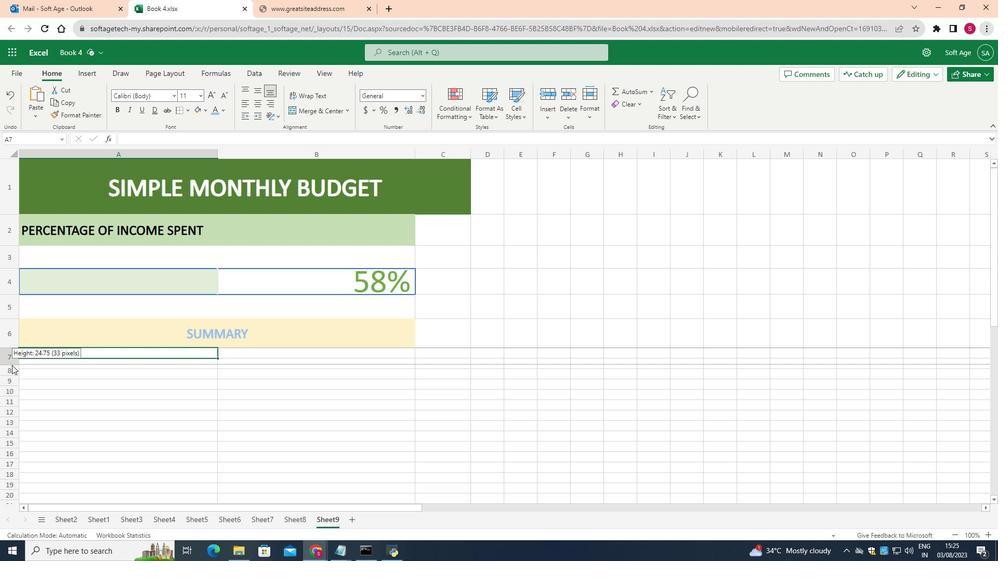 
Action: Mouse pressed left at (6, 353)
Screenshot: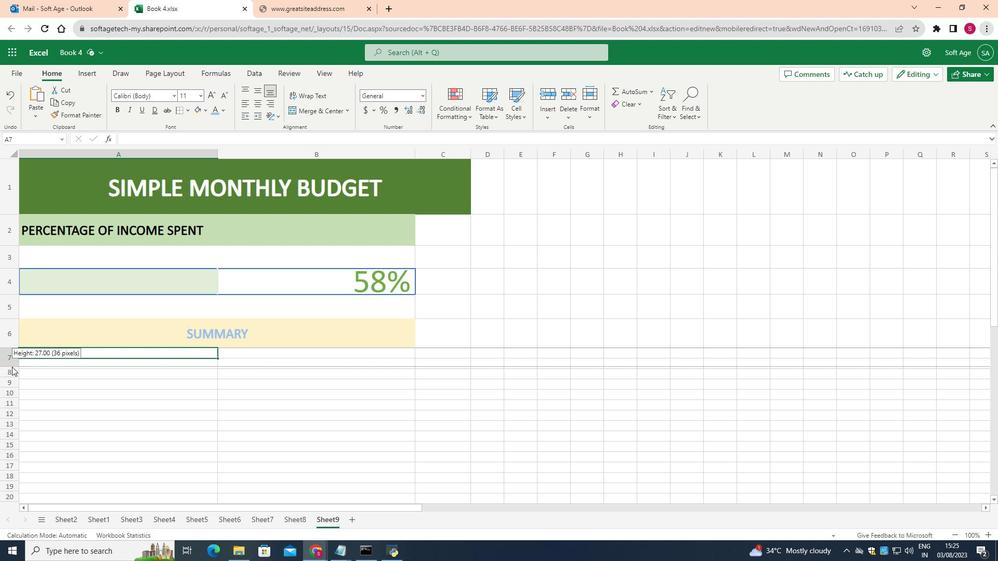 
Action: Mouse moved to (152, 351)
Screenshot: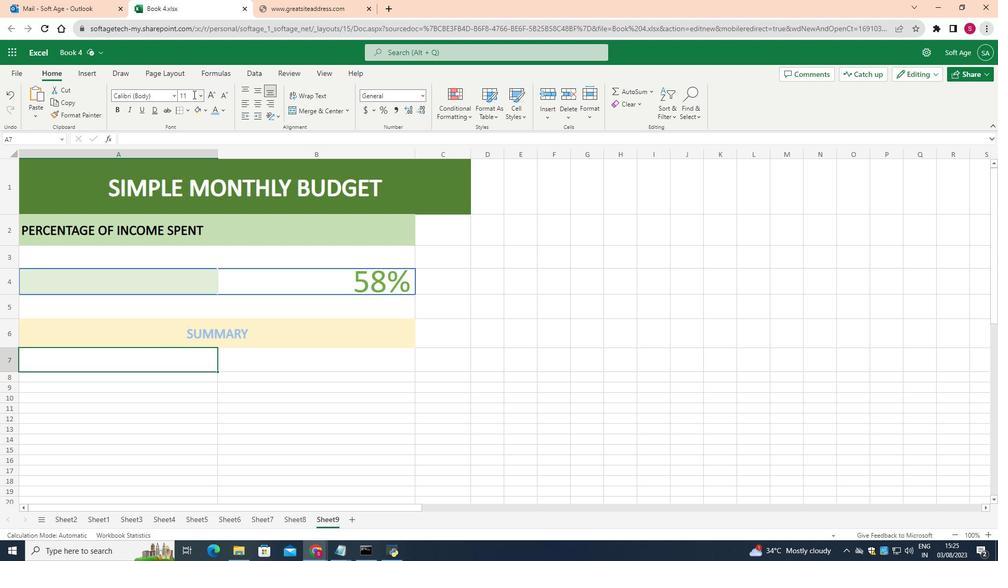 
Action: Mouse pressed left at (152, 351)
Screenshot: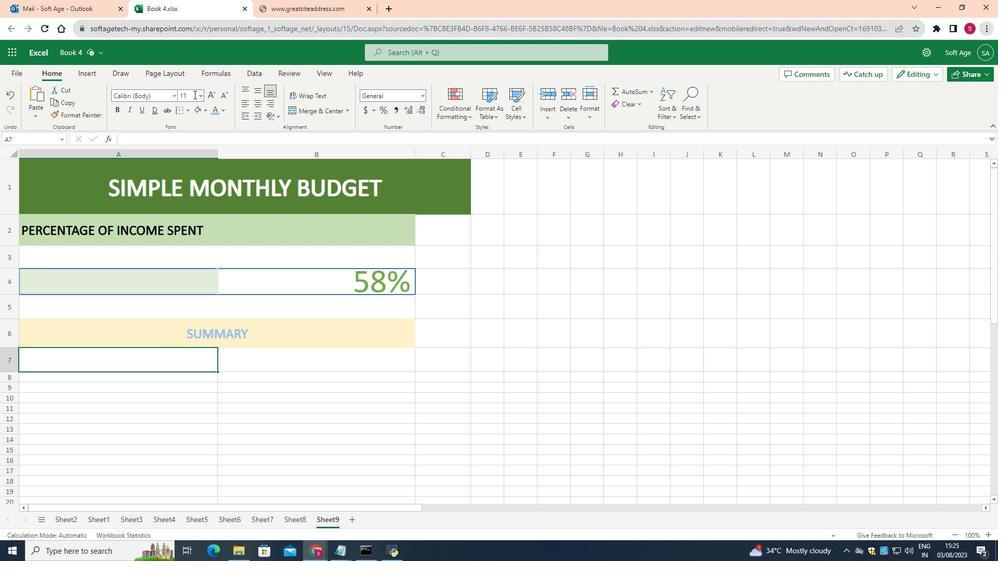 
Action: Mouse moved to (196, 89)
Screenshot: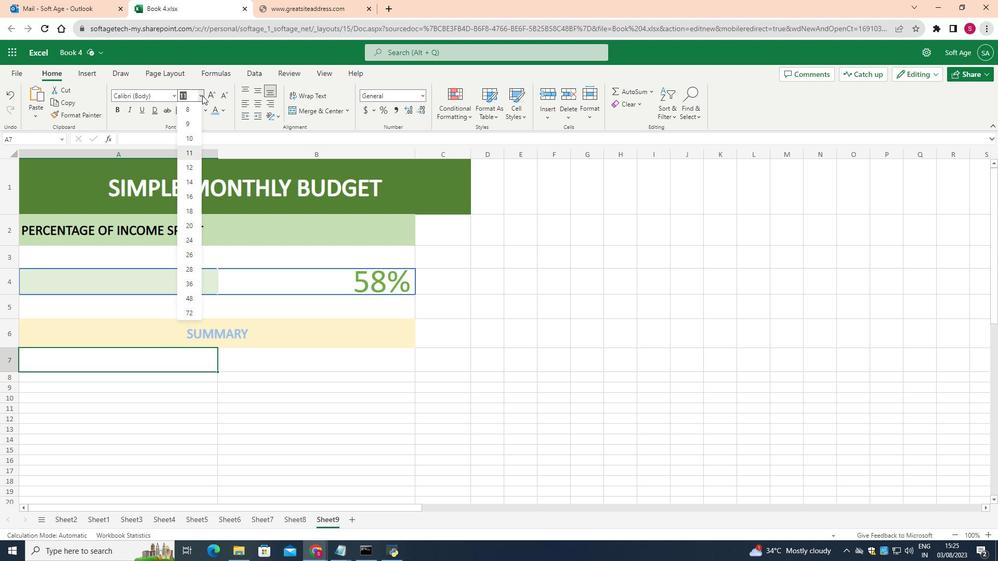 
Action: Mouse pressed left at (196, 89)
Screenshot: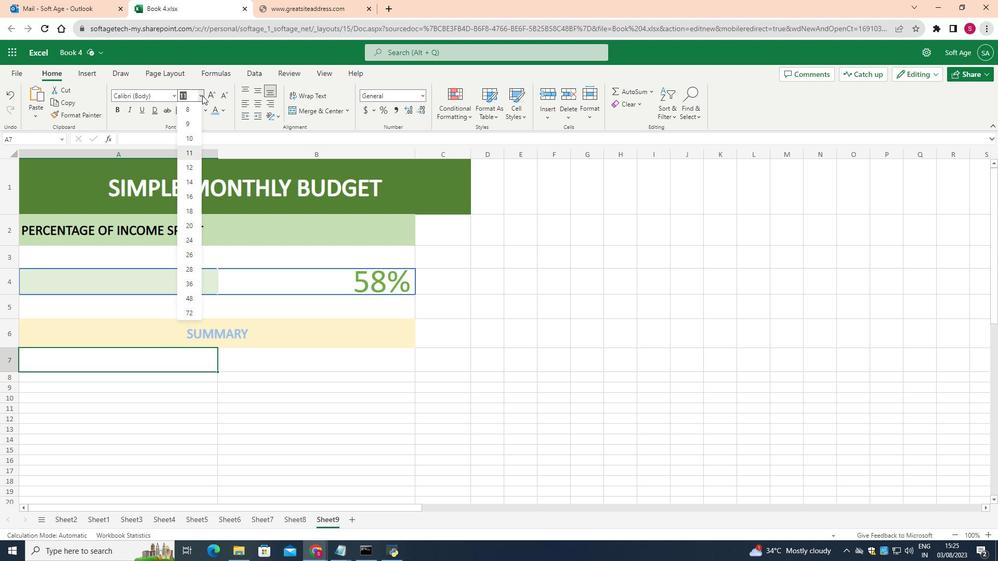 
Action: Mouse moved to (188, 192)
Screenshot: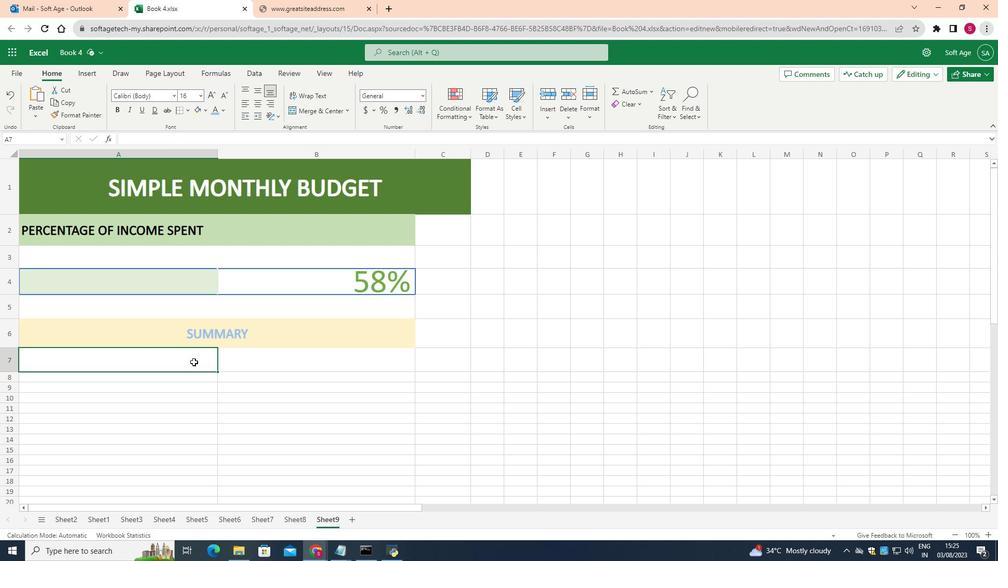 
Action: Mouse pressed left at (188, 192)
Screenshot: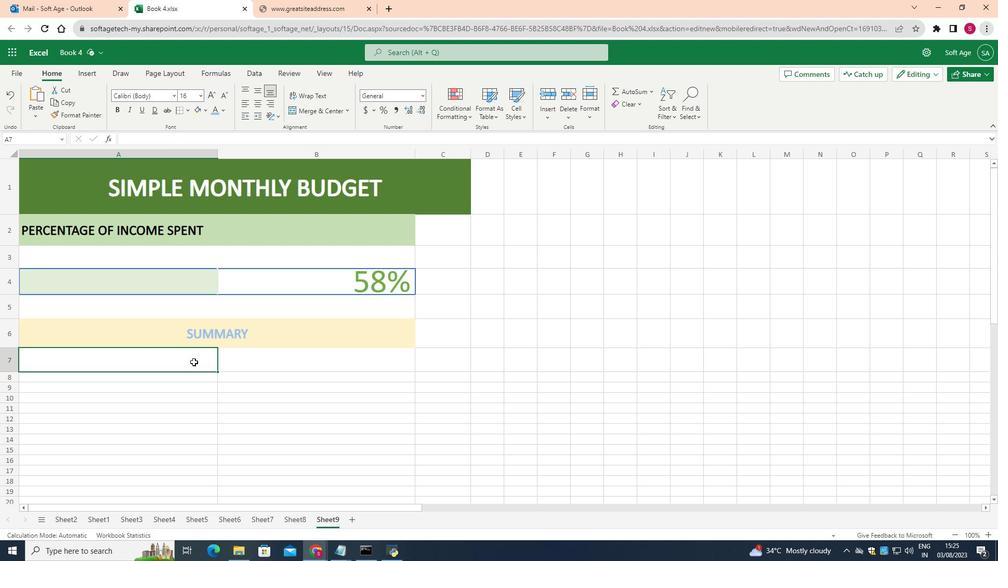 
Action: Mouse moved to (188, 356)
Screenshot: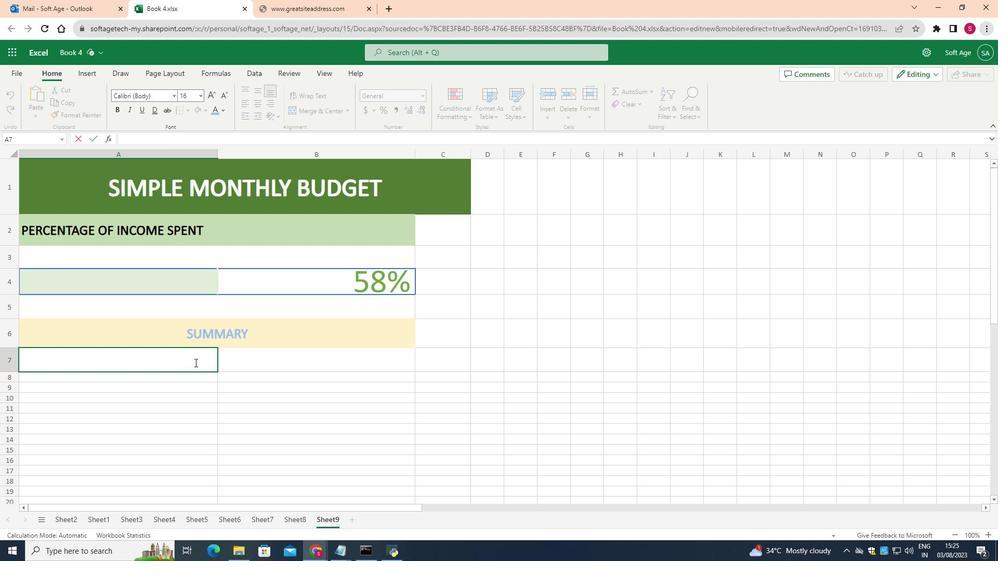 
Action: Mouse pressed left at (188, 356)
Screenshot: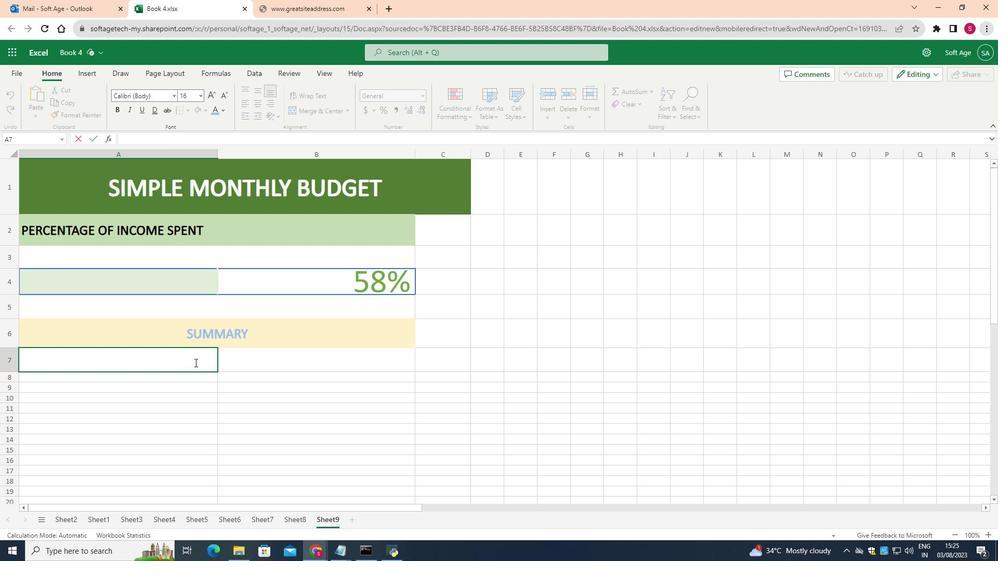
Action: Mouse pressed left at (188, 356)
Screenshot: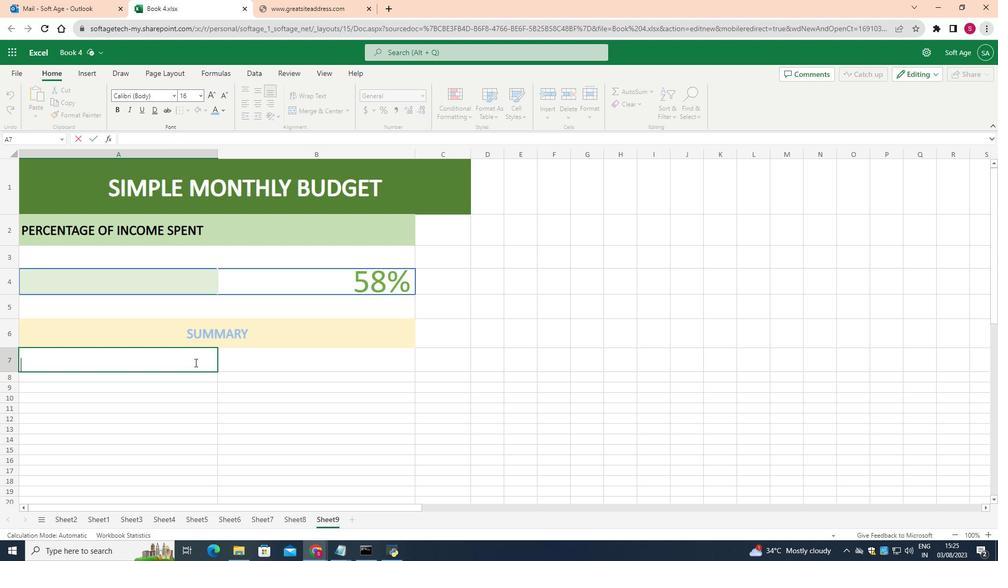 
Action: Mouse moved to (189, 357)
